 Task: Add 'Mobile' and 'Visa Required' custom fields to the Candidate object in Salesforce and update the page layout.
Action: Mouse moved to (58, 35)
Screenshot: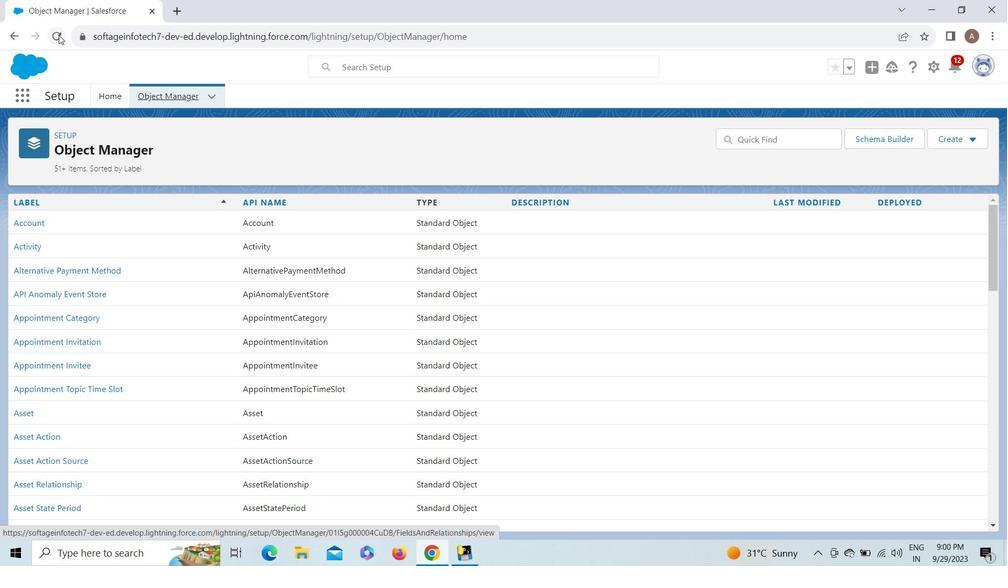 
Action: Mouse pressed left at (58, 35)
Screenshot: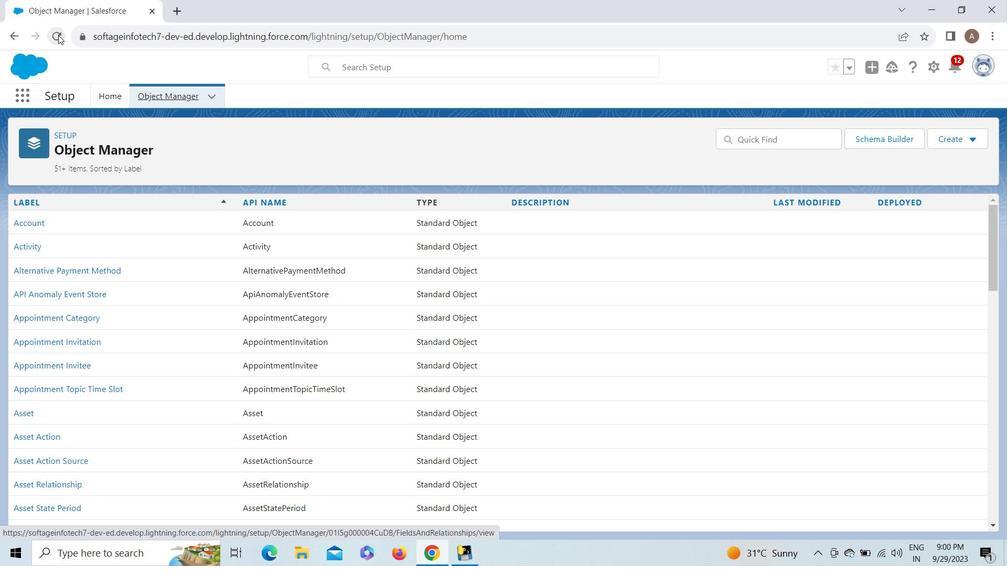 
Action: Mouse moved to (56, 40)
Screenshot: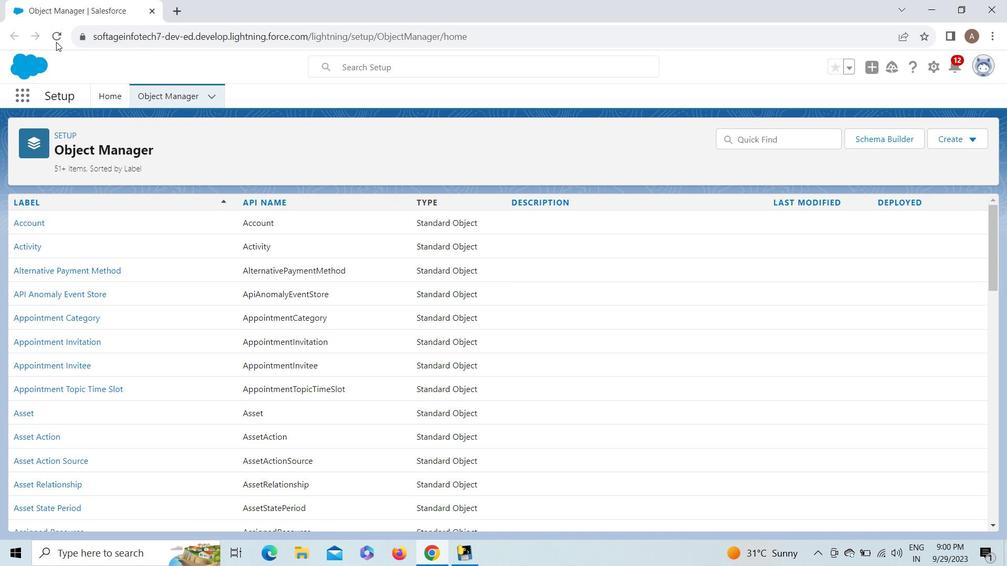 
Action: Mouse pressed left at (56, 40)
Screenshot: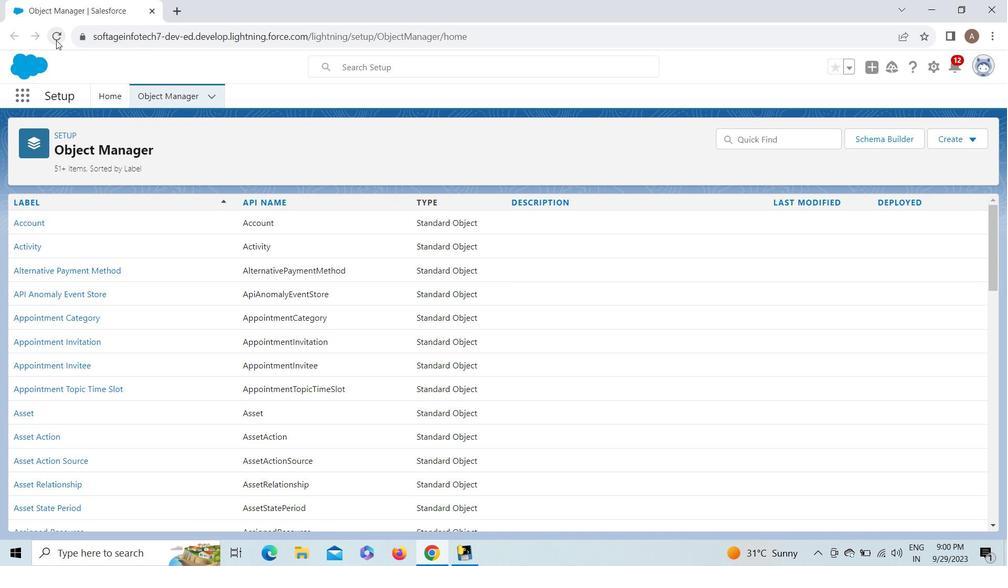 
Action: Mouse moved to (53, 28)
Screenshot: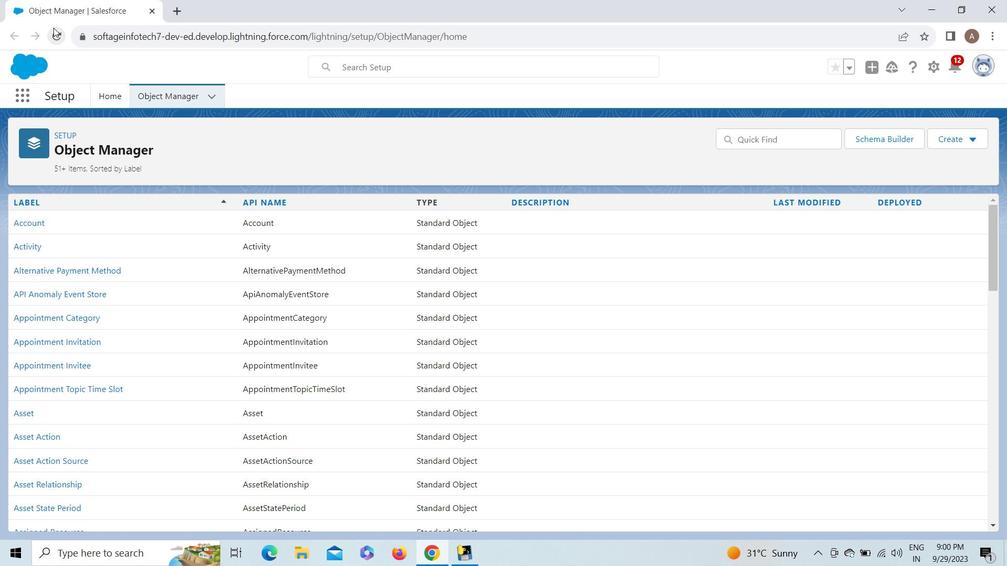 
Action: Mouse pressed left at (53, 28)
Screenshot: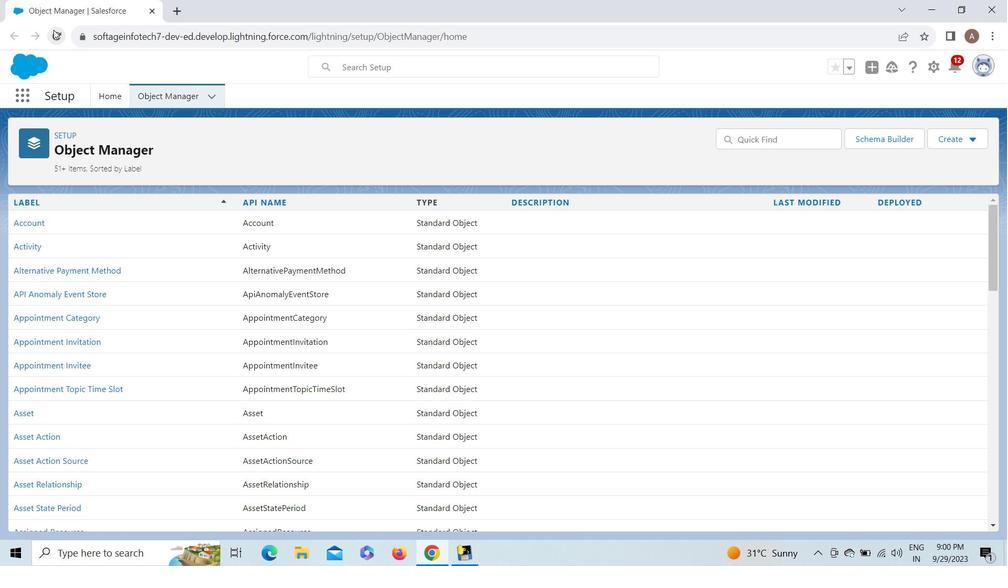 
Action: Mouse moved to (62, 38)
Screenshot: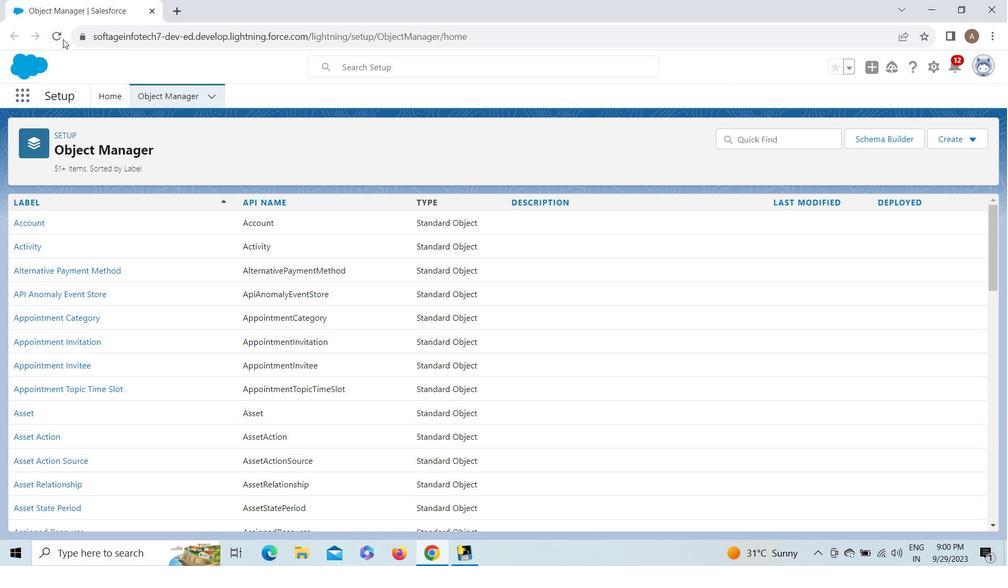 
Action: Mouse pressed left at (62, 38)
Screenshot: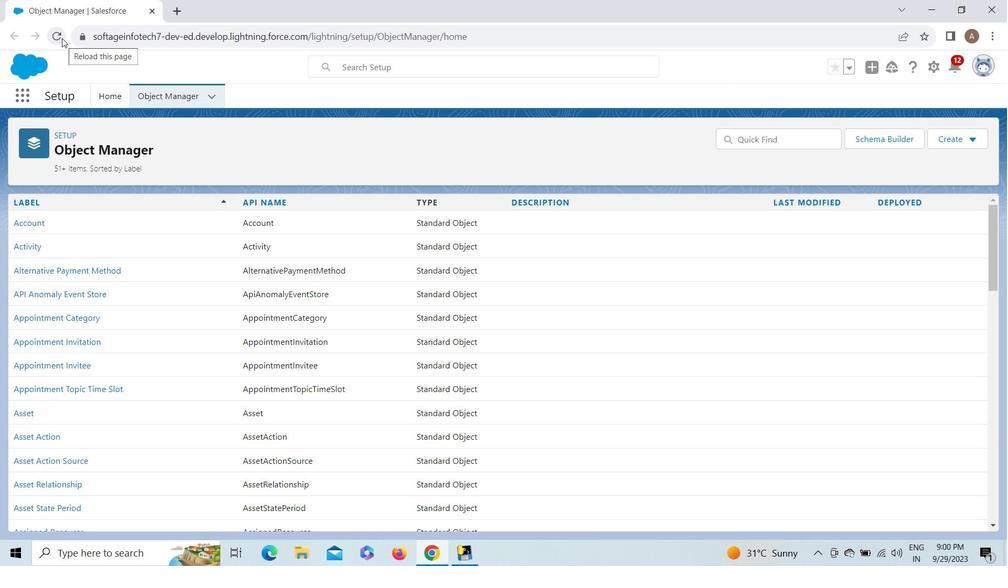 
Action: Mouse moved to (760, 146)
Screenshot: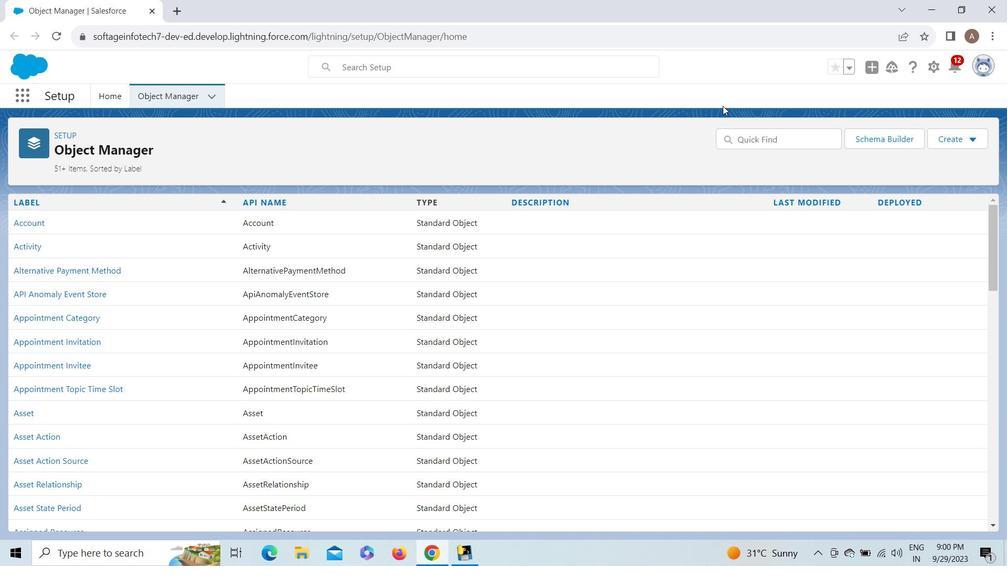 
Action: Mouse pressed left at (760, 146)
Screenshot: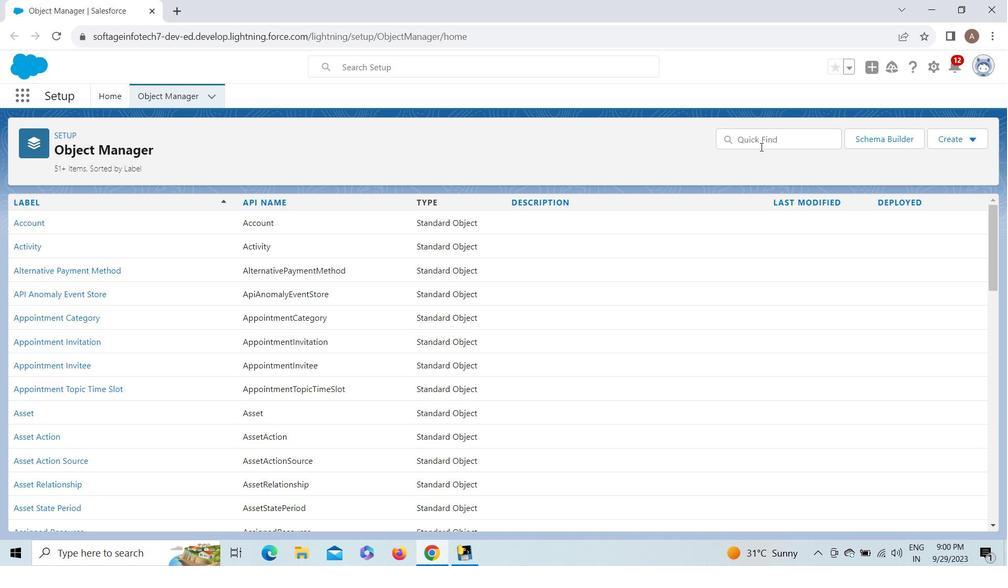
Action: Key pressed can
Screenshot: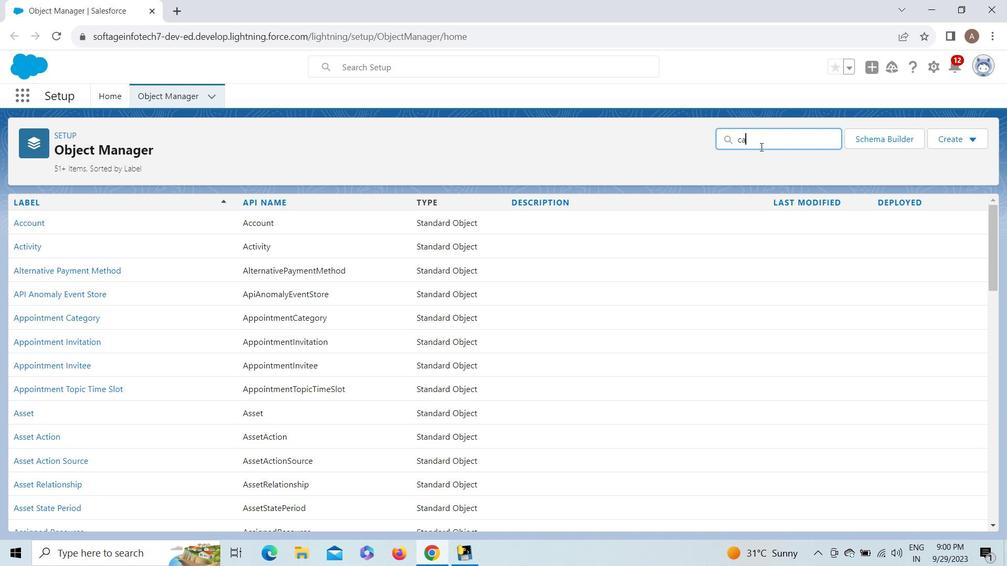 
Action: Mouse moved to (31, 231)
Screenshot: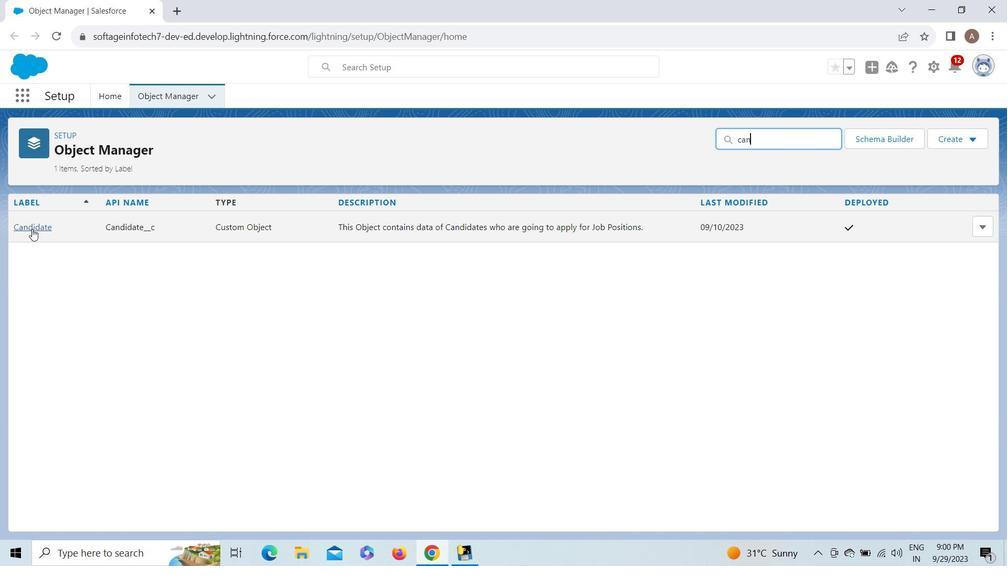 
Action: Mouse pressed left at (31, 231)
Screenshot: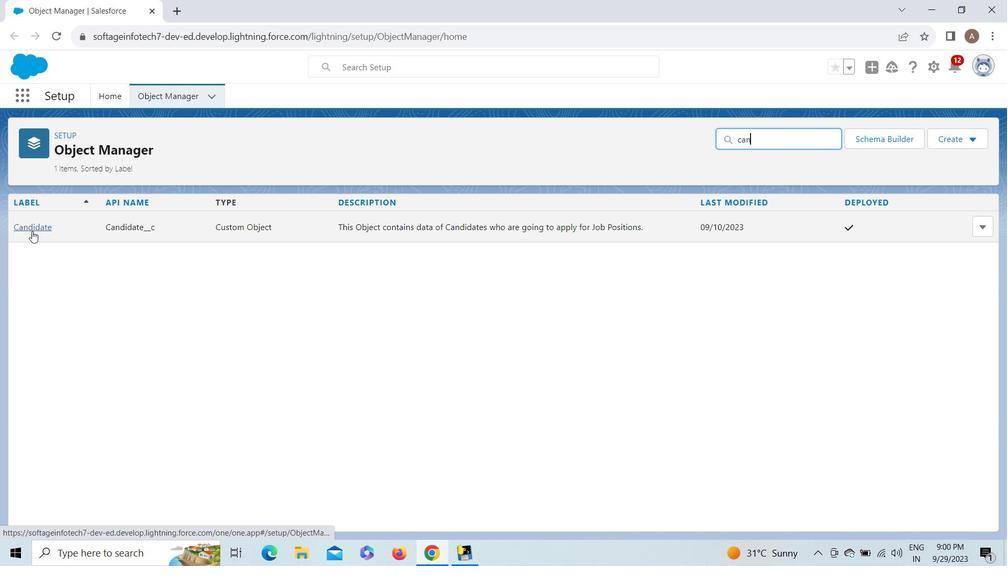 
Action: Mouse moved to (104, 230)
Screenshot: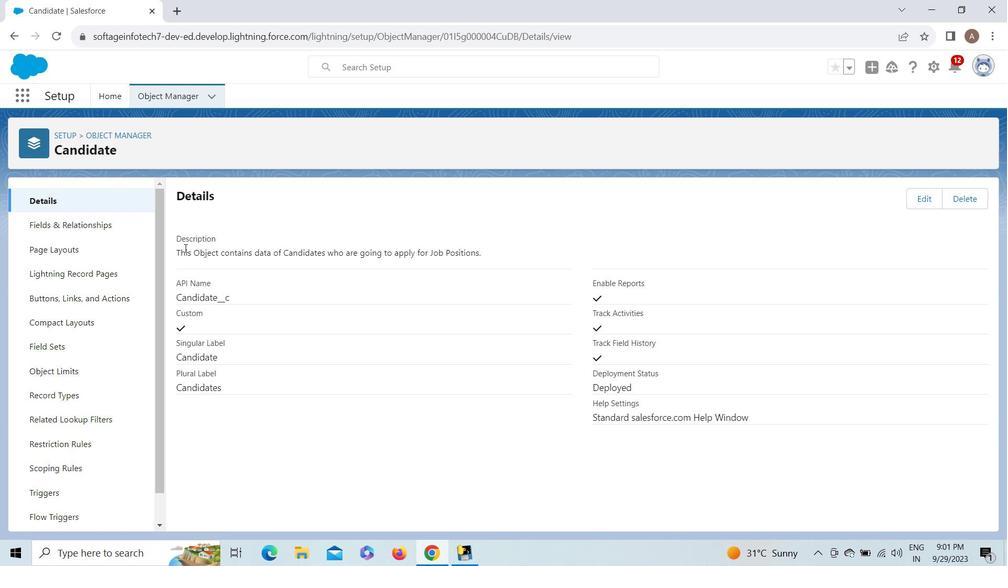 
Action: Mouse pressed left at (104, 230)
Screenshot: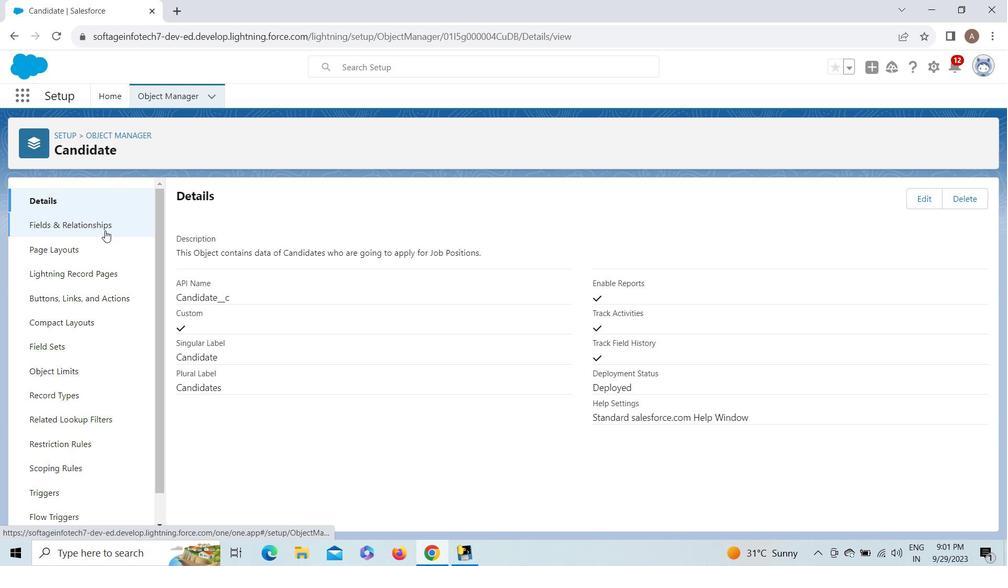 
Action: Mouse moved to (996, 262)
Screenshot: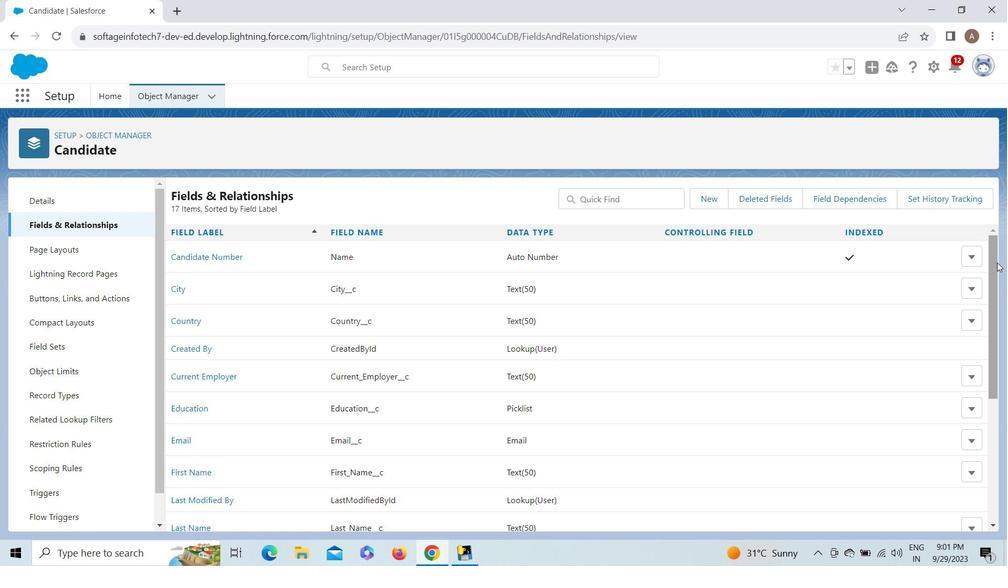 
Action: Mouse pressed left at (996, 262)
Screenshot: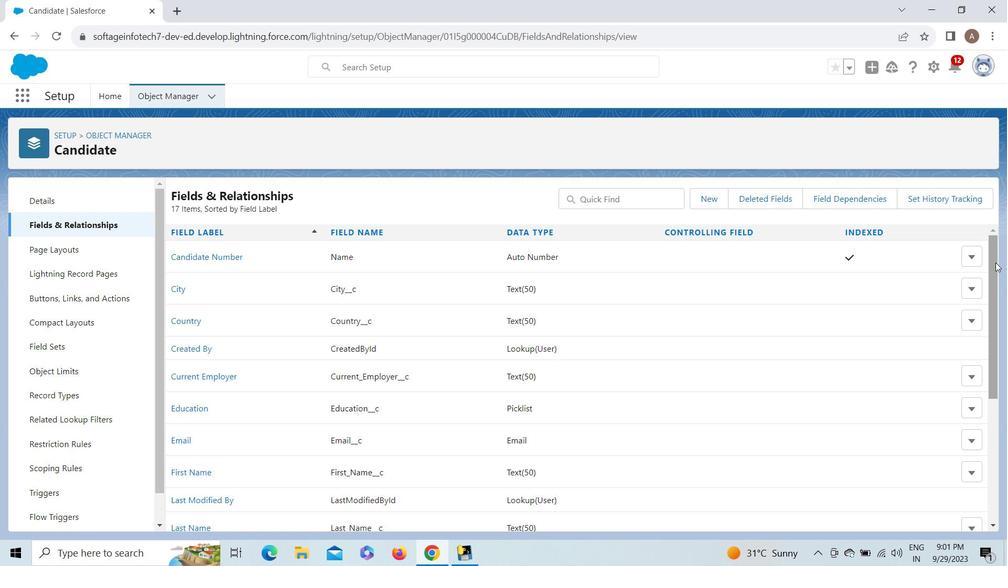 
Action: Mouse moved to (67, 253)
Screenshot: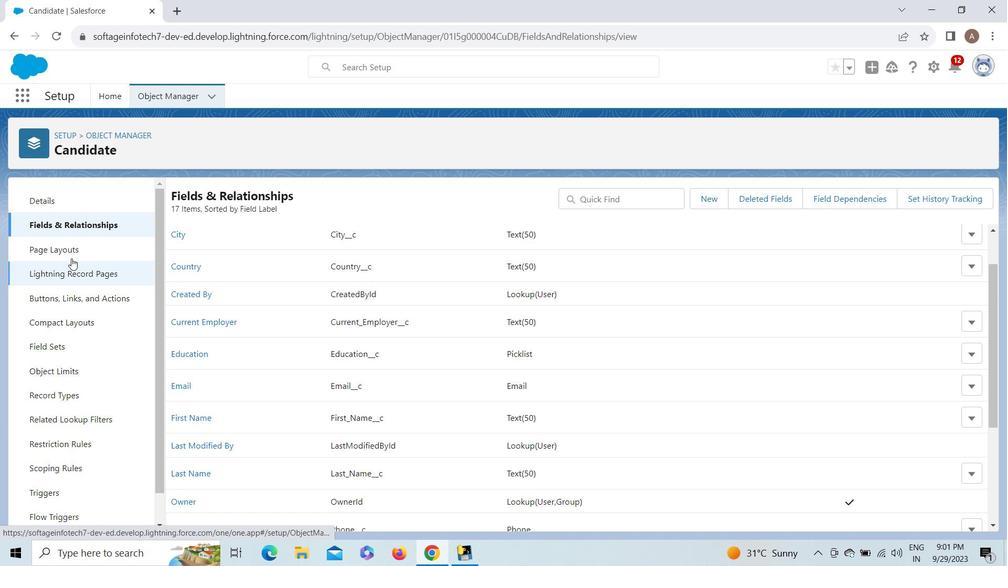 
Action: Mouse pressed left at (67, 253)
Screenshot: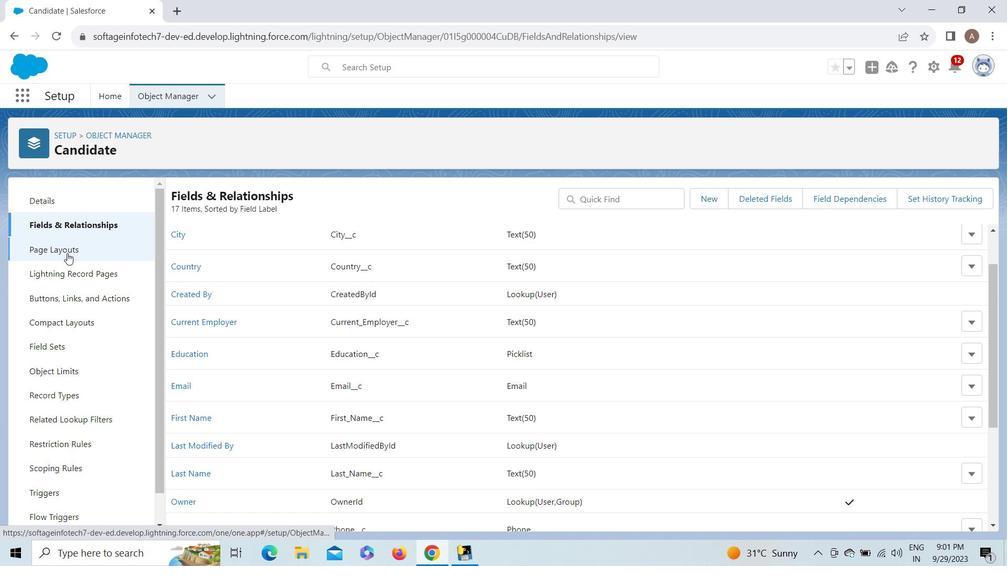 
Action: Mouse moved to (202, 257)
Screenshot: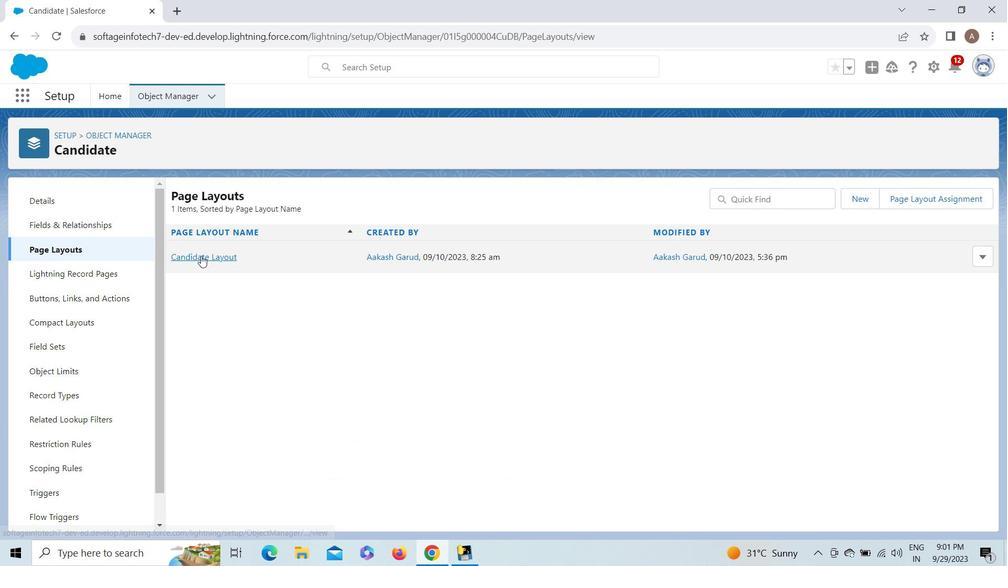 
Action: Mouse pressed left at (202, 257)
Screenshot: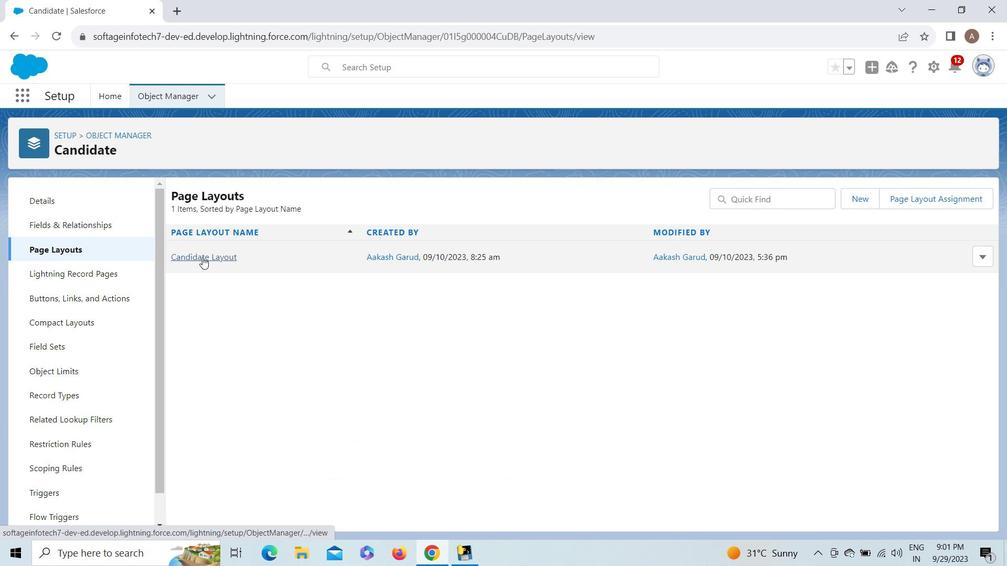 
Action: Mouse moved to (987, 313)
Screenshot: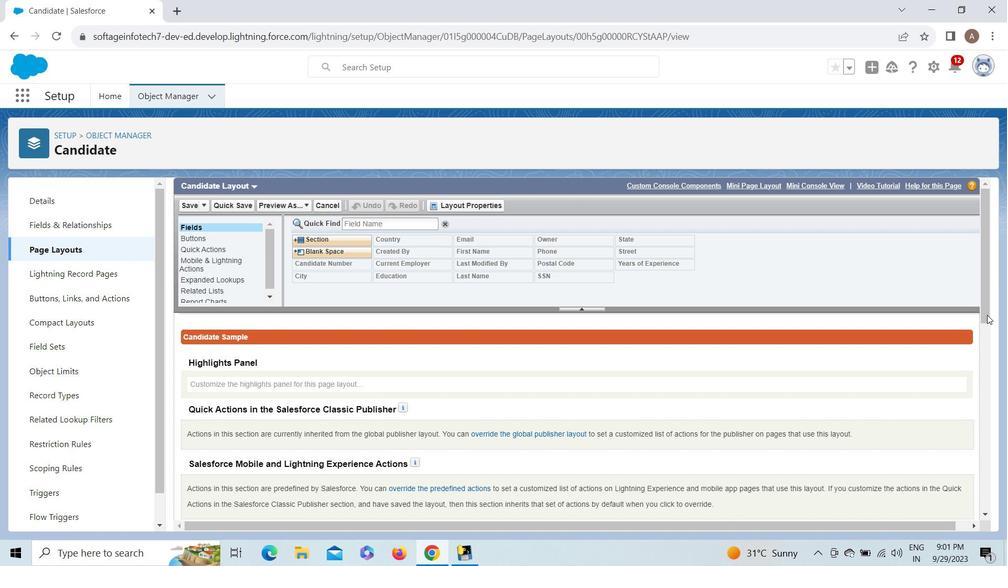 
Action: Mouse pressed left at (987, 313)
Screenshot: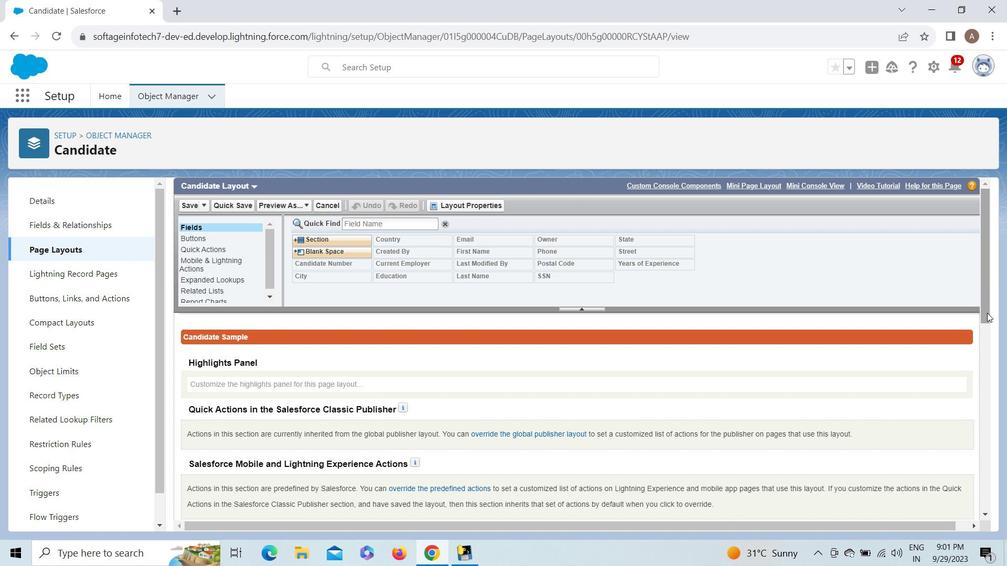 
Action: Mouse moved to (298, 458)
Screenshot: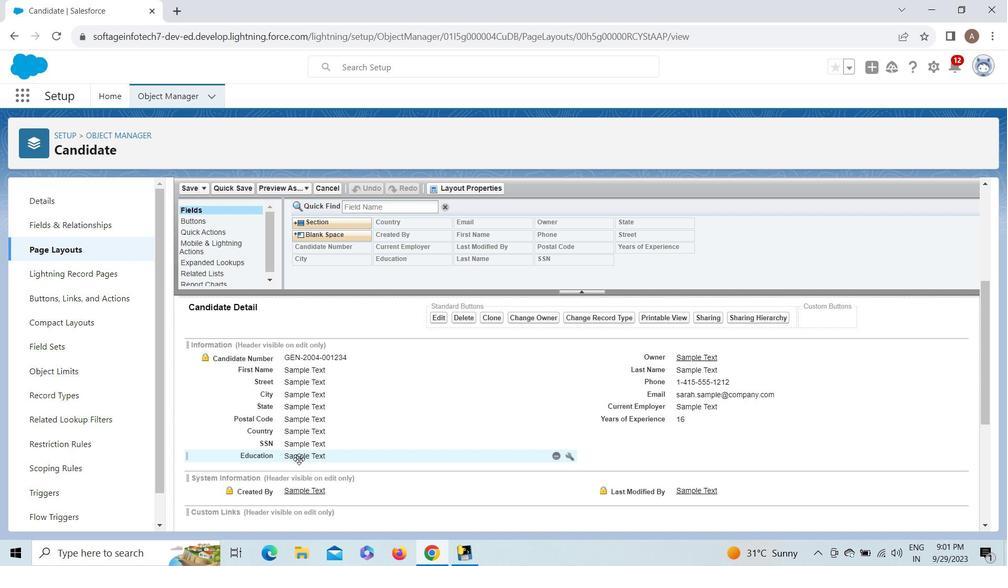 
Action: Mouse pressed left at (298, 458)
Screenshot: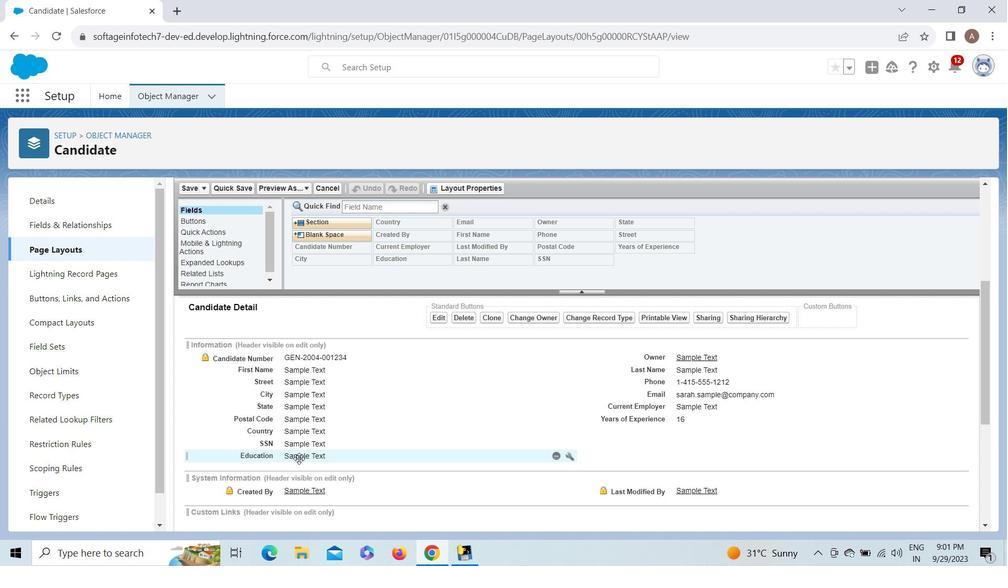 
Action: Mouse moved to (233, 185)
Screenshot: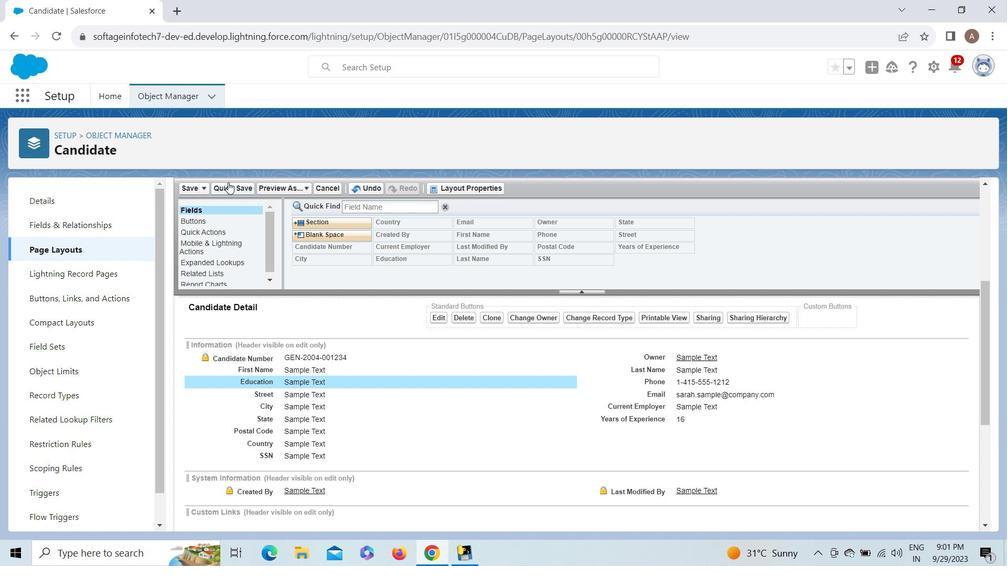 
Action: Mouse pressed left at (233, 185)
Screenshot: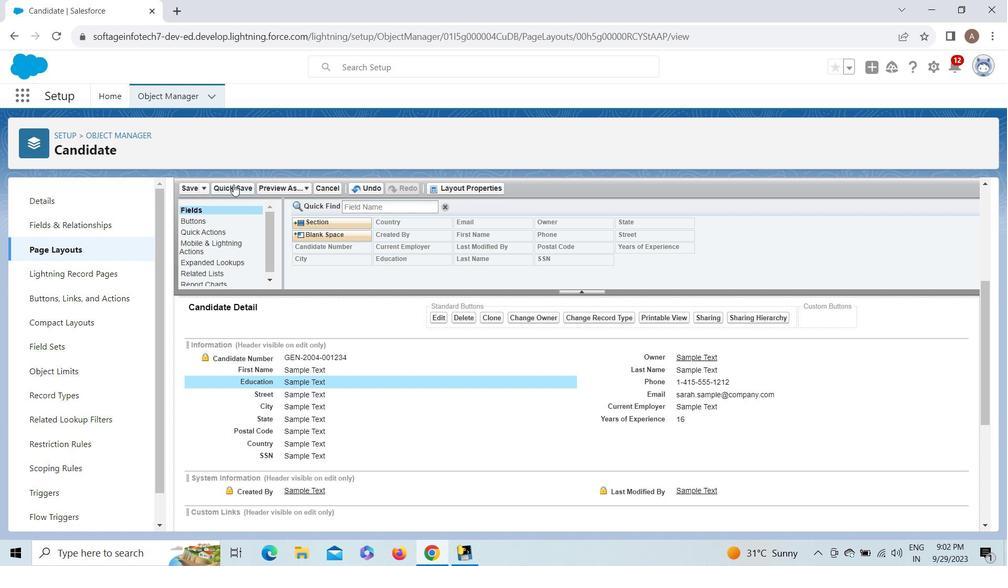 
Action: Mouse moved to (27, 93)
Screenshot: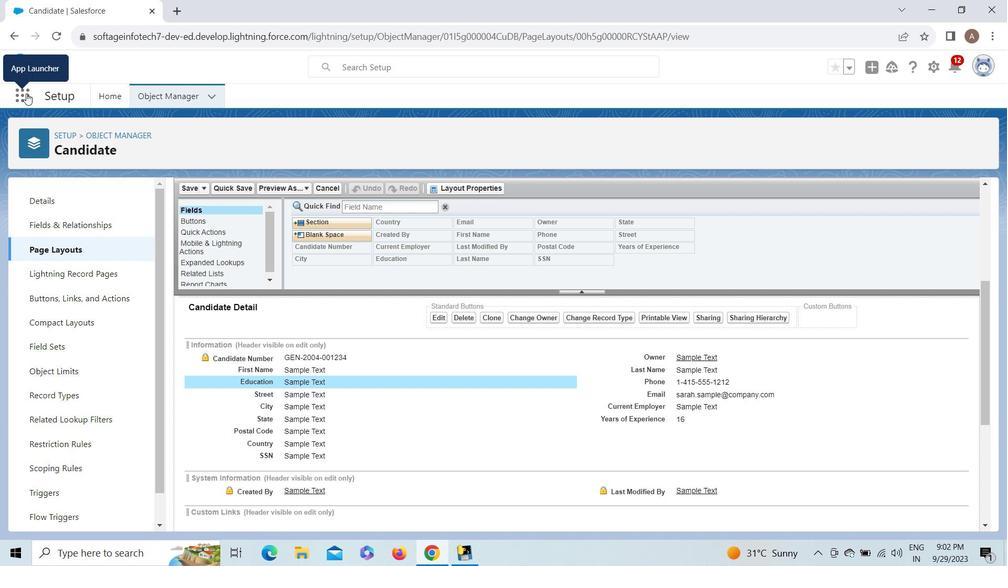 
Action: Mouse pressed left at (27, 93)
Screenshot: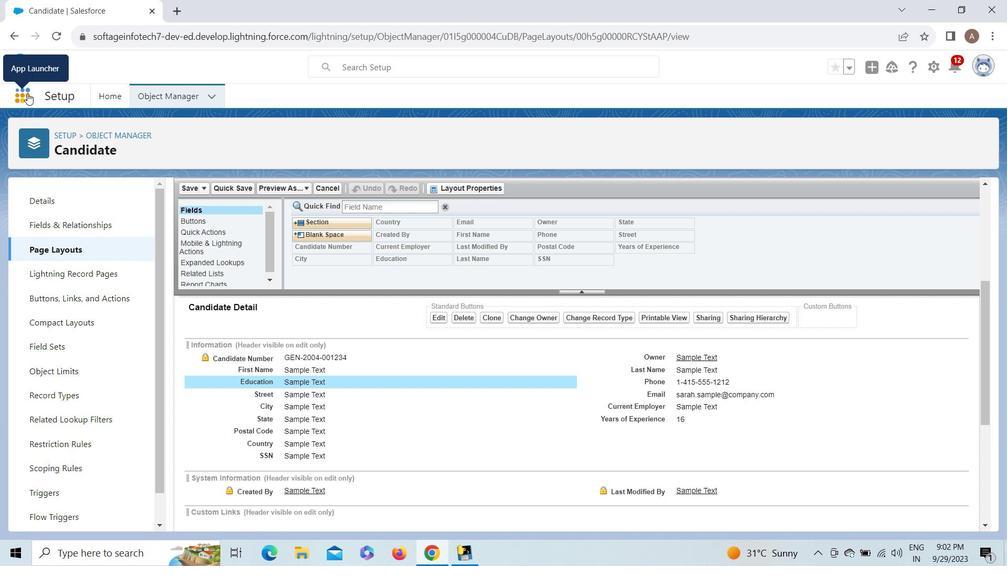 
Action: Mouse moved to (65, 173)
Screenshot: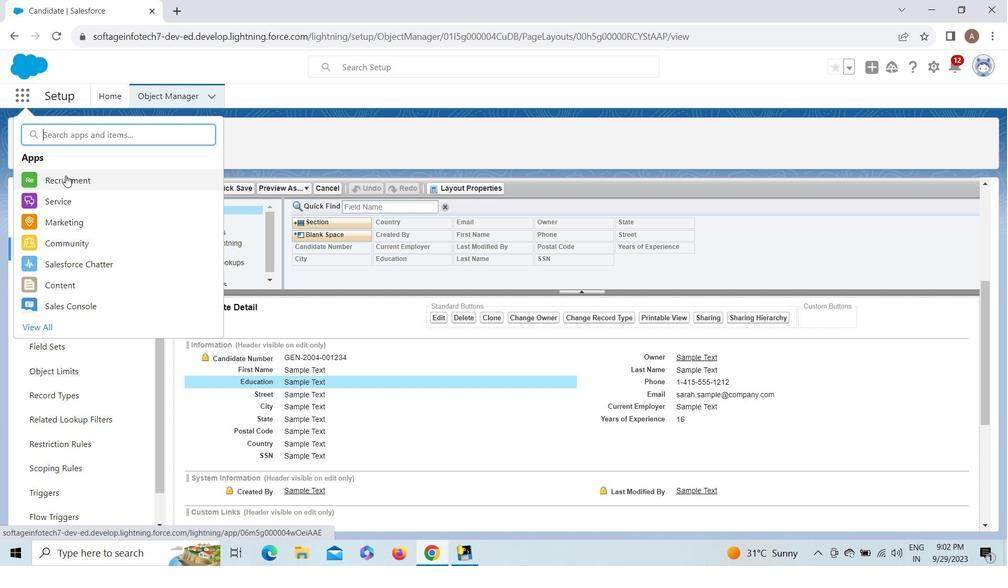 
Action: Mouse pressed left at (65, 173)
Screenshot: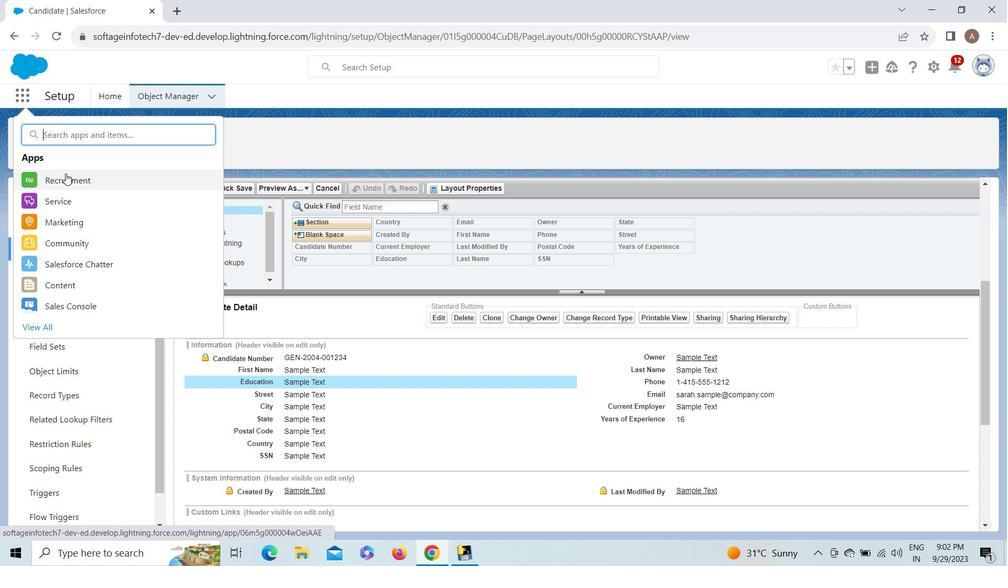 
Action: Mouse moved to (256, 100)
Screenshot: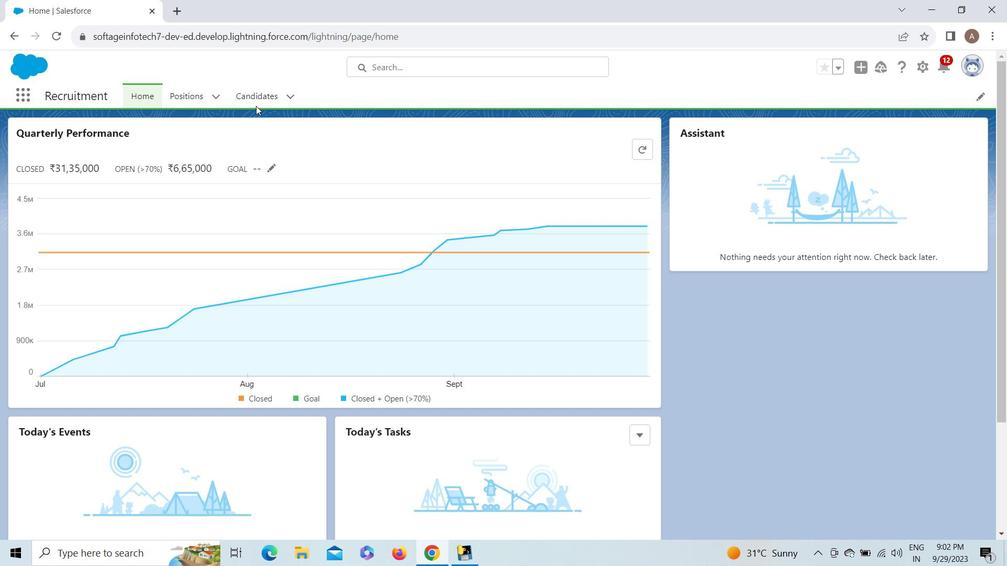 
Action: Mouse pressed left at (256, 100)
Screenshot: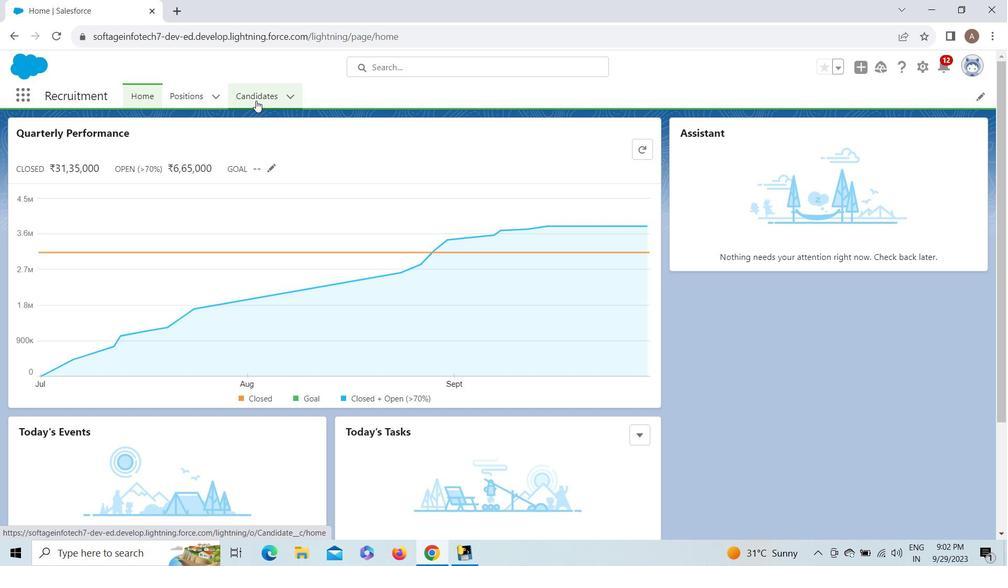 
Action: Mouse moved to (61, 40)
Screenshot: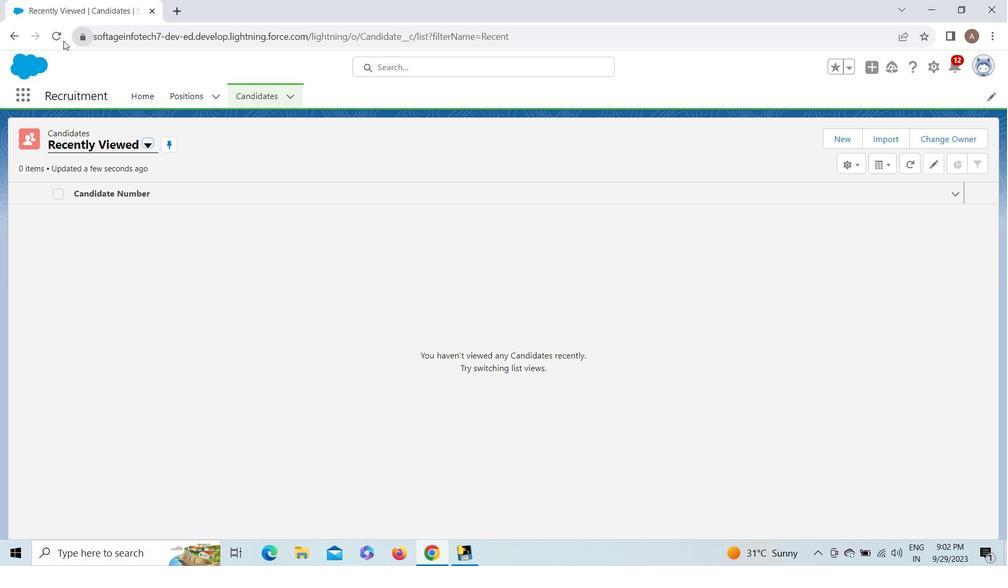 
Action: Mouse pressed left at (61, 40)
Screenshot: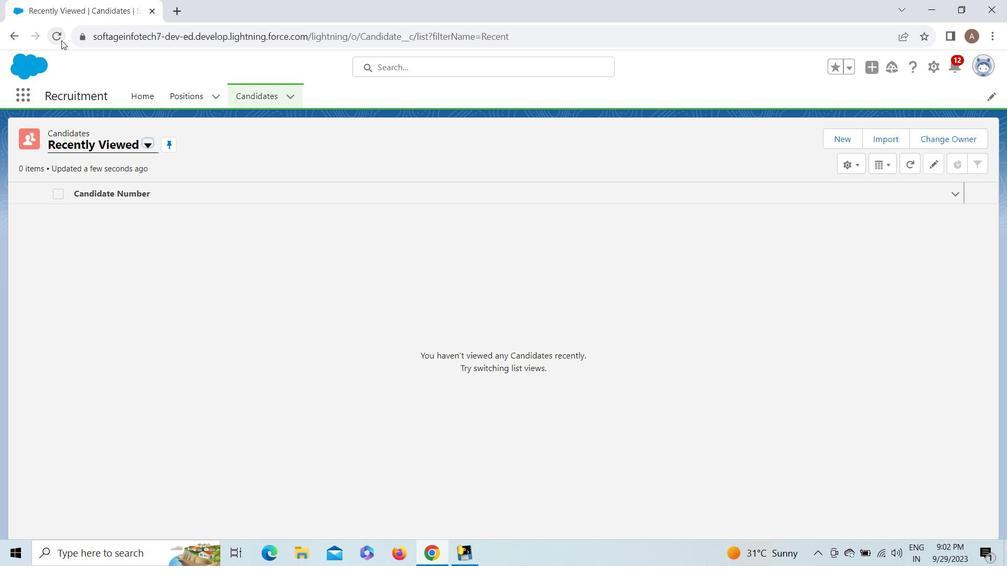 
Action: Mouse moved to (832, 140)
Screenshot: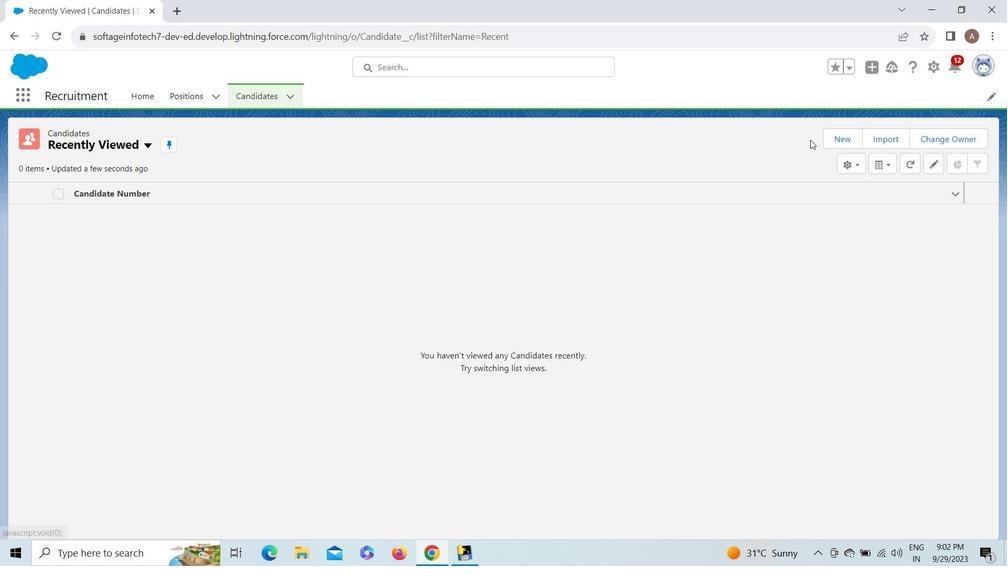 
Action: Mouse pressed left at (832, 140)
Screenshot: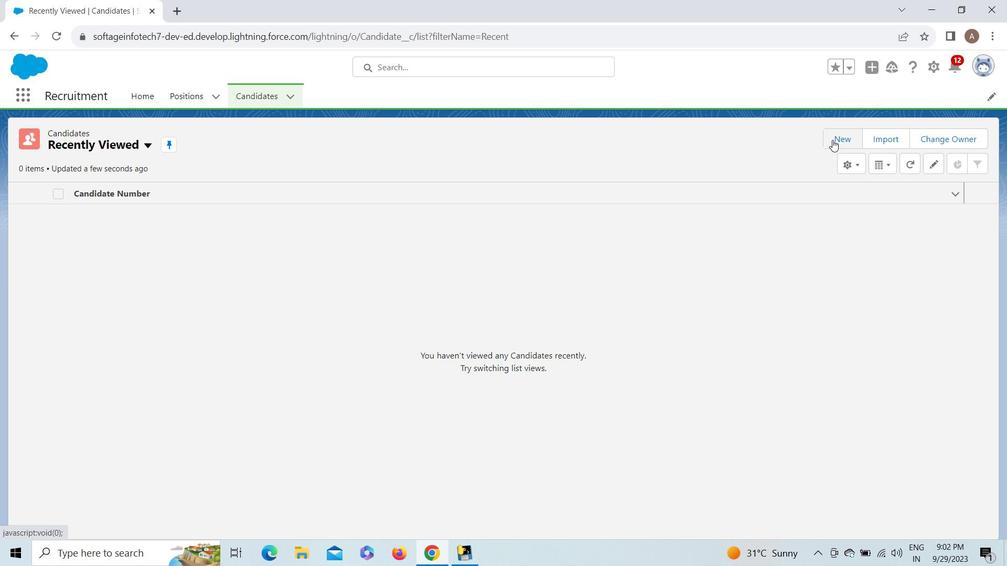 
Action: Mouse moved to (423, 249)
Screenshot: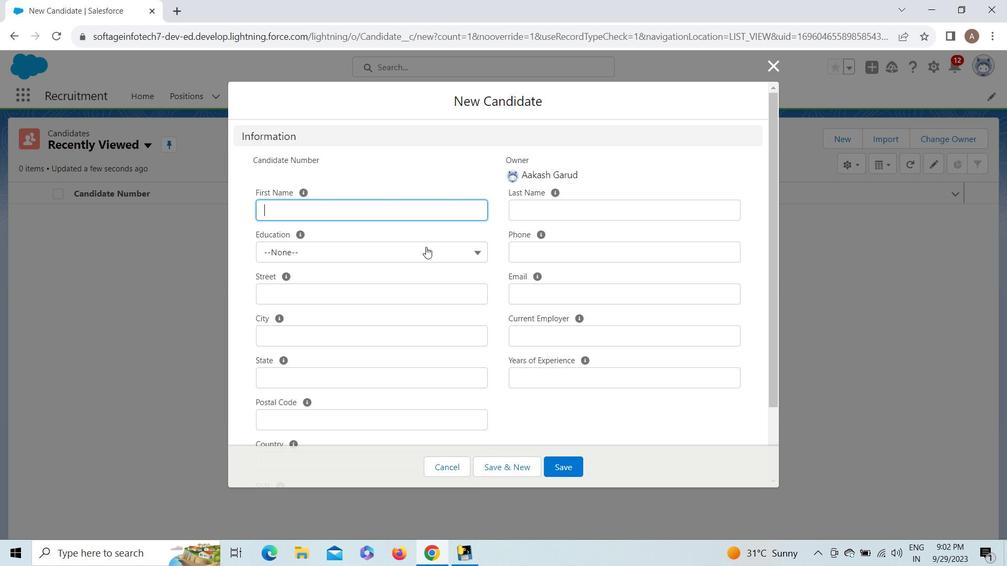 
Action: Mouse pressed left at (423, 249)
Screenshot: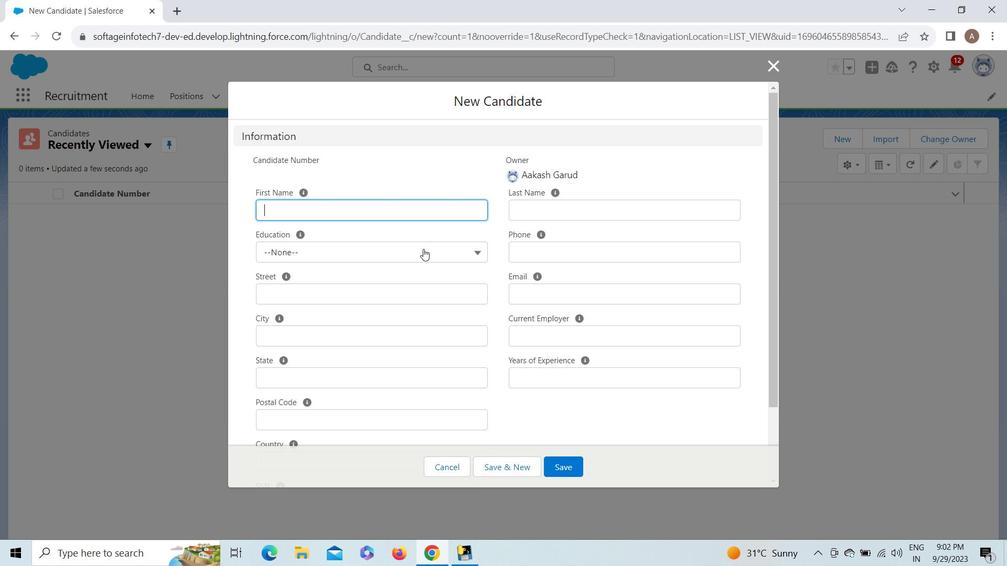 
Action: Mouse moved to (483, 283)
Screenshot: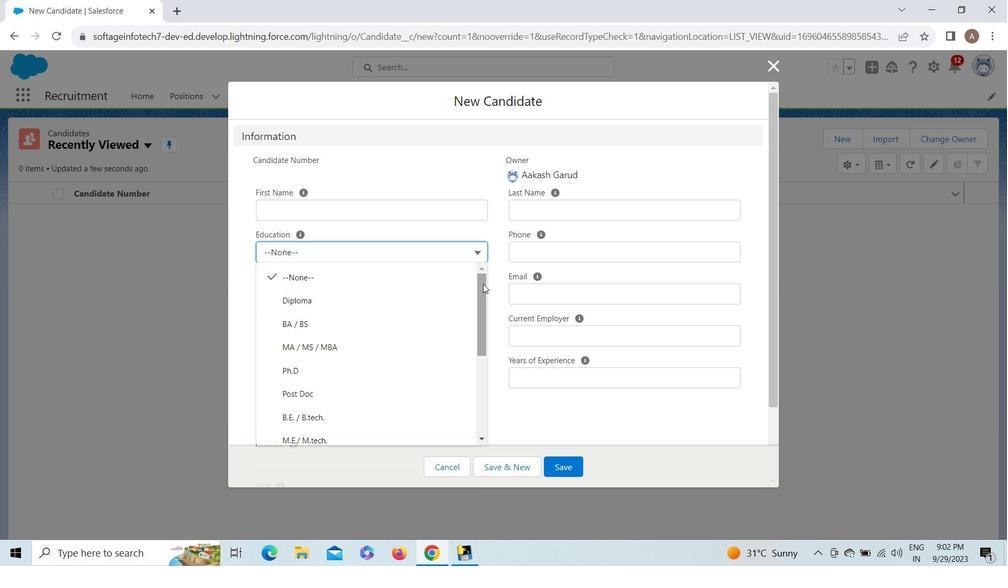 
Action: Mouse pressed left at (483, 283)
Screenshot: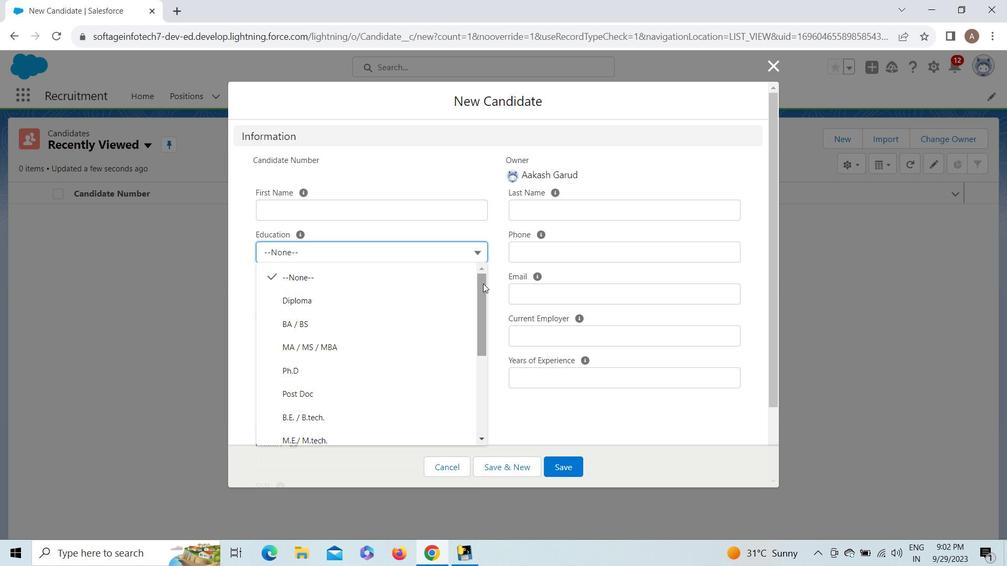 
Action: Mouse moved to (770, 63)
Screenshot: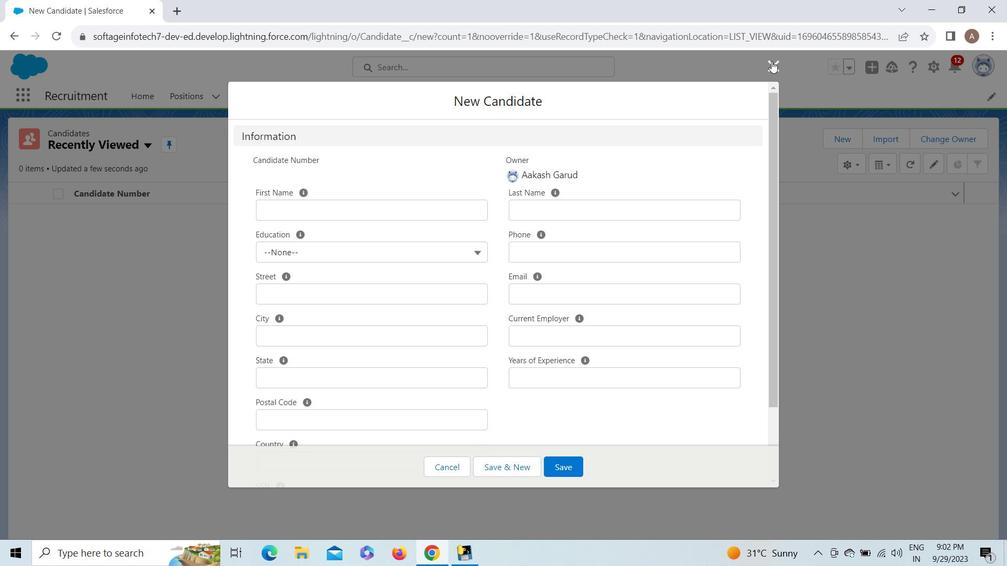 
Action: Mouse pressed left at (770, 63)
Screenshot: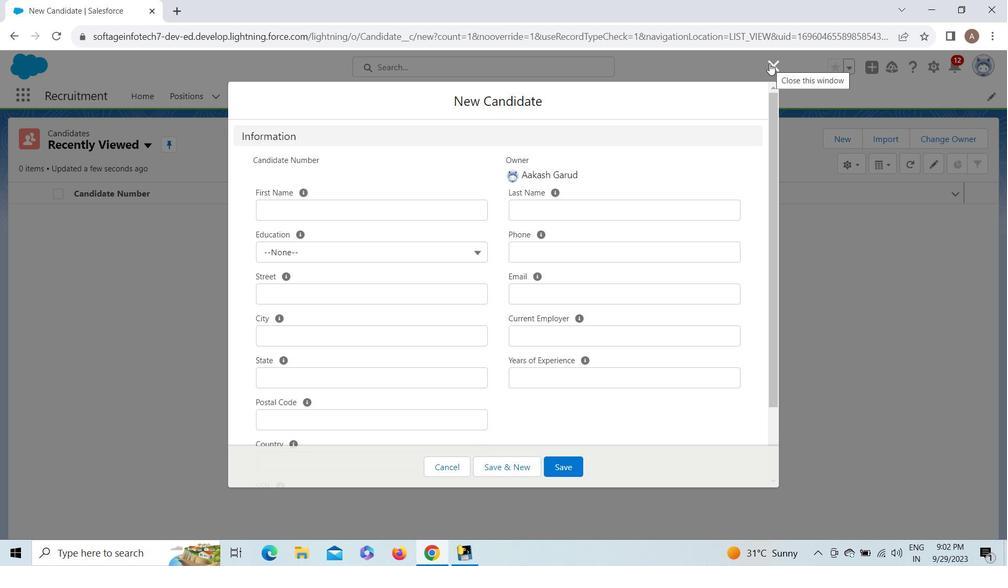 
Action: Mouse moved to (291, 97)
Screenshot: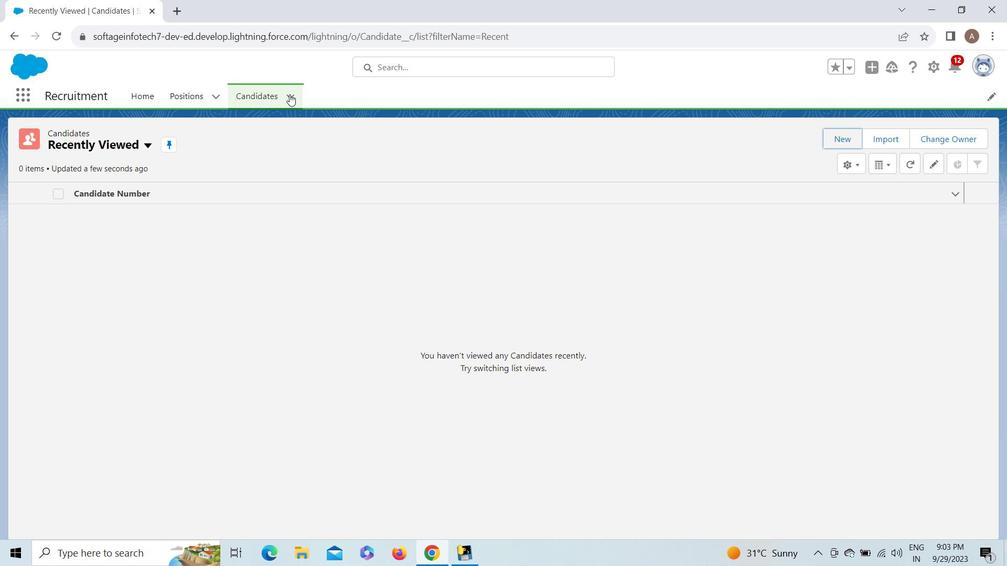 
Action: Mouse pressed left at (291, 97)
Screenshot: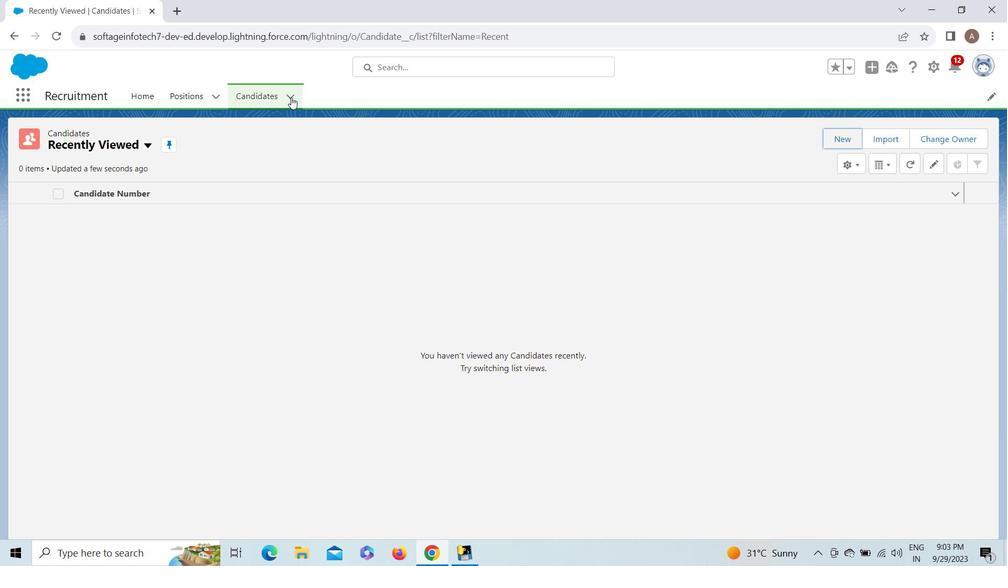 
Action: Mouse moved to (291, 120)
Screenshot: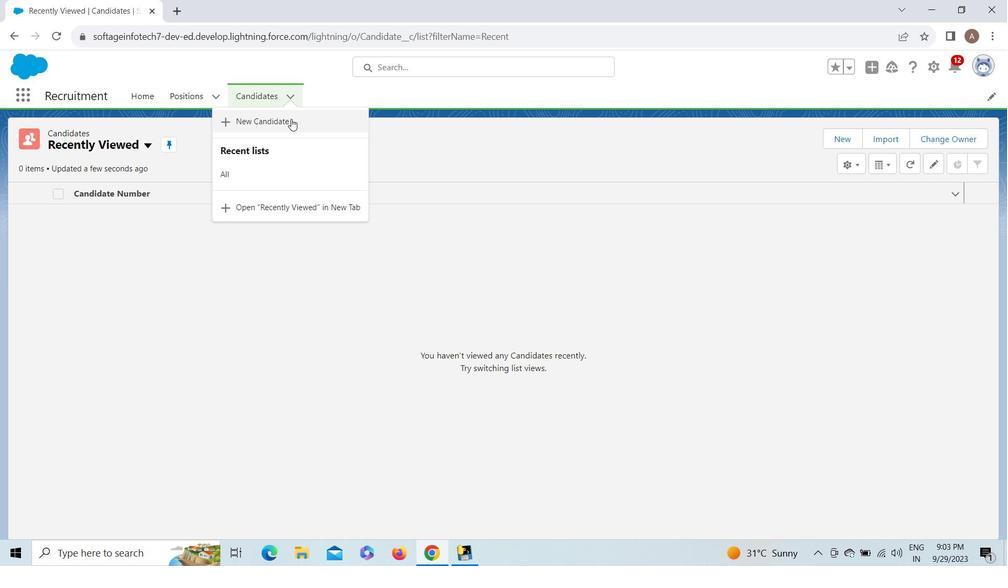 
Action: Mouse pressed left at (291, 120)
Screenshot: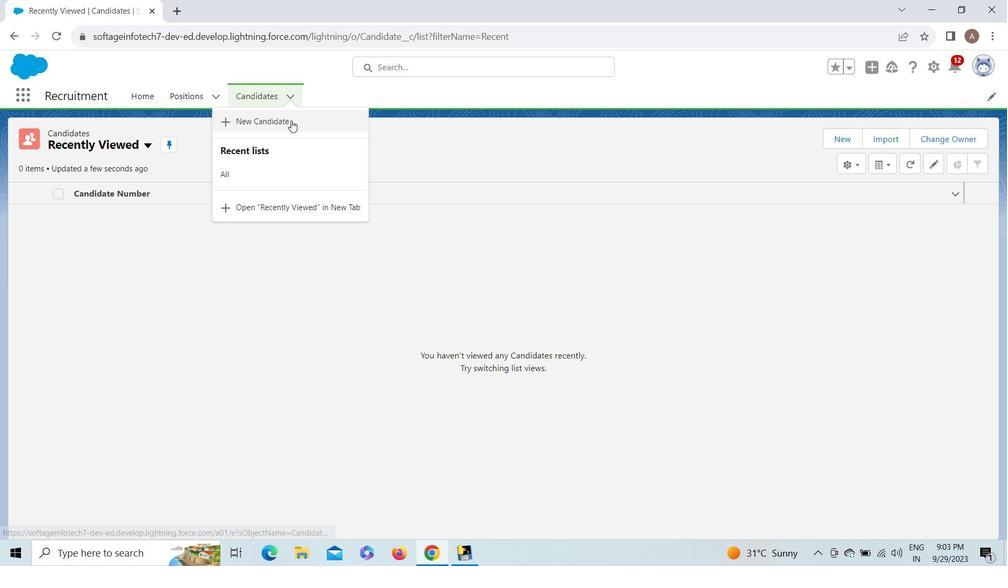 
Action: Mouse moved to (774, 190)
Screenshot: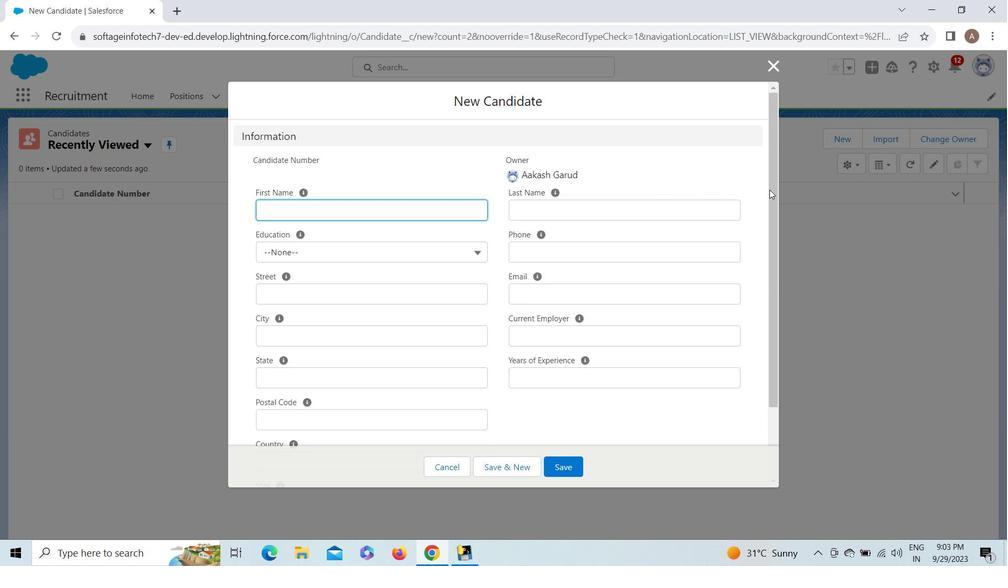 
Action: Mouse pressed left at (774, 190)
Screenshot: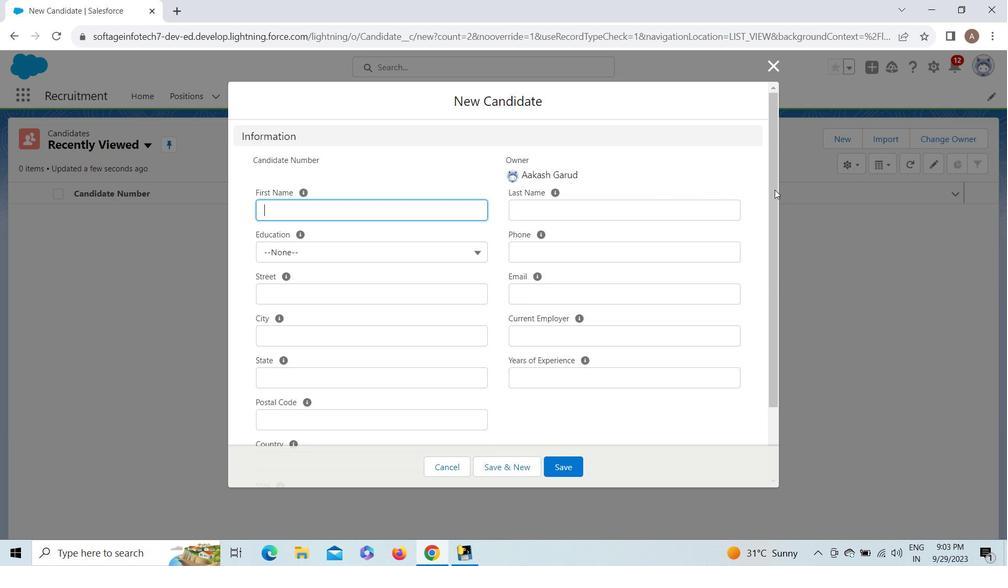 
Action: Mouse moved to (438, 474)
Screenshot: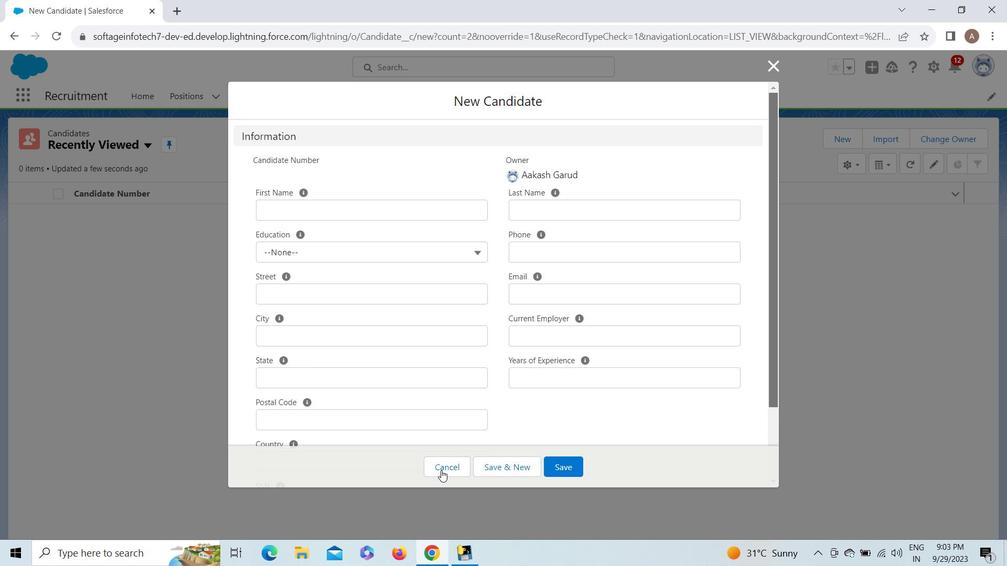 
Action: Mouse pressed left at (438, 474)
Screenshot: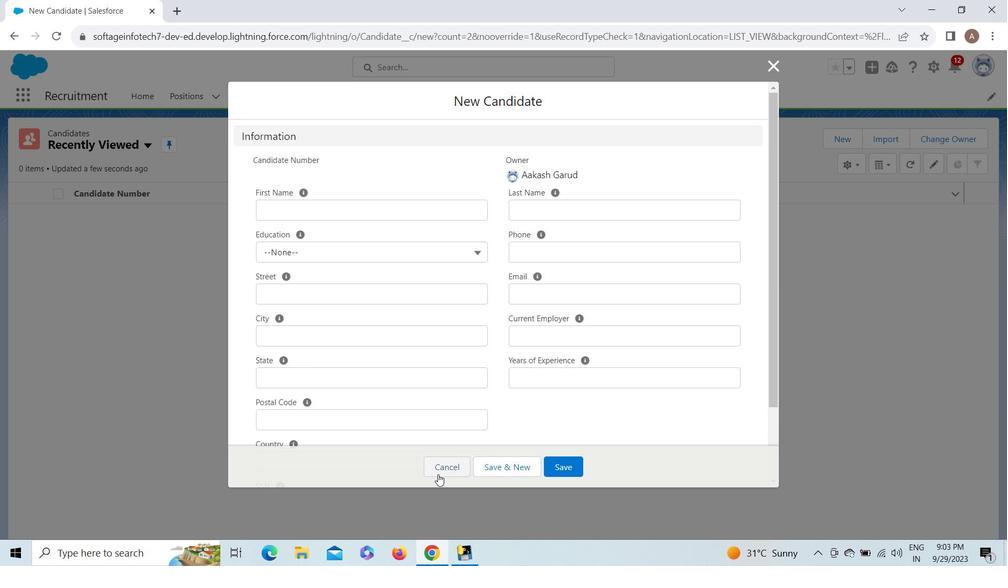 
Action: Mouse moved to (124, 95)
Screenshot: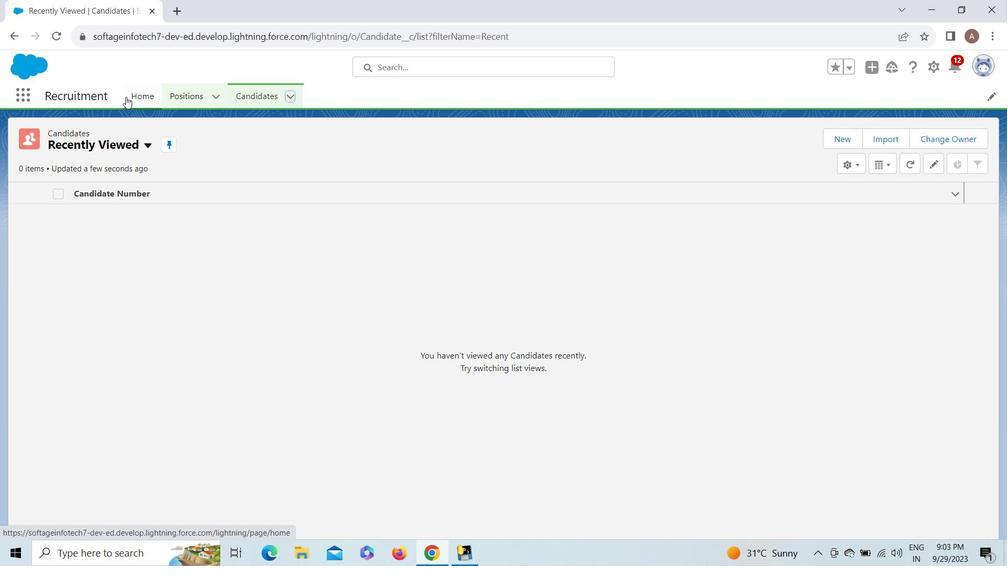 
Action: Mouse pressed left at (124, 95)
Screenshot: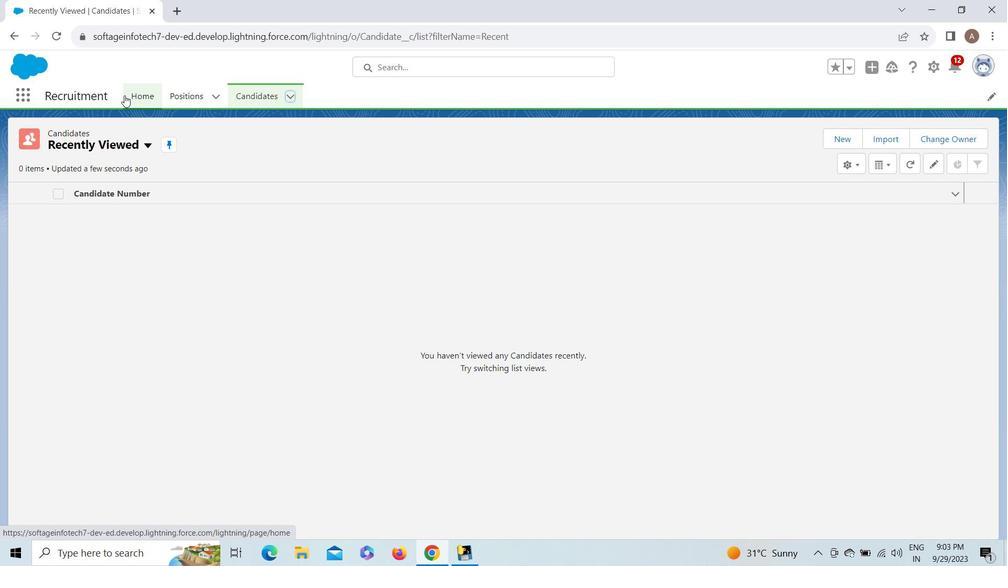 
Action: Mouse moved to (927, 63)
Screenshot: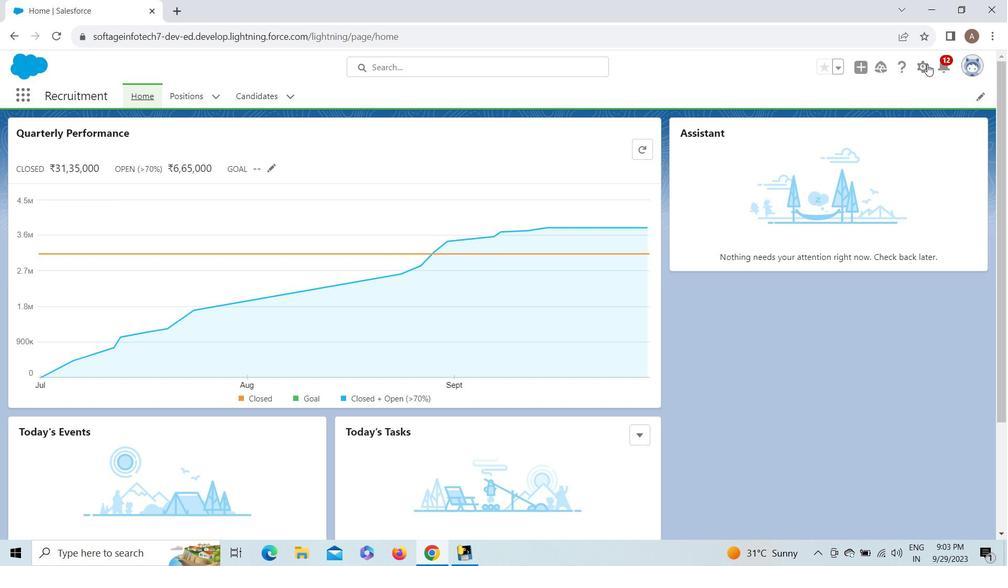 
Action: Mouse pressed left at (927, 63)
Screenshot: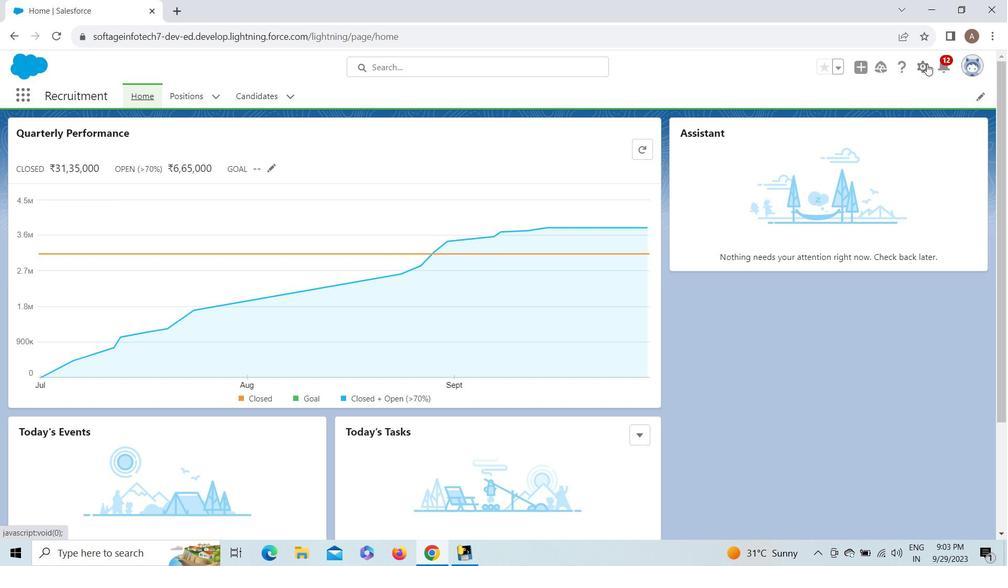 
Action: Mouse moved to (891, 105)
Screenshot: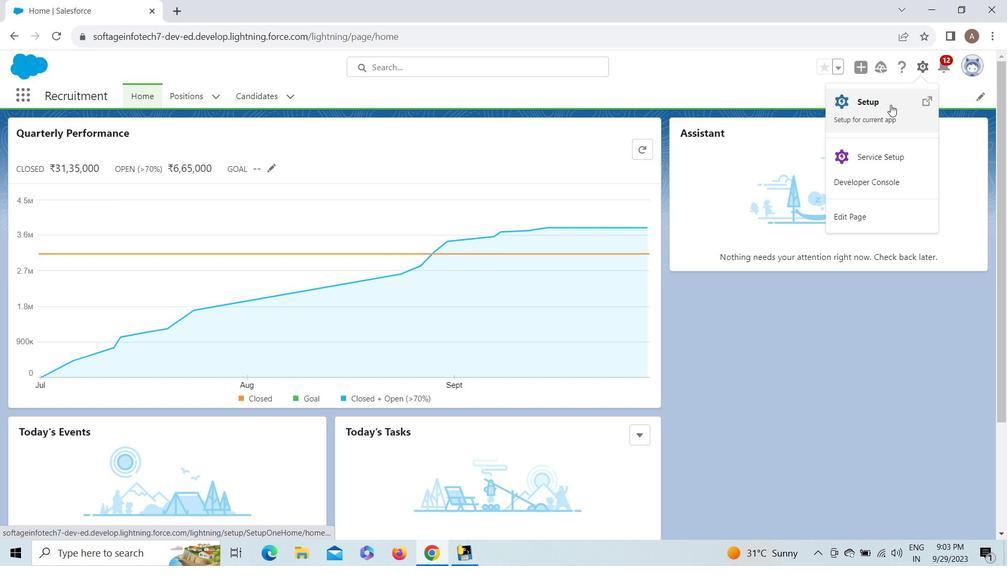 
Action: Mouse pressed left at (891, 105)
Screenshot: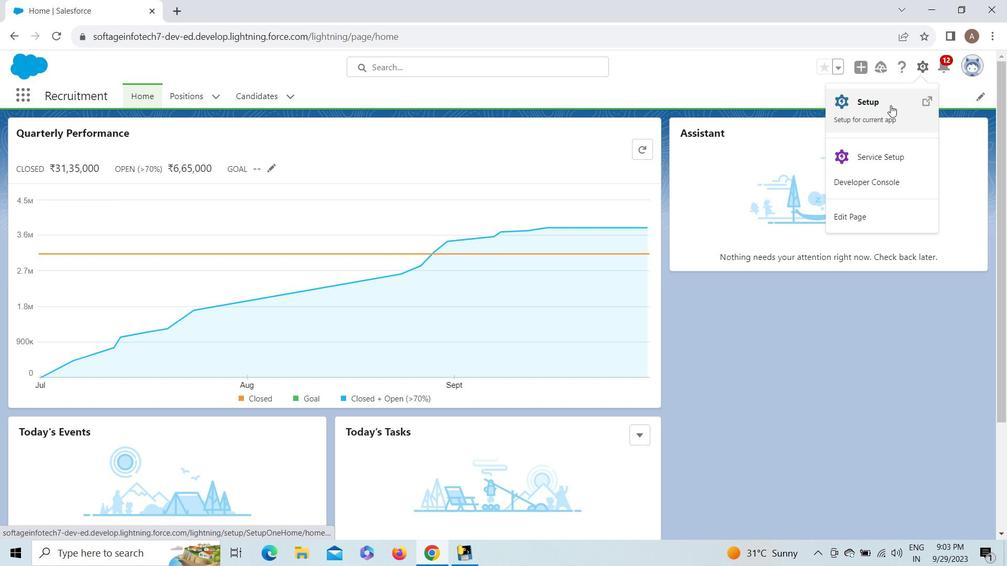 
Action: Mouse moved to (164, 99)
Screenshot: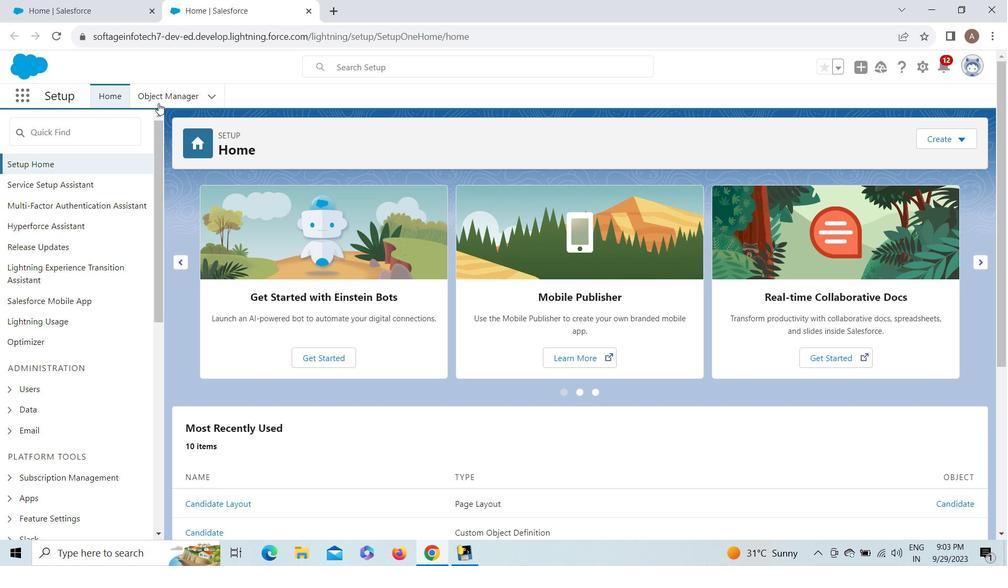 
Action: Mouse pressed left at (164, 99)
Screenshot: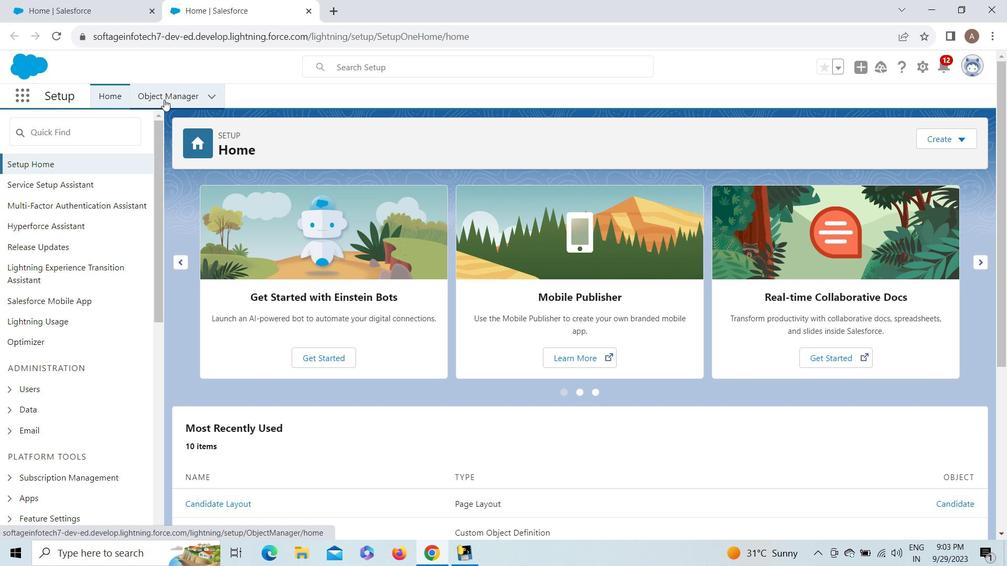 
Action: Mouse moved to (766, 139)
Screenshot: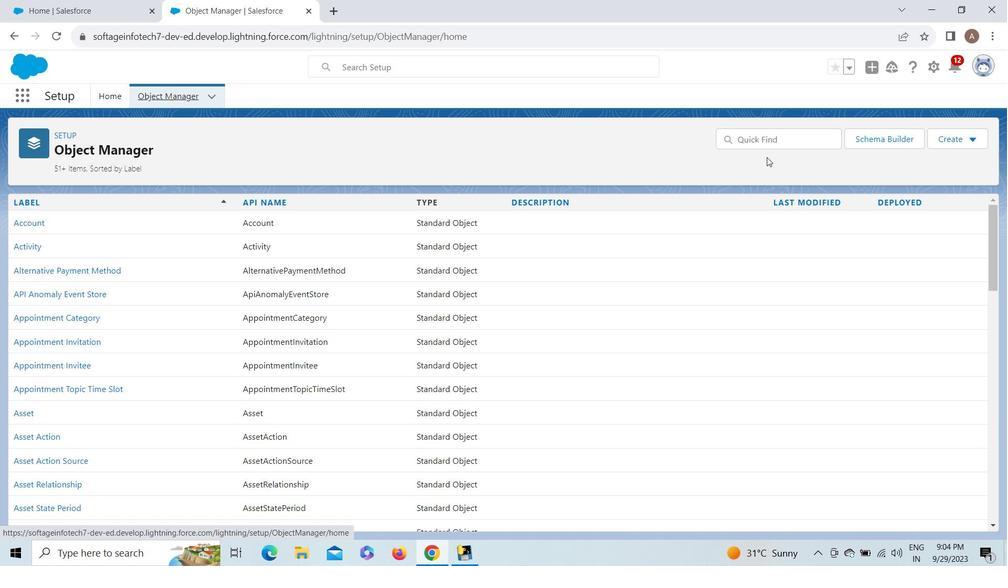 
Action: Mouse pressed left at (766, 139)
Screenshot: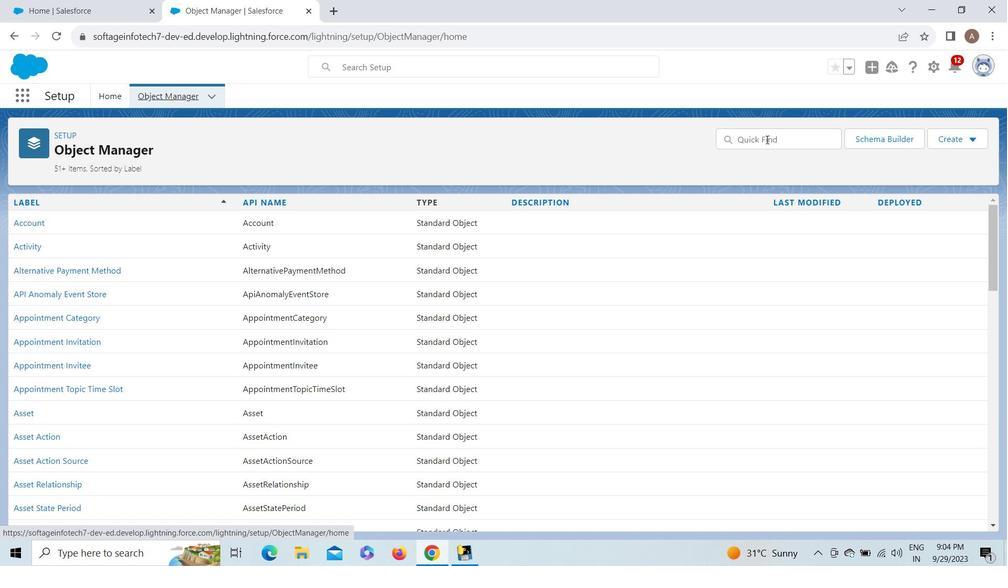
Action: Key pressed can
Screenshot: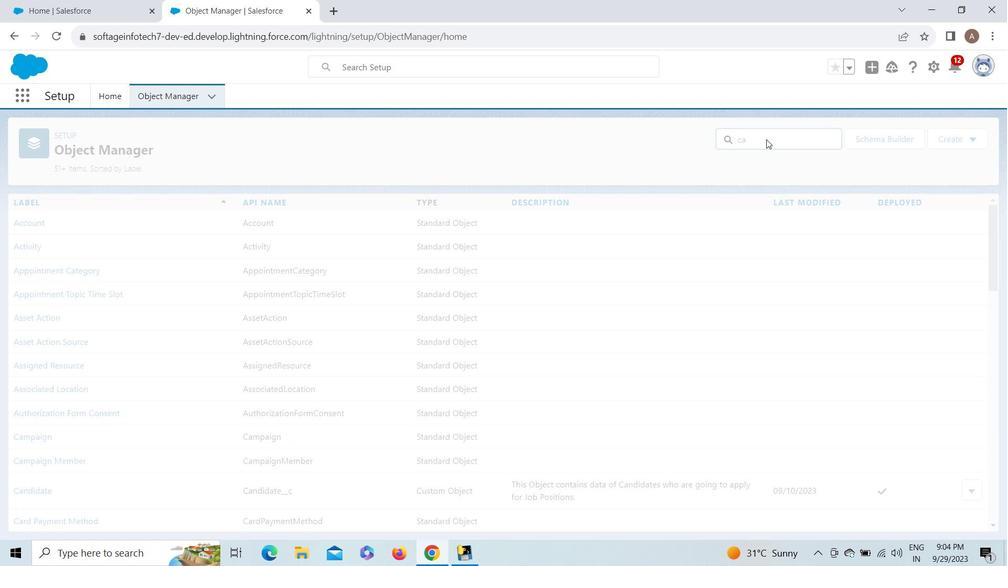 
Action: Mouse moved to (35, 220)
Screenshot: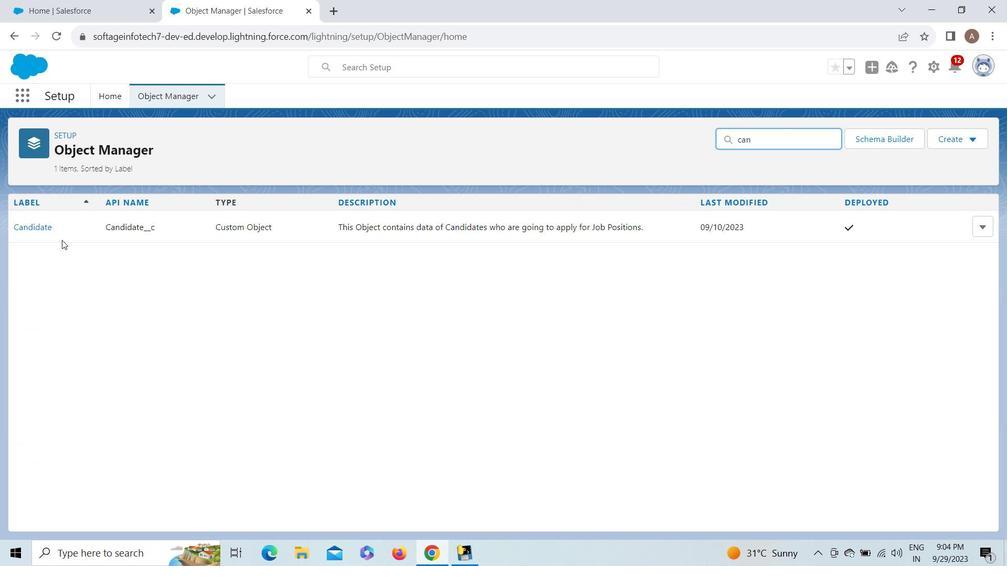 
Action: Mouse pressed left at (35, 220)
Screenshot: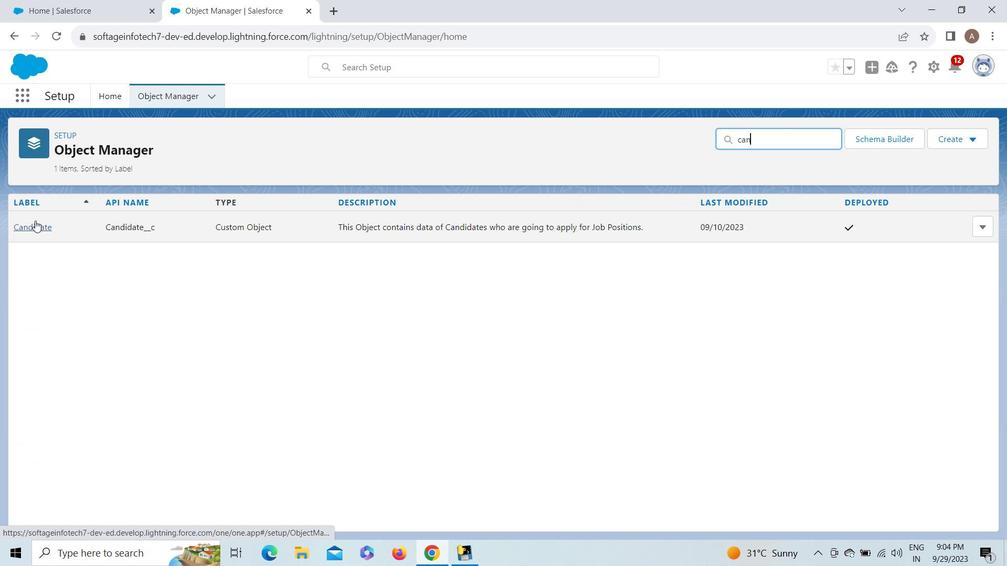 
Action: Mouse pressed left at (35, 220)
Screenshot: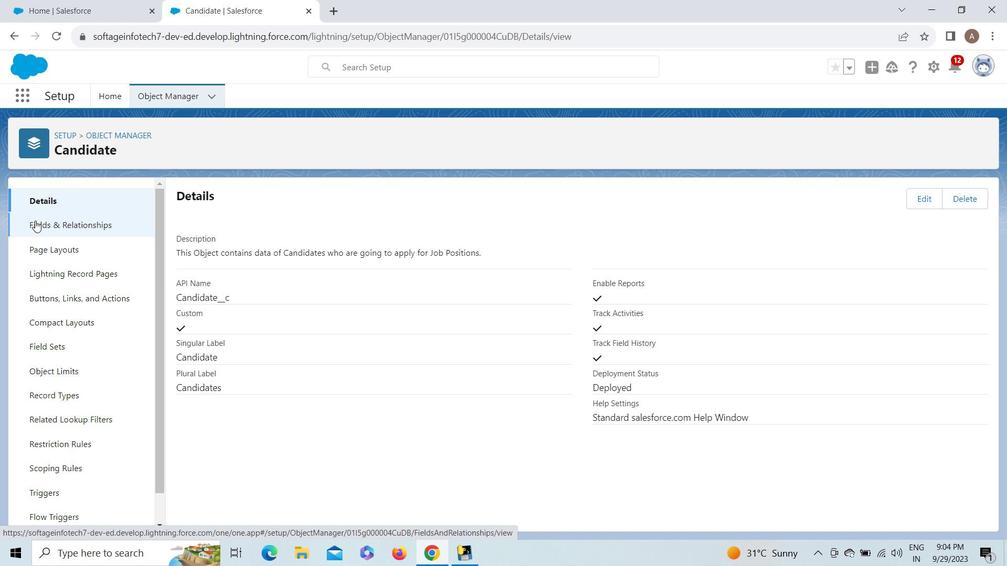 
Action: Mouse moved to (700, 194)
Screenshot: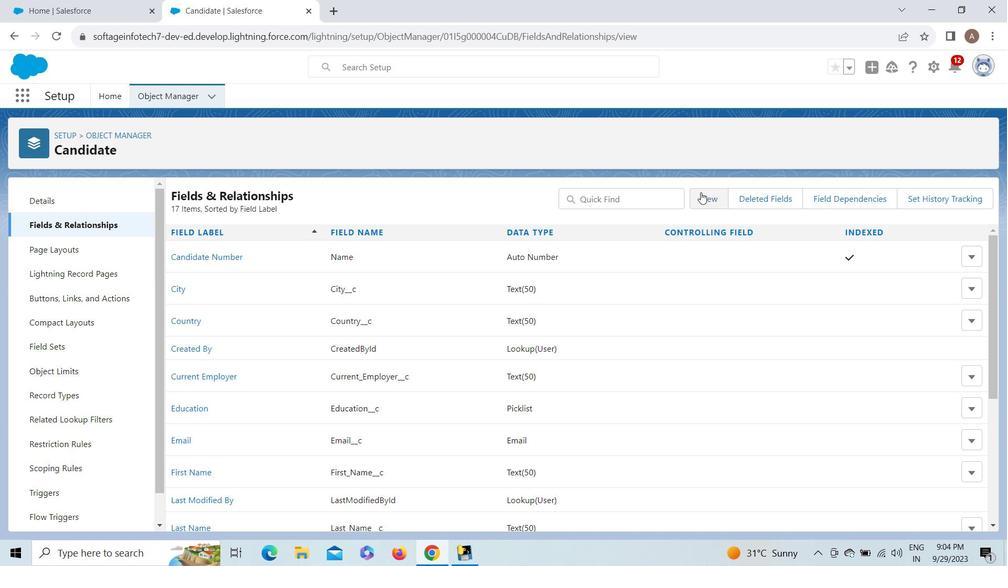 
Action: Mouse pressed left at (700, 194)
Screenshot: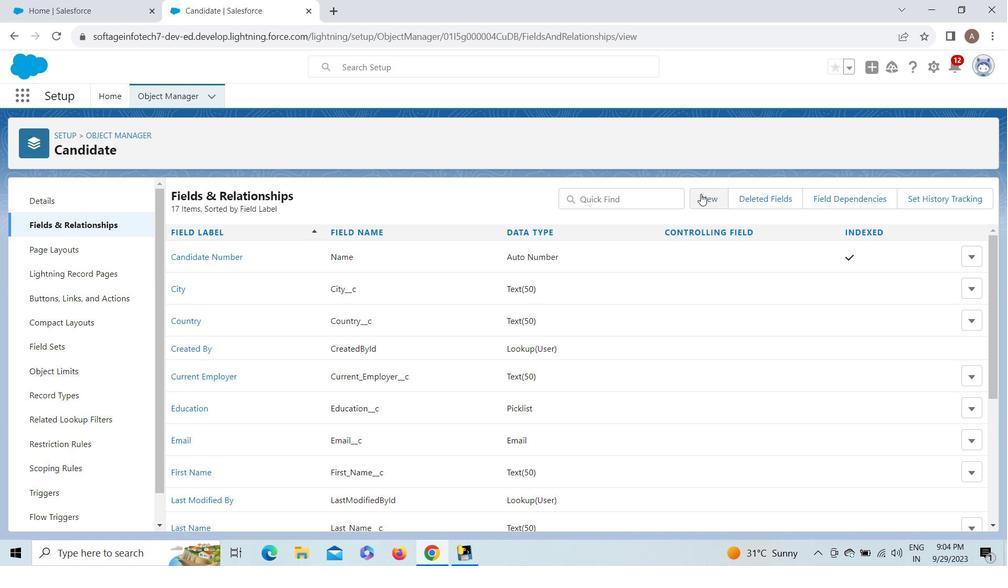 
Action: Mouse moved to (982, 216)
Screenshot: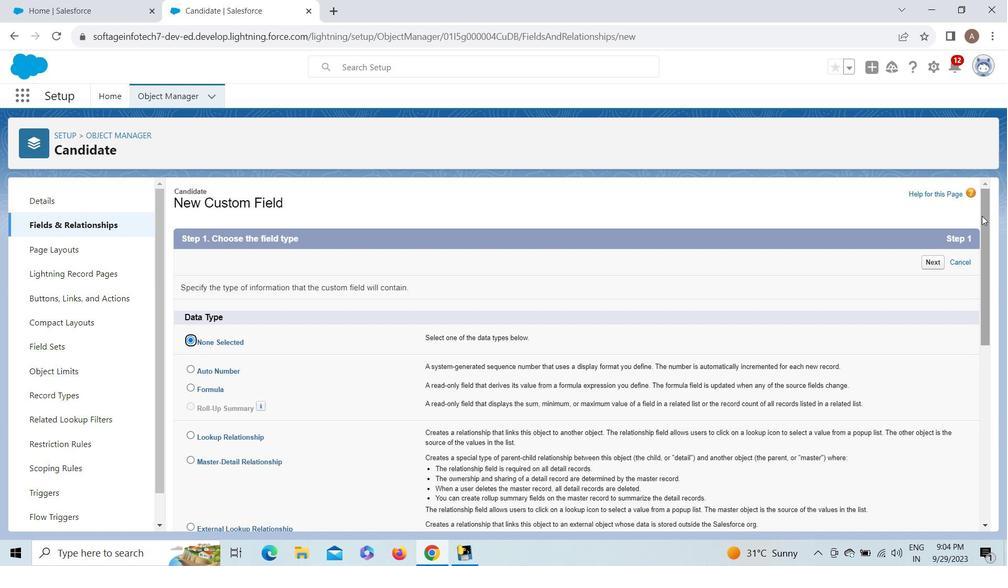 
Action: Mouse pressed left at (982, 216)
Screenshot: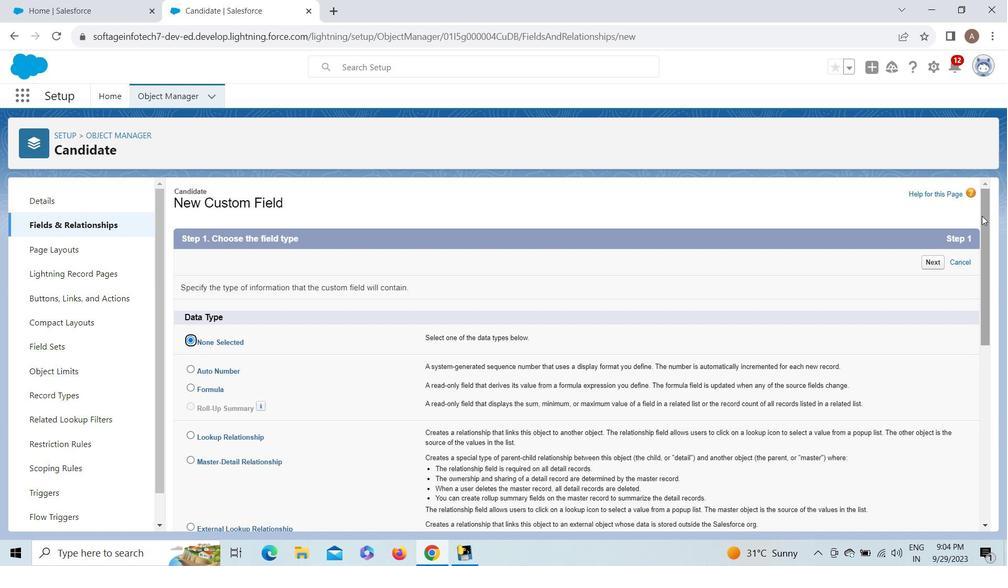 
Action: Mouse moved to (190, 447)
Screenshot: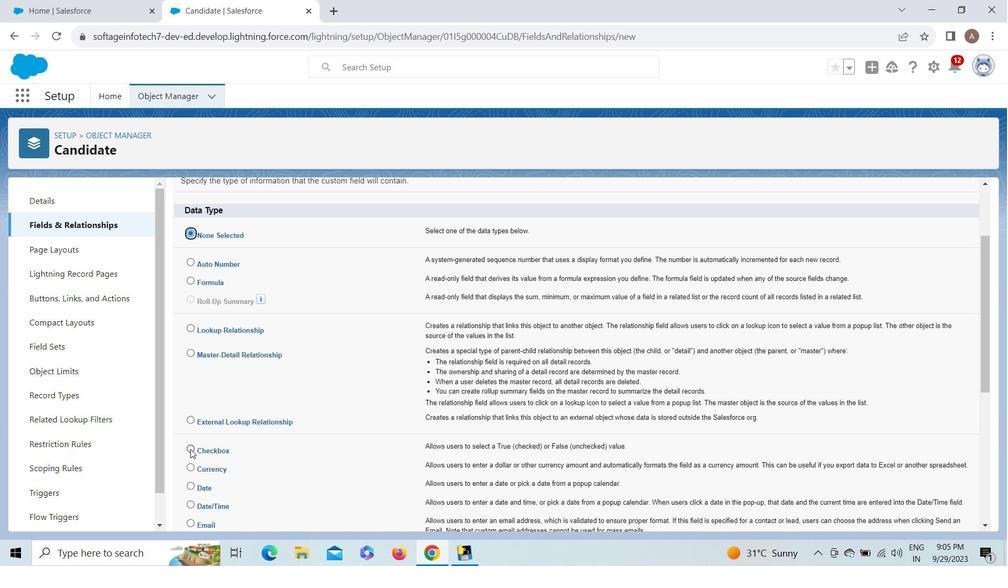 
Action: Mouse pressed left at (190, 447)
Screenshot: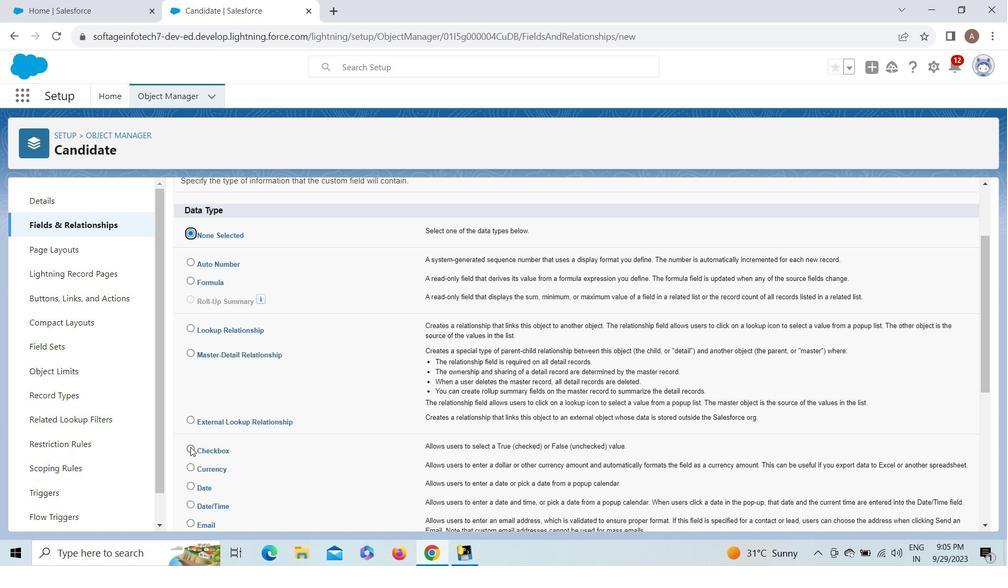 
Action: Mouse moved to (980, 461)
Screenshot: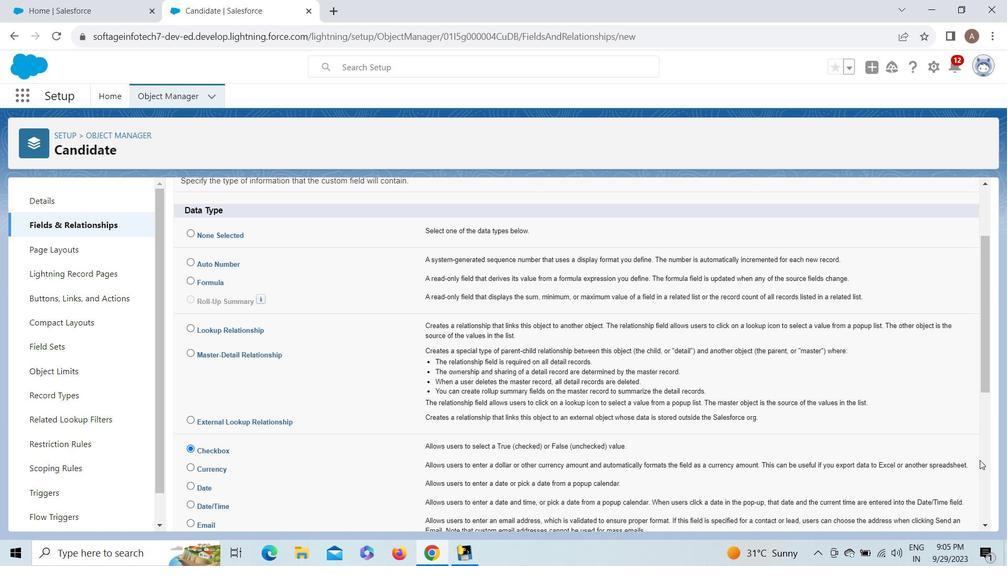 
Action: Mouse pressed left at (980, 461)
Screenshot: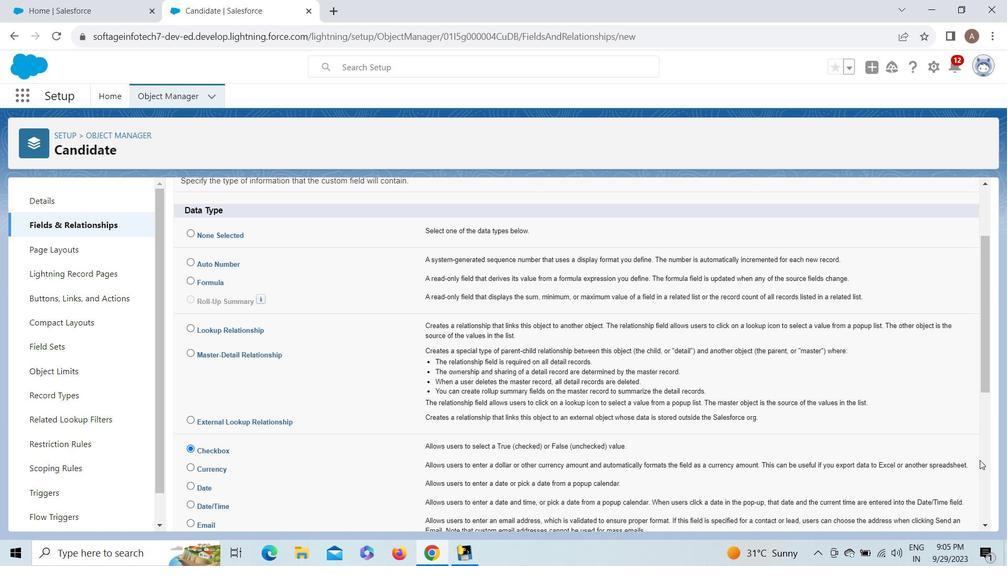 
Action: Mouse moved to (926, 515)
Screenshot: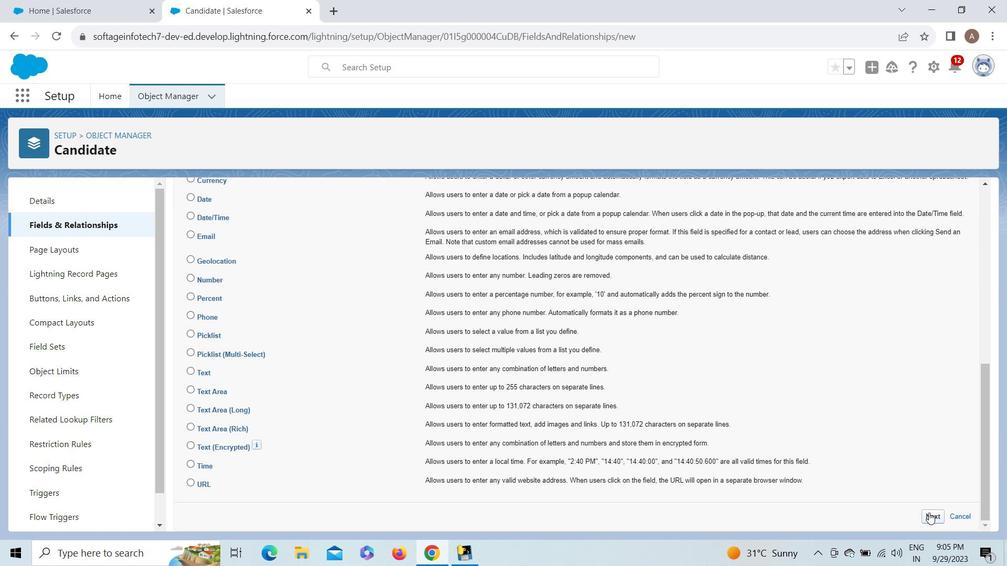 
Action: Mouse pressed left at (926, 515)
Screenshot: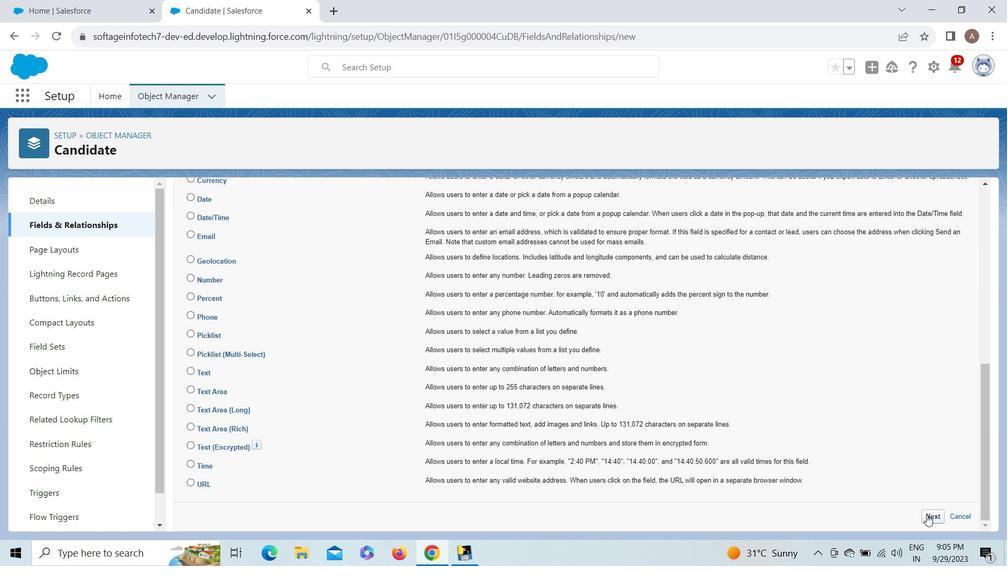 
Action: Mouse moved to (344, 289)
Screenshot: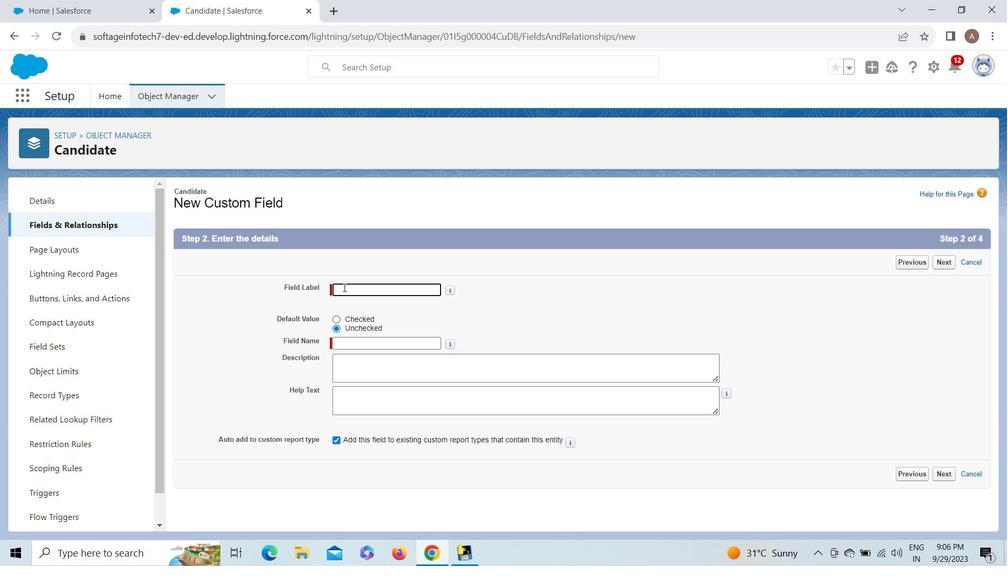 
Action: Key pressed <Key.shift>Currently<Key.space><Key.shift>Employed
Screenshot: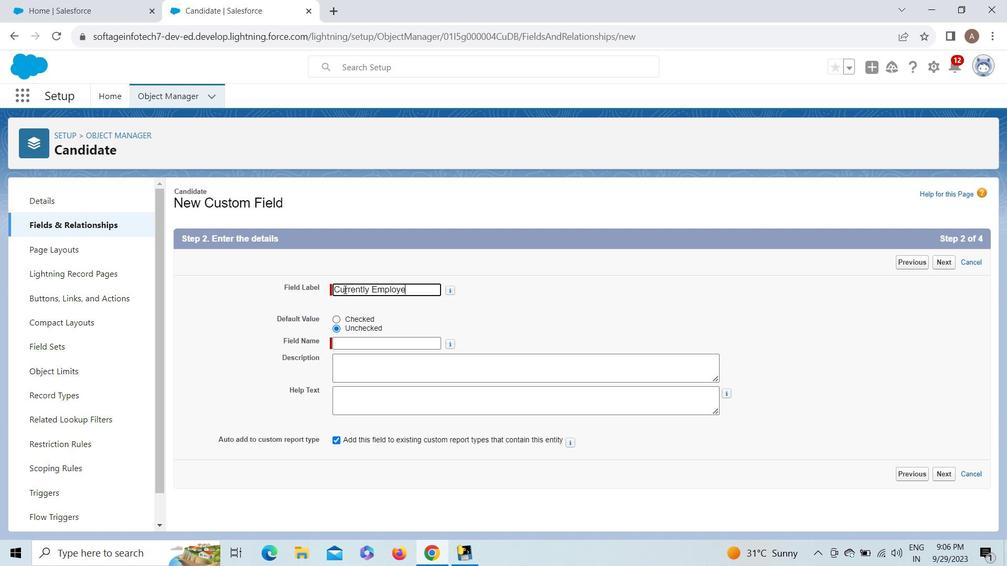 
Action: Mouse moved to (399, 344)
Screenshot: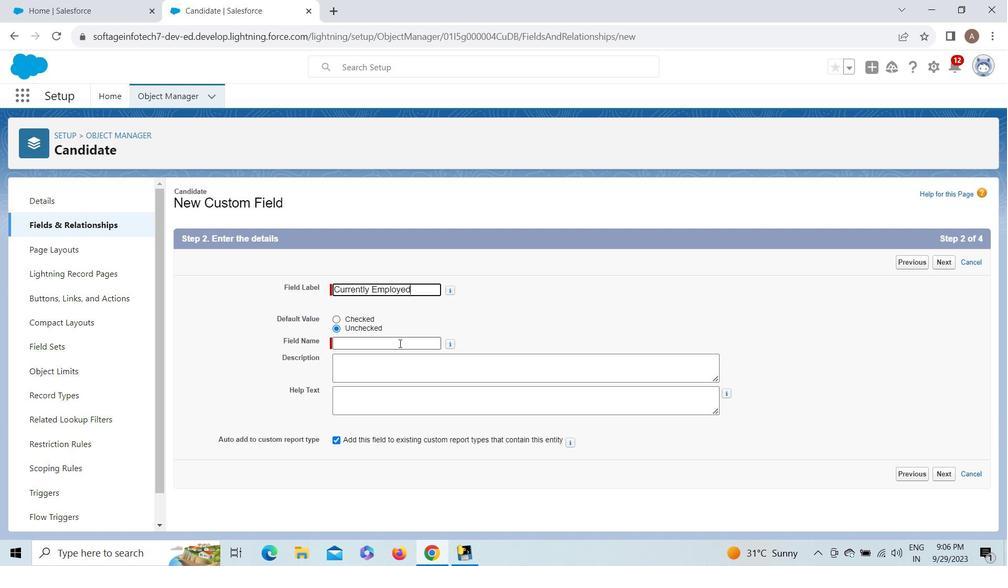 
Action: Mouse pressed left at (399, 344)
Screenshot: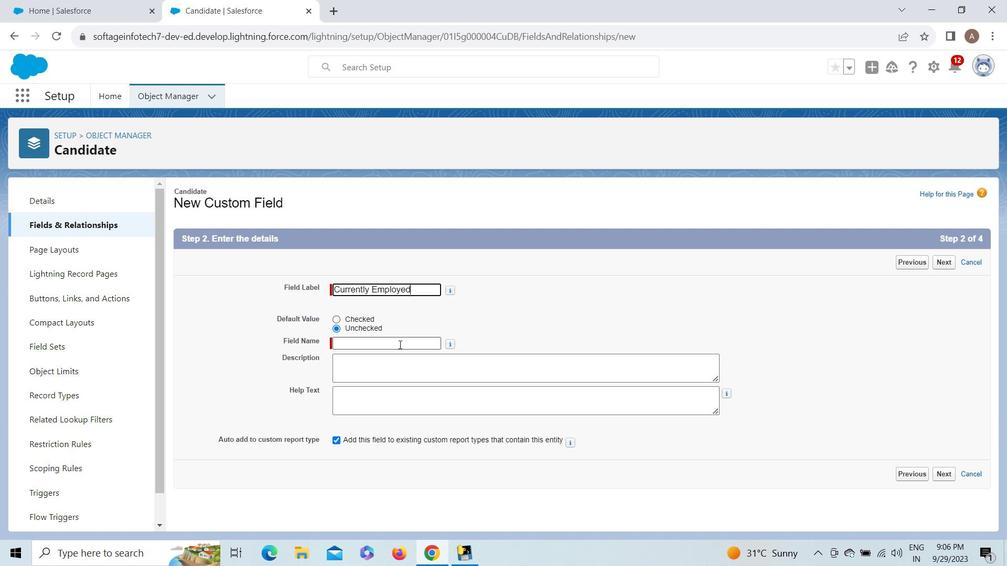 
Action: Mouse moved to (394, 363)
Screenshot: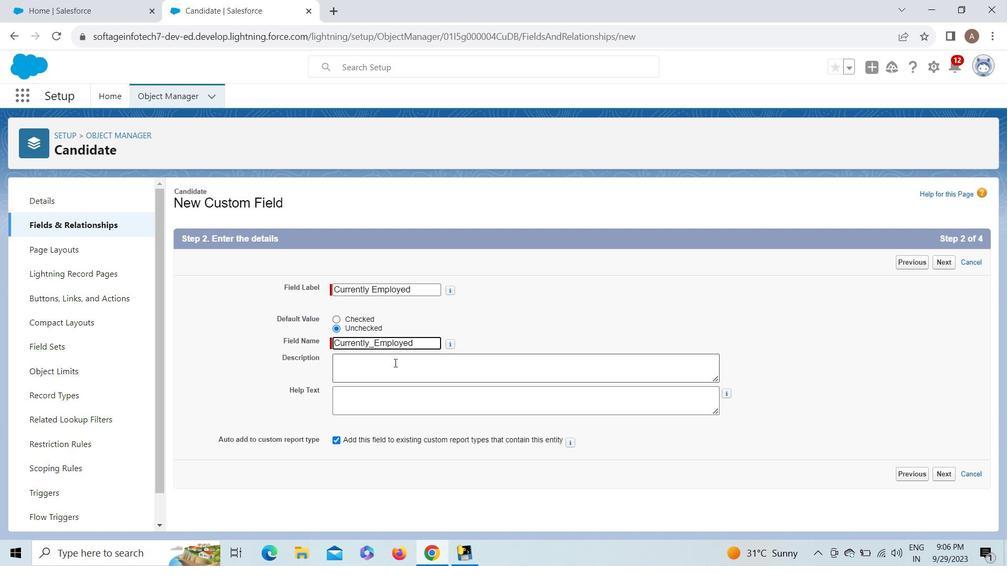 
Action: Mouse pressed left at (394, 363)
Screenshot: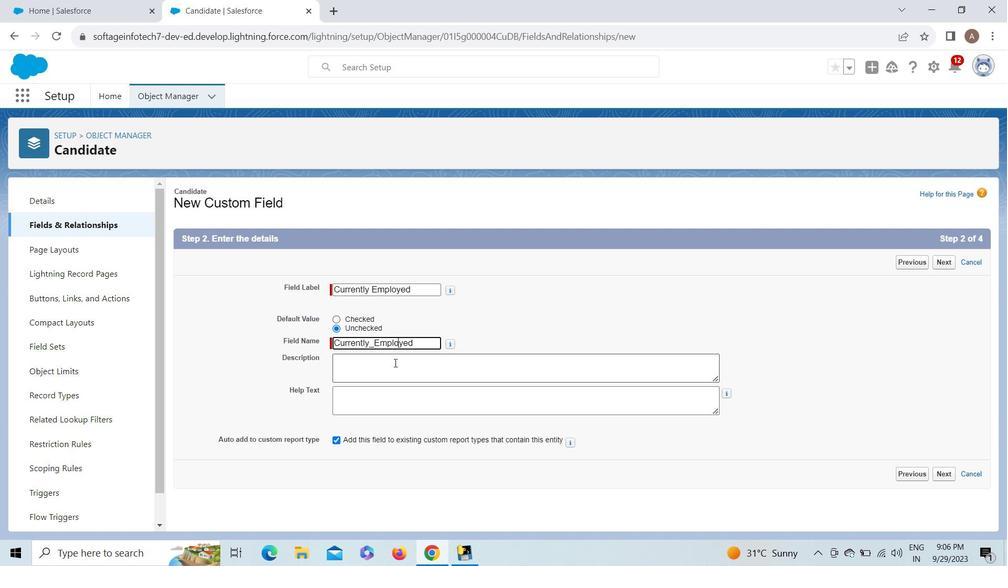 
Action: Key pressed <Key.shift>This<Key.space>field<Key.space>q<Key.backspace>will<Key.space><Key.shift>Inform<Key.space>whether<Key.space>the<Key.space>candidate<Key.space>is<Key.space>currently<Key.space>employed<Key.space>or<Key.space>not
Screenshot: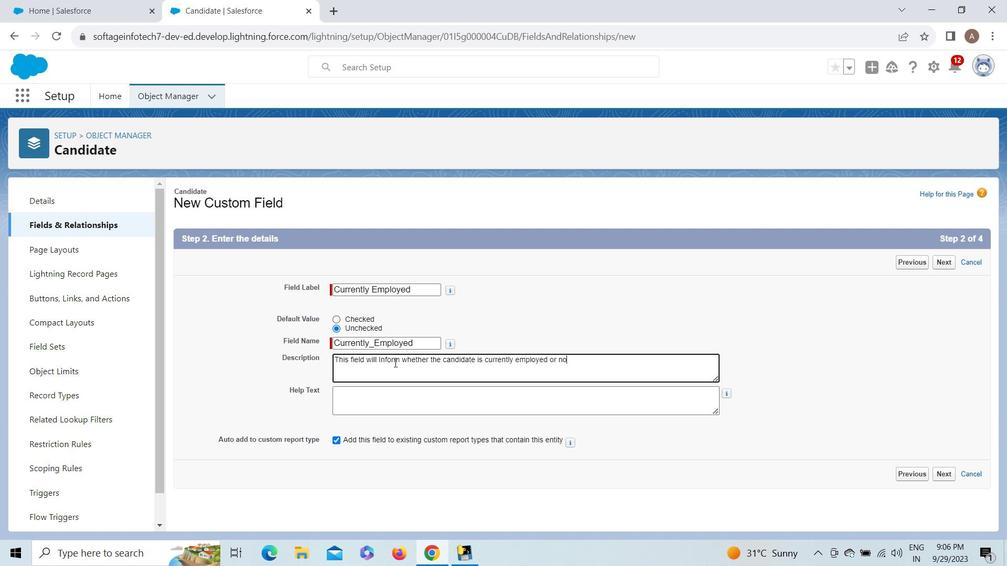 
Action: Mouse moved to (529, 313)
Screenshot: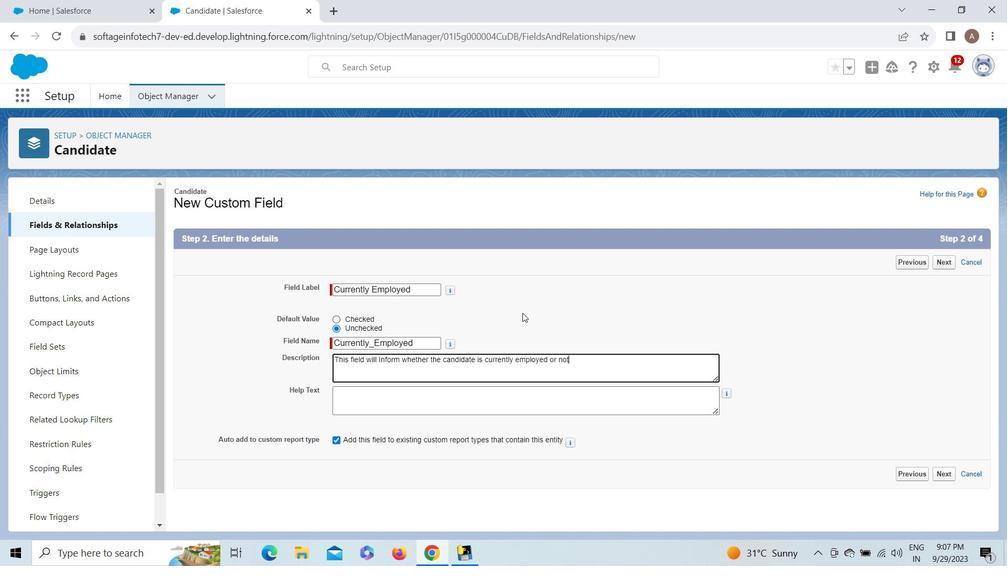 
Action: Key pressed .
Screenshot: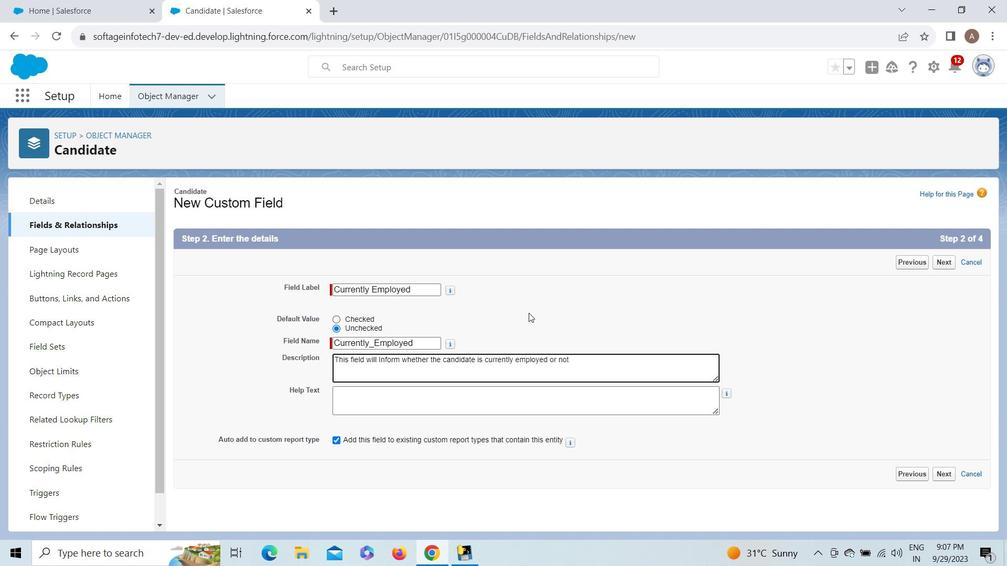 
Action: Mouse moved to (405, 398)
Screenshot: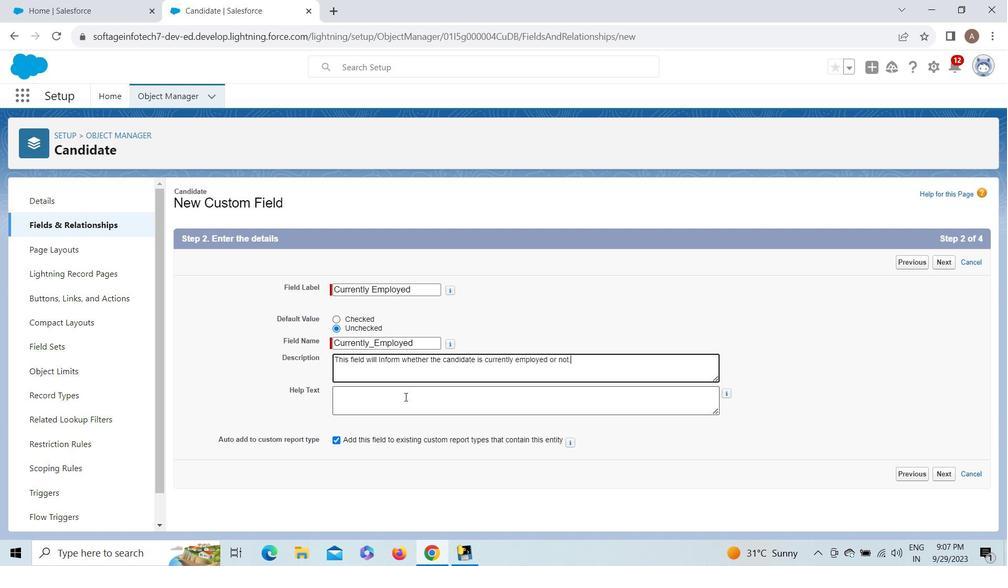 
Action: Mouse pressed left at (405, 398)
Screenshot: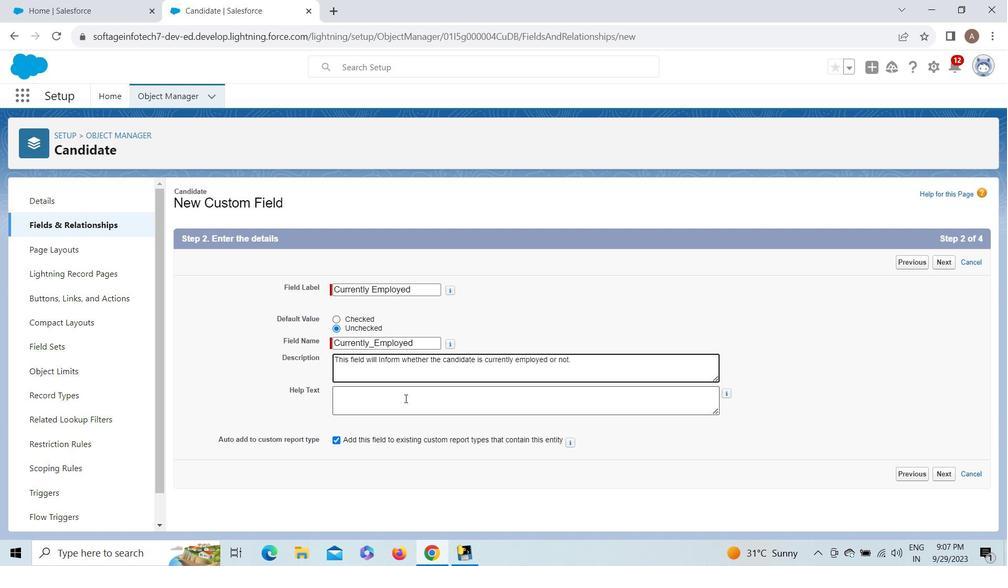 
Action: Key pressed <Key.shift>Is<Key.space><Key.shift>Candidate<Key.space><Key.shift>Currently<Key.space><Key.shift><Key.shift><Key.shift><Key.shift><Key.shift>Imployed<Key.space><Key.shift_r>?<Key.space><Key.shift><Key.shift><Key.shift><Key.shift><Key.shift><Key.shift><Key.shift><Key.shift><Key.shift><Key.shift><Key.shift><Key.shift><Key.shift><Key.shift>Chaeck<Key.right><Key.left><Key.left><Key.left><Key.backspace><Key.right><Key.right><Key.right><Key.space>if<Key.space><Key.shift>Yes.
Screenshot: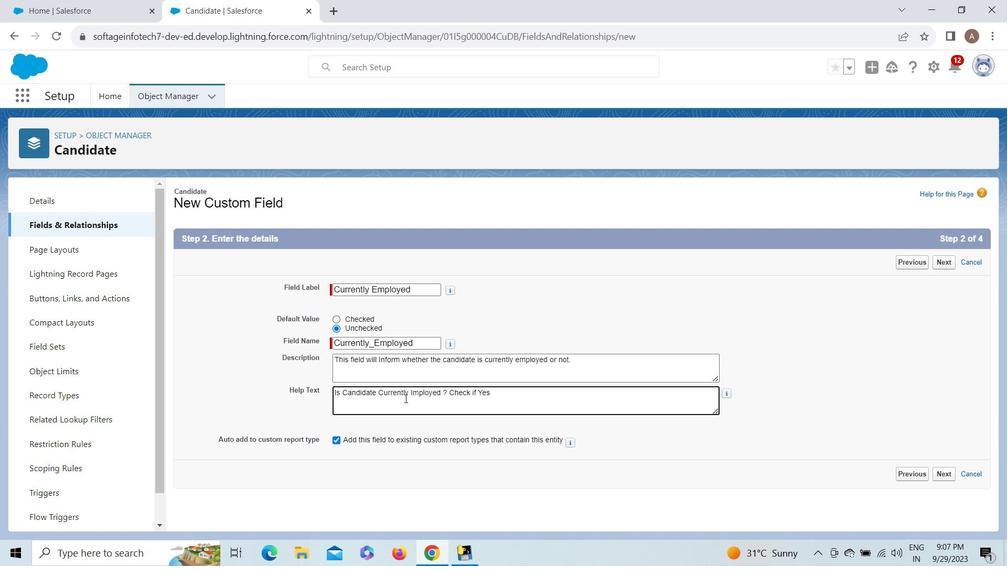 
Action: Mouse moved to (949, 476)
Screenshot: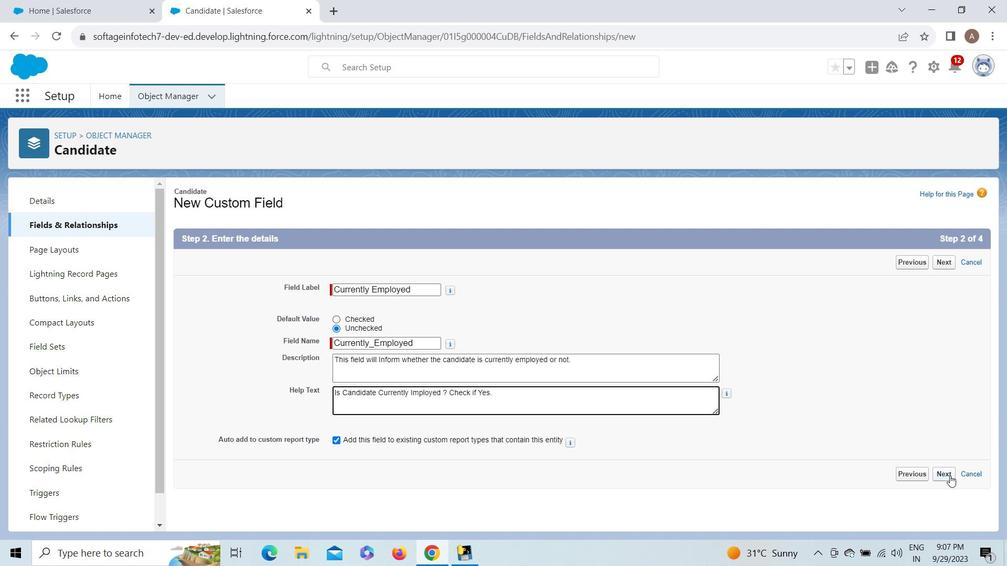 
Action: Mouse pressed left at (949, 476)
Screenshot: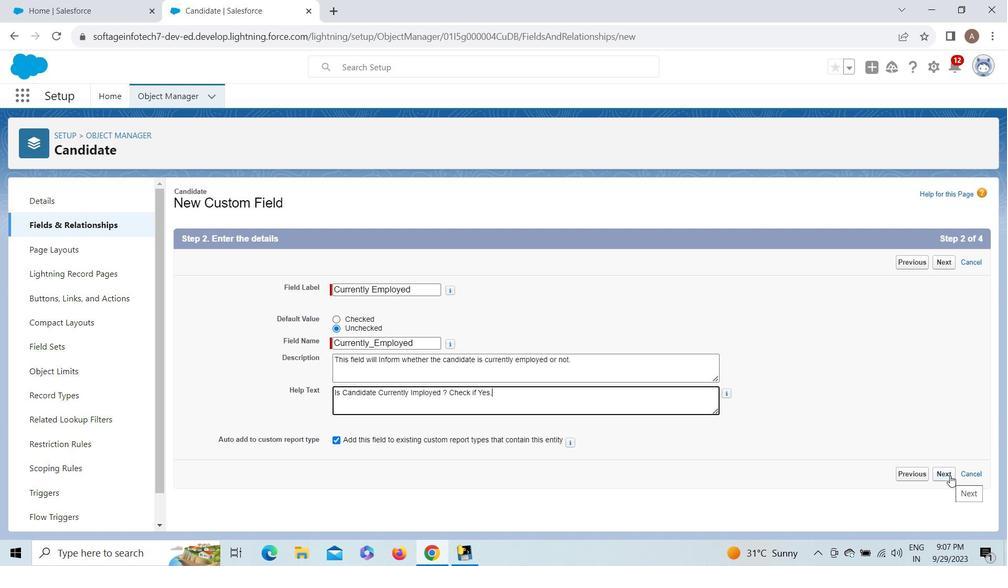 
Action: Mouse moved to (718, 372)
Screenshot: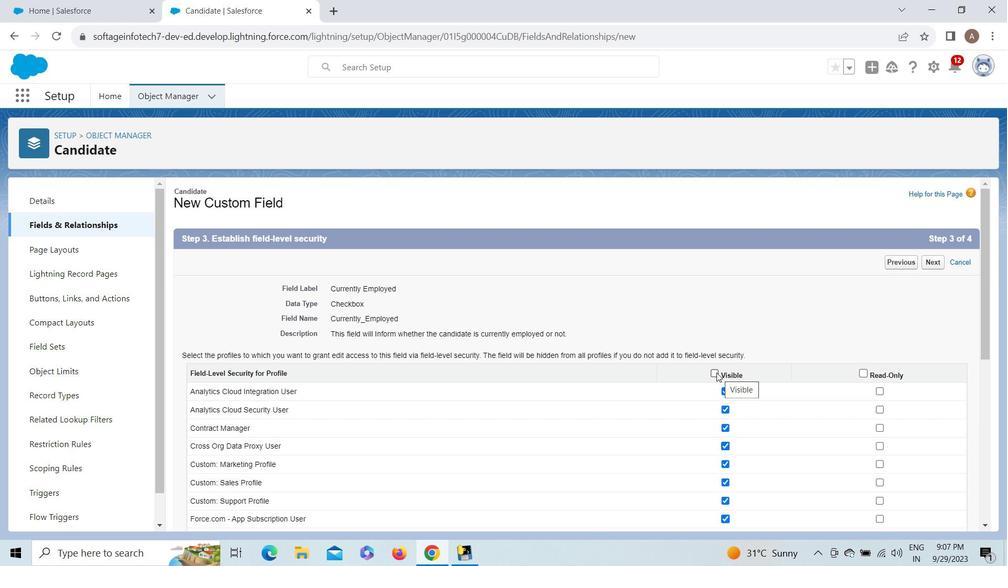 
Action: Mouse pressed left at (718, 372)
Screenshot: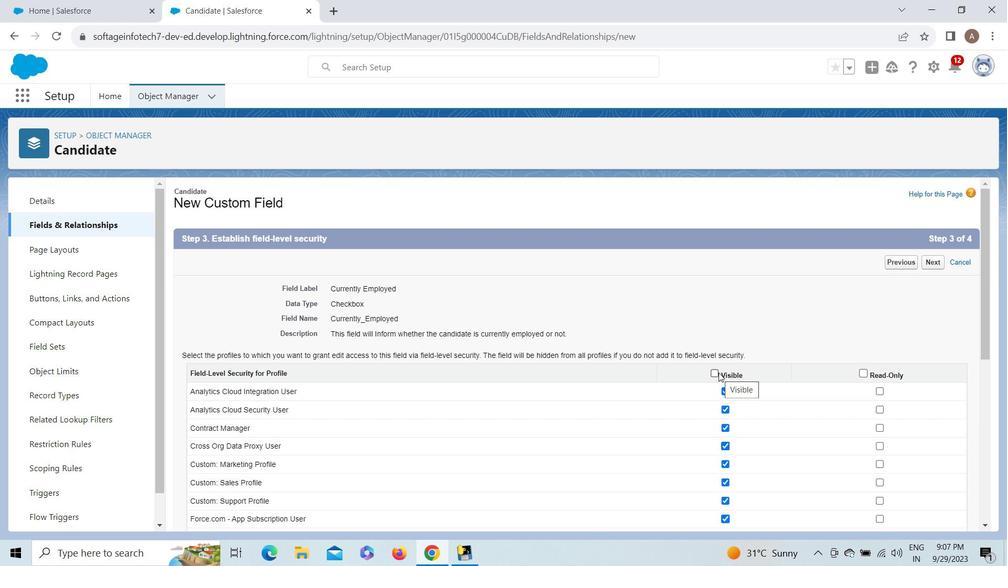 
Action: Mouse pressed left at (718, 372)
Screenshot: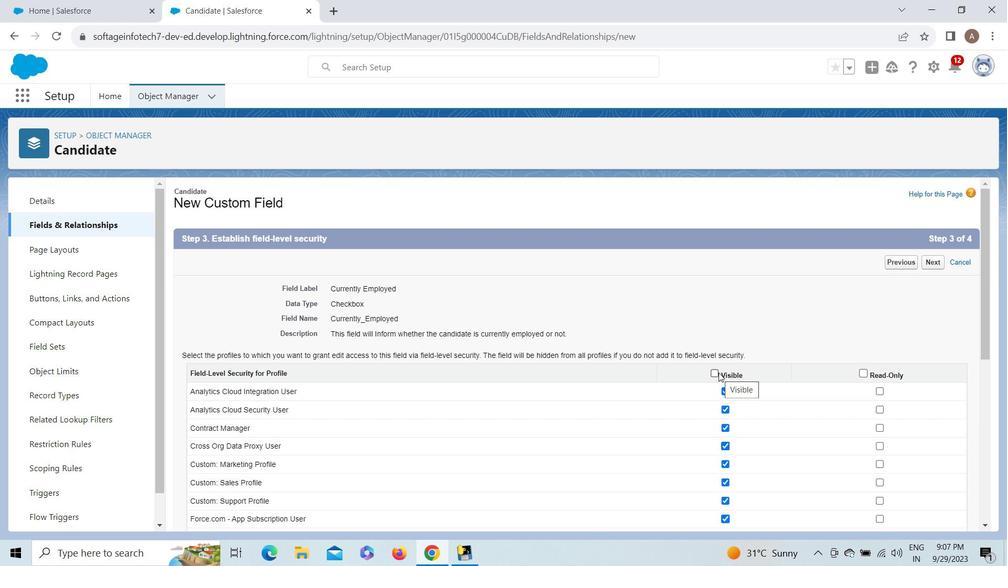 
Action: Mouse moved to (985, 337)
Screenshot: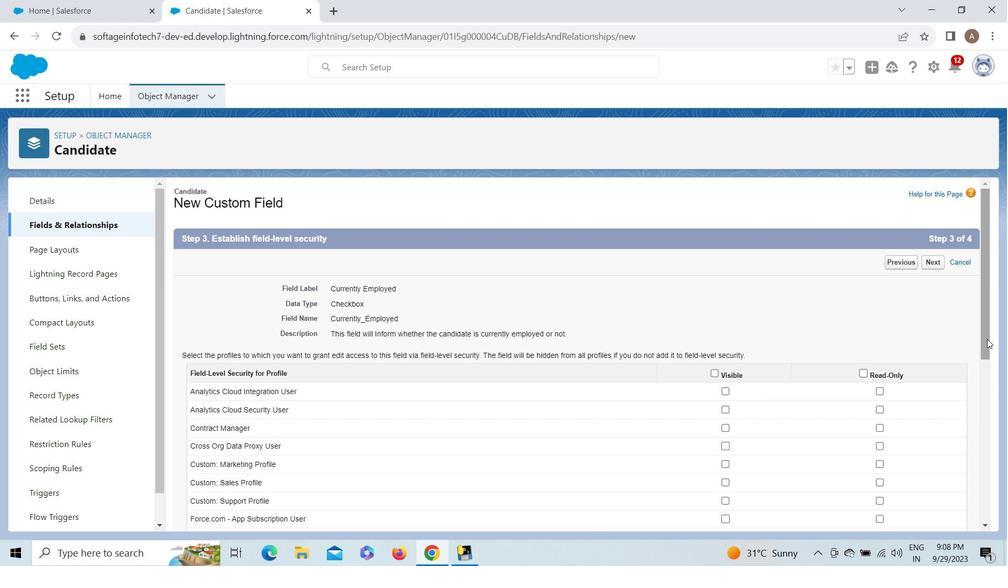 
Action: Mouse pressed left at (985, 337)
Screenshot: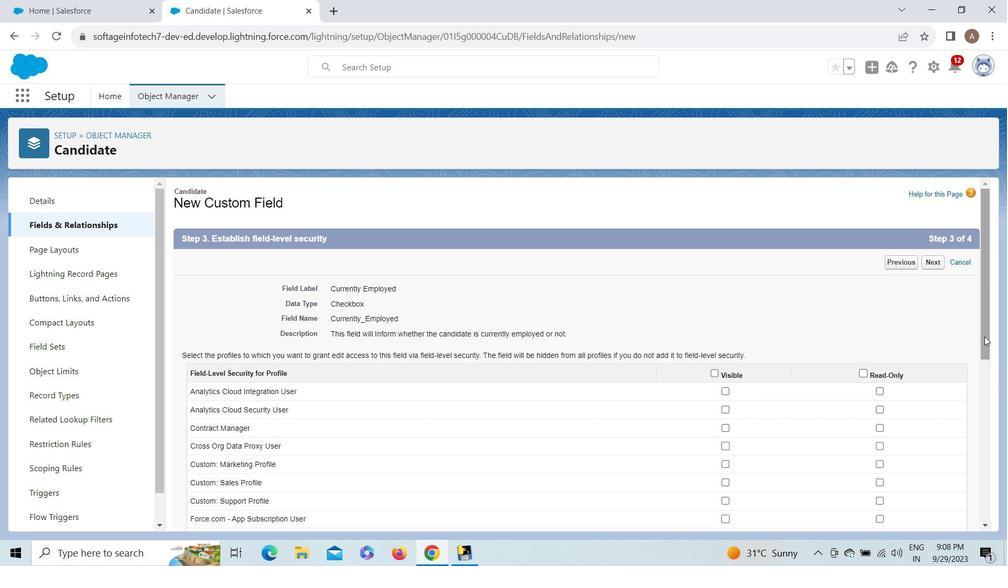 
Action: Mouse moved to (724, 272)
Screenshot: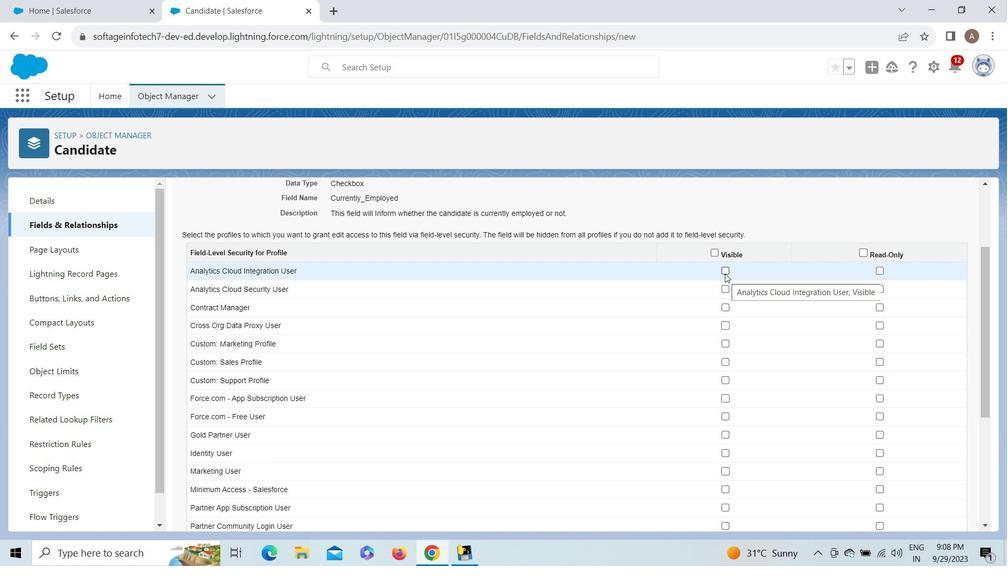 
Action: Mouse pressed left at (724, 272)
Screenshot: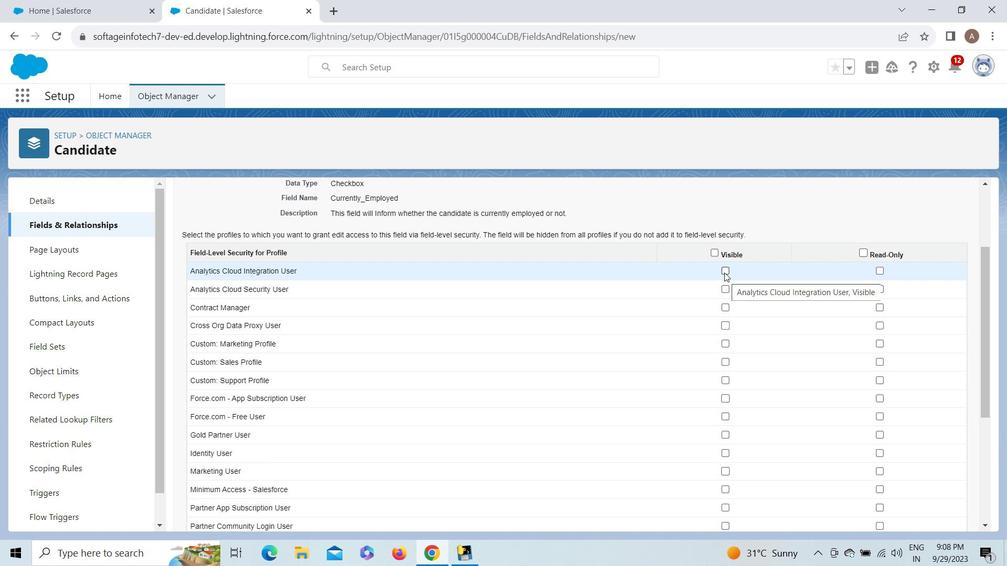 
Action: Mouse moved to (724, 288)
Screenshot: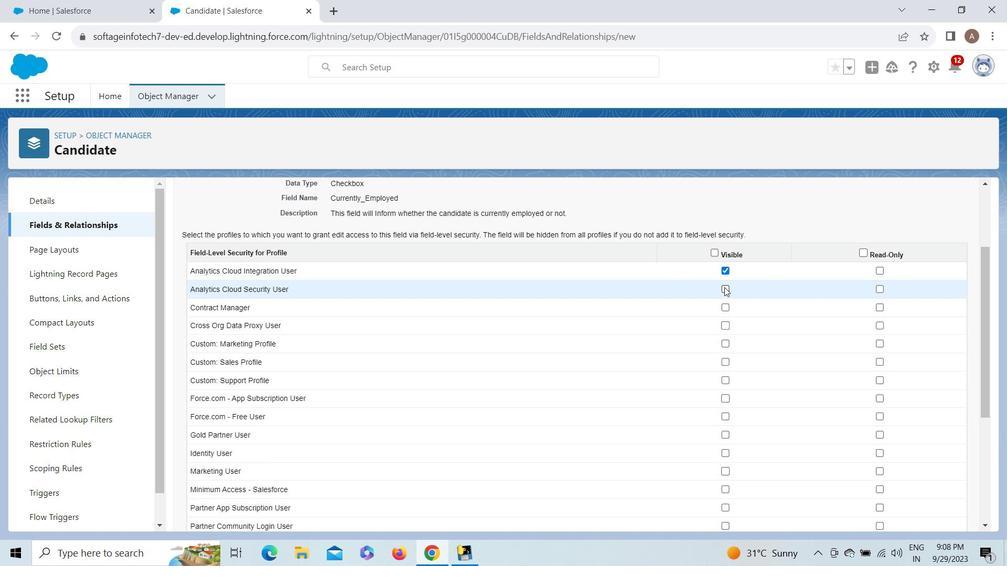 
Action: Mouse pressed left at (724, 288)
Screenshot: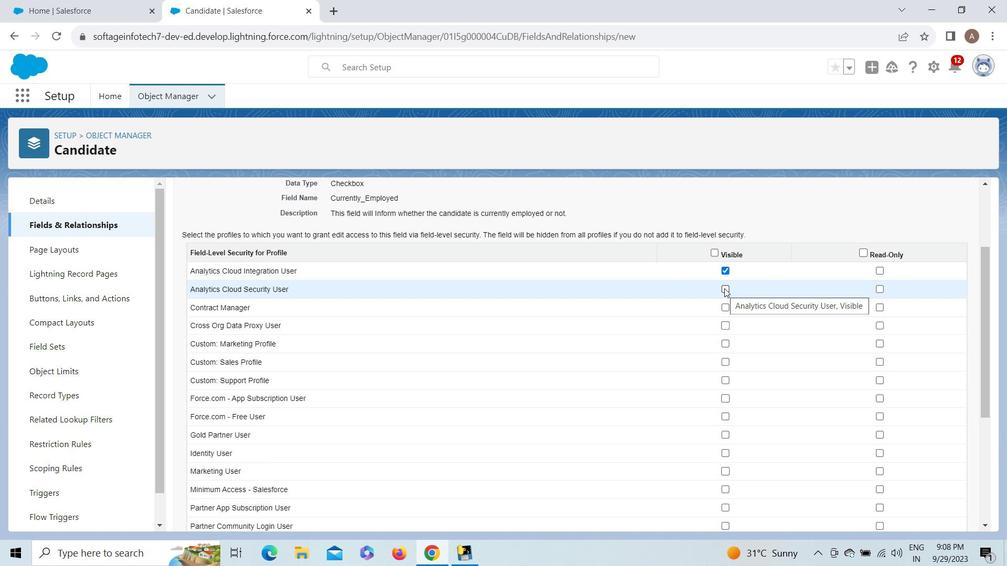
Action: Mouse moved to (725, 307)
Screenshot: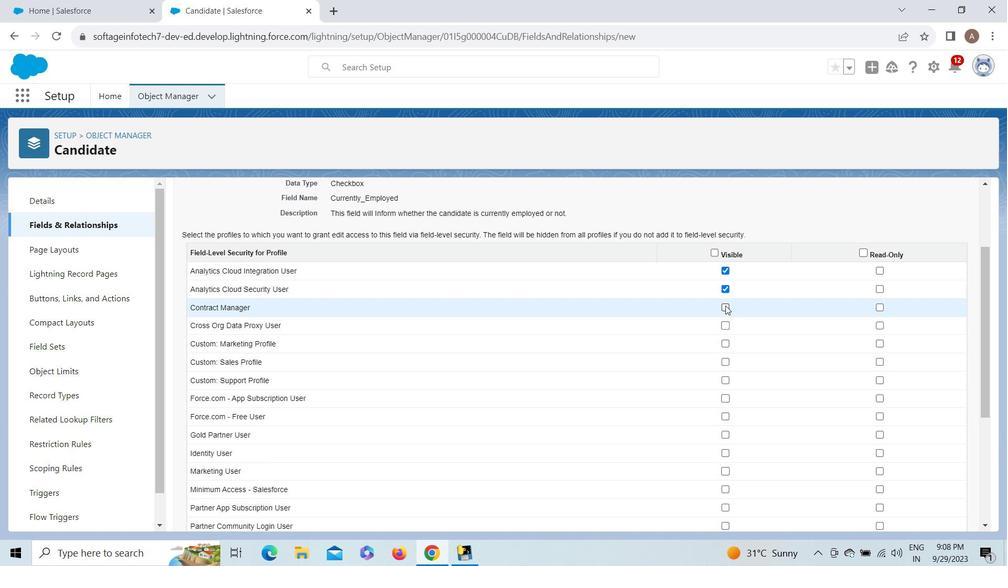
Action: Mouse pressed left at (725, 307)
Screenshot: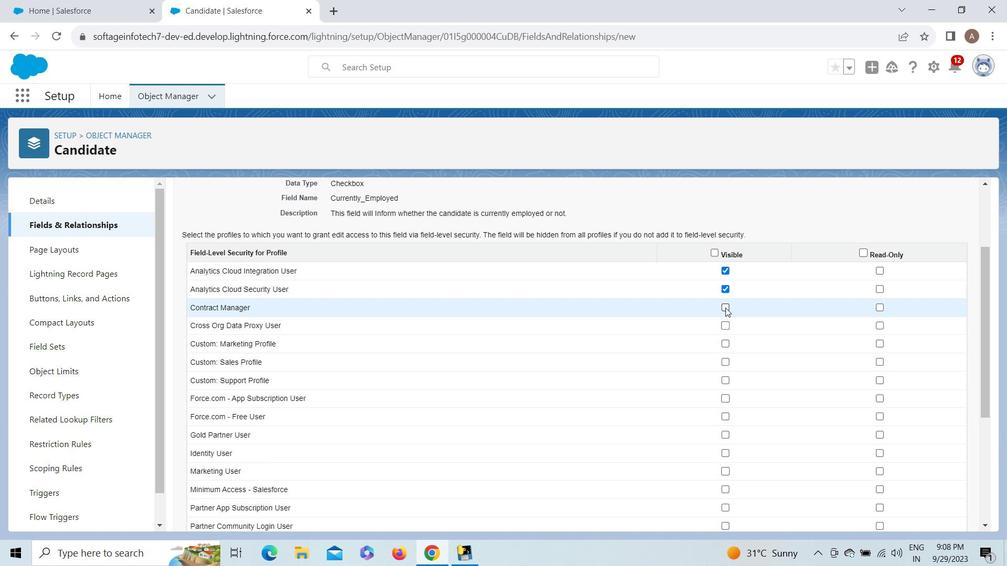 
Action: Mouse moved to (727, 324)
Screenshot: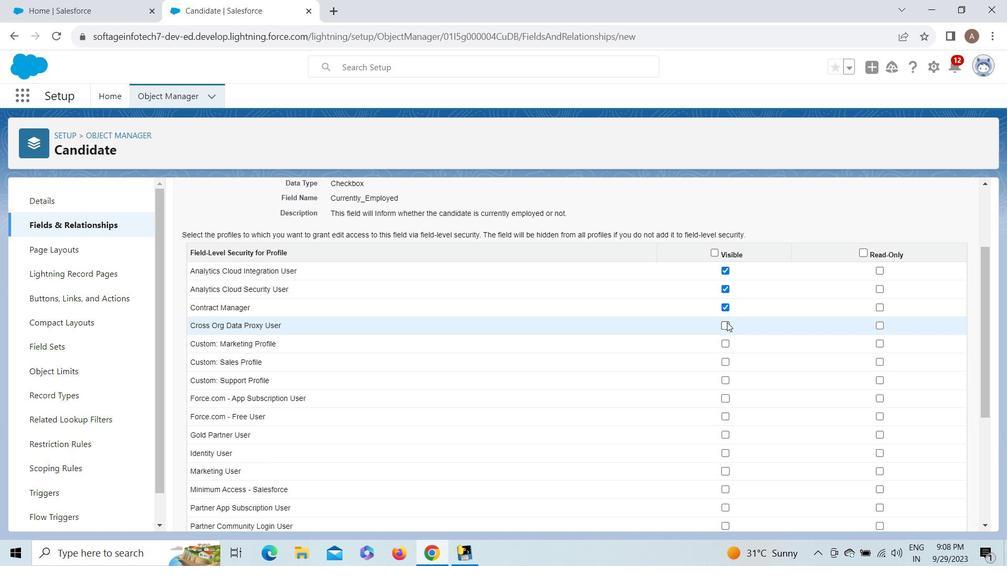 
Action: Mouse pressed left at (727, 324)
Screenshot: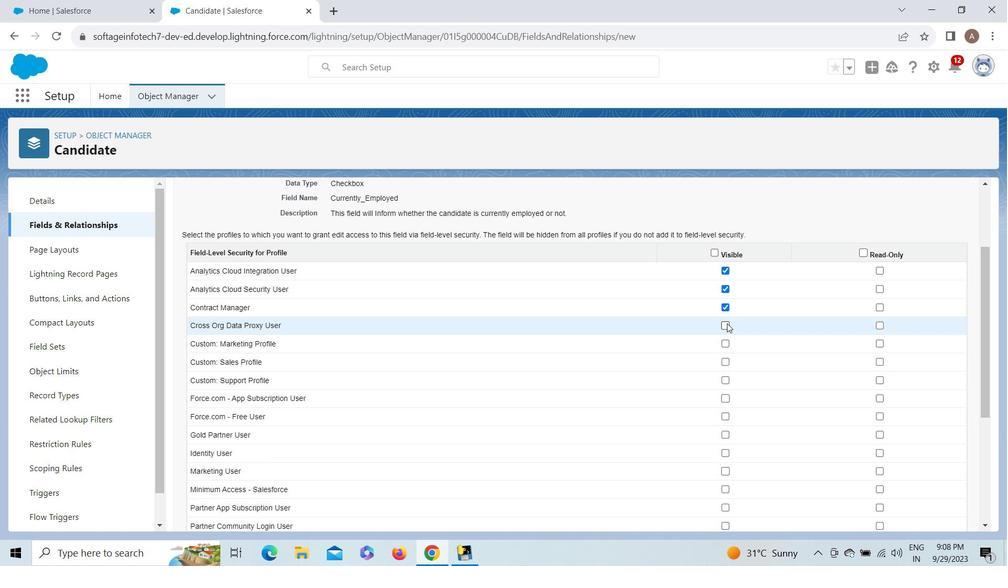 
Action: Mouse moved to (728, 342)
Screenshot: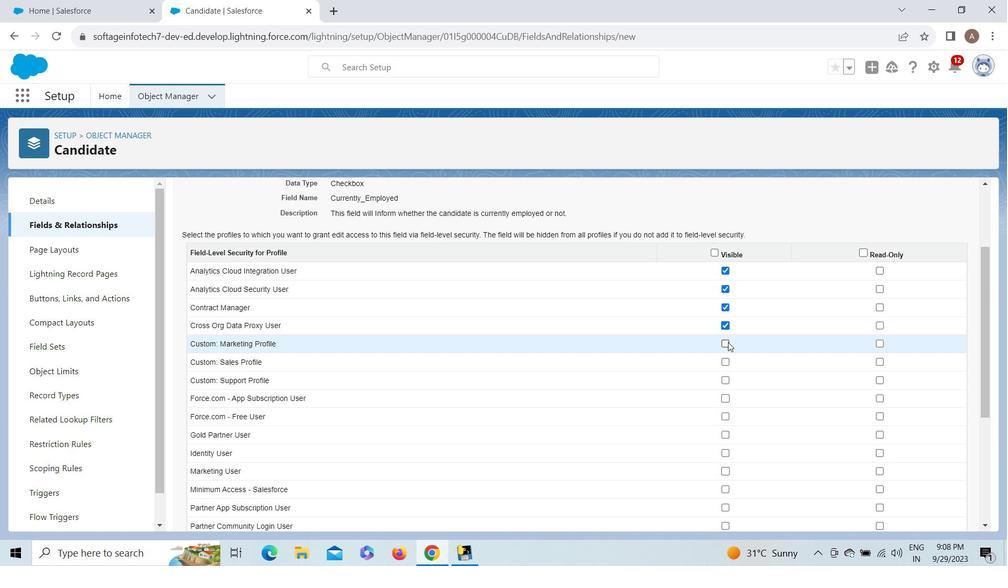 
Action: Mouse pressed left at (728, 342)
Screenshot: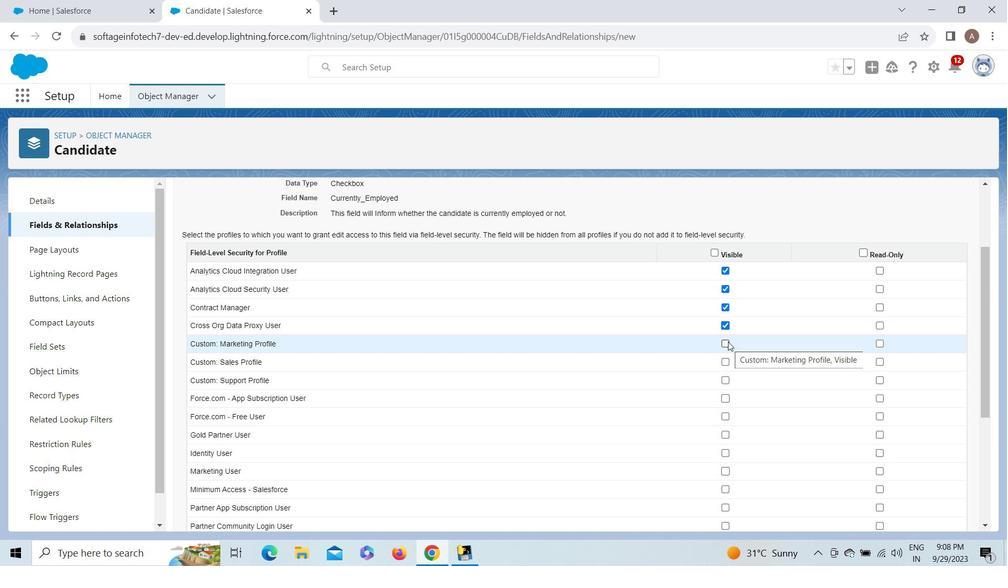 
Action: Mouse moved to (881, 345)
Screenshot: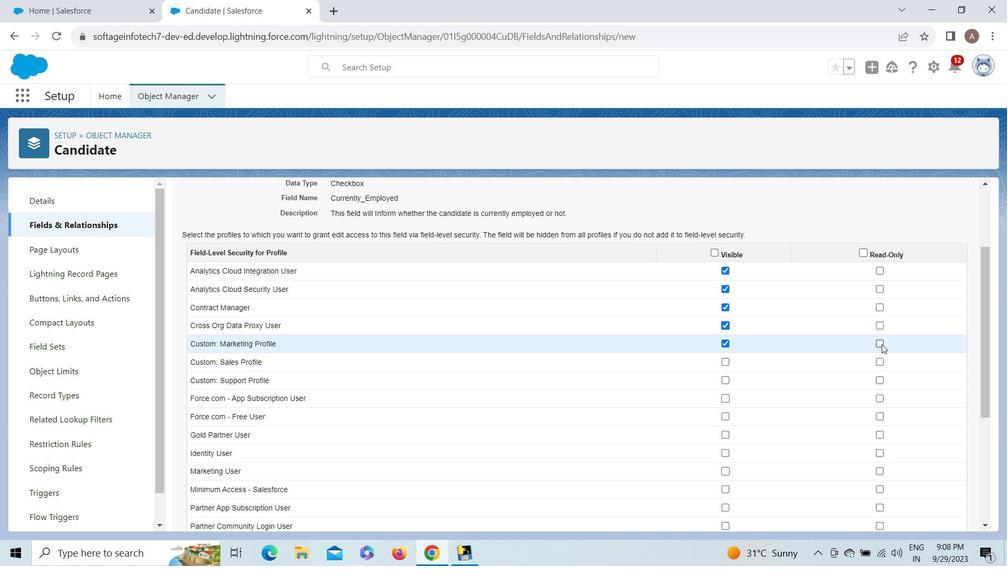 
Action: Mouse pressed left at (881, 345)
Screenshot: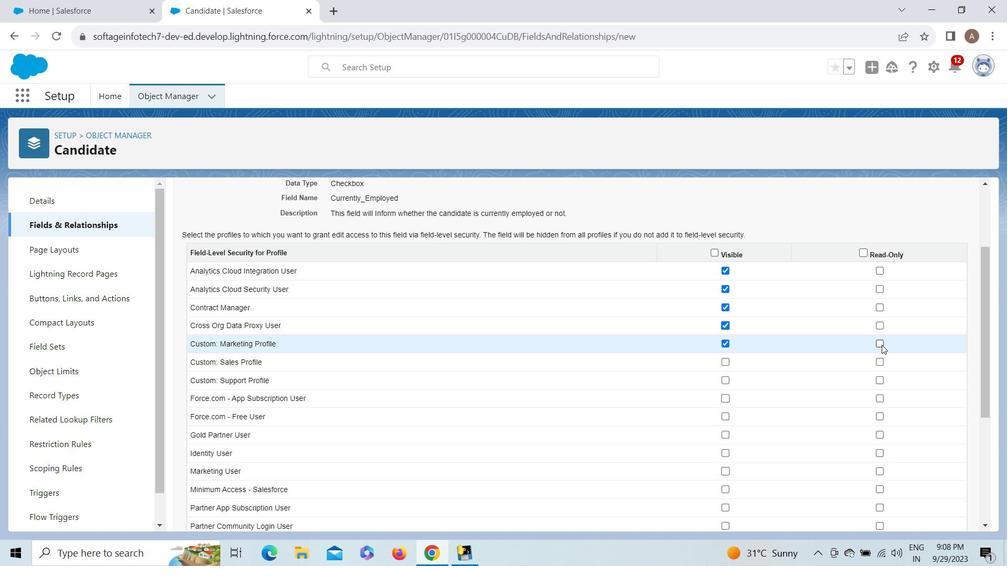 
Action: Mouse moved to (880, 362)
Screenshot: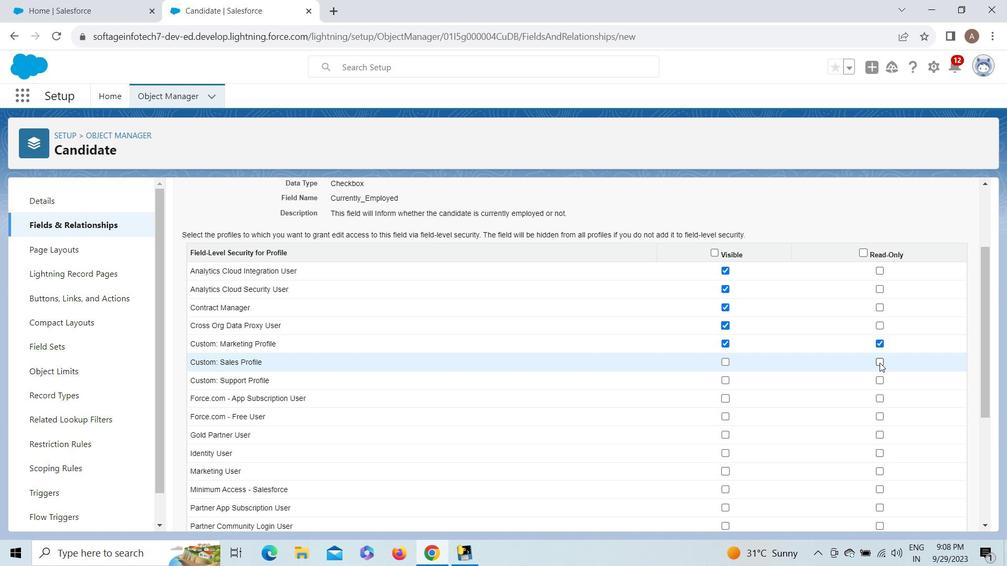 
Action: Mouse pressed left at (880, 362)
Screenshot: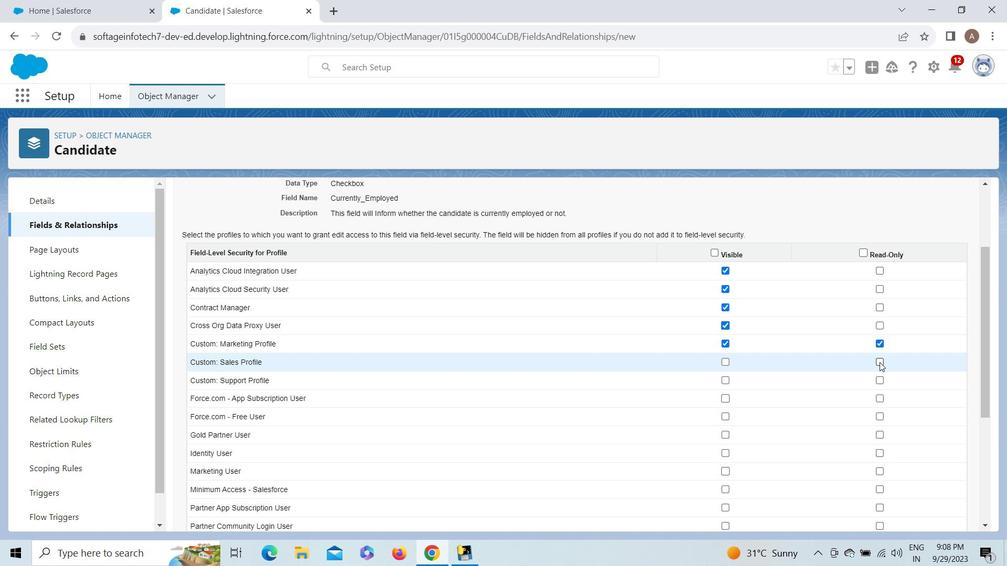 
Action: Mouse moved to (881, 379)
Screenshot: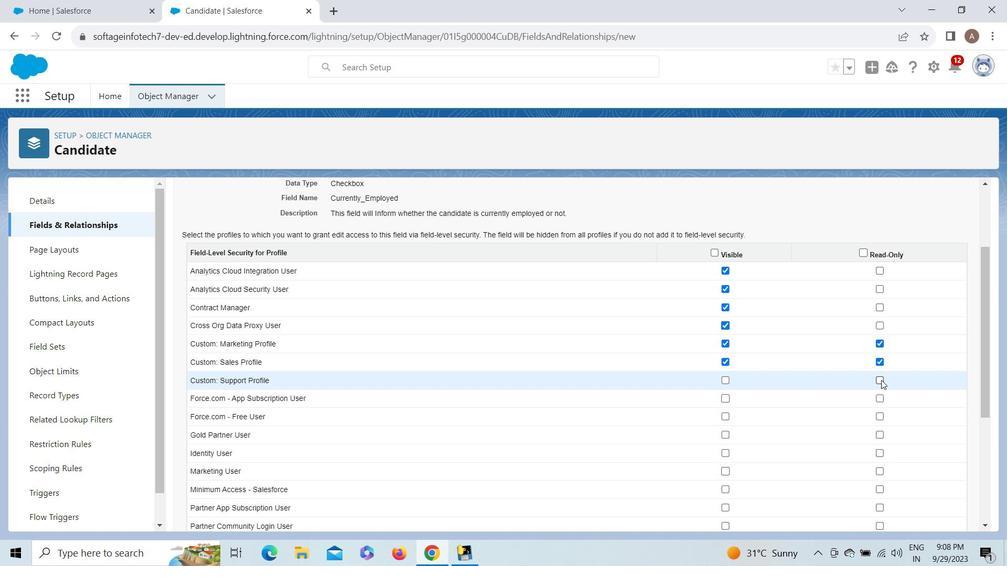 
Action: Mouse pressed left at (881, 379)
Screenshot: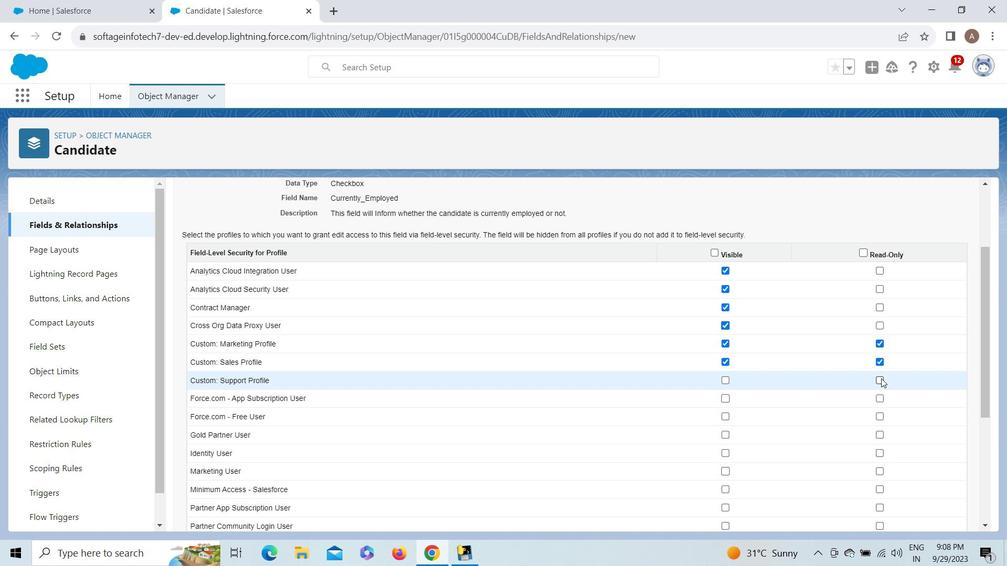 
Action: Mouse moved to (723, 394)
Screenshot: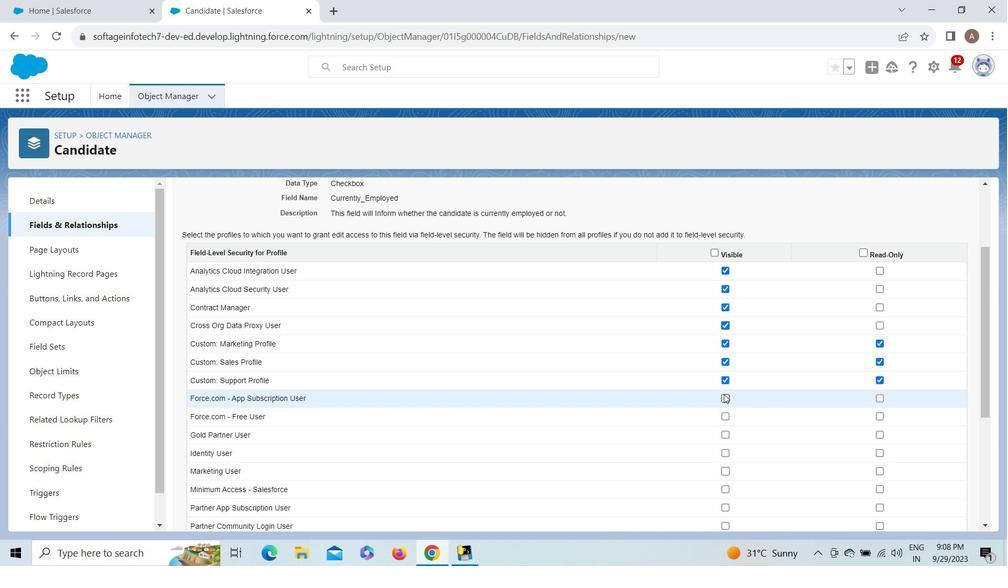 
Action: Mouse pressed left at (723, 394)
Screenshot: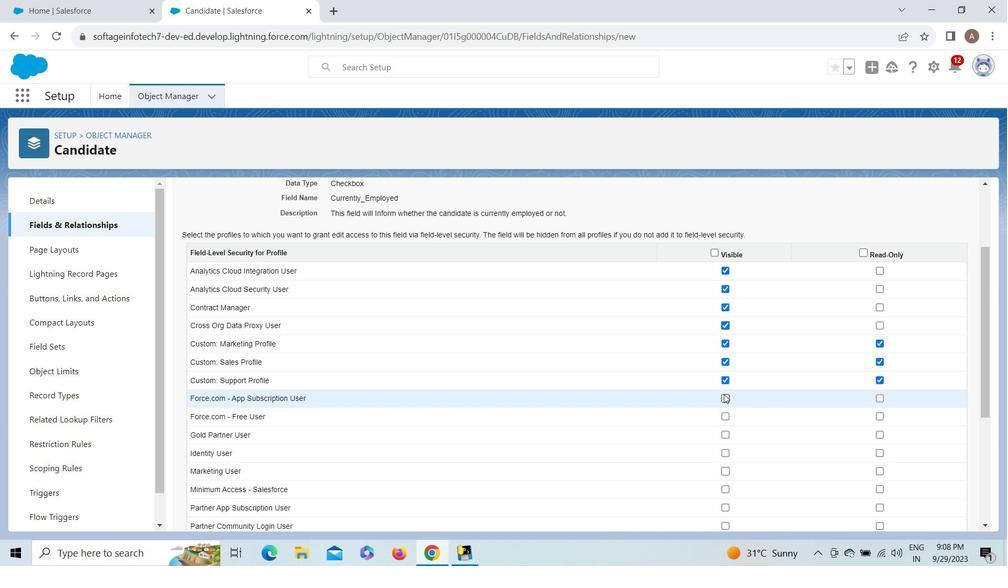 
Action: Mouse moved to (725, 417)
Screenshot: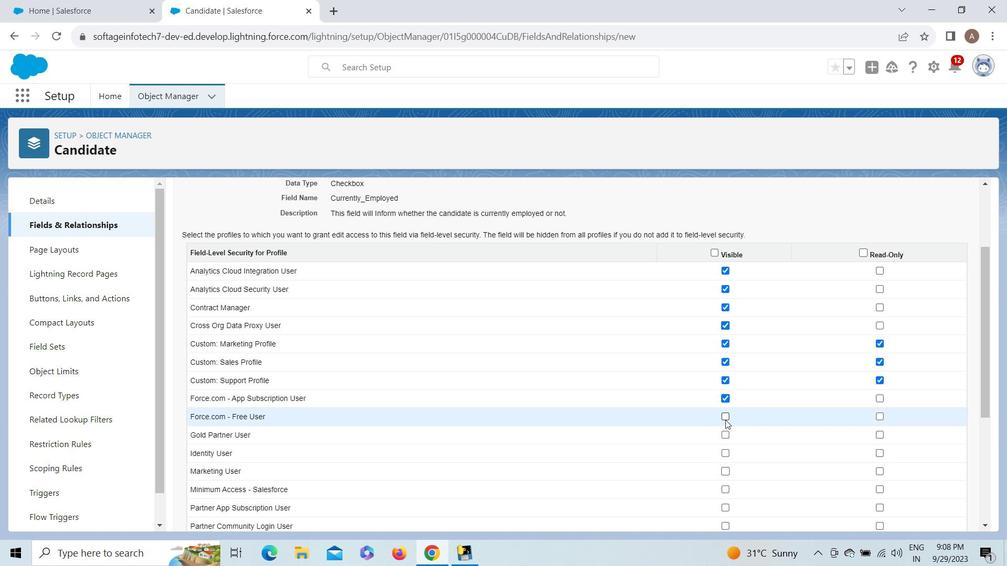 
Action: Mouse pressed left at (725, 417)
Screenshot: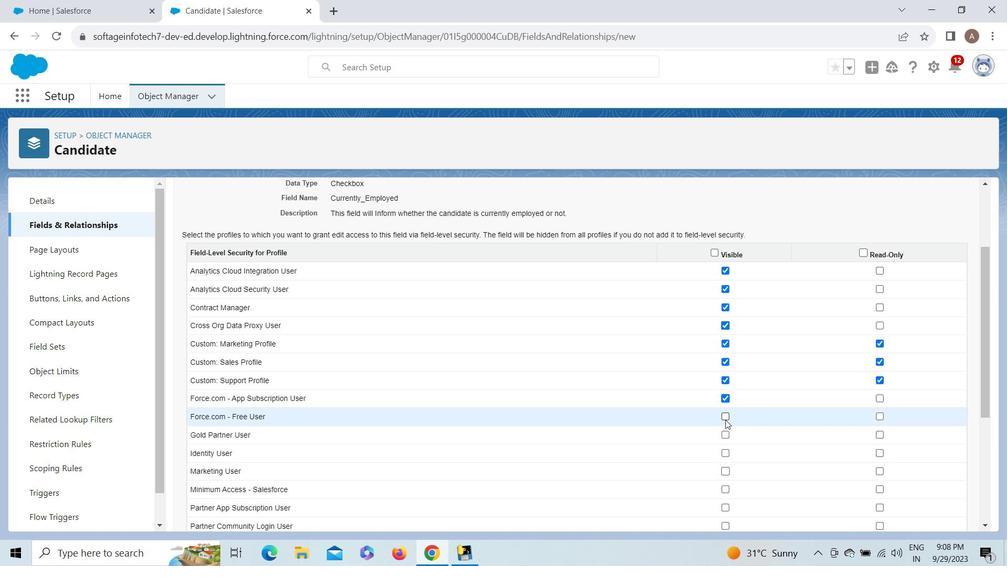 
Action: Mouse moved to (723, 456)
Screenshot: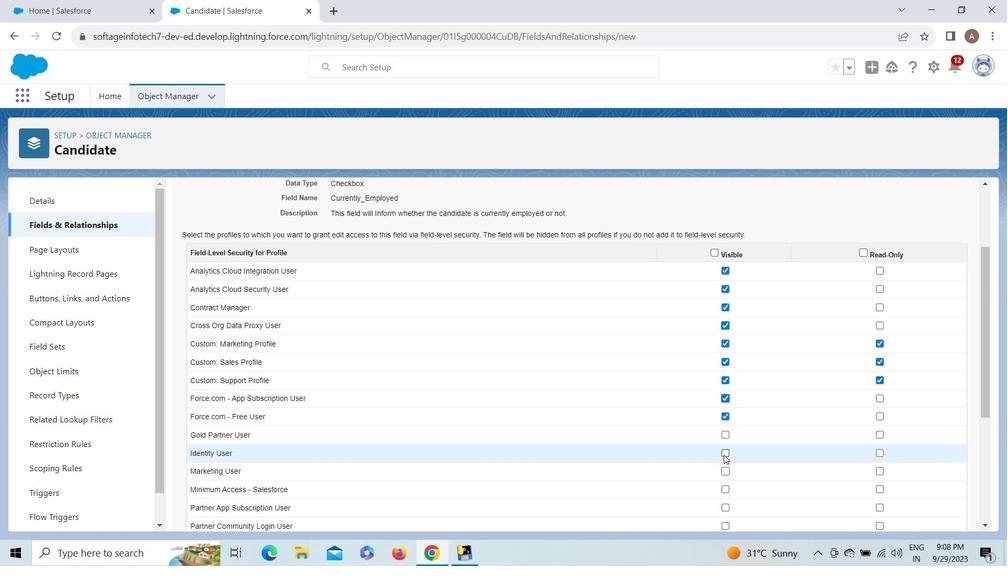 
Action: Mouse pressed left at (723, 456)
Screenshot: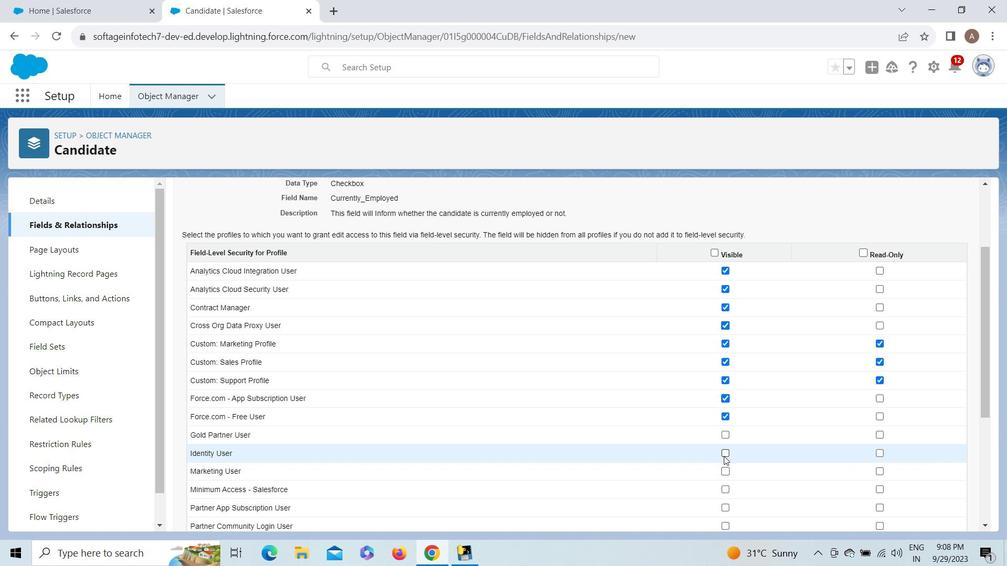 
Action: Mouse moved to (723, 471)
Screenshot: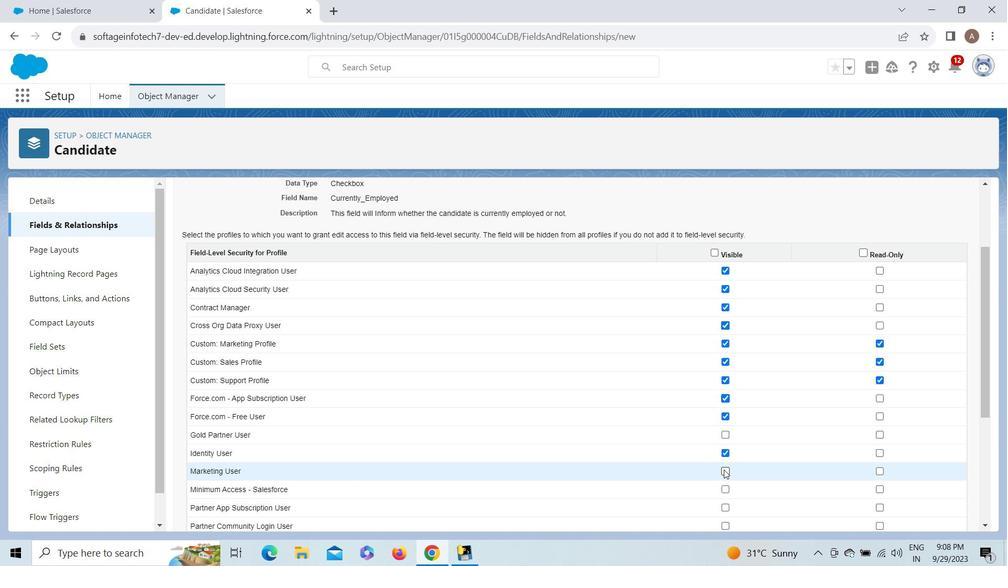 
Action: Mouse pressed left at (723, 471)
Screenshot: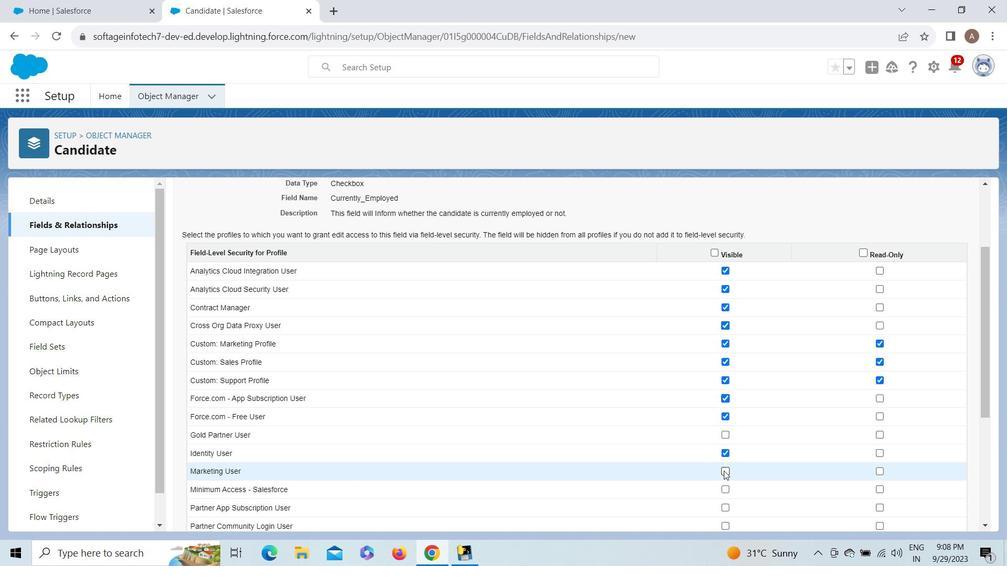 
Action: Mouse moved to (725, 485)
Screenshot: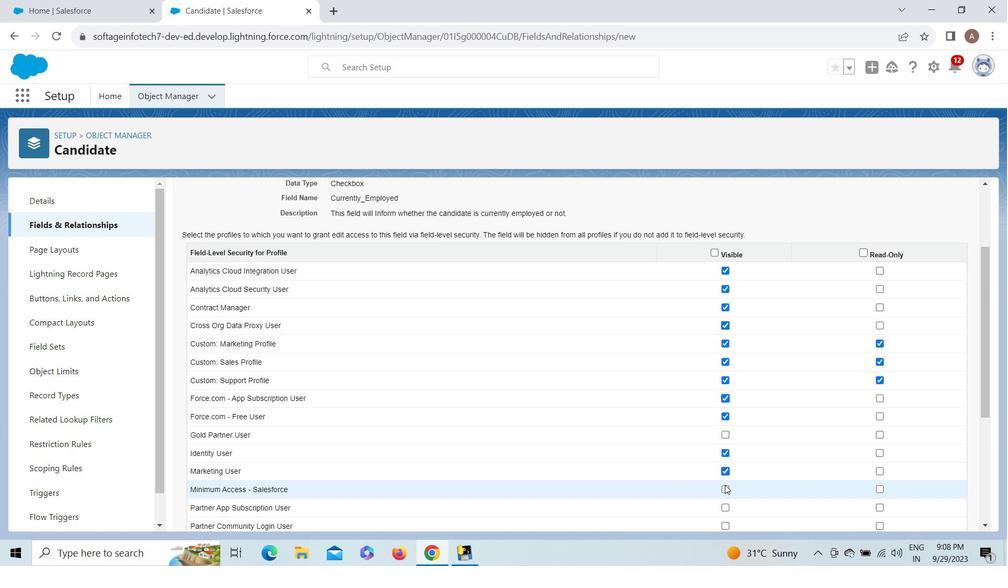 
Action: Mouse pressed left at (725, 485)
Screenshot: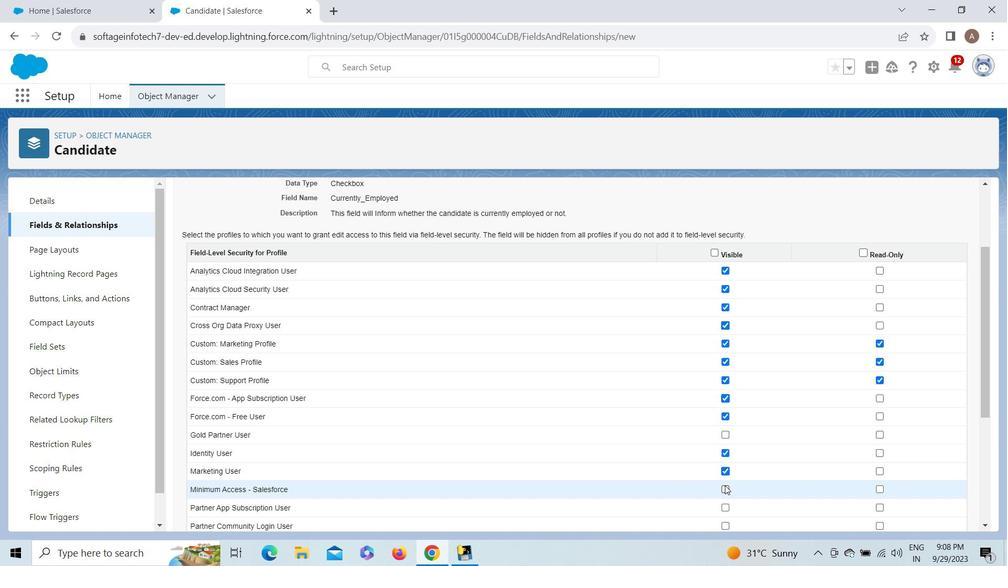 
Action: Mouse moved to (983, 376)
Screenshot: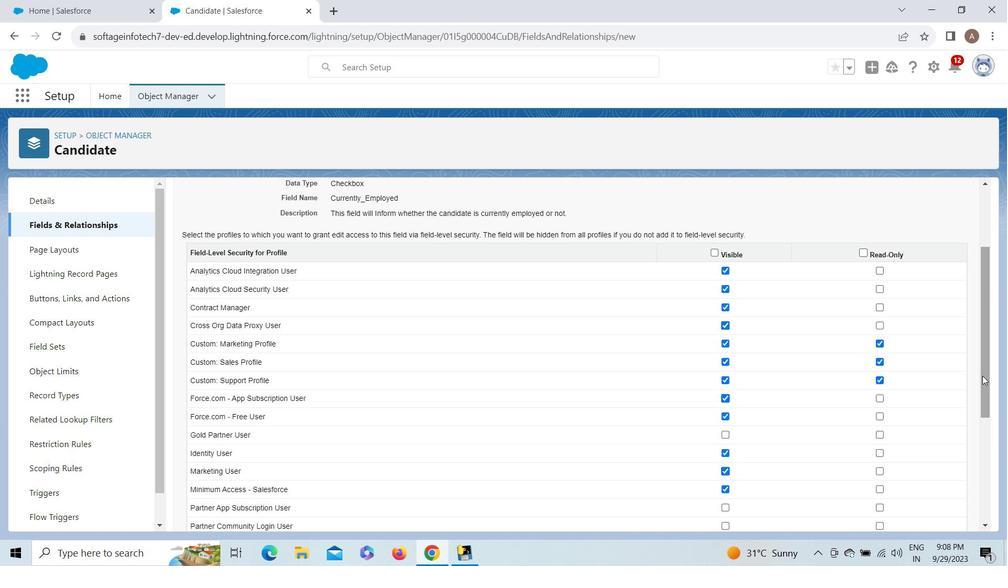 
Action: Mouse pressed left at (983, 376)
Screenshot: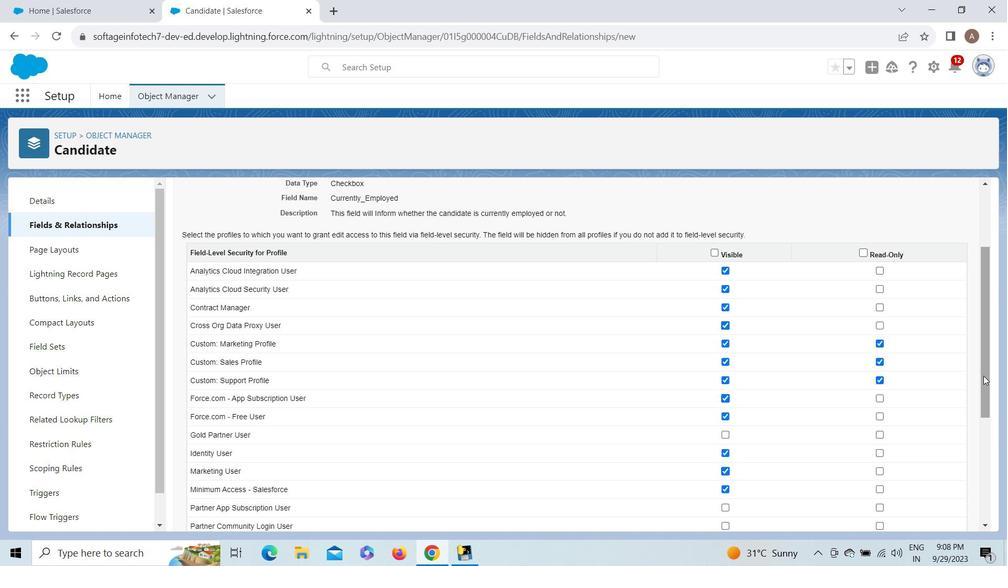 
Action: Mouse moved to (878, 326)
Screenshot: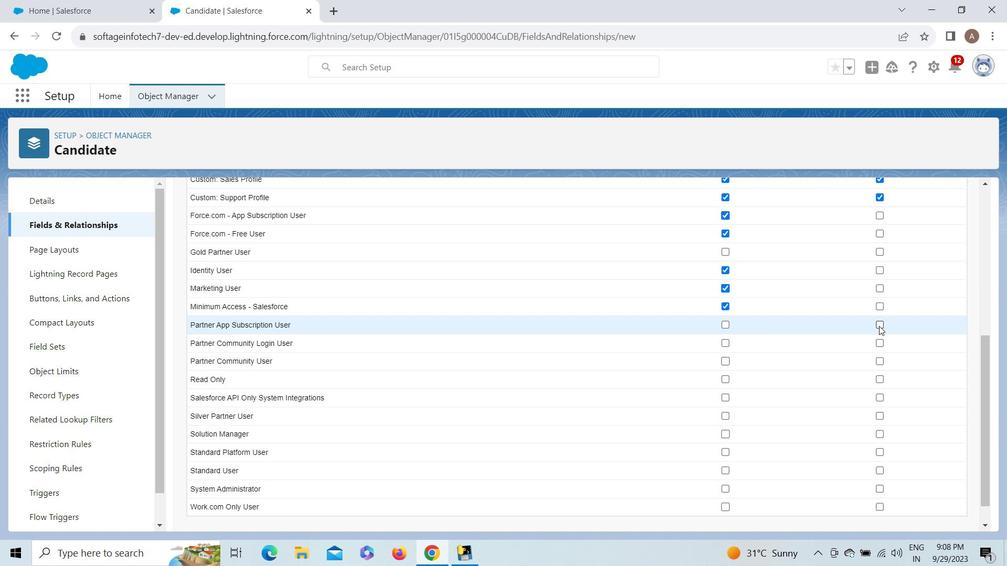 
Action: Mouse pressed left at (878, 326)
Screenshot: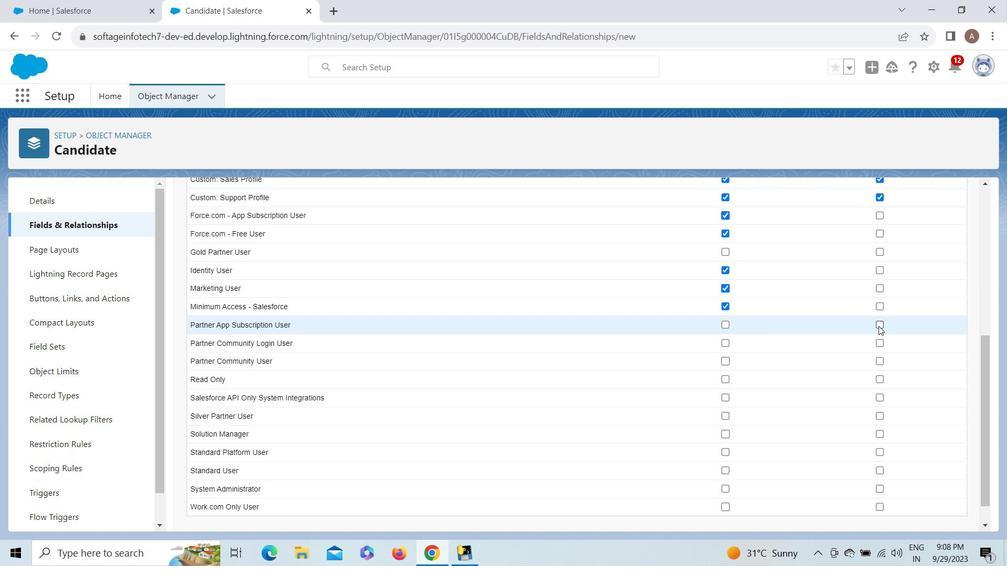 
Action: Mouse moved to (879, 339)
Screenshot: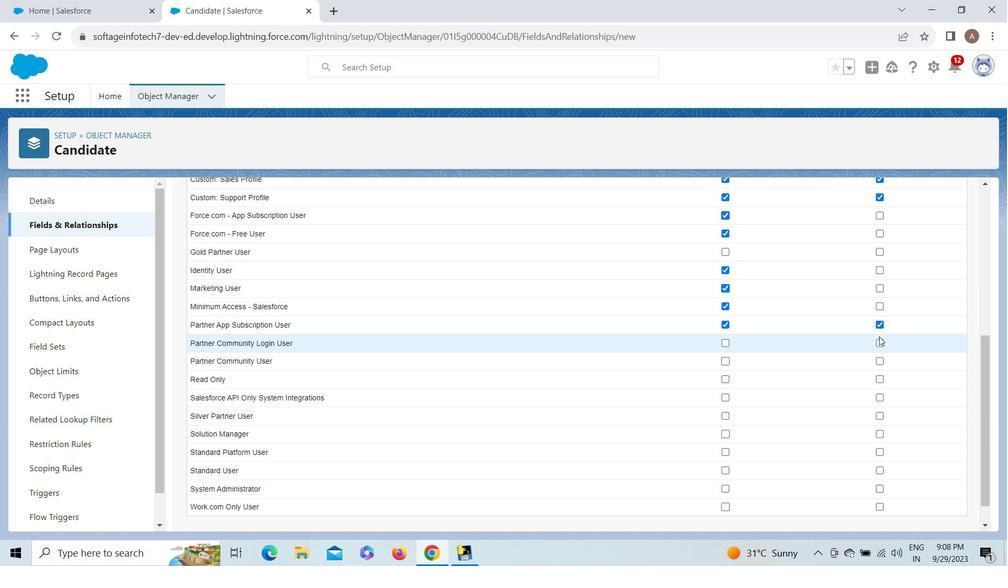 
Action: Mouse pressed left at (879, 339)
Screenshot: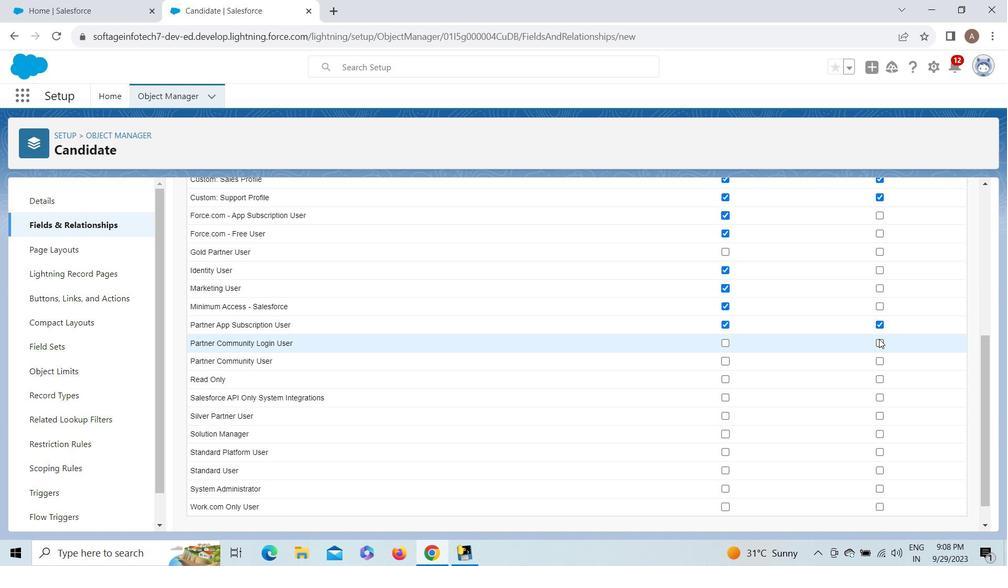 
Action: Mouse moved to (879, 357)
Screenshot: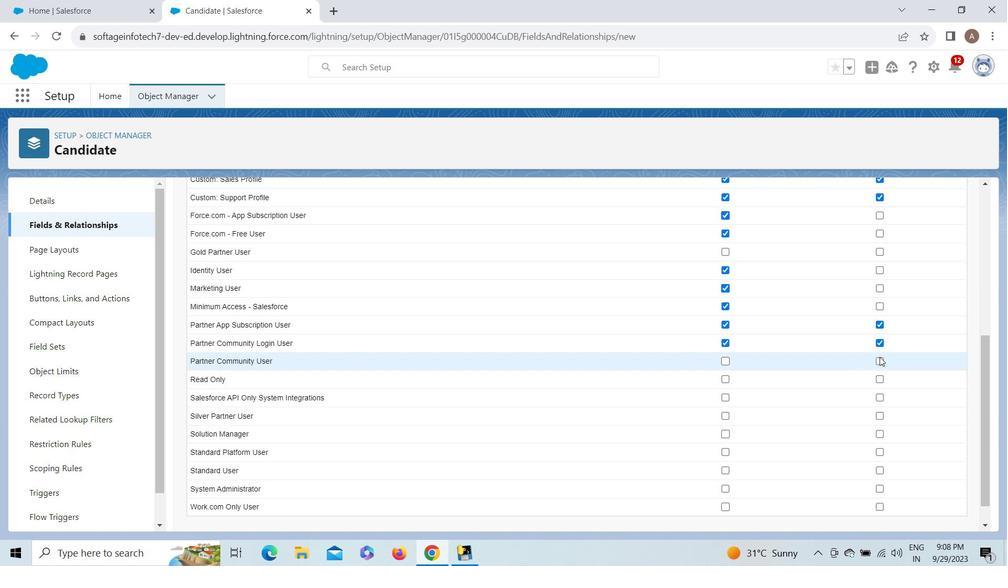 
Action: Mouse pressed left at (879, 357)
Screenshot: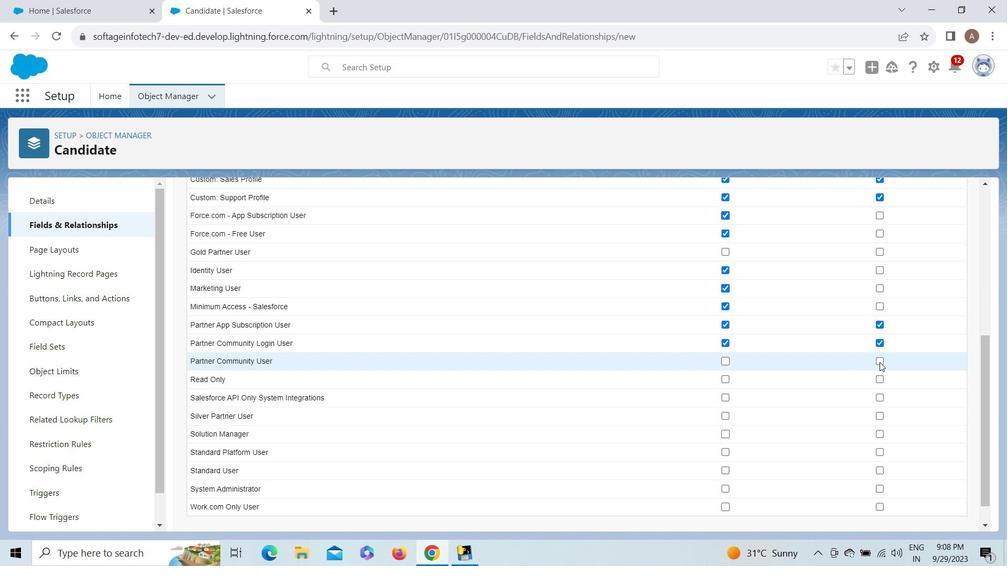 
Action: Mouse moved to (881, 378)
Screenshot: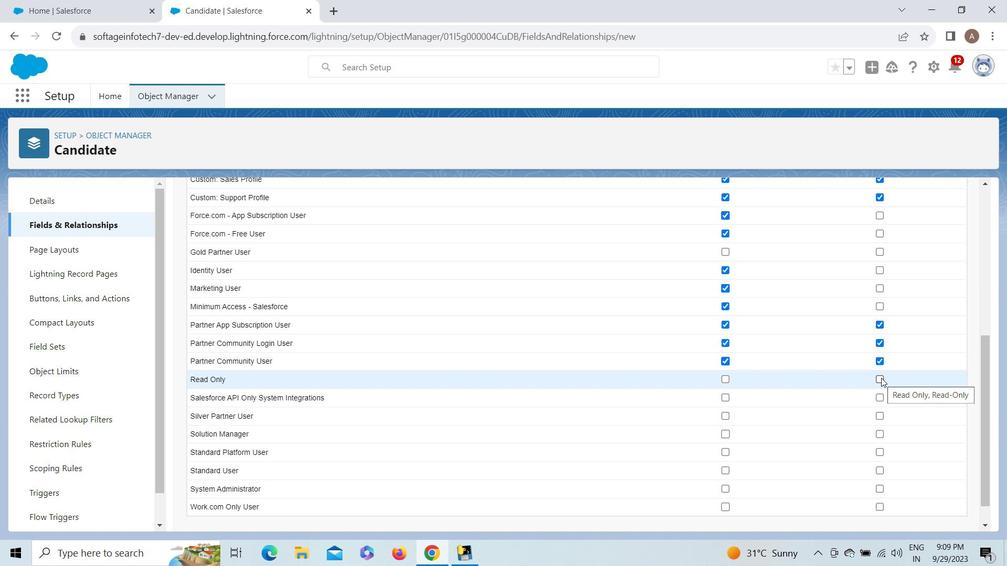 
Action: Mouse pressed left at (881, 378)
Screenshot: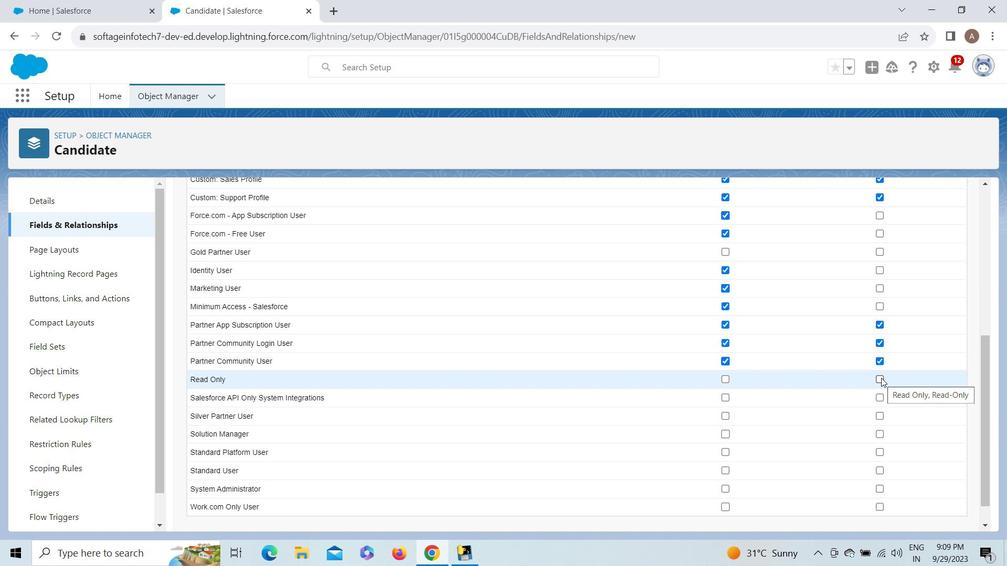 
Action: Mouse moved to (725, 401)
Screenshot: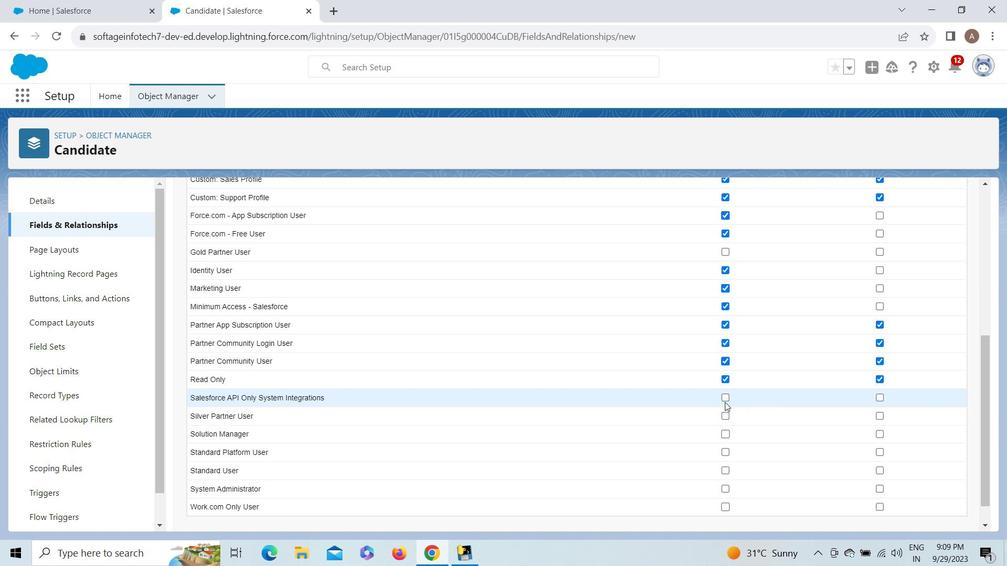 
Action: Mouse pressed left at (725, 401)
Screenshot: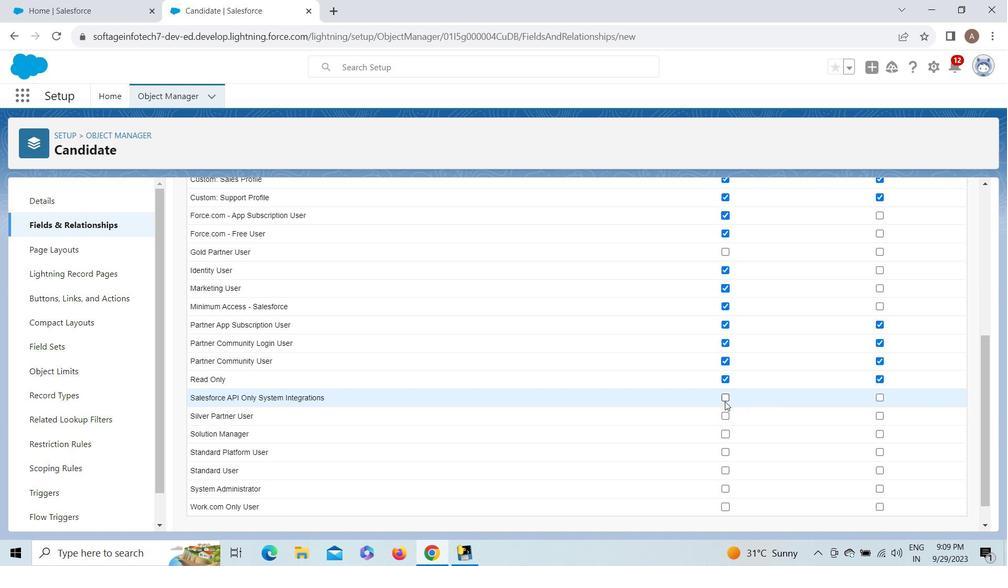 
Action: Mouse moved to (727, 435)
Screenshot: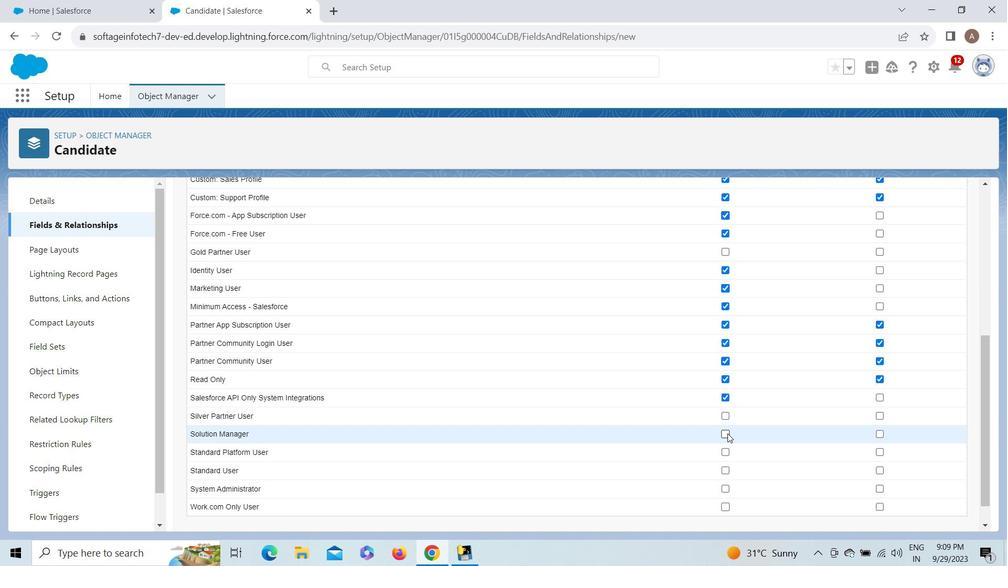 
Action: Mouse pressed left at (727, 435)
Screenshot: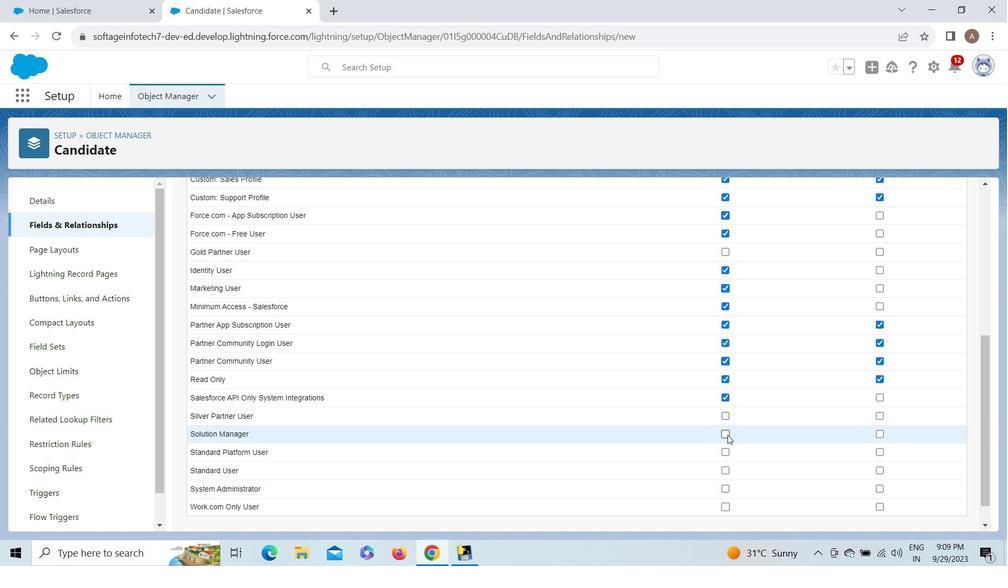 
Action: Mouse moved to (727, 454)
Screenshot: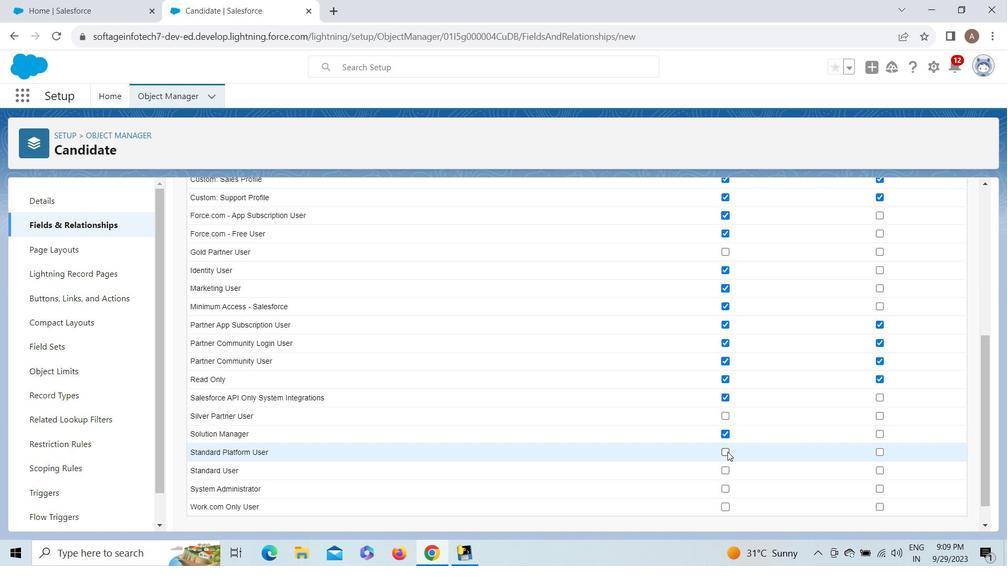 
Action: Mouse pressed left at (727, 454)
Screenshot: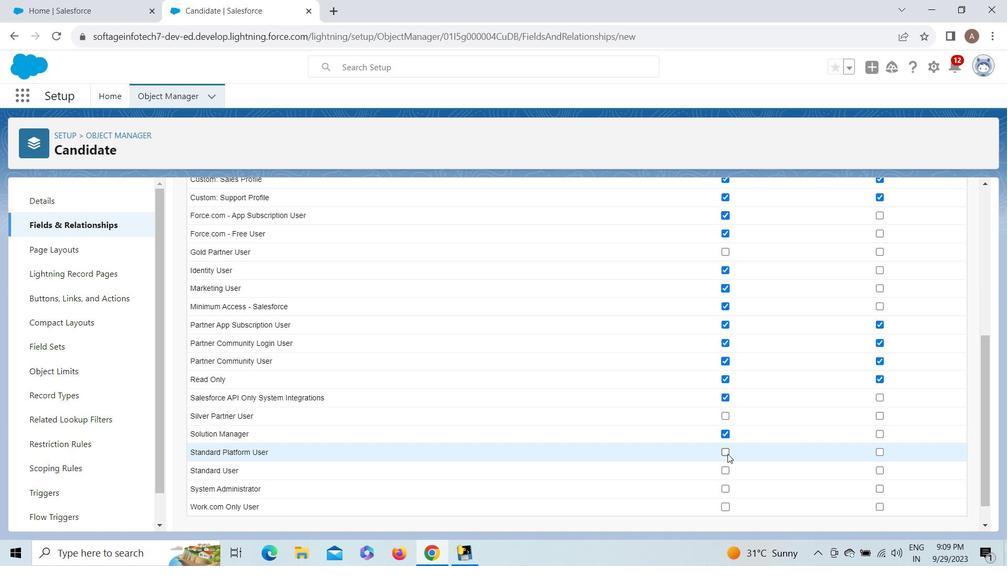
Action: Mouse moved to (729, 471)
Screenshot: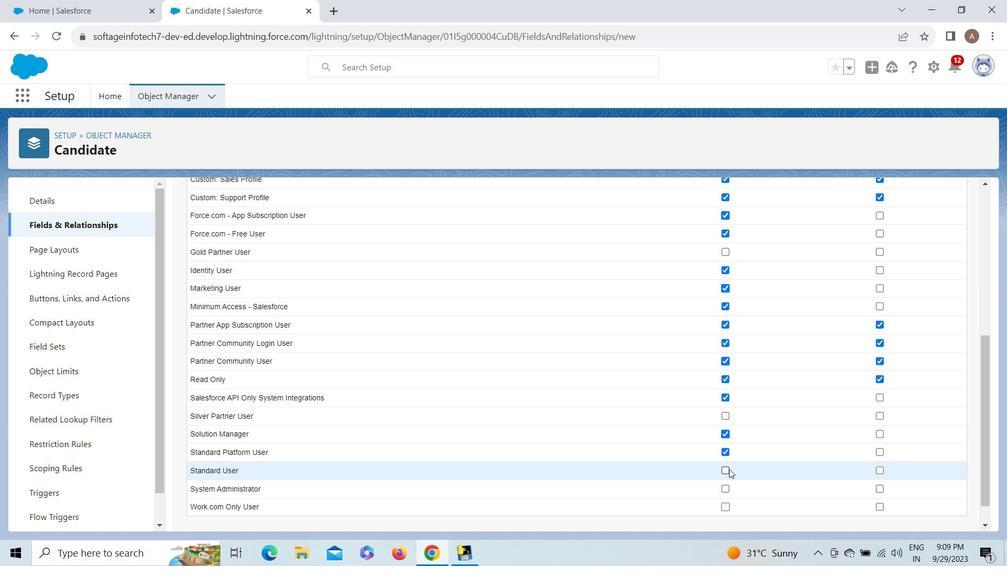 
Action: Mouse pressed left at (729, 471)
Screenshot: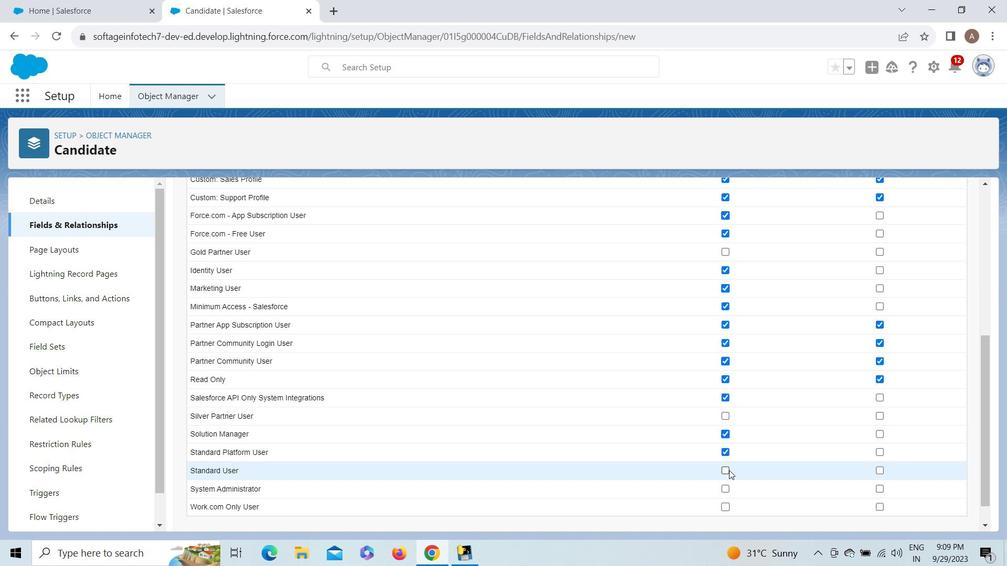 
Action: Mouse moved to (729, 482)
Screenshot: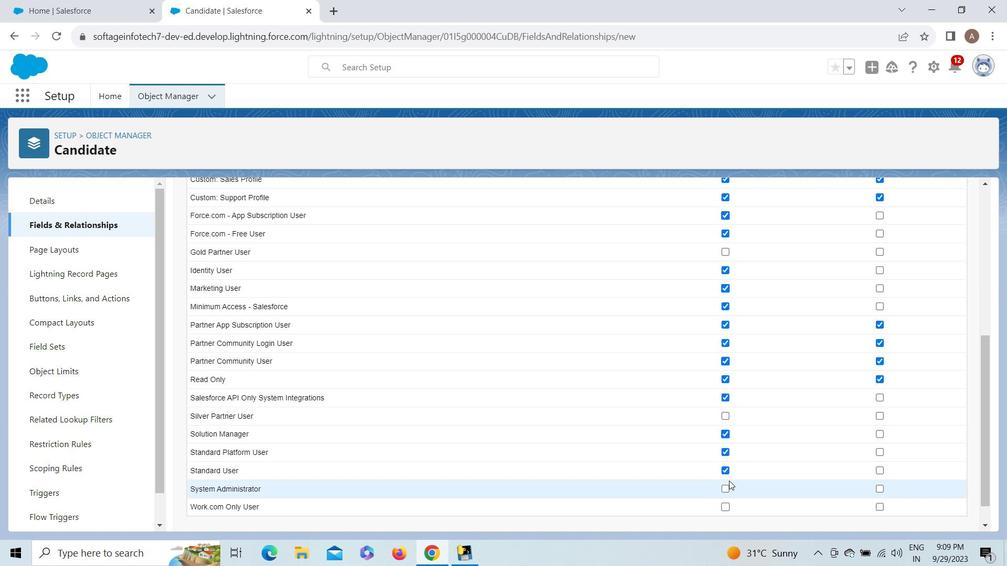 
Action: Mouse pressed left at (729, 482)
Screenshot: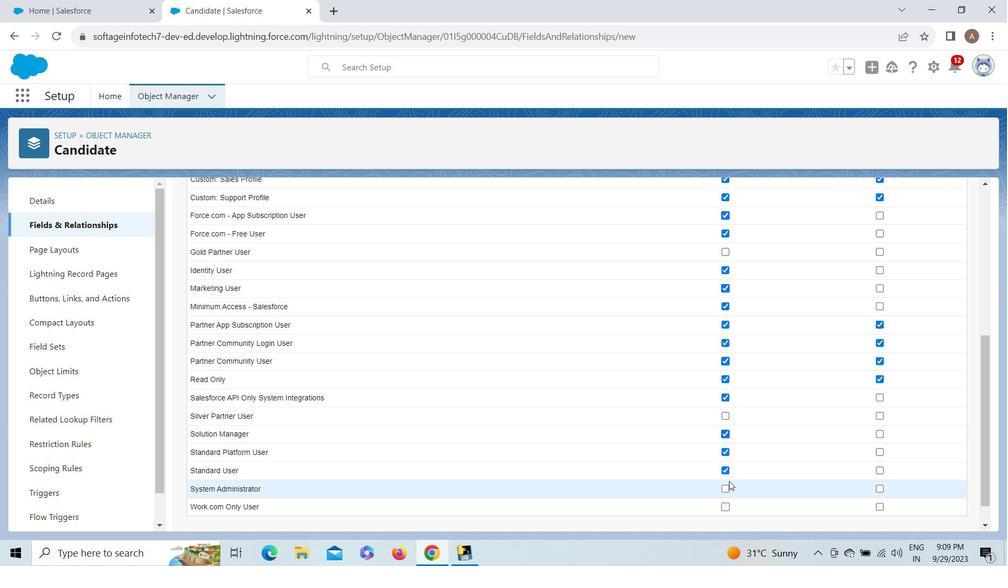 
Action: Mouse moved to (725, 506)
Screenshot: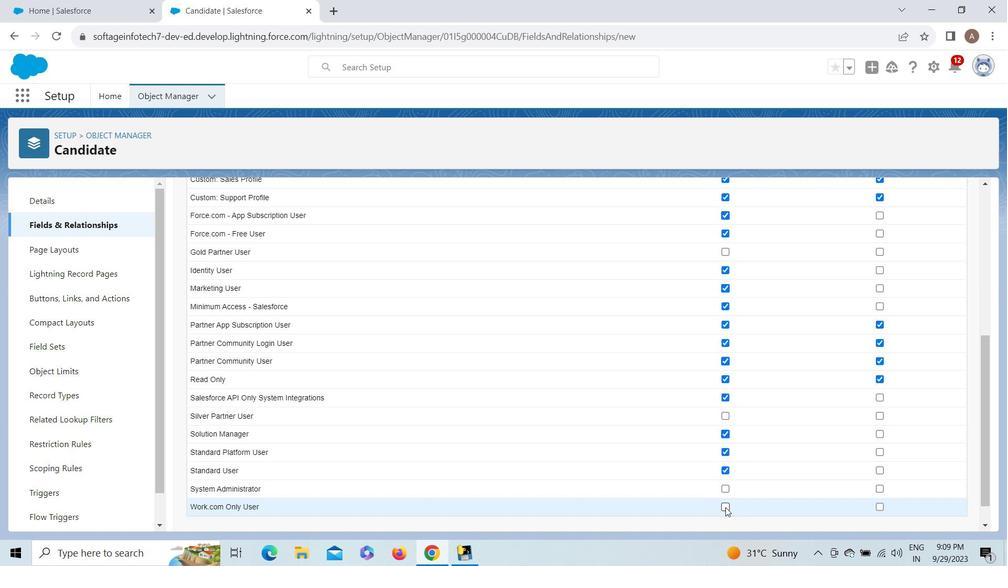 
Action: Mouse pressed left at (725, 506)
Screenshot: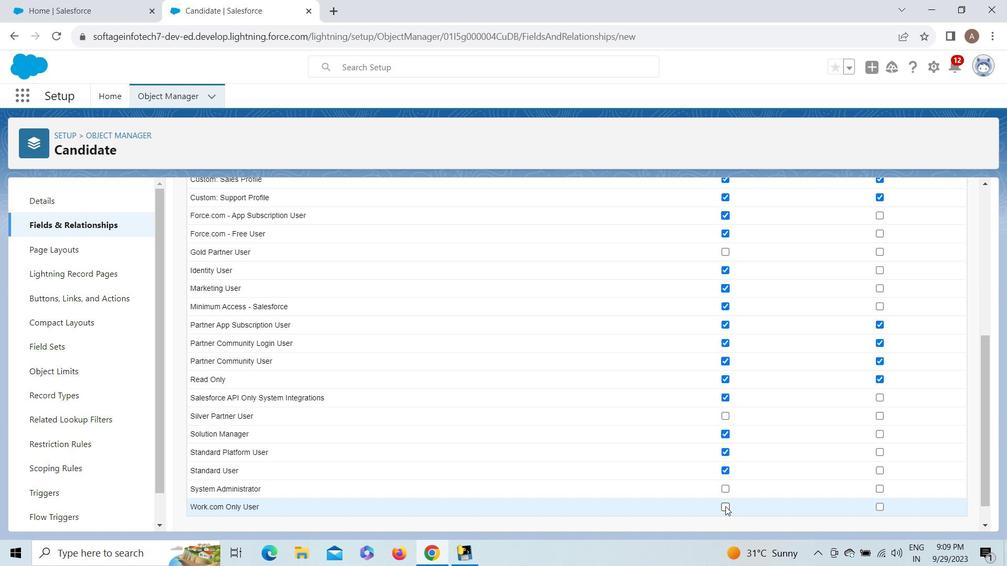 
Action: Mouse moved to (725, 493)
Screenshot: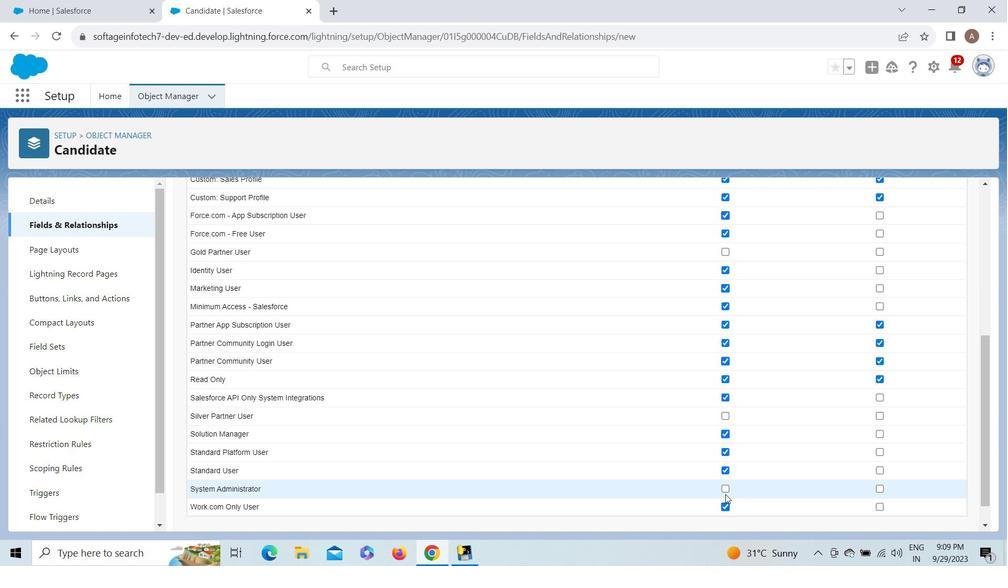 
Action: Mouse pressed left at (725, 493)
Screenshot: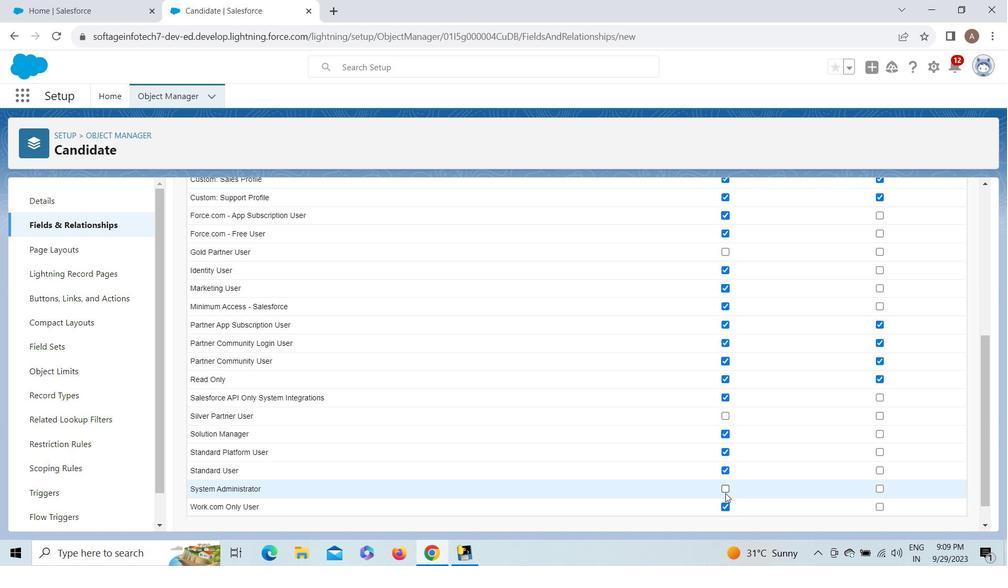 
Action: Mouse moved to (985, 518)
Screenshot: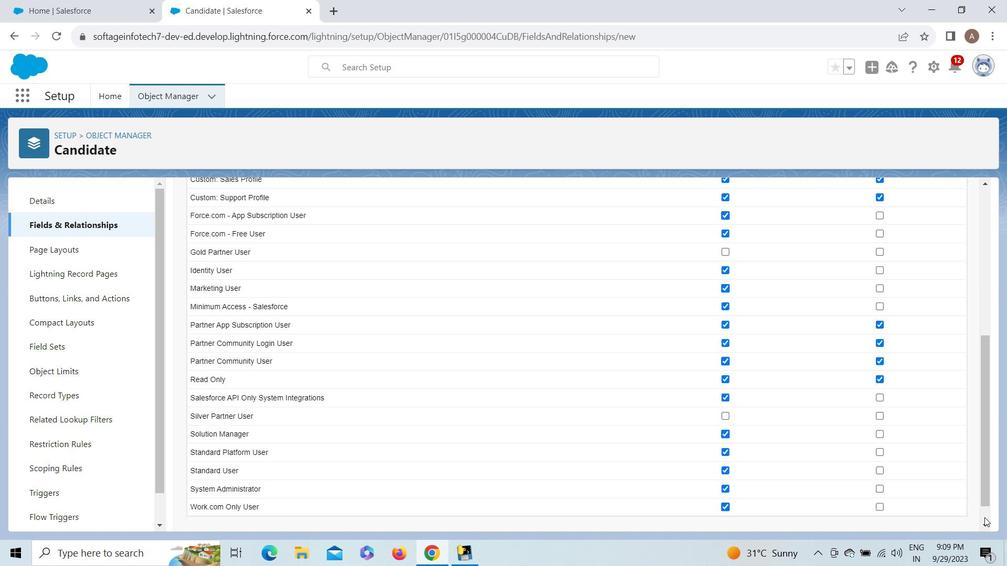 
Action: Mouse pressed left at (985, 518)
Screenshot: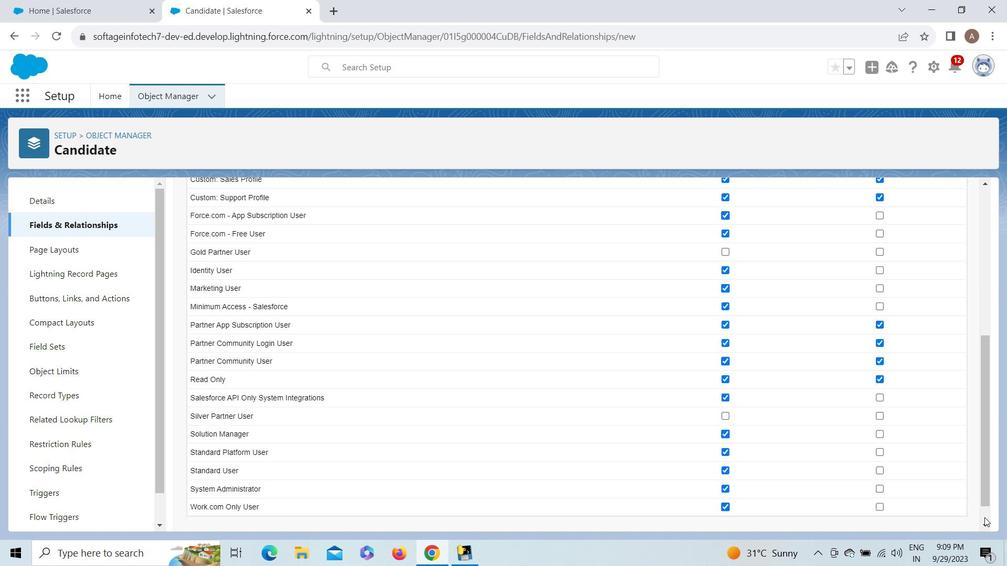 
Action: Mouse moved to (933, 519)
Screenshot: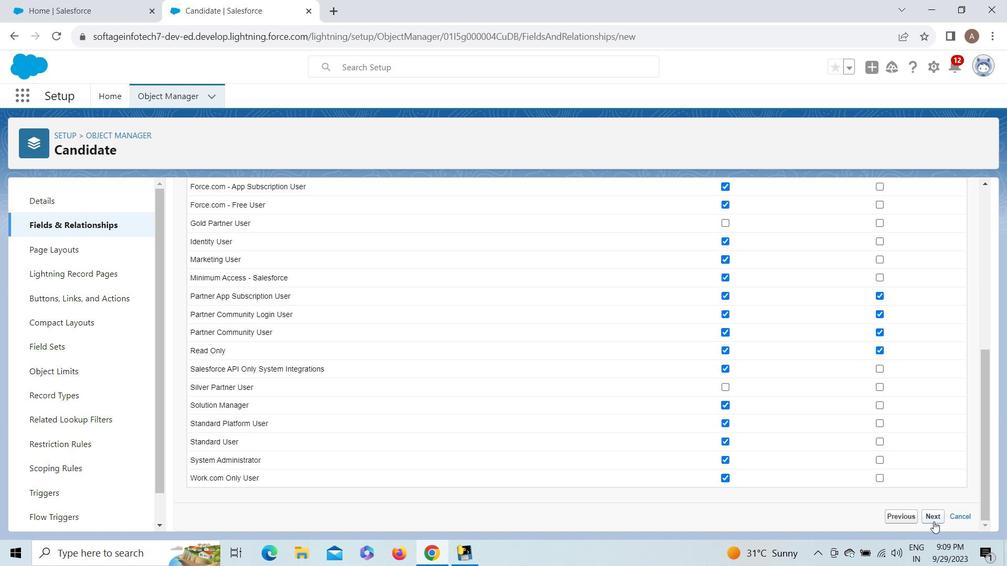 
Action: Mouse pressed left at (933, 519)
Screenshot: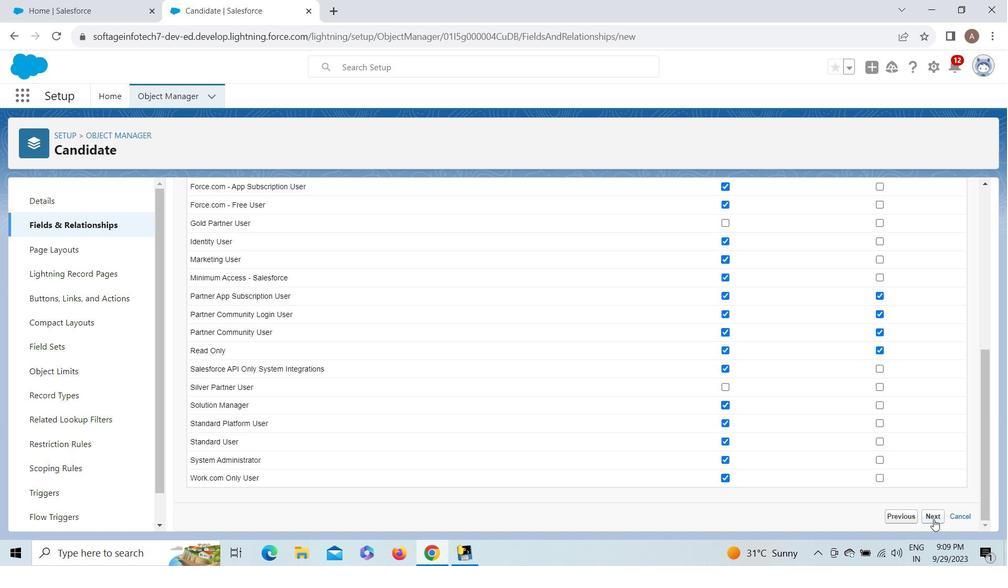 
Action: Mouse moved to (935, 455)
Screenshot: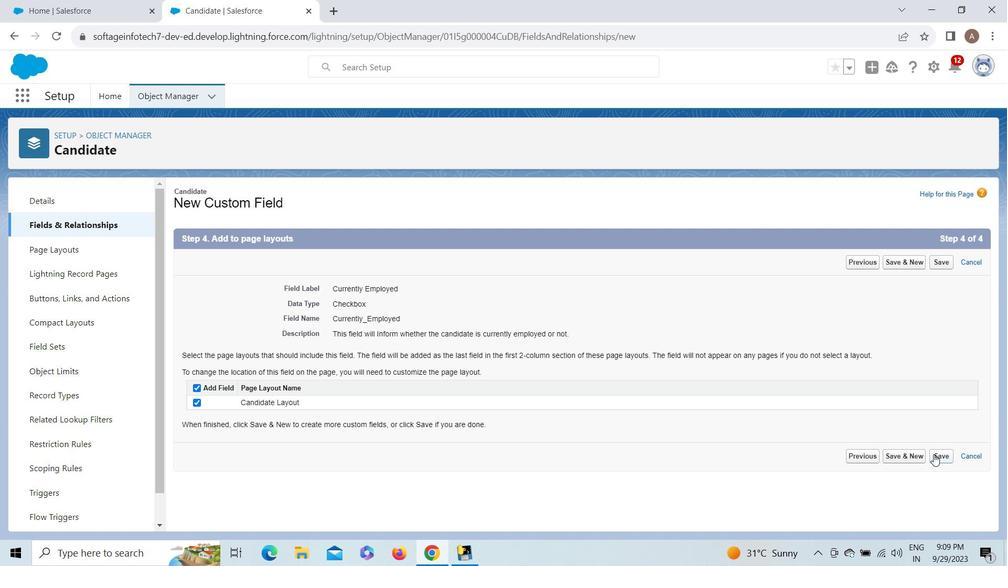 
Action: Mouse pressed left at (935, 455)
Screenshot: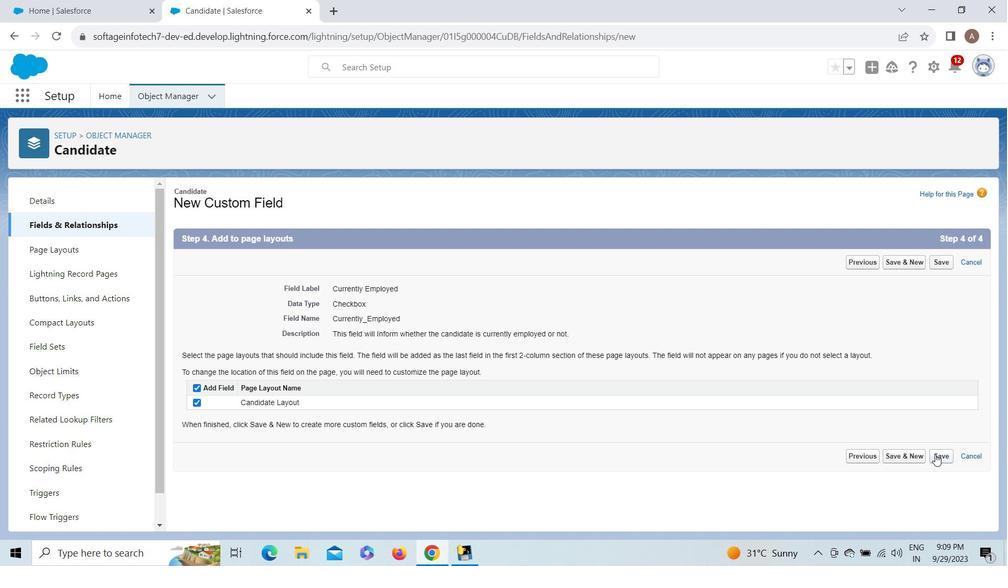 
Action: Mouse moved to (70, 248)
Screenshot: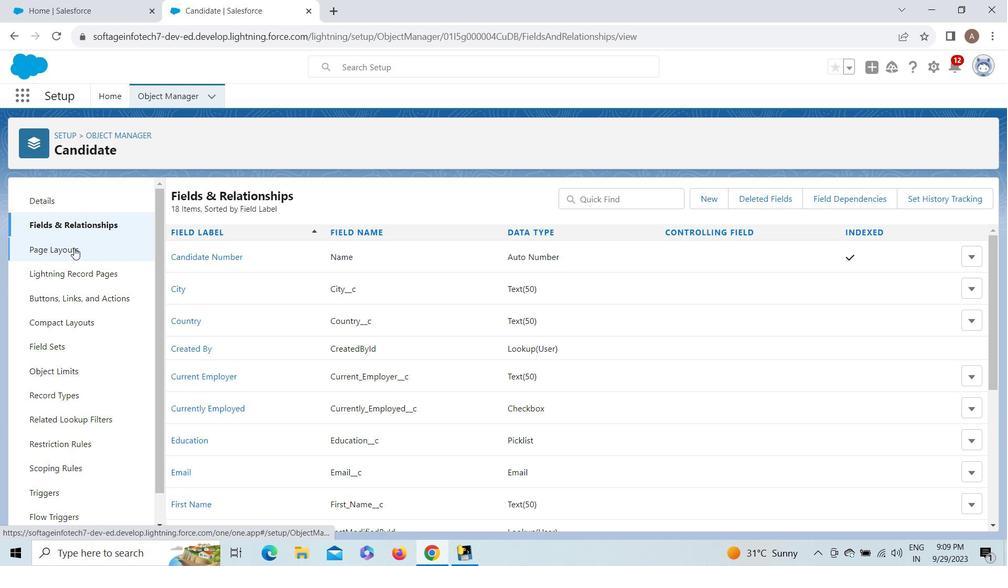 
Action: Mouse pressed left at (70, 248)
Screenshot: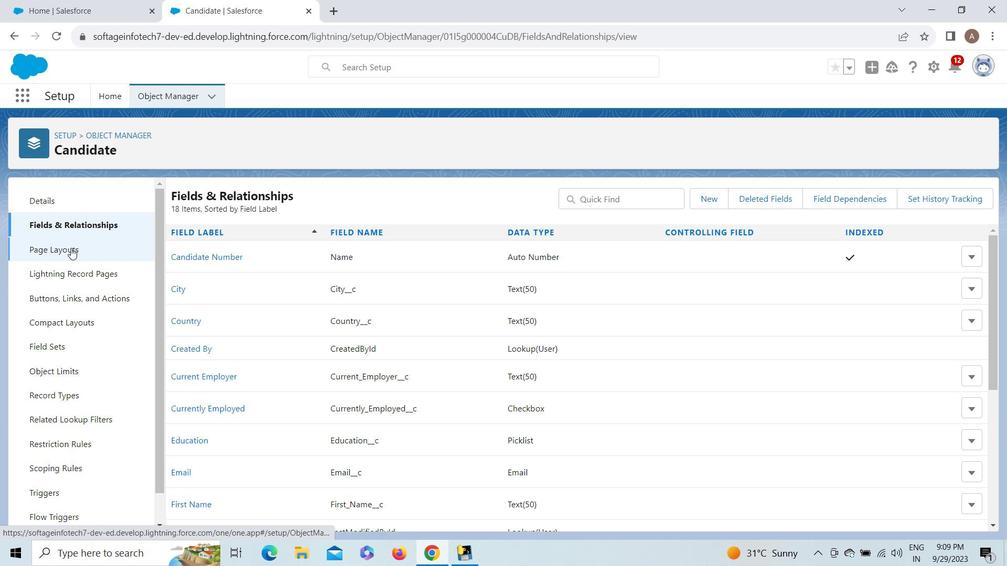 
Action: Mouse moved to (203, 250)
Screenshot: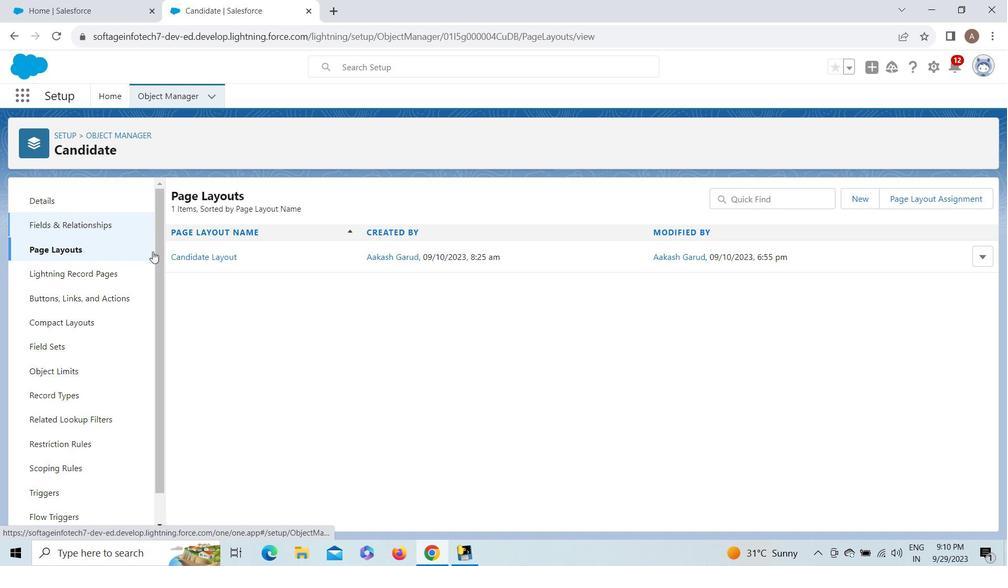 
Action: Mouse pressed left at (203, 250)
Screenshot: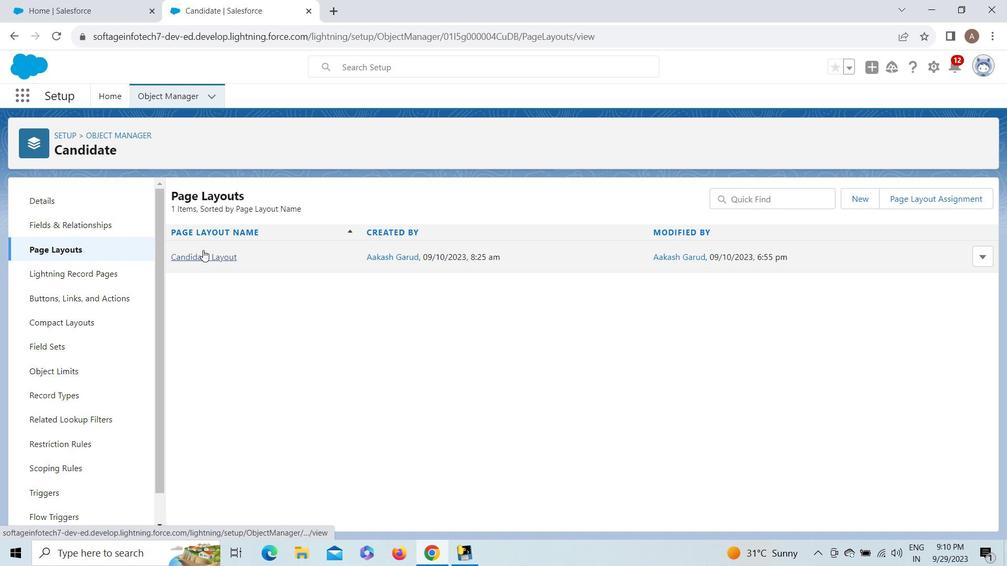 
Action: Mouse moved to (984, 269)
Screenshot: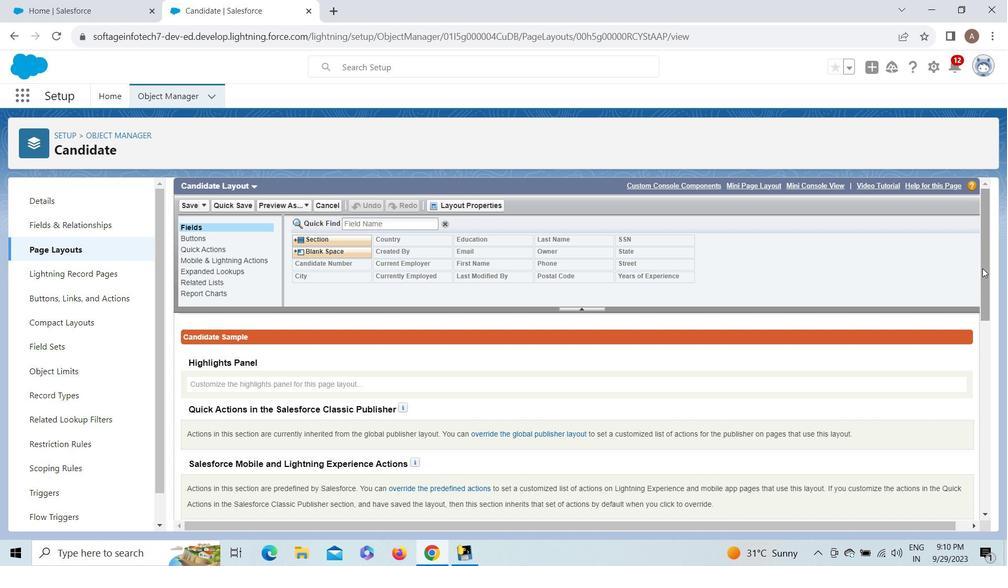 
Action: Mouse pressed left at (984, 269)
Screenshot: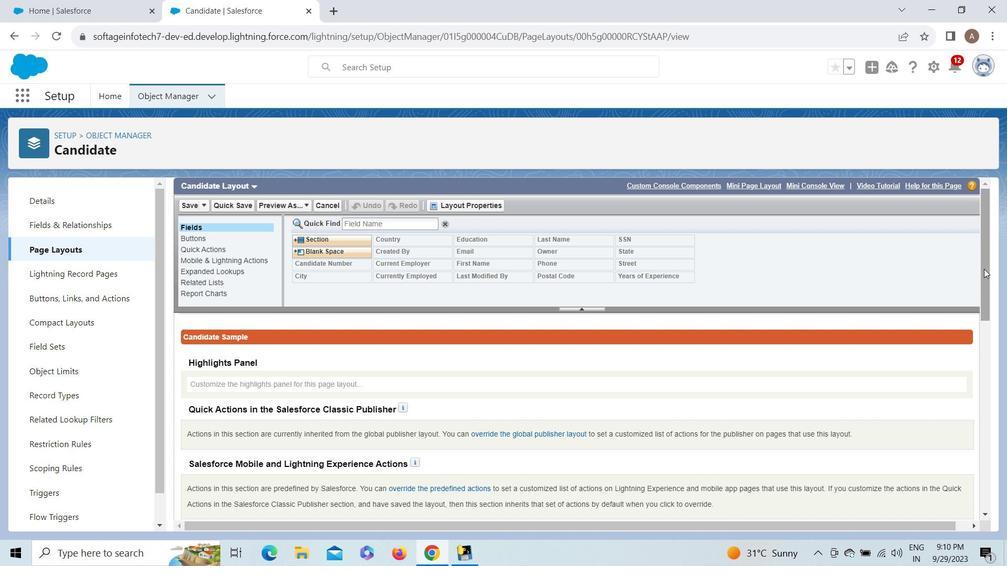 
Action: Mouse moved to (311, 455)
Screenshot: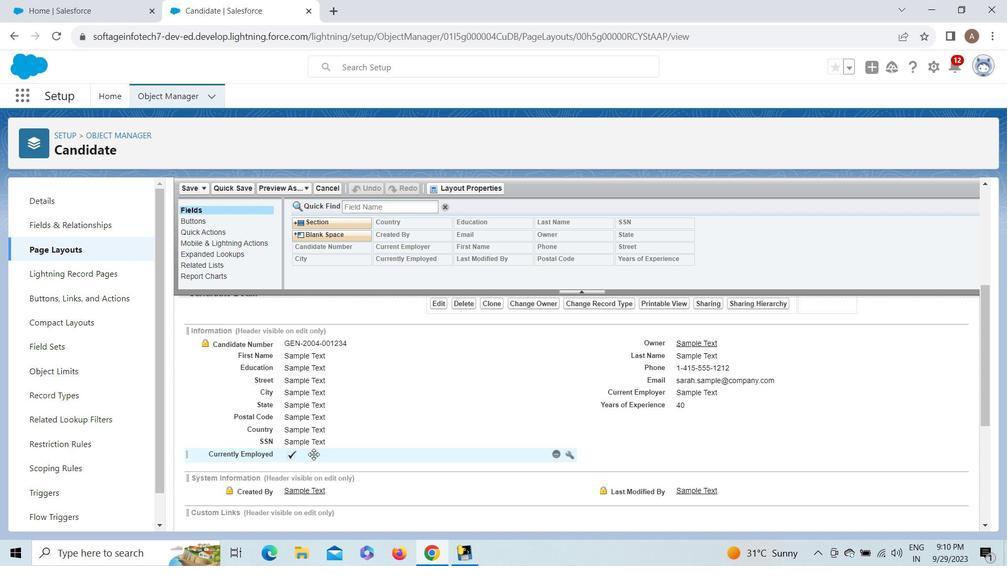 
Action: Mouse pressed left at (311, 455)
Screenshot: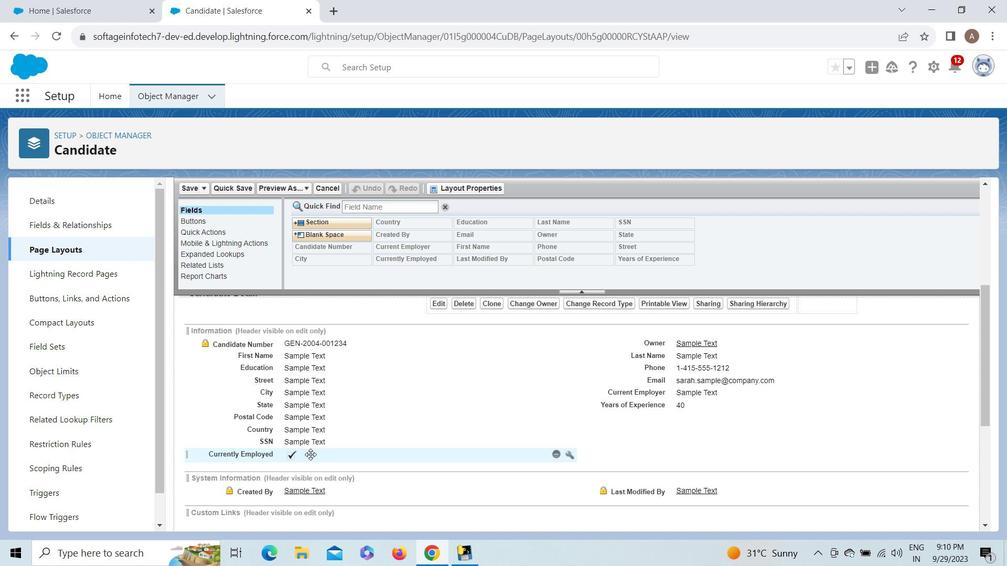 
Action: Mouse moved to (230, 188)
Screenshot: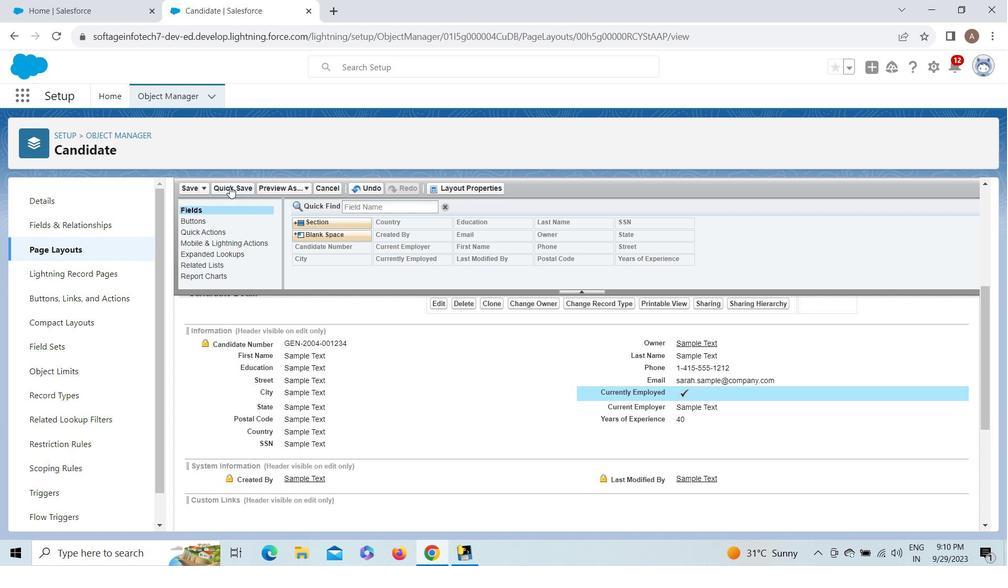 
Action: Mouse pressed left at (230, 188)
Screenshot: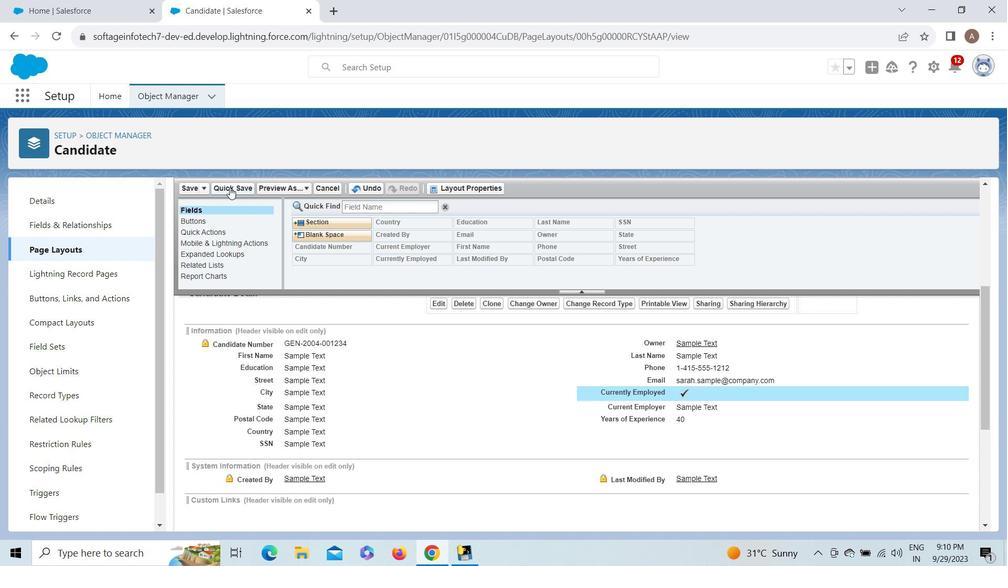 
Action: Mouse moved to (55, 199)
Screenshot: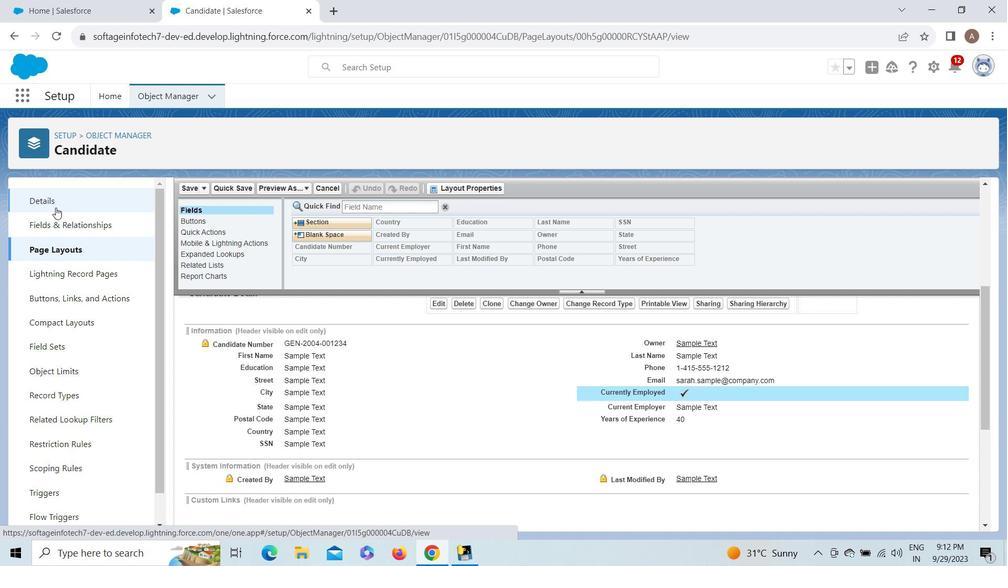 
Action: Mouse pressed left at (55, 199)
Screenshot: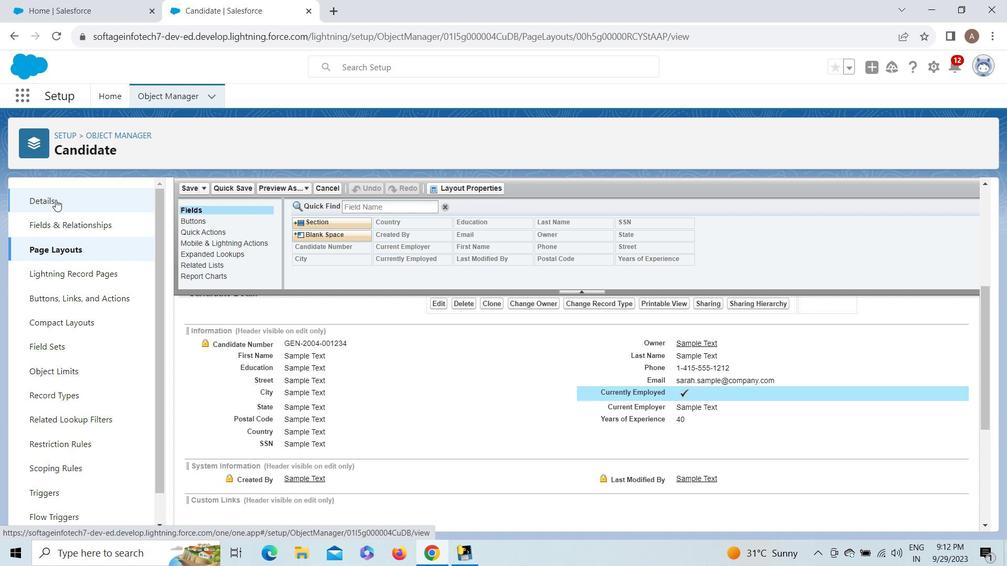 
Action: Mouse moved to (54, 230)
Screenshot: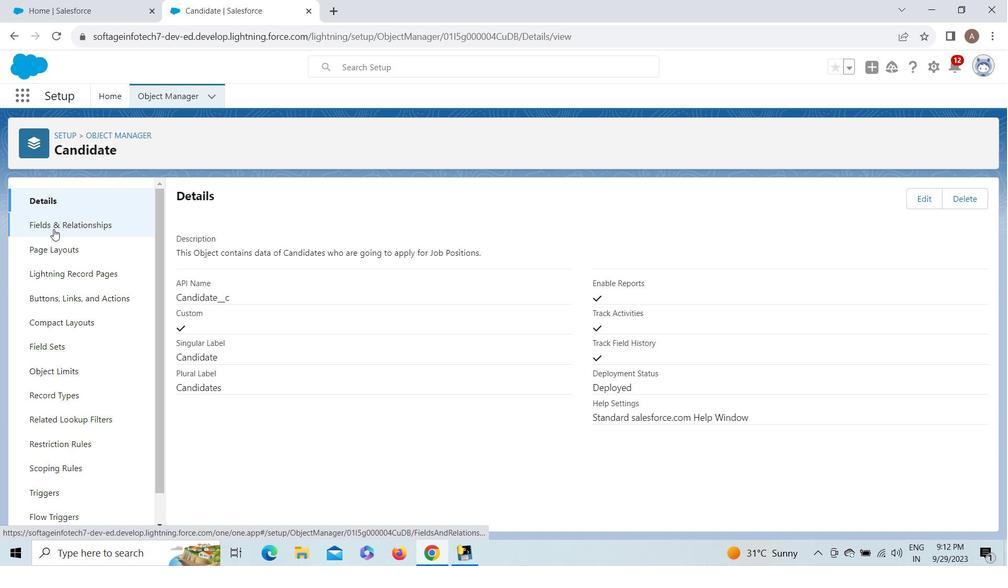 
Action: Mouse pressed left at (54, 230)
Screenshot: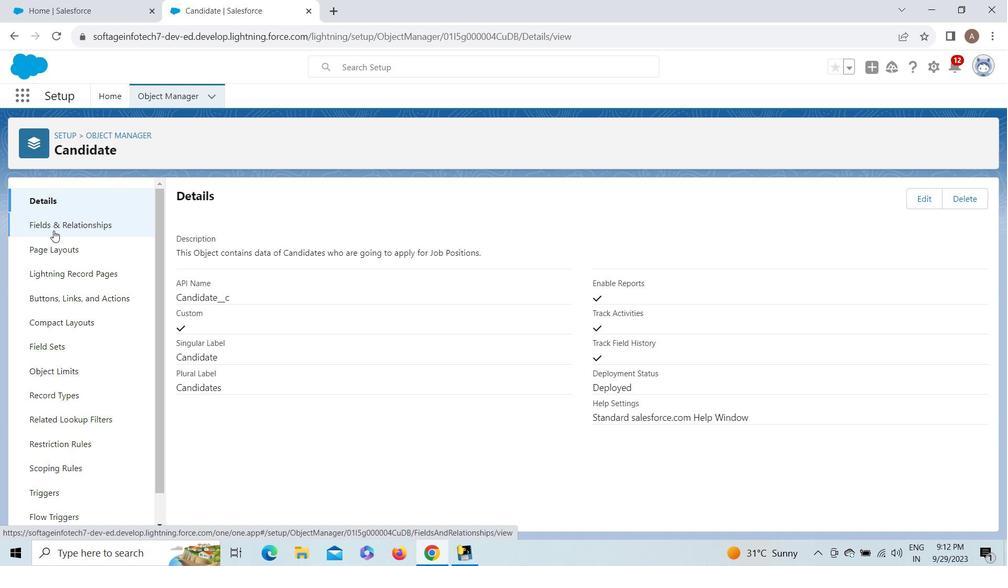 
Action: Mouse moved to (90, 3)
Screenshot: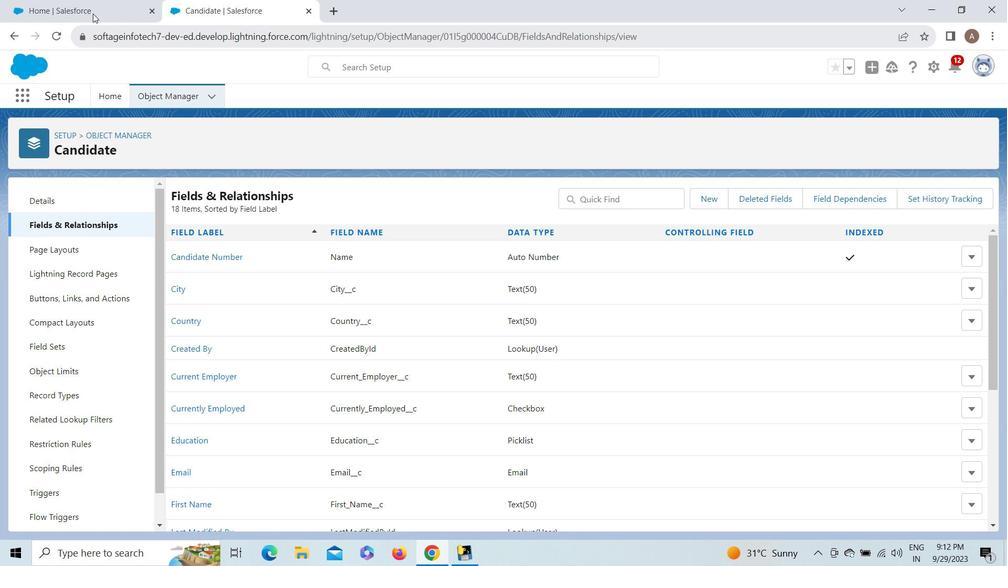 
Action: Mouse pressed left at (90, 3)
Screenshot: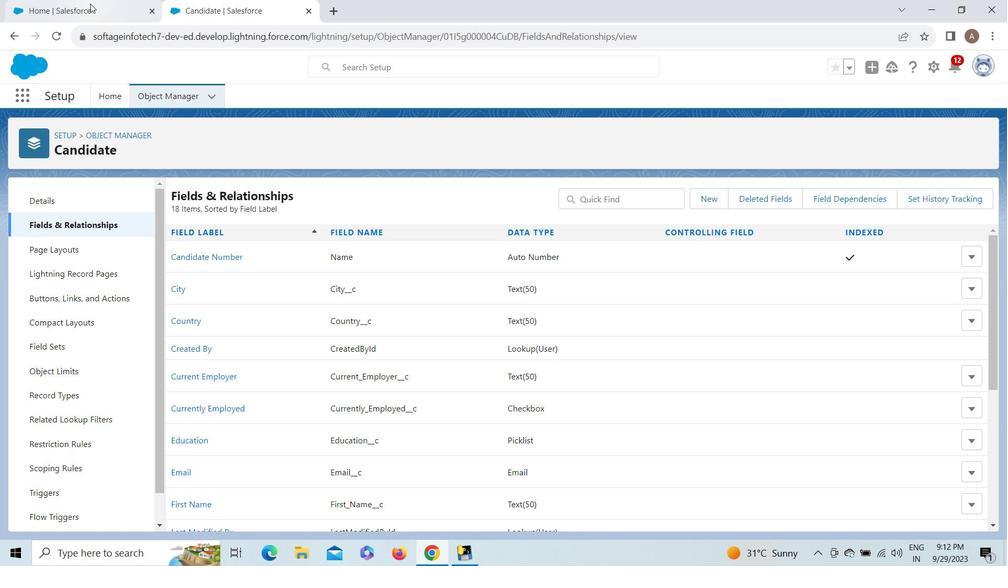 
Action: Mouse moved to (60, 36)
Screenshot: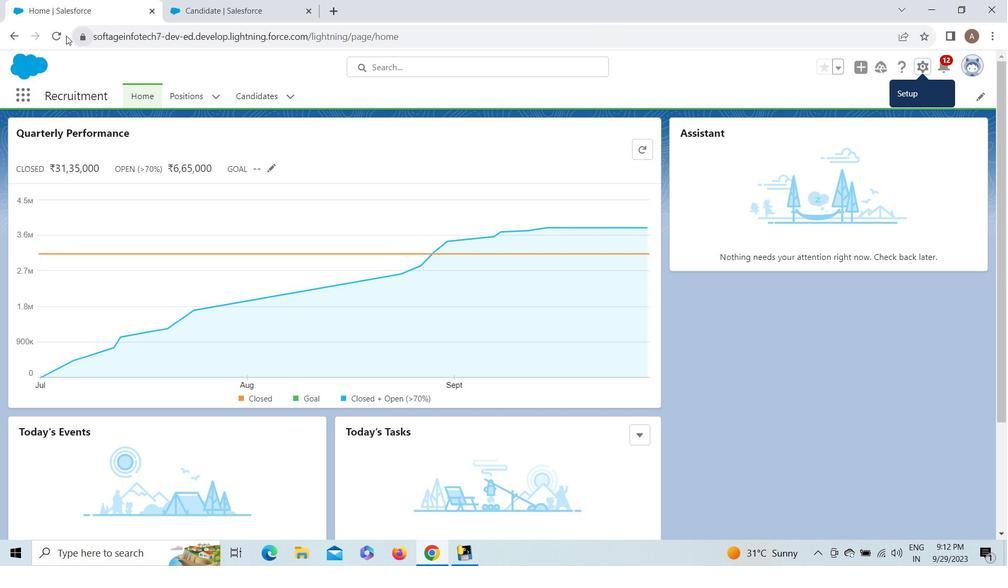 
Action: Mouse pressed left at (60, 36)
Screenshot: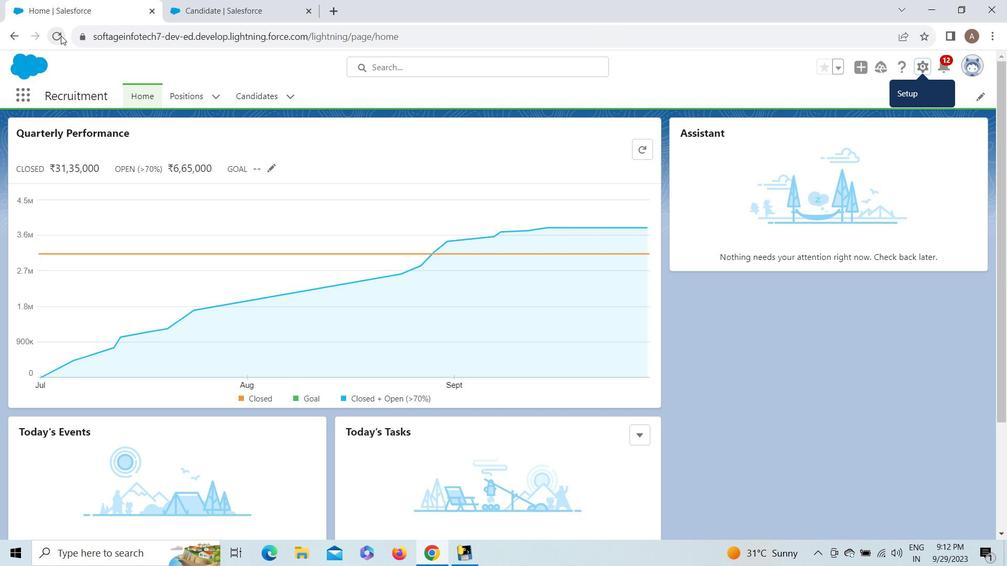 
Action: Mouse moved to (249, 93)
Screenshot: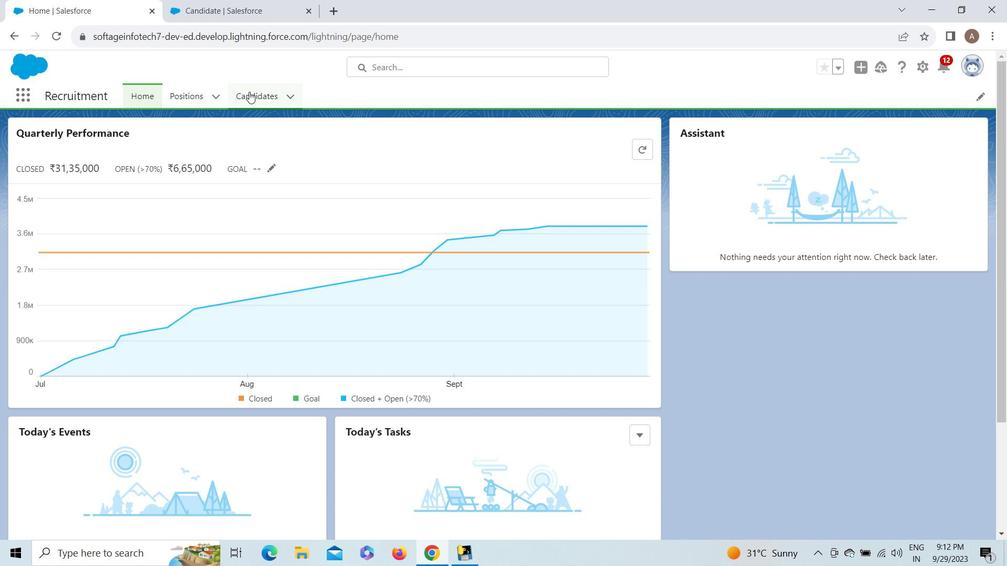 
Action: Mouse pressed left at (249, 93)
Screenshot: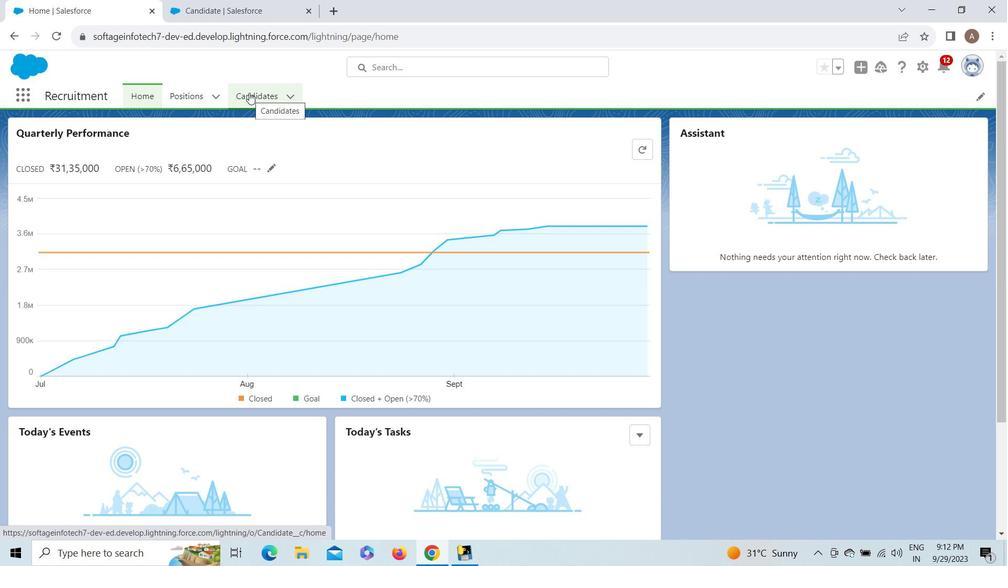 
Action: Mouse moved to (823, 135)
Screenshot: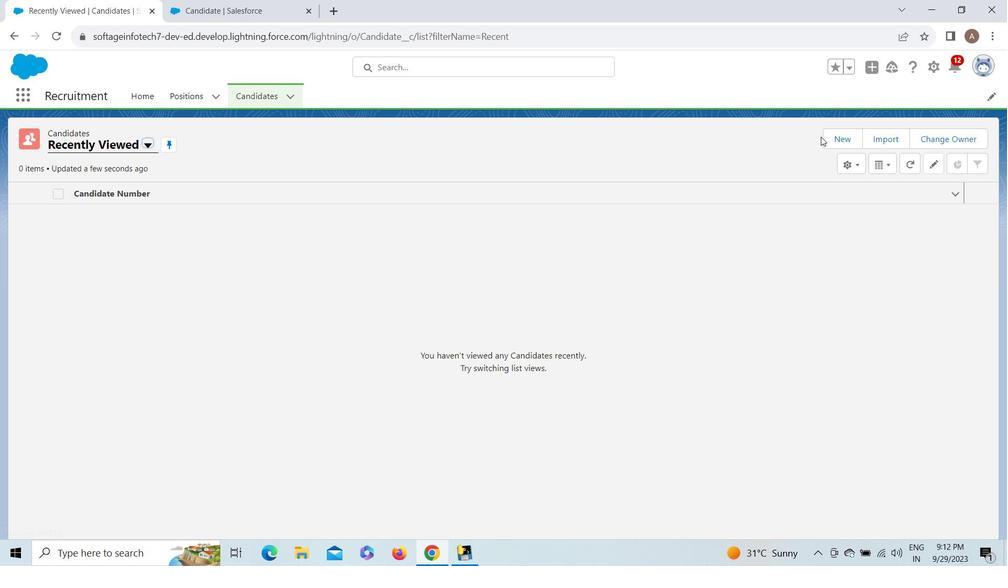 
Action: Mouse pressed left at (823, 135)
Screenshot: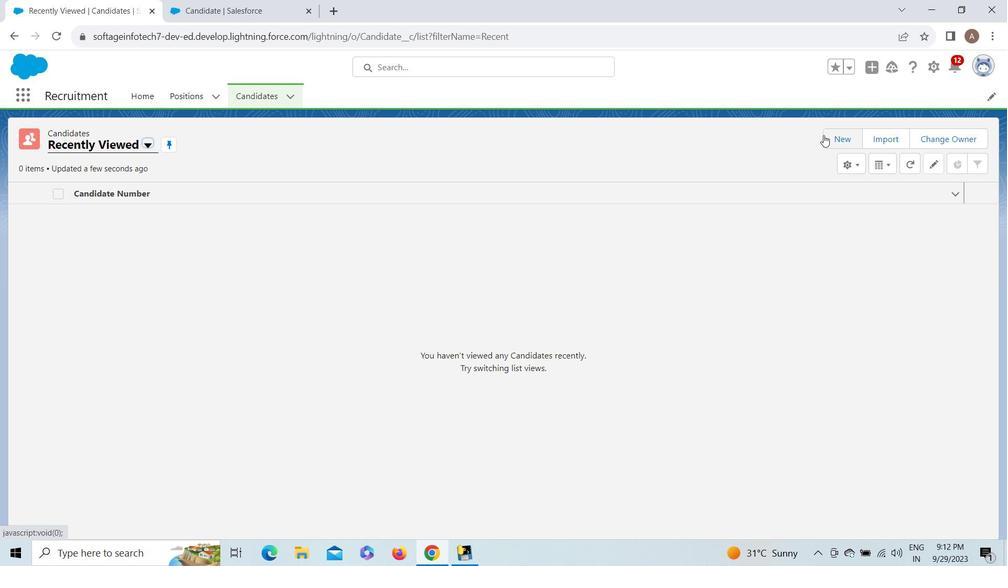 
Action: Mouse moved to (772, 304)
Screenshot: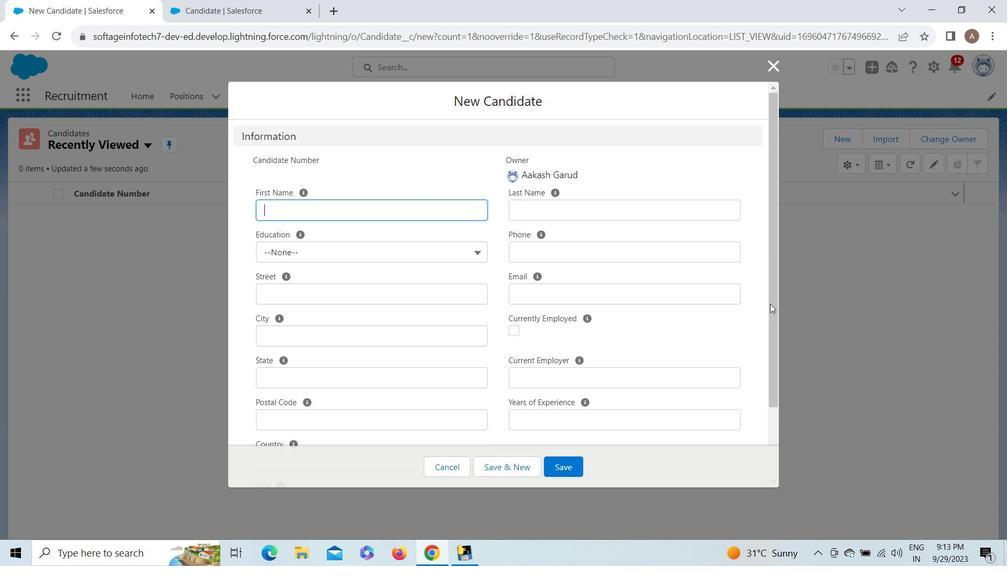 
Action: Mouse pressed left at (772, 304)
Screenshot: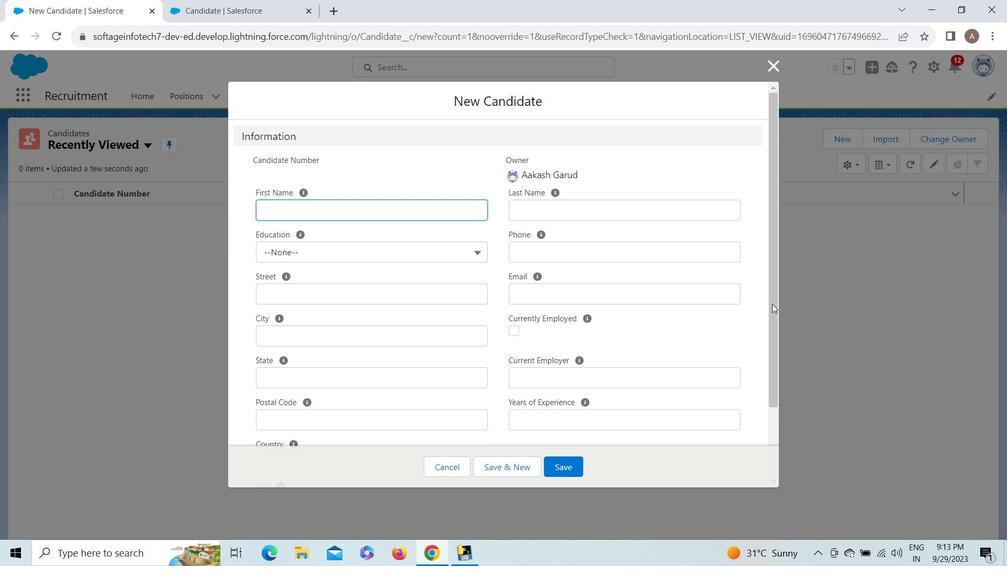 
Action: Mouse moved to (778, 63)
Screenshot: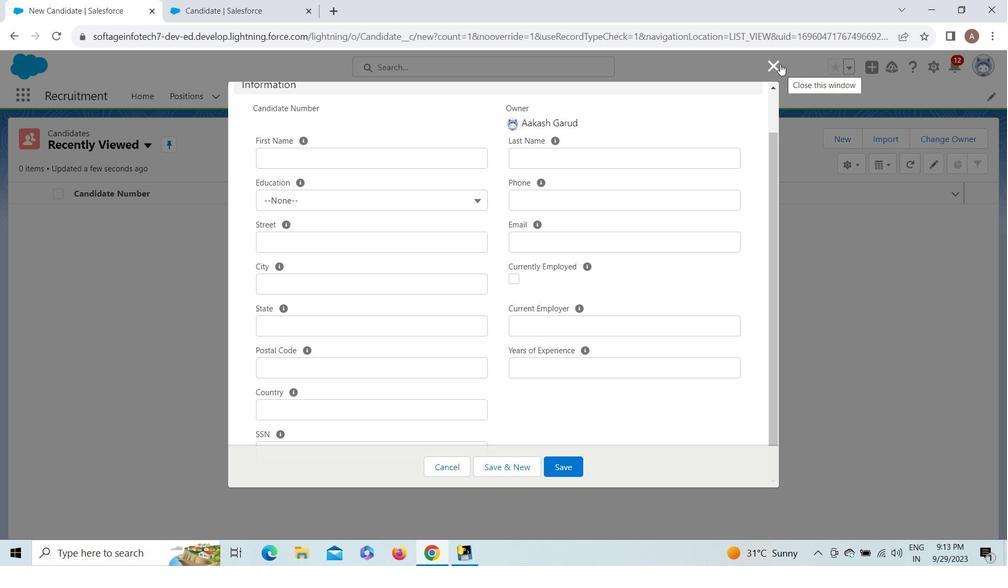 
Action: Mouse pressed left at (778, 63)
Screenshot: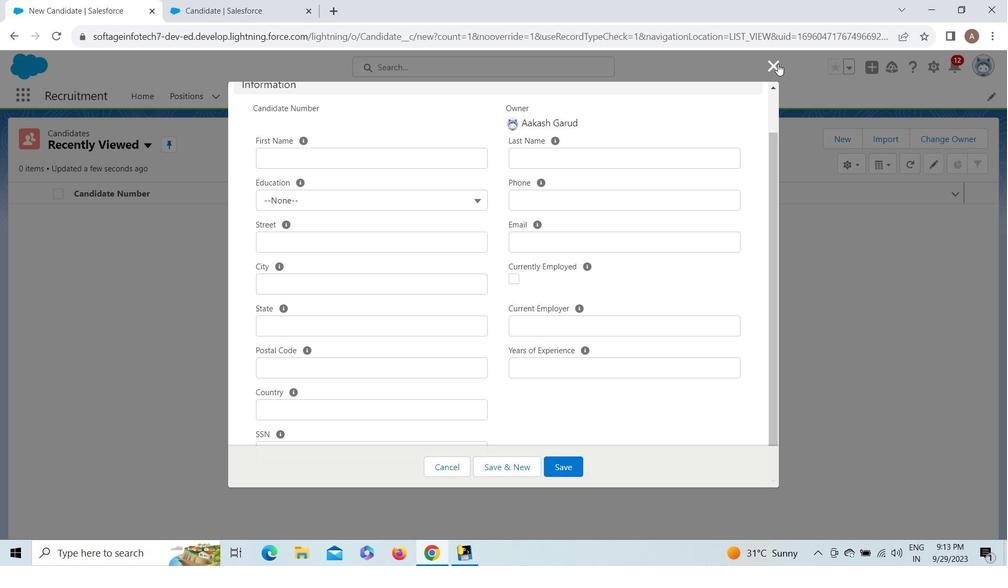
Action: Mouse moved to (247, 0)
Screenshot: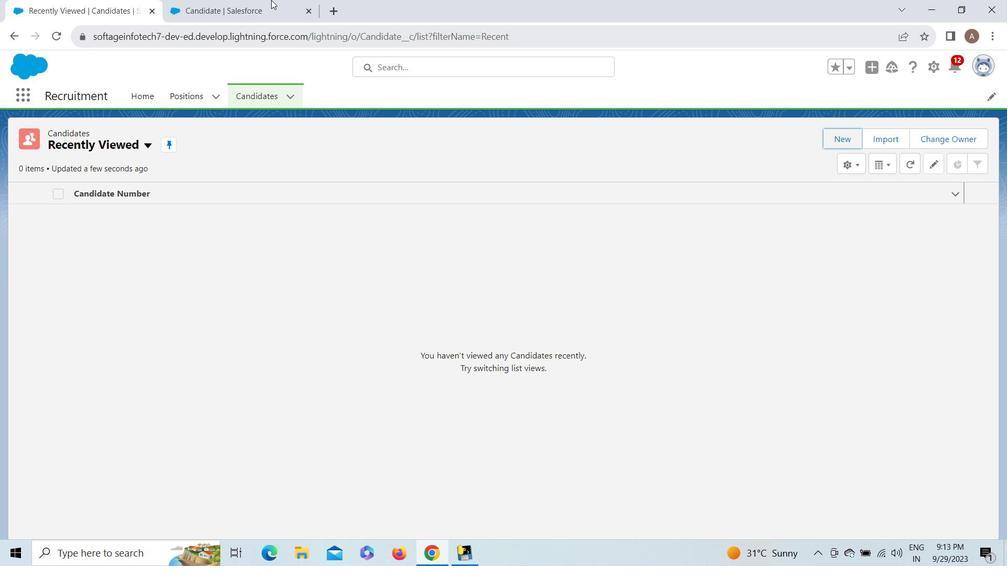 
Action: Mouse pressed left at (247, 0)
Screenshot: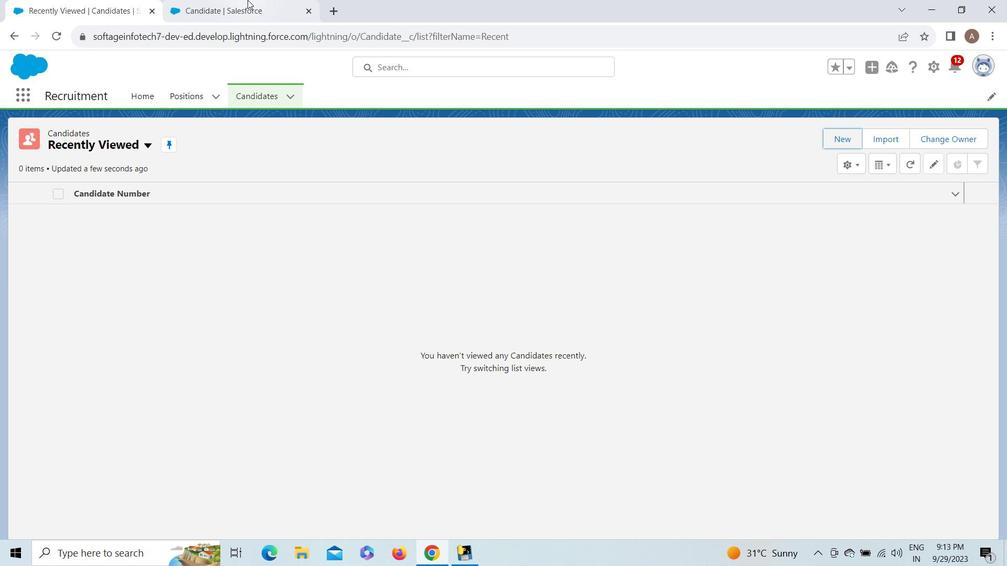 
Action: Mouse moved to (60, 35)
Screenshot: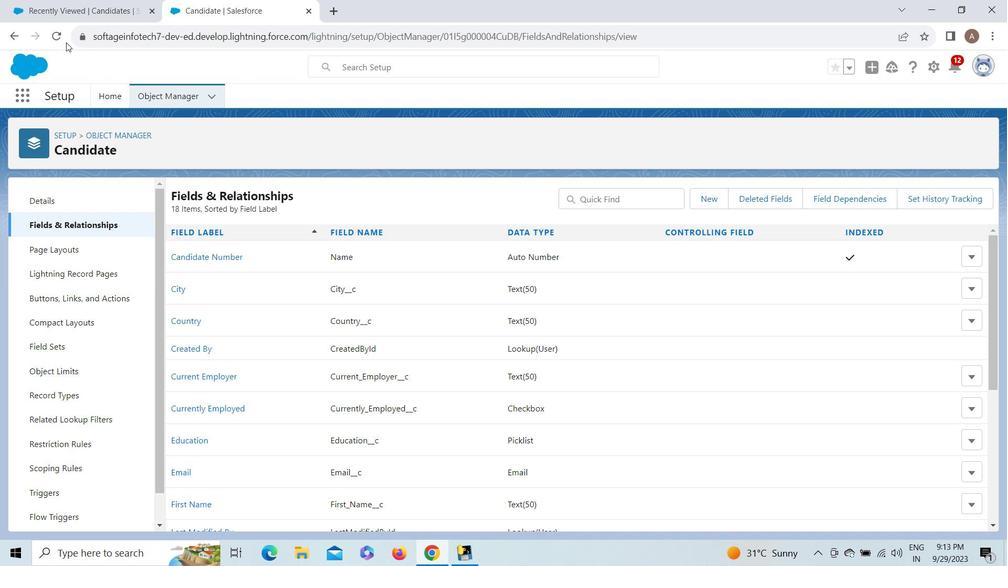 
Action: Mouse pressed left at (60, 35)
Screenshot: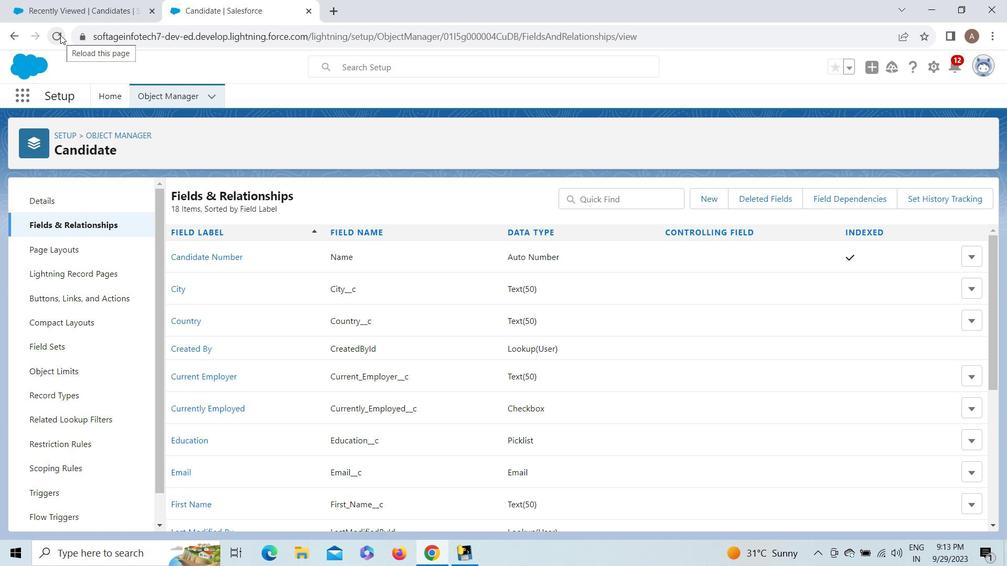 
Action: Mouse moved to (993, 248)
Screenshot: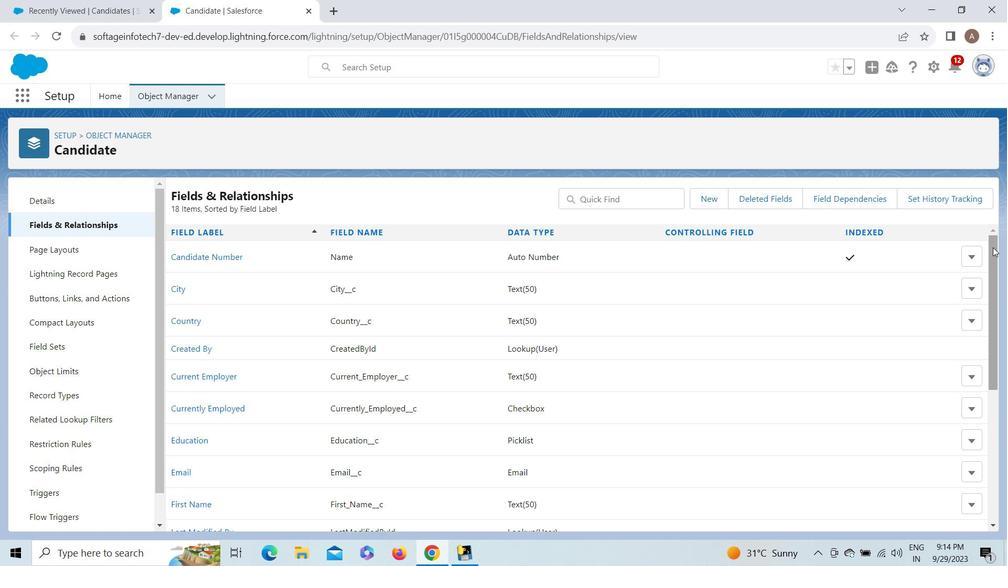 
Action: Mouse pressed left at (993, 248)
Screenshot: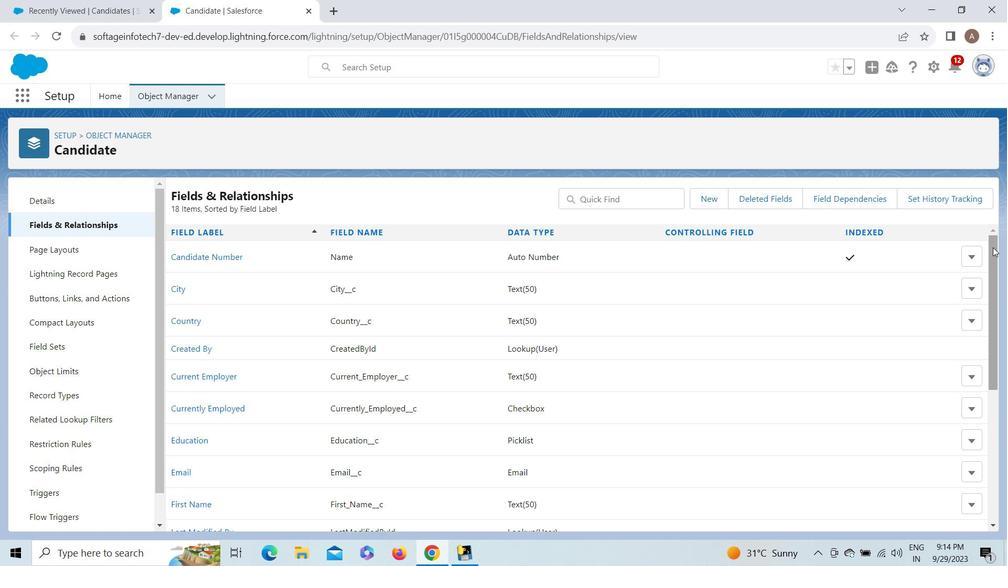 
Action: Mouse moved to (58, 222)
Screenshot: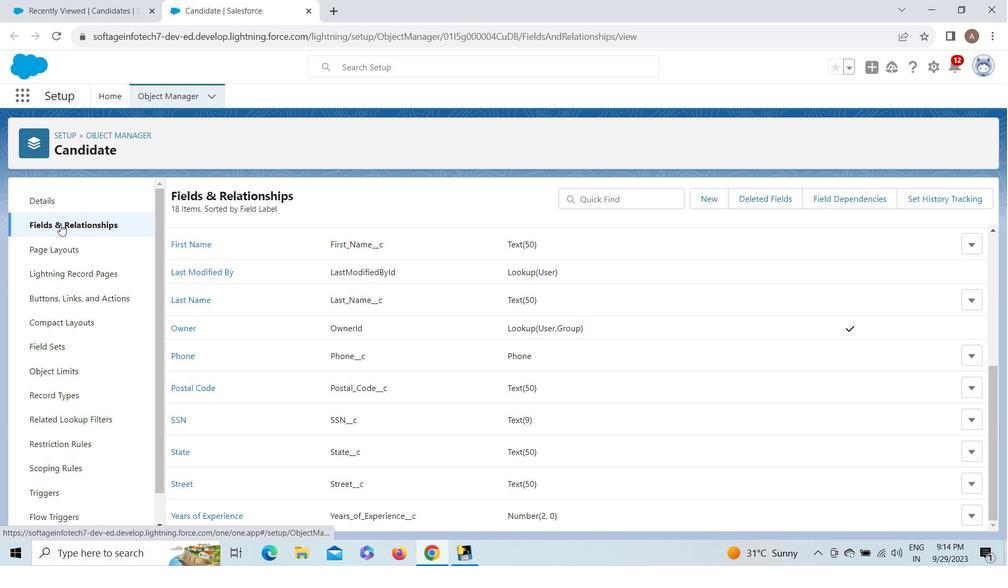 
Action: Mouse pressed left at (58, 222)
Screenshot: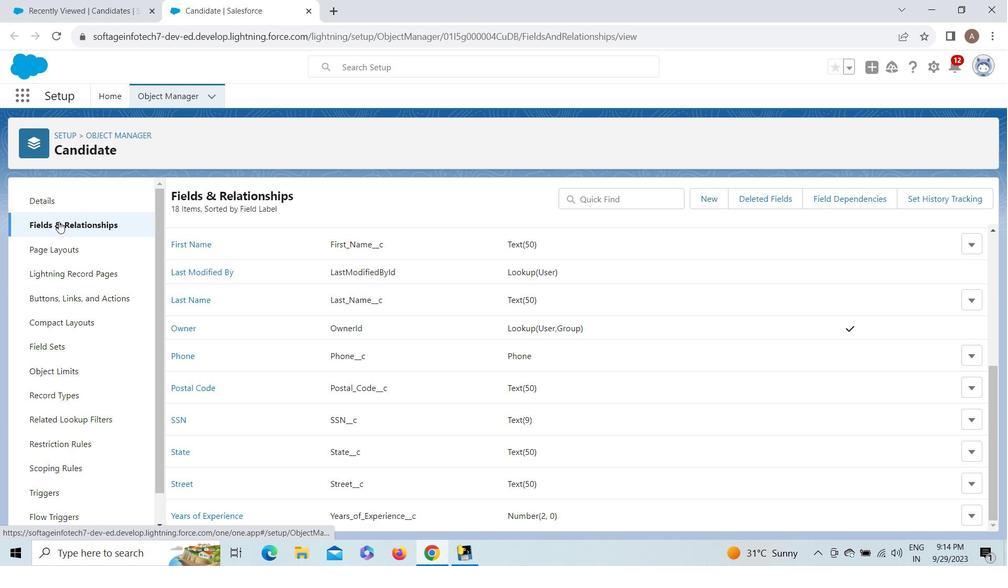 
Action: Mouse moved to (704, 195)
Screenshot: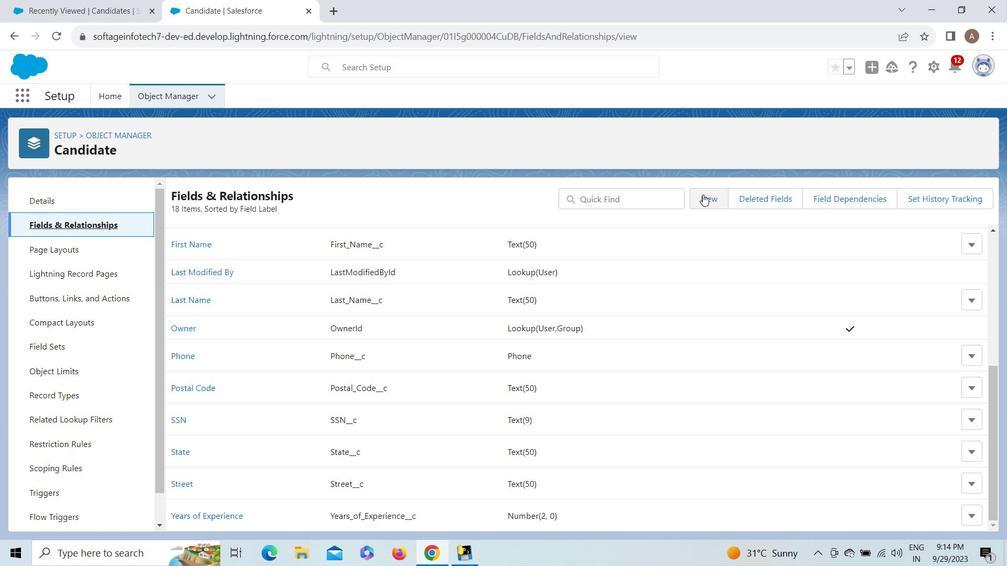 
Action: Mouse pressed left at (704, 195)
Screenshot: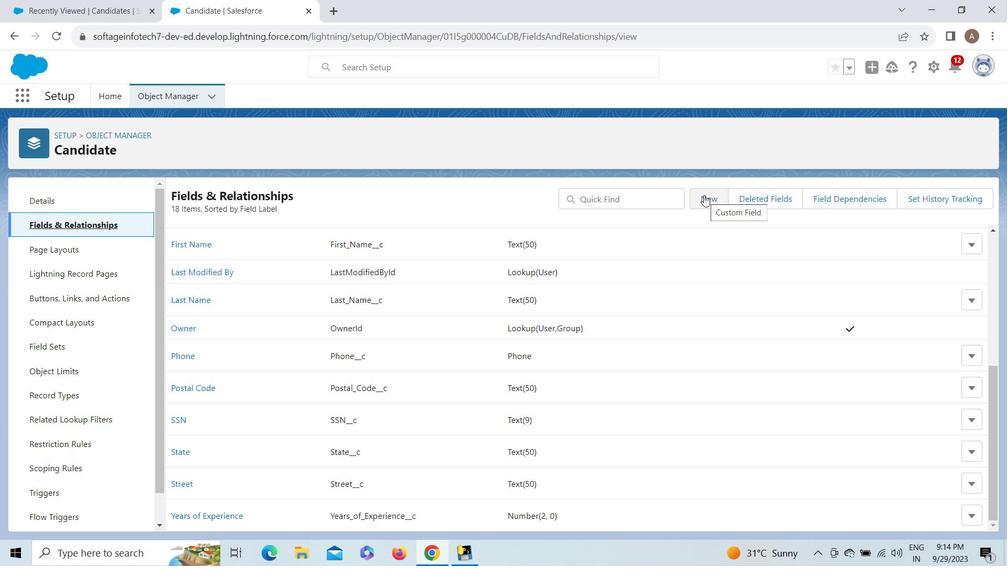 
Action: Mouse moved to (980, 322)
Screenshot: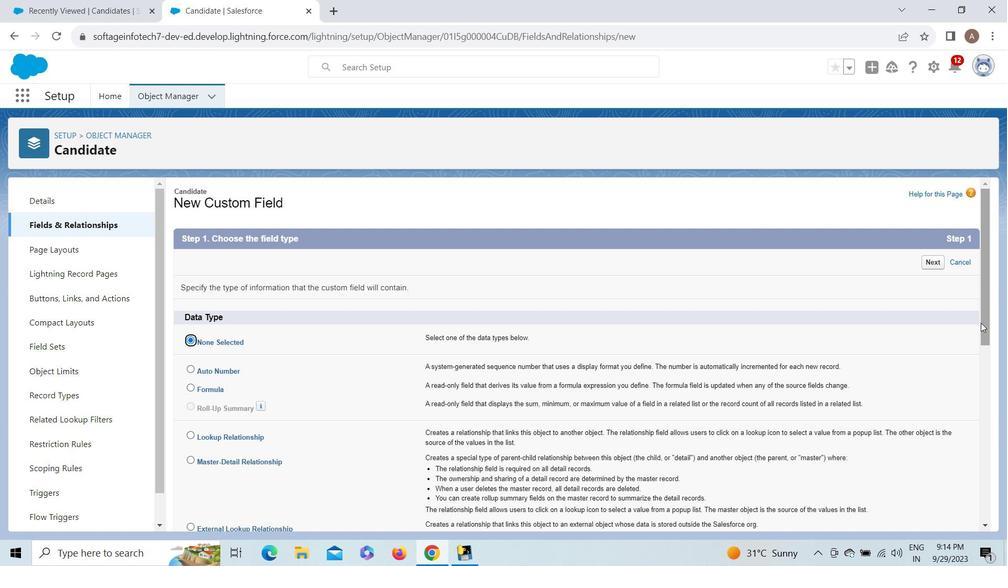 
Action: Mouse pressed left at (980, 322)
Screenshot: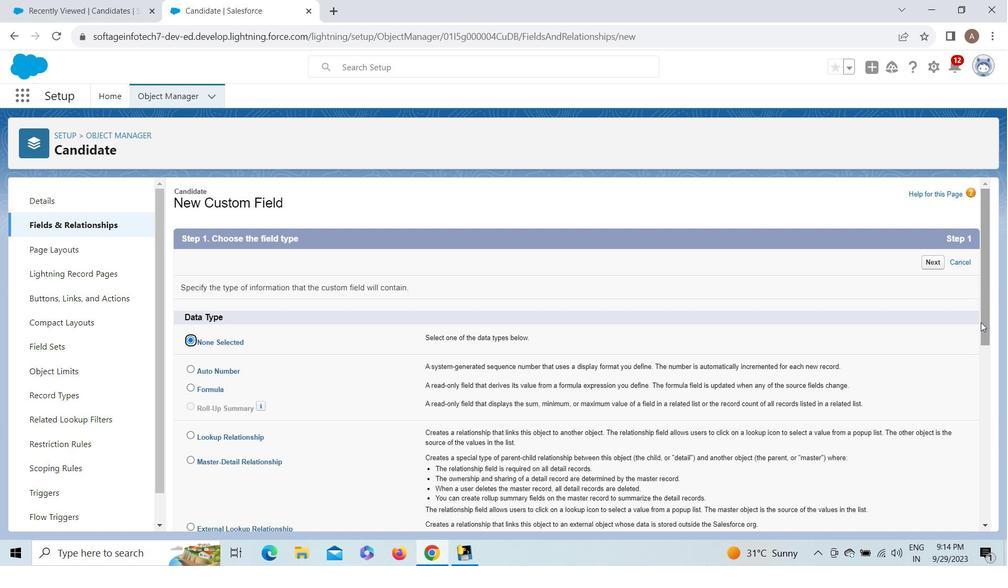 
Action: Mouse moved to (189, 318)
Screenshot: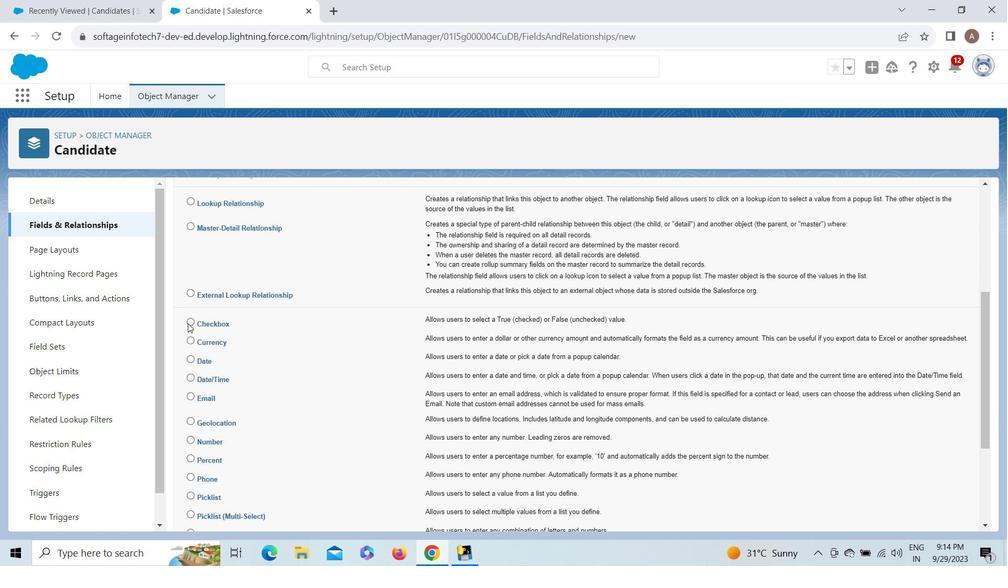 
Action: Mouse pressed left at (189, 318)
Screenshot: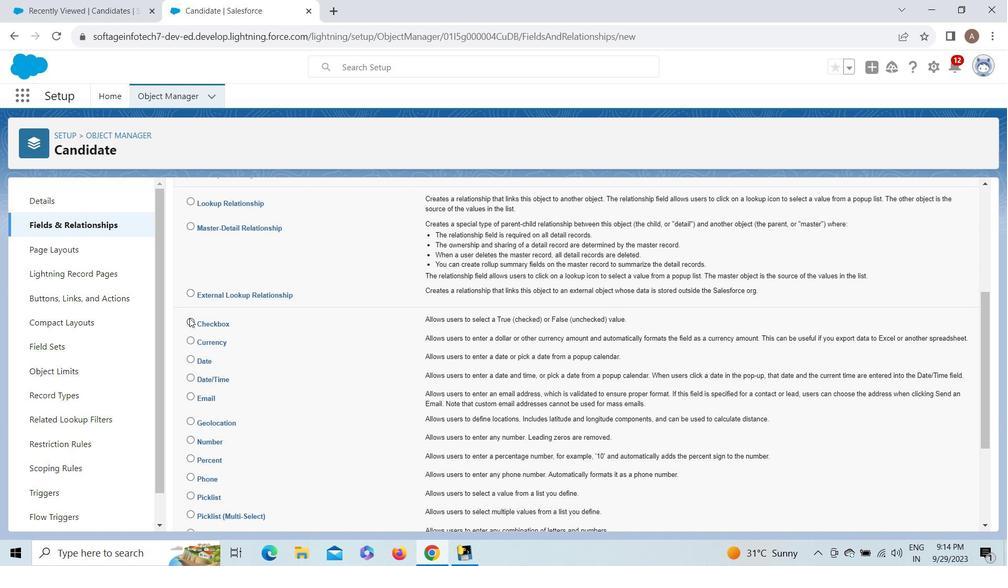 
Action: Mouse moved to (985, 395)
Screenshot: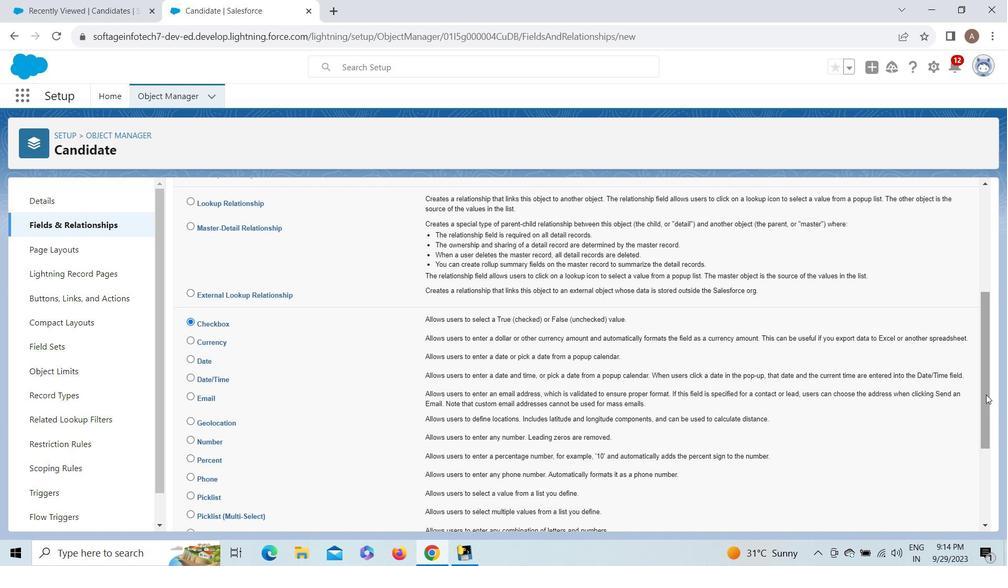 
Action: Mouse pressed left at (985, 395)
Screenshot: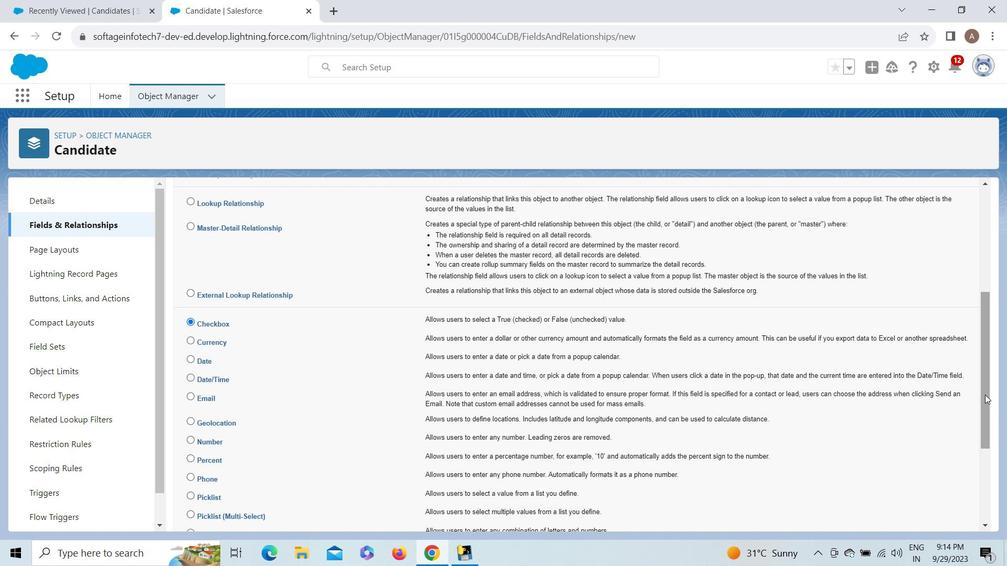 
Action: Mouse moved to (932, 514)
Screenshot: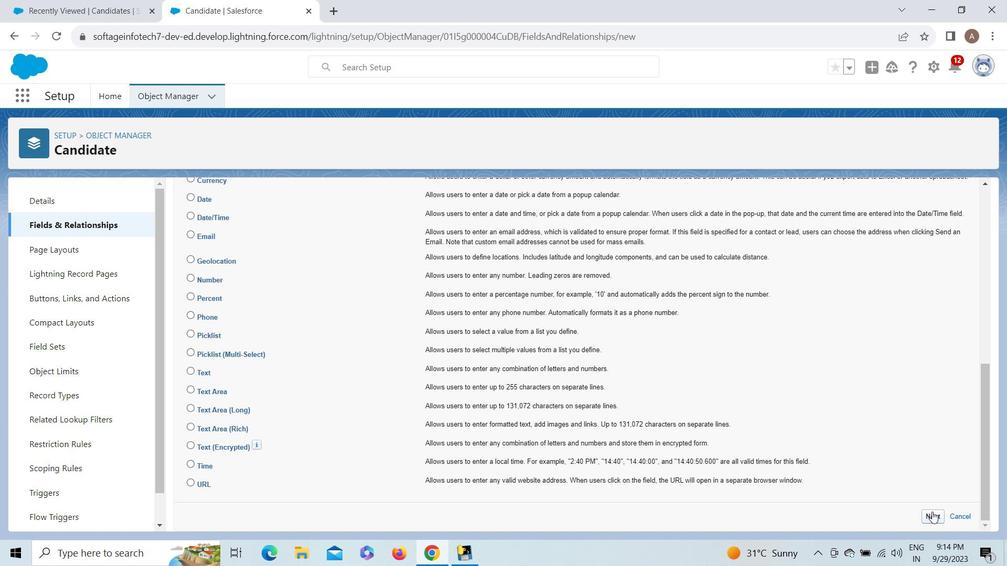 
Action: Mouse pressed left at (932, 514)
Screenshot: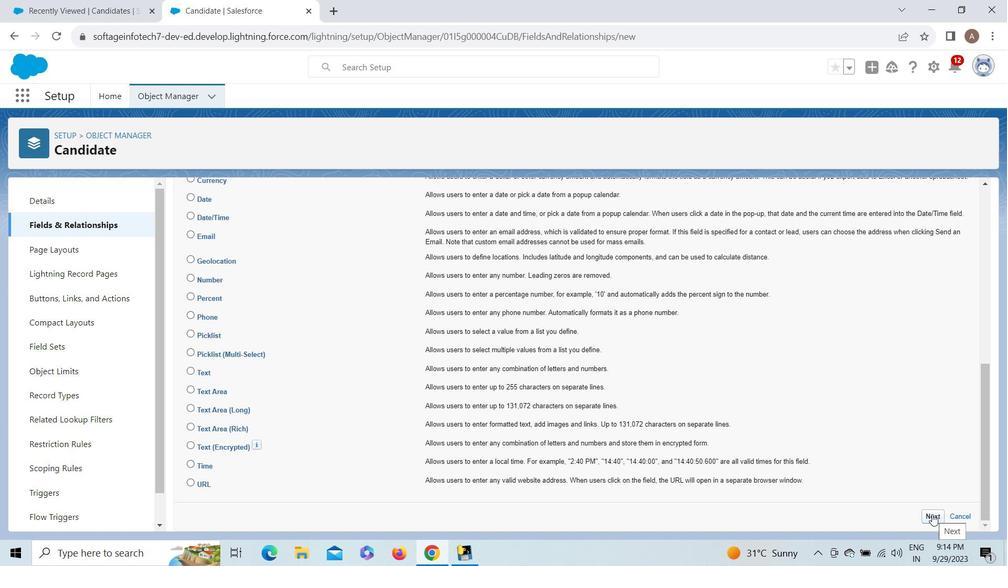 
Action: Mouse pressed left at (932, 514)
Screenshot: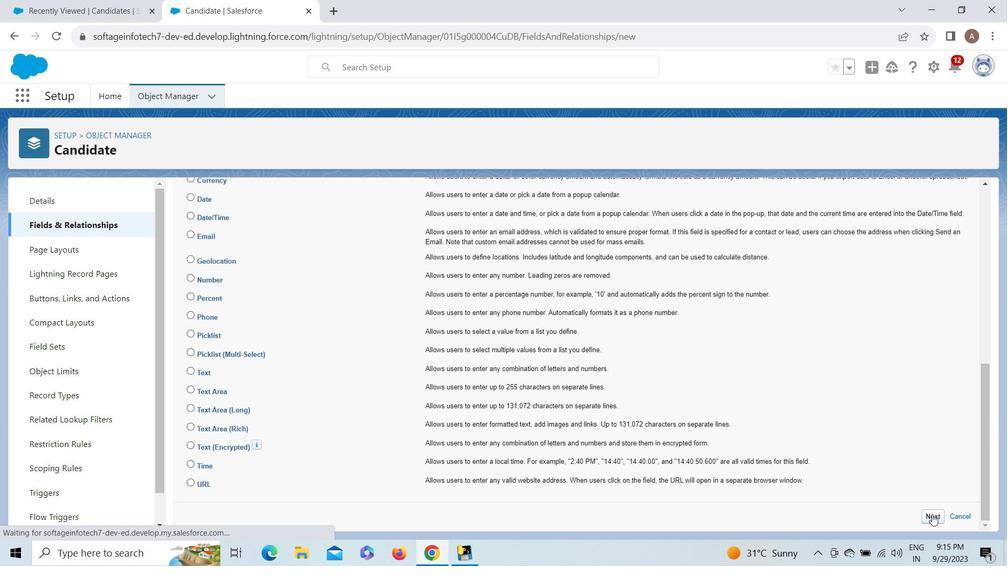 
Action: Mouse moved to (349, 287)
Screenshot: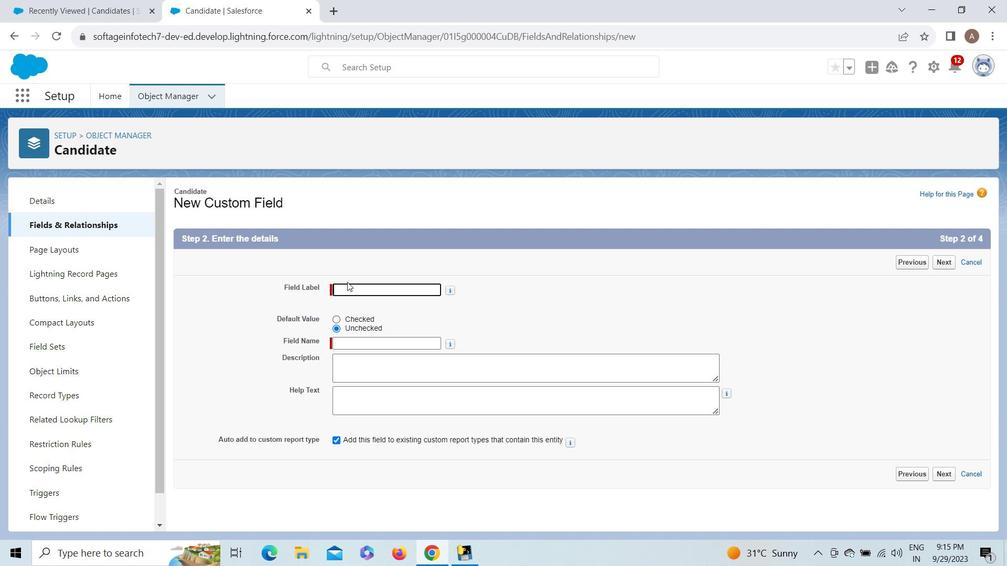 
Action: Mouse pressed left at (349, 287)
Screenshot: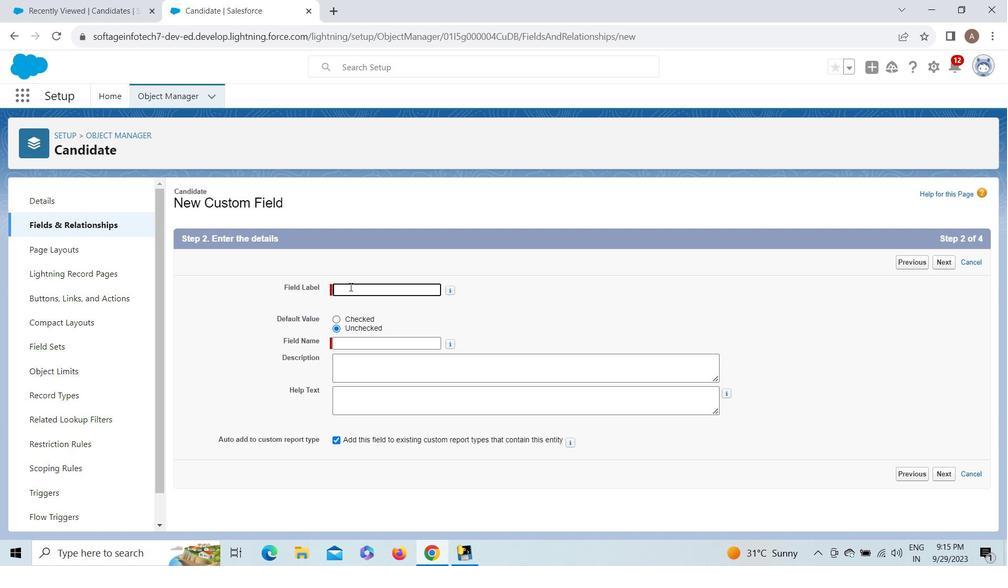 
Action: Key pressed <Key.shift><Key.shift><Key.shift><Key.shift>US<Key.space><Key.shift><Key.shift><Key.shift><Key.shift><Key.shift><Key.shift><Key.shift><Key.shift><Key.shift>Citix<Key.backspace>zen
Screenshot: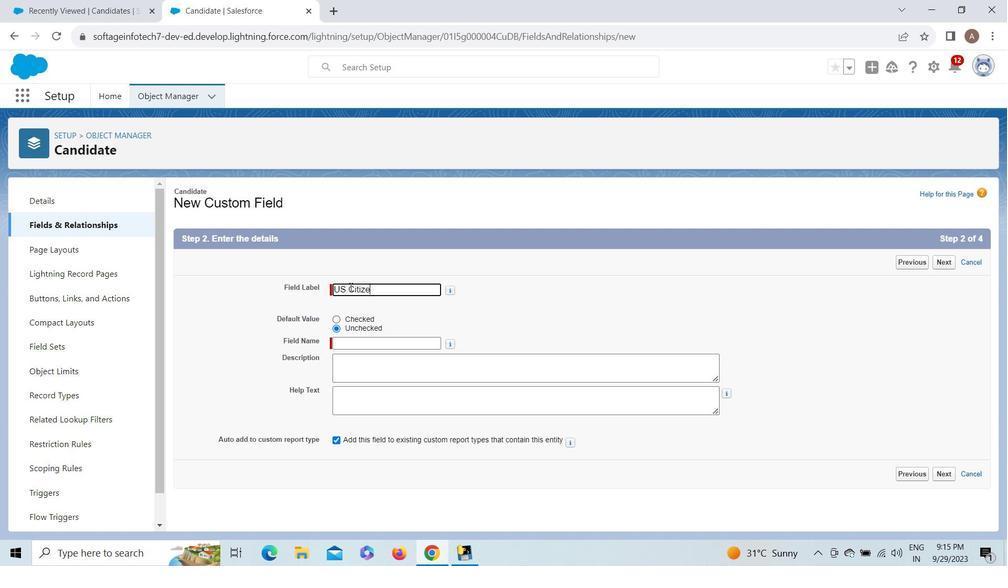 
Action: Mouse moved to (477, 303)
Screenshot: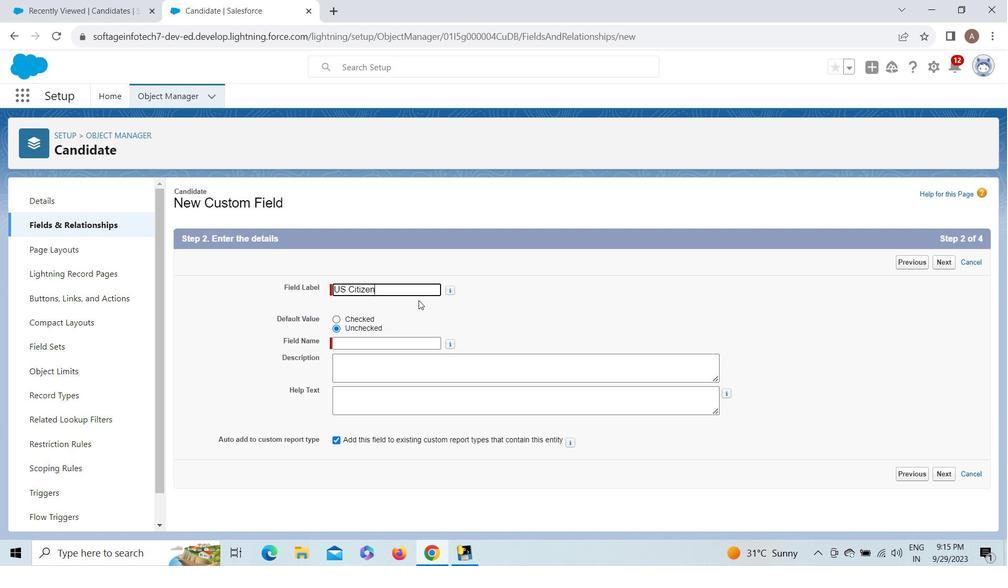 
Action: Mouse pressed left at (477, 303)
Screenshot: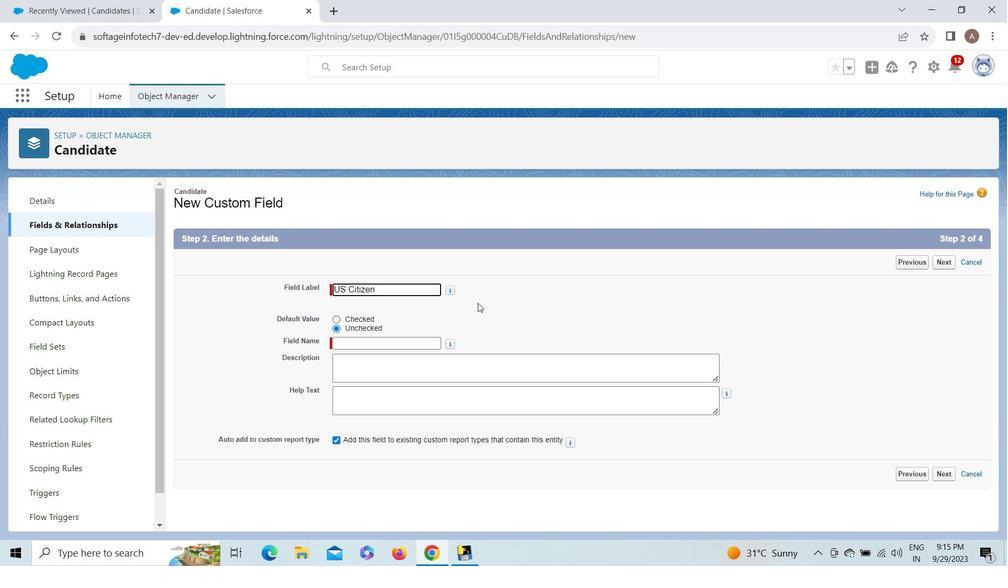 
Action: Mouse moved to (410, 357)
Screenshot: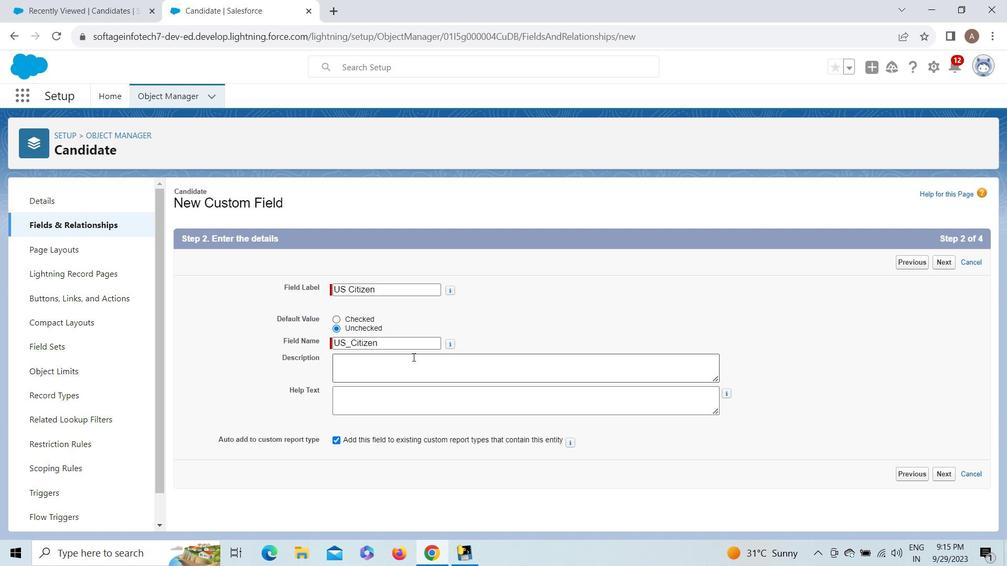 
Action: Mouse pressed left at (410, 357)
Screenshot: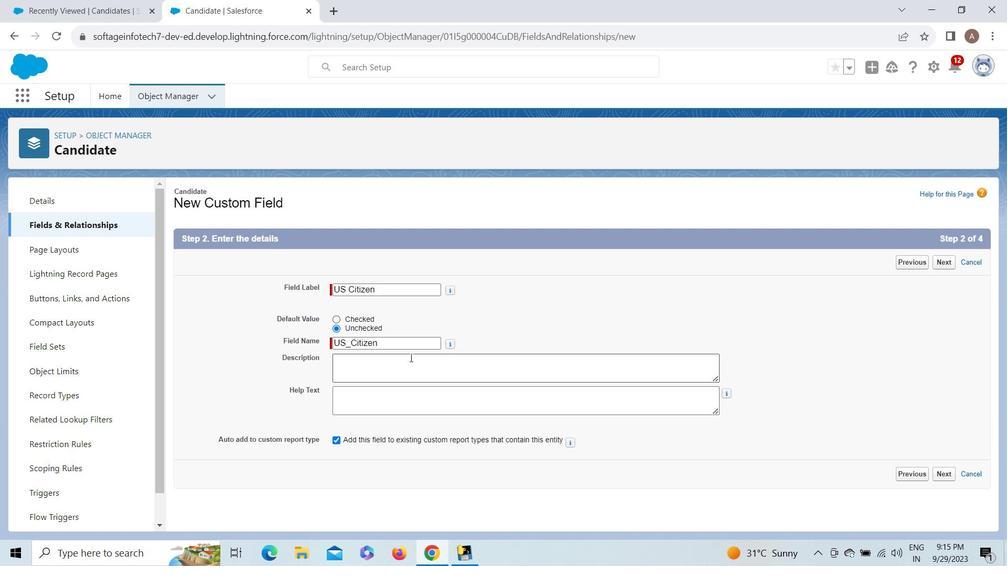 
Action: Key pressed <Key.shift>This<Key.space>field<Key.space>will<Key.space>inform<Key.space>about<Key.space>whether<Key.space>the<Key.space><Key.shift>Candidate<Key.space>is<Key.space><Key.shift>Citizen<Key.space>of<Key.space><Key.shift>US<Key.space>or<Key.space><Key.shift>Not.
Screenshot: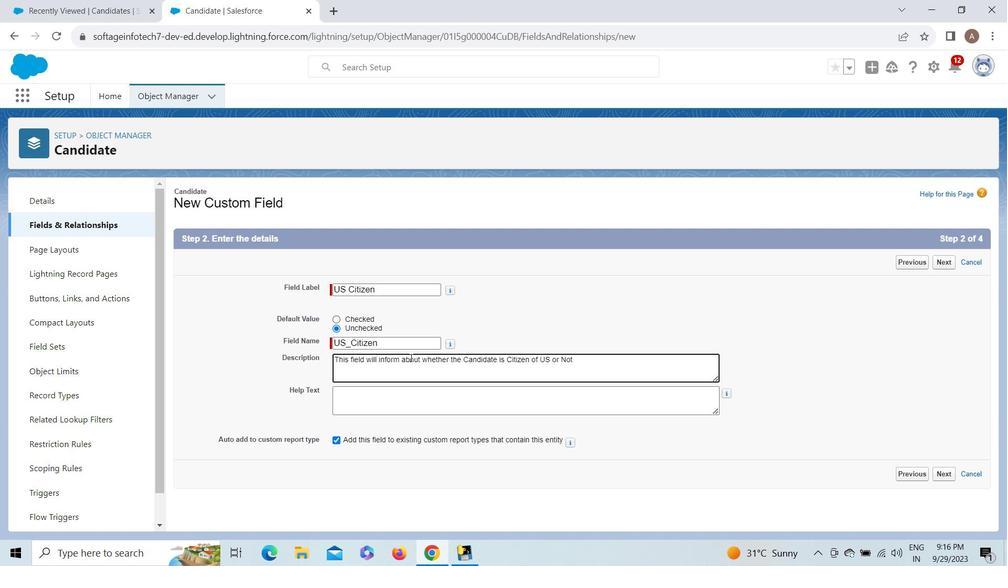 
Action: Mouse moved to (458, 405)
Screenshot: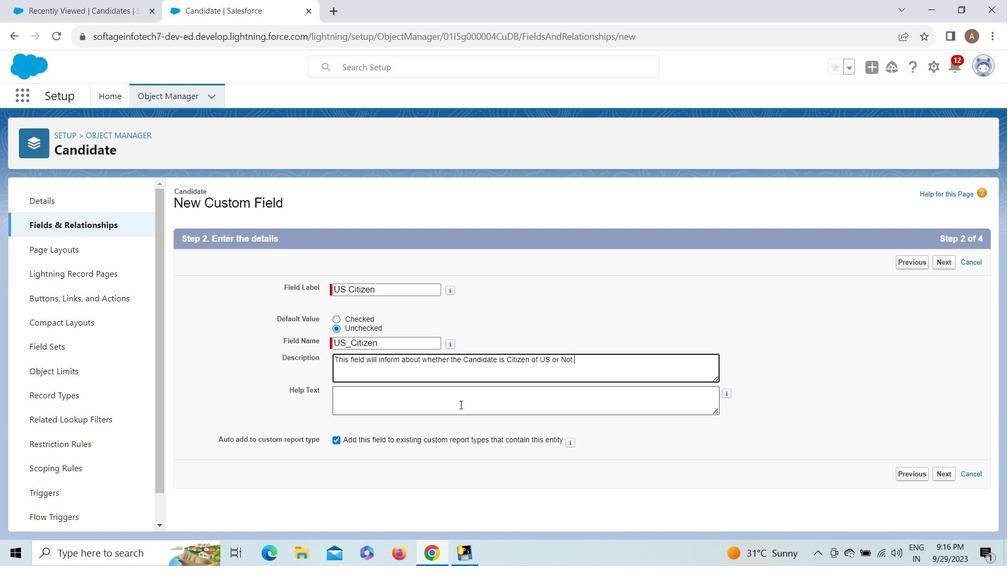 
Action: Mouse pressed left at (458, 405)
Screenshot: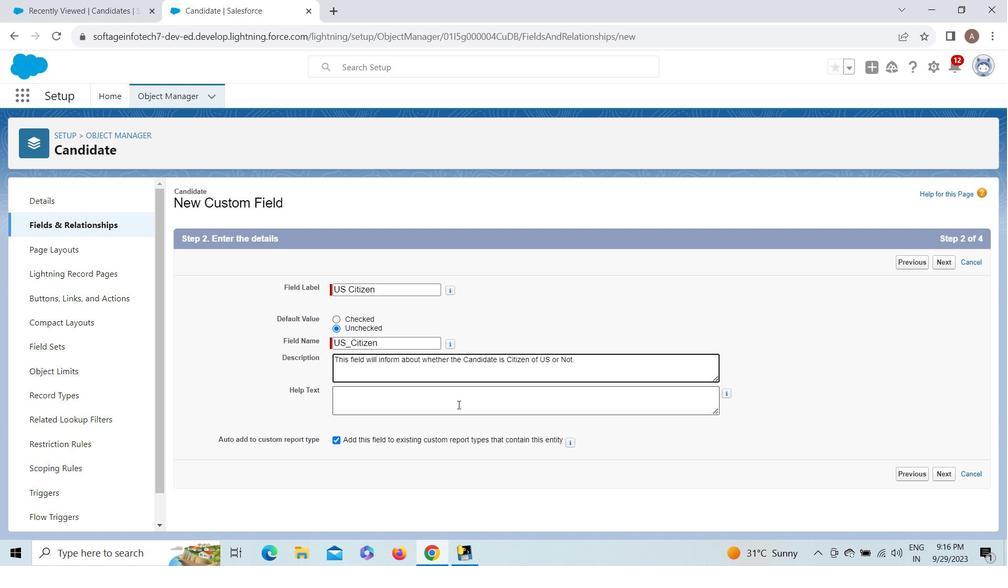 
Action: Key pressed <Key.shift><Key.shift><Key.shift><Key.shift><Key.shift><Key.shift><Key.shift><Key.shift><Key.shift><Key.shift><Key.shift><Key.shift><Key.shift><Key.shift><Key.shift><Key.shift><Key.shift><Key.shift><Key.shift><Key.shift><Key.shift><Key.shift><Key.shift><Key.shift><Key.shift><Key.shift><Key.shift><Key.shift><Key.shift><Key.shift><Key.shift><Key.shift><Key.shift><Key.shift><Key.shift><Key.shift><Key.shift><Key.shift><Key.shift><Key.shift><Key.shift><Key.shift><Key.shift><Key.shift><Key.shift><Key.shift><Key.shift><Key.shift><Key.shift><Key.shift><Key.shift><Key.shift><Key.shift><Key.shift><Key.shift><Key.shift><Key.shift><Key.shift><Key.shift><Key.shift><Key.shift><Key.shift><Key.shift><Key.shift><Key.shift><Key.shift><Key.shift><Key.shift><Key.shift><Key.shift><Key.shift><Key.shift><Key.shift><Key.shift>Check<Key.space>the<Key.space>bx<Key.space><Key.left><Key.left>o<Key.right><Key.right><Key.right>if<Key.space>the<Key.space><Key.shift>Candidate<Key.space>is<Key.space>
Screenshot: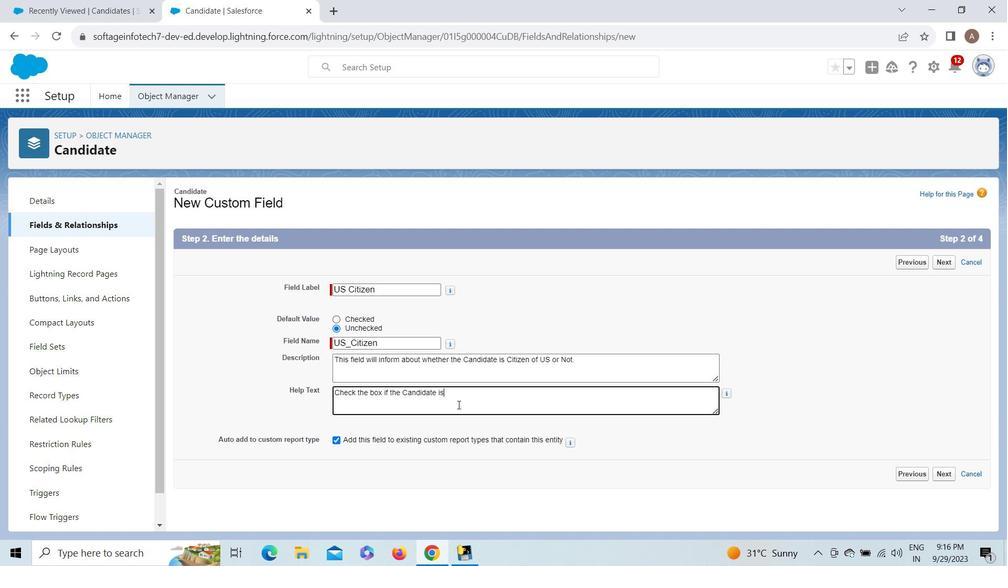 
Action: Mouse moved to (547, 402)
Screenshot: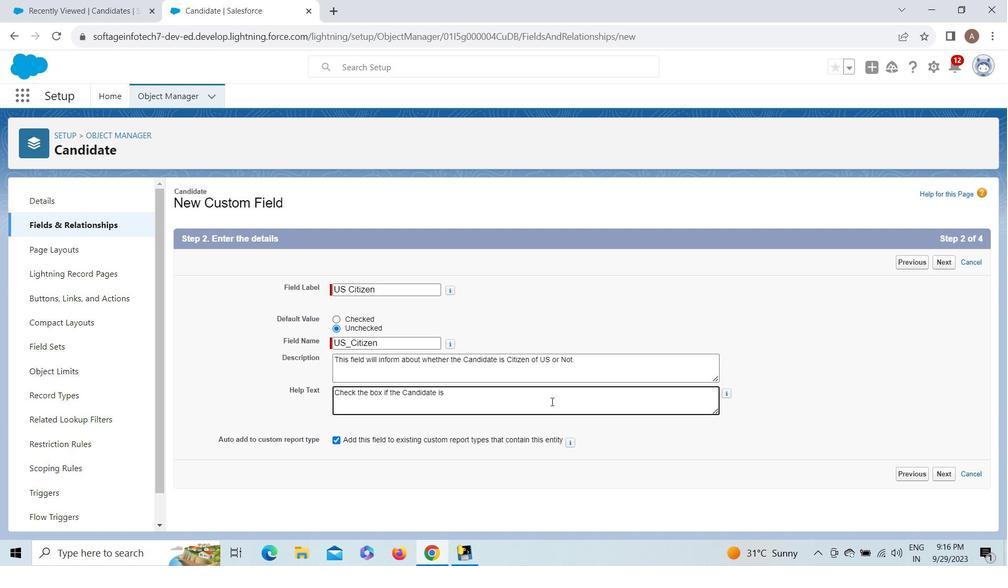 
Action: Key pressed <Key.shift>Us<Key.backspace><Key.shift>S<Key.space><Key.shift>Citizen<Key.space>
Screenshot: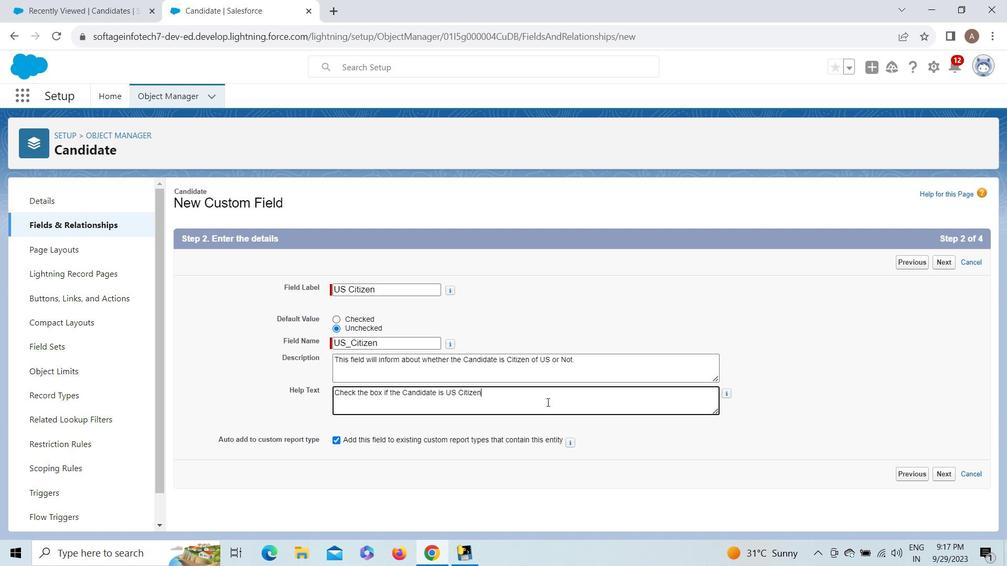
Action: Mouse moved to (522, 392)
Screenshot: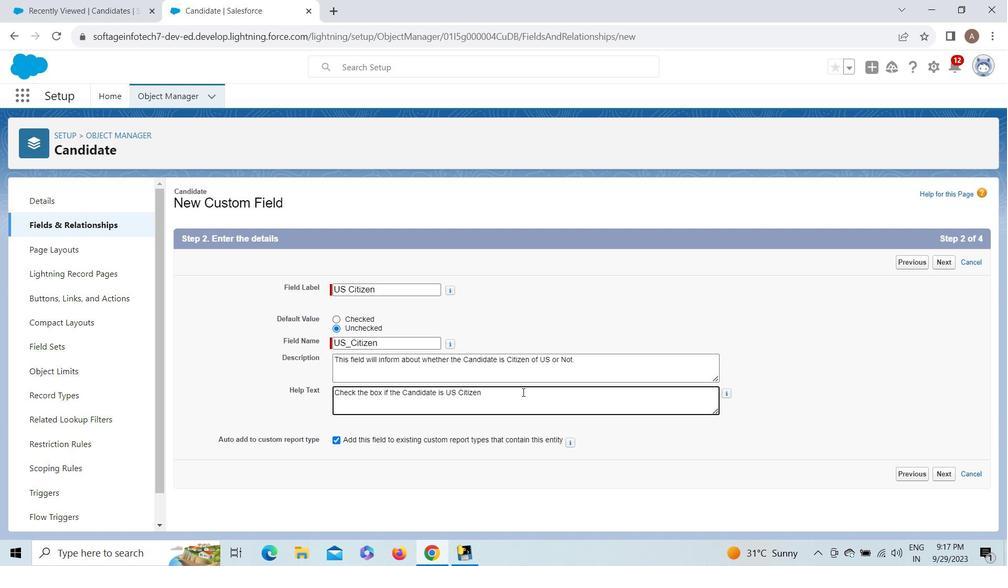 
Action: Key pressed <Key.backspace>.
Screenshot: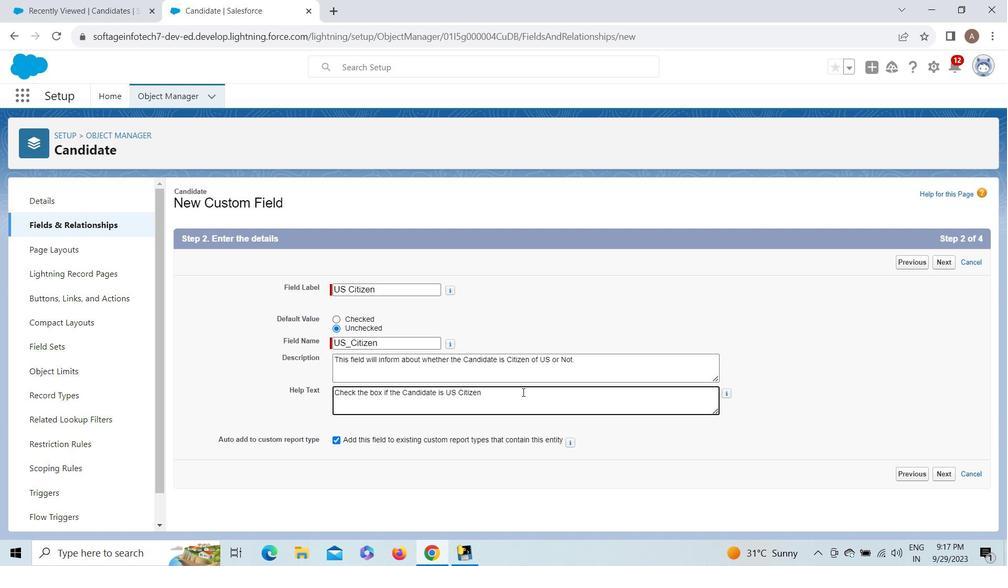
Action: Mouse moved to (948, 481)
Screenshot: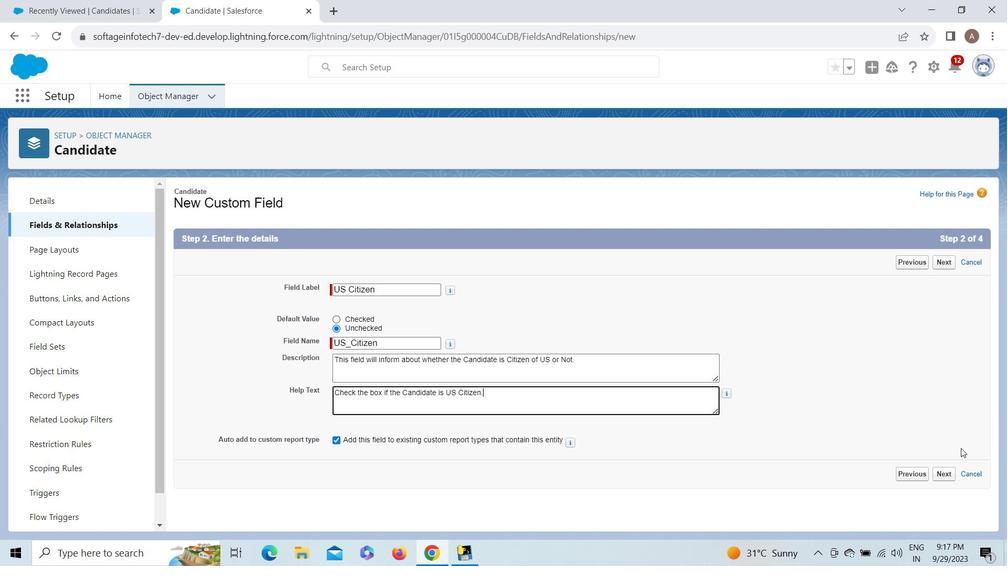 
Action: Mouse pressed left at (948, 481)
Screenshot: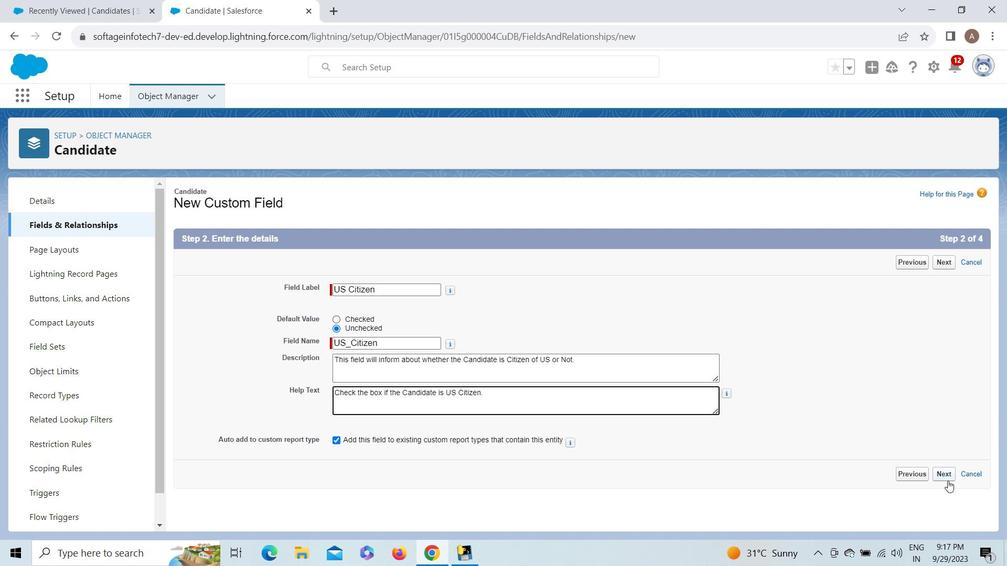 
Action: Mouse moved to (714, 368)
Screenshot: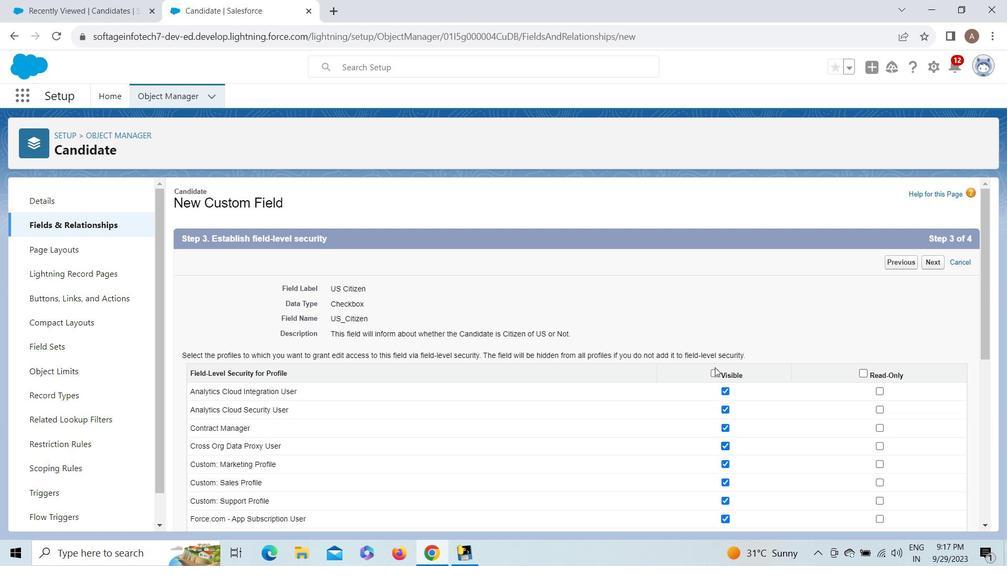 
Action: Mouse pressed left at (714, 368)
Screenshot: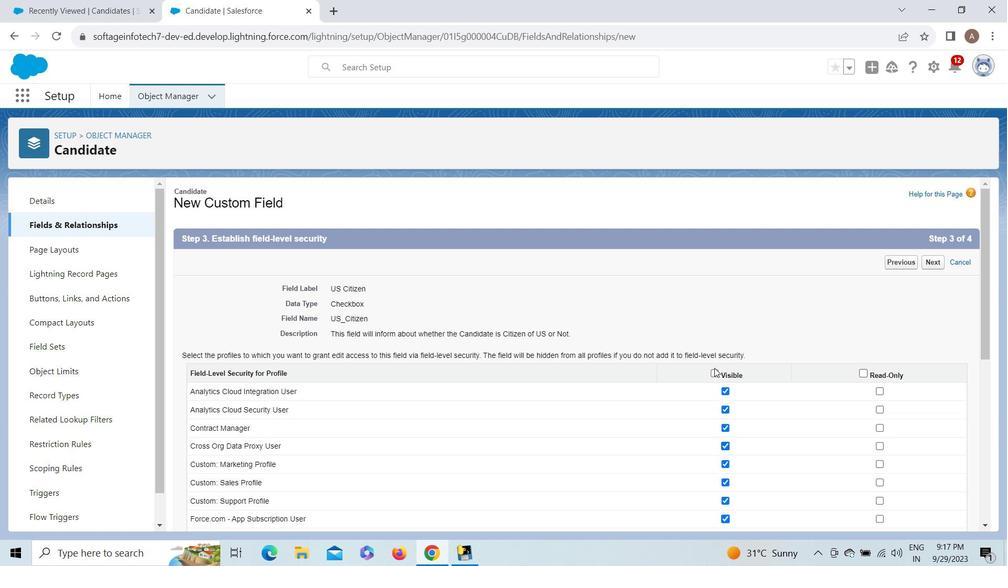 
Action: Mouse pressed left at (714, 368)
Screenshot: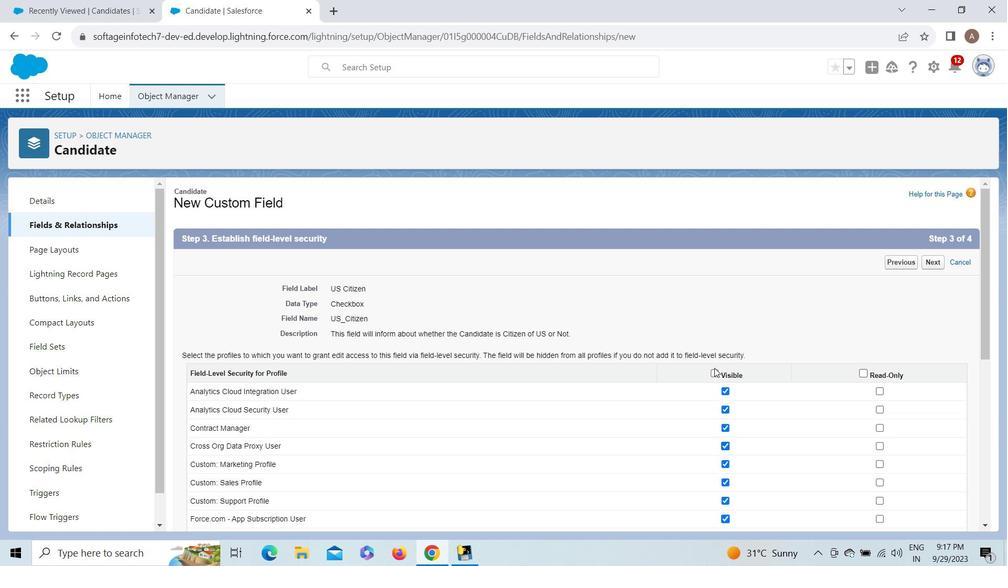 
Action: Mouse moved to (714, 372)
Screenshot: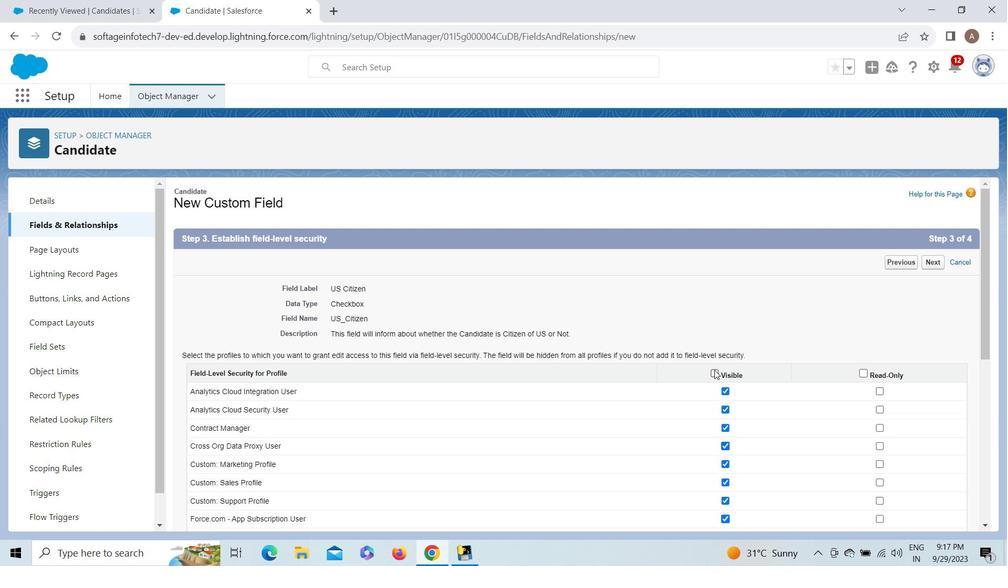 
Action: Mouse pressed left at (714, 372)
Screenshot: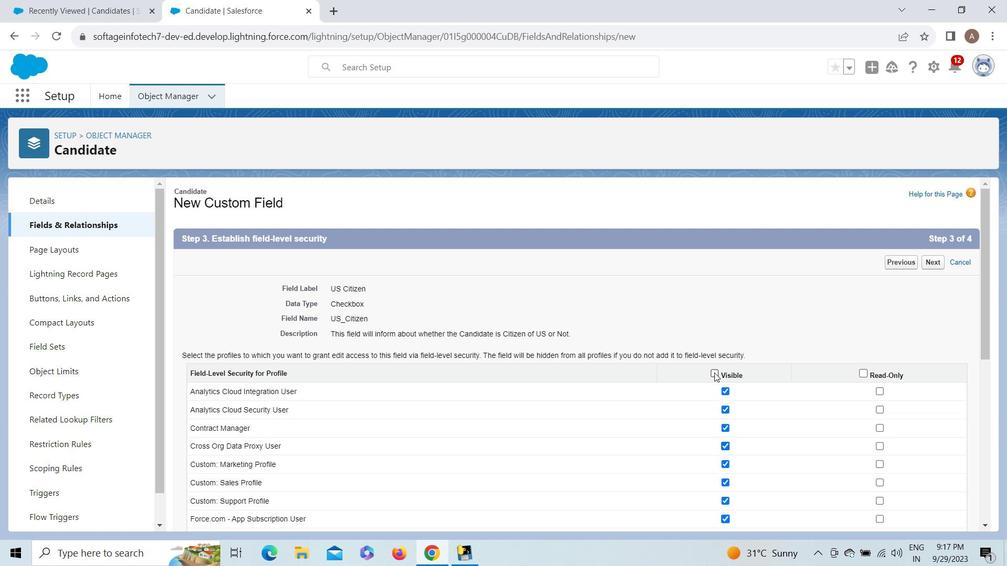 
Action: Mouse pressed left at (714, 372)
Screenshot: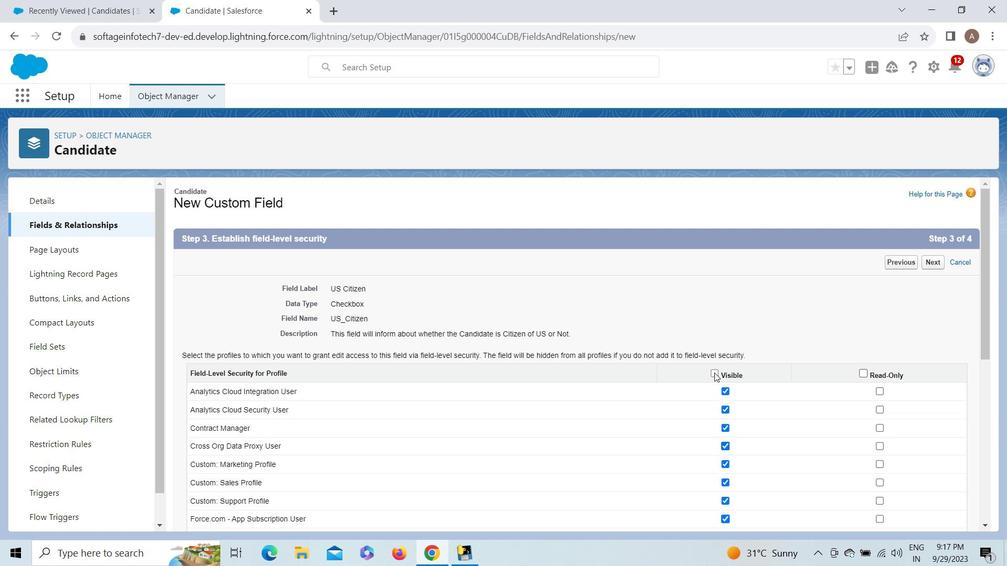 
Action: Mouse moved to (722, 393)
Screenshot: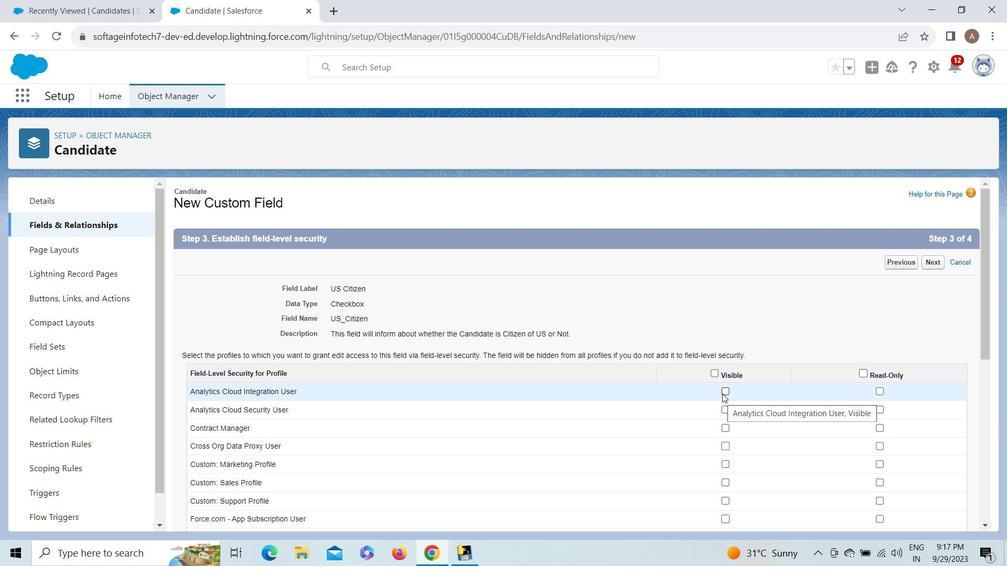 
Action: Mouse pressed left at (722, 393)
Screenshot: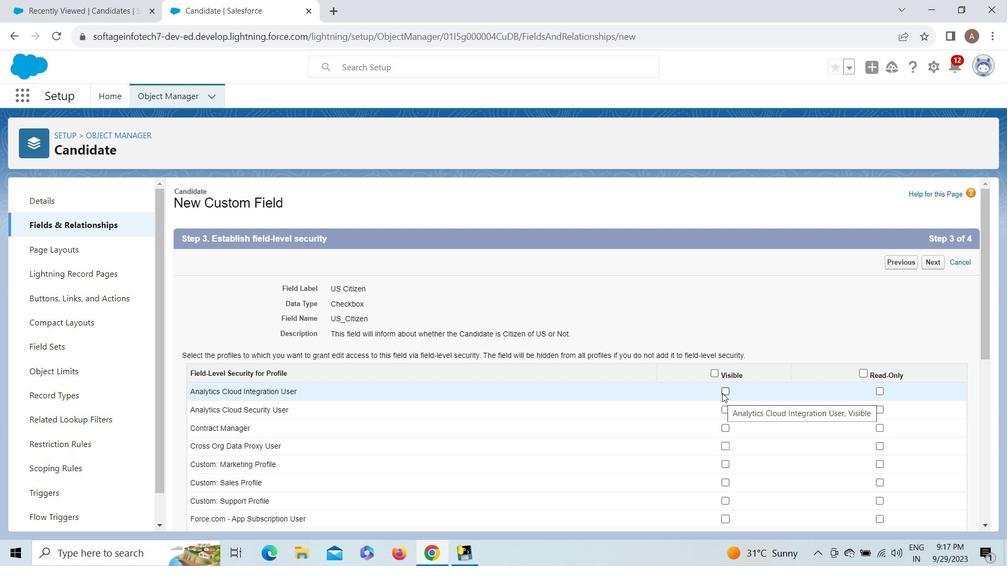 
Action: Mouse moved to (722, 403)
Screenshot: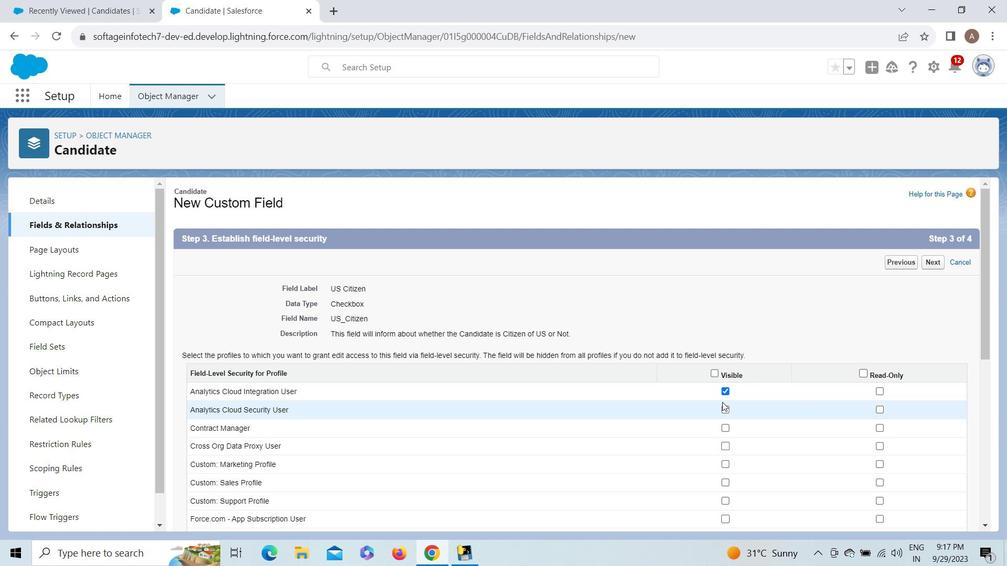
Action: Mouse pressed left at (722, 403)
Screenshot: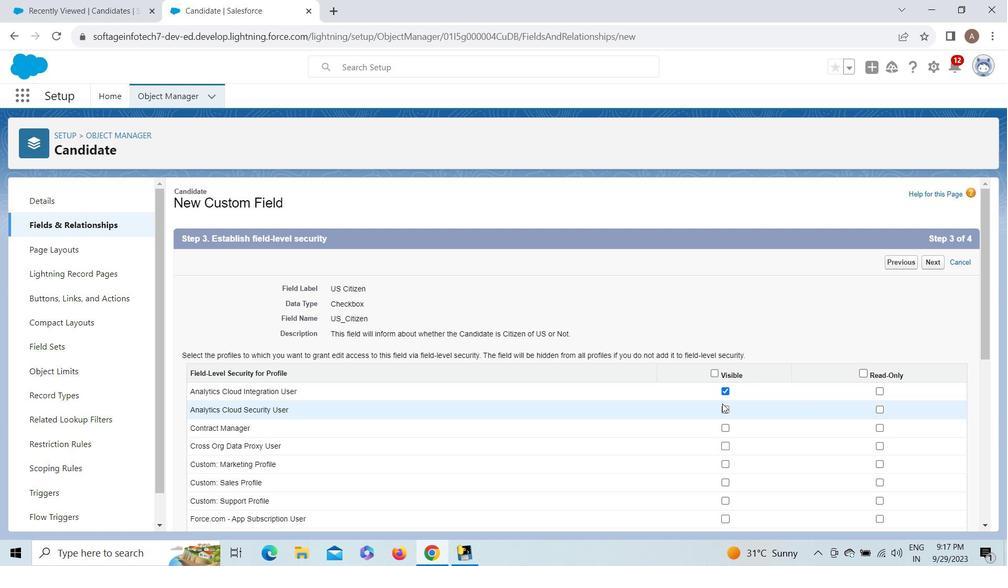 
Action: Mouse moved to (722, 411)
Screenshot: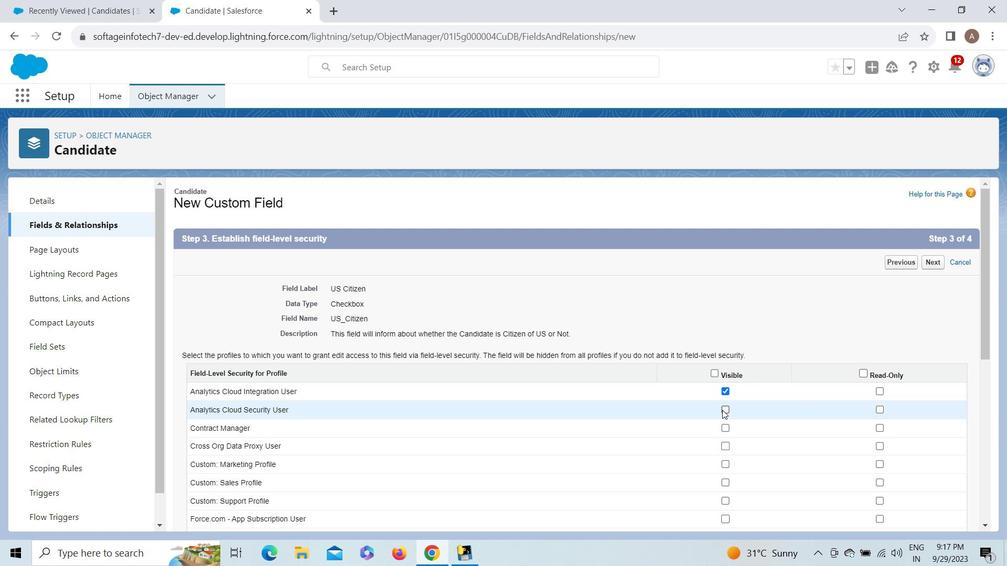 
Action: Mouse pressed left at (722, 411)
Screenshot: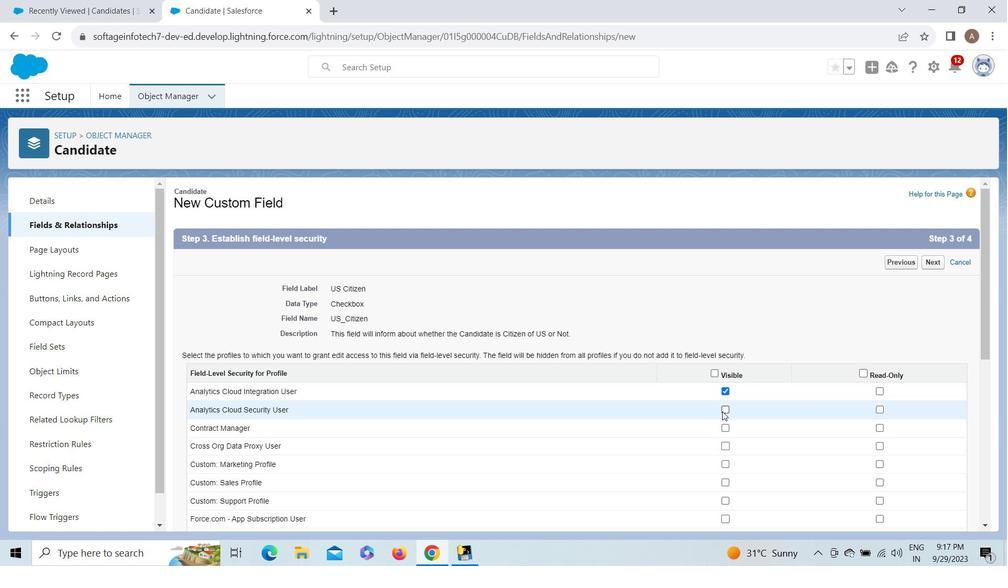 
Action: Mouse moved to (984, 267)
Screenshot: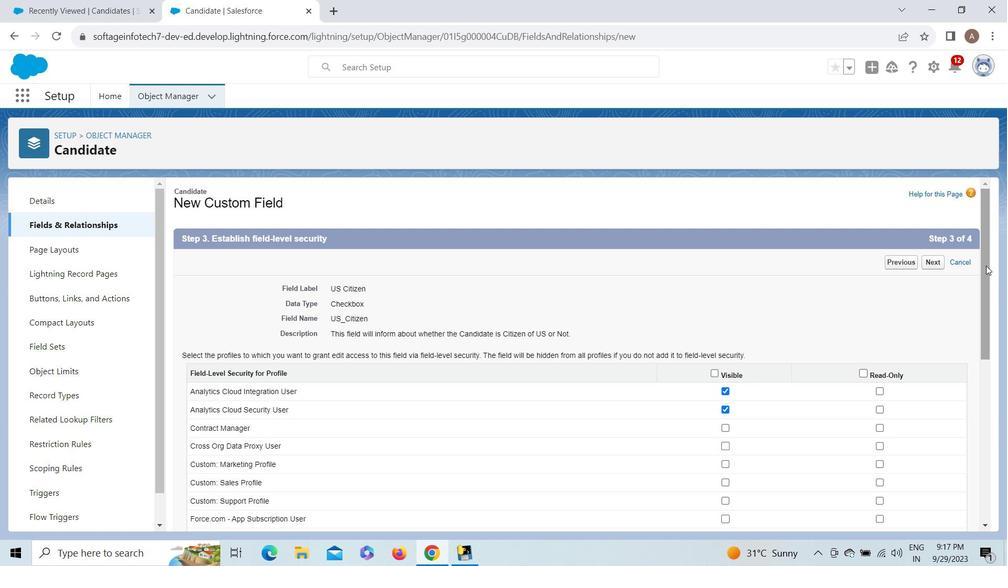 
Action: Mouse pressed left at (984, 267)
Screenshot: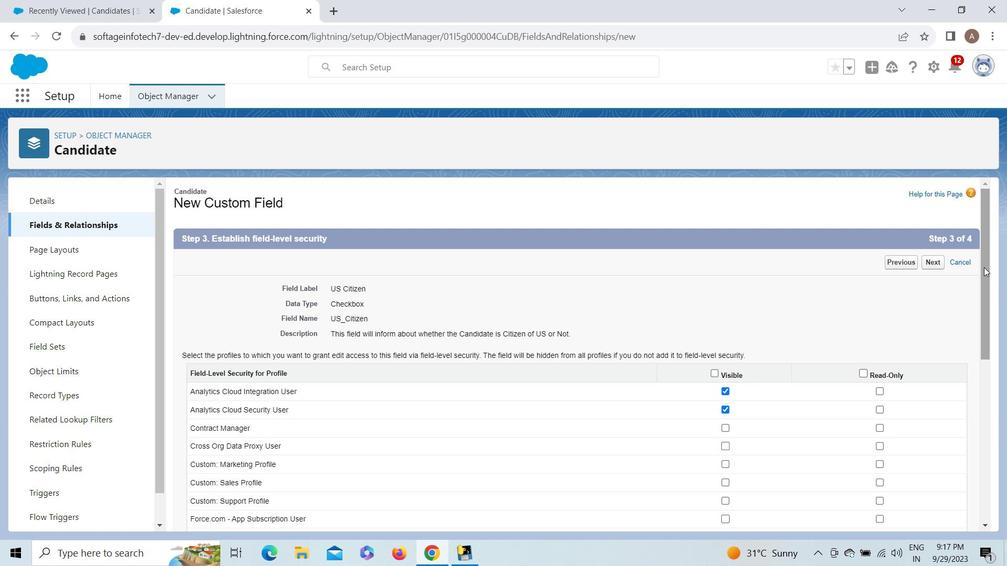 
Action: Mouse moved to (723, 363)
Screenshot: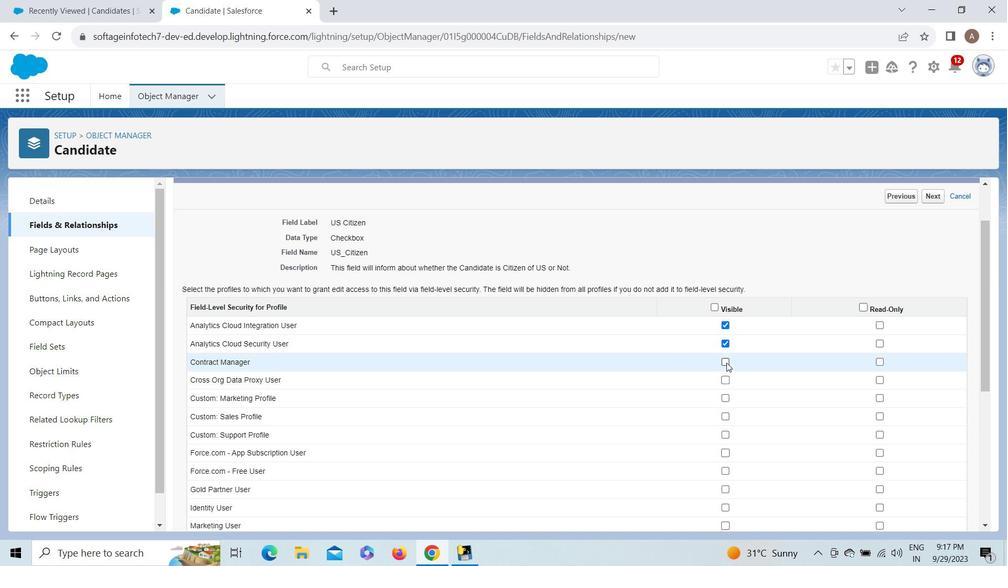 
Action: Mouse pressed left at (723, 363)
Screenshot: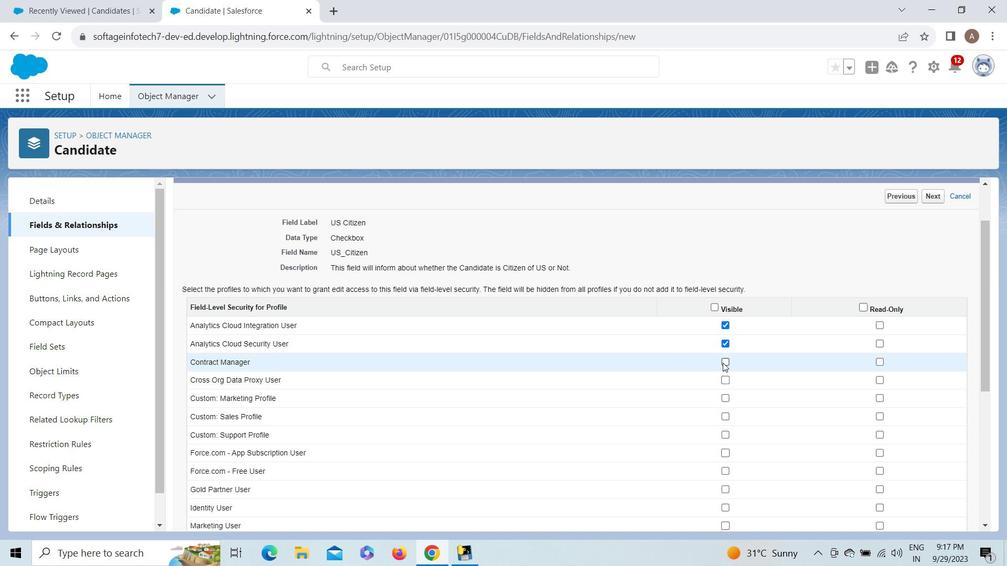 
Action: Mouse moved to (723, 378)
Screenshot: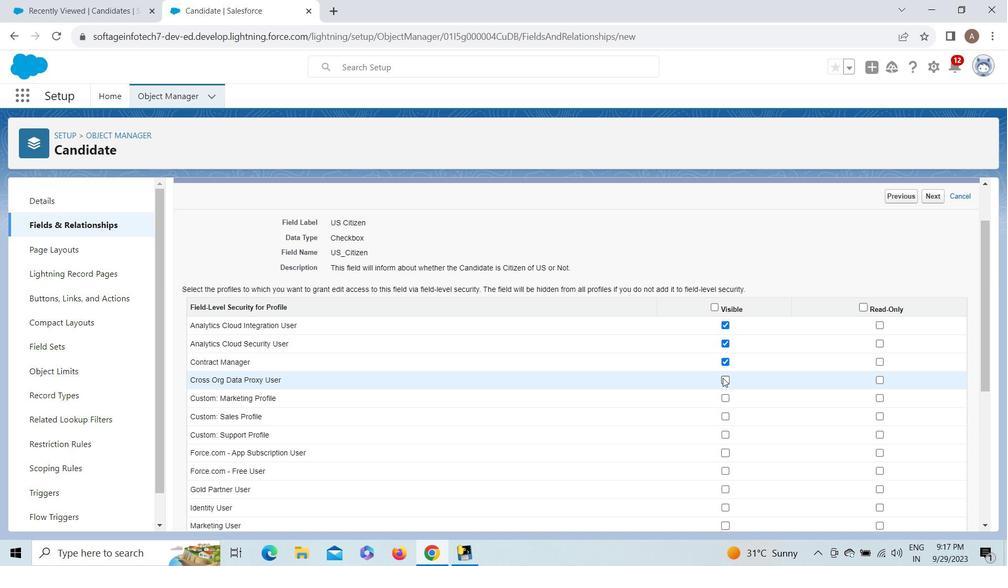 
Action: Mouse pressed left at (723, 378)
Screenshot: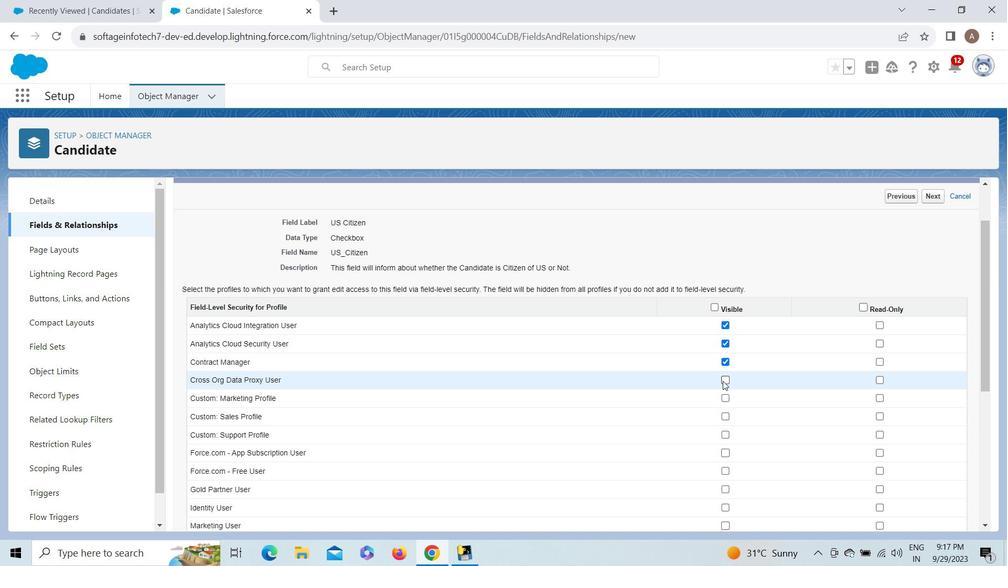
Action: Mouse moved to (878, 396)
Screenshot: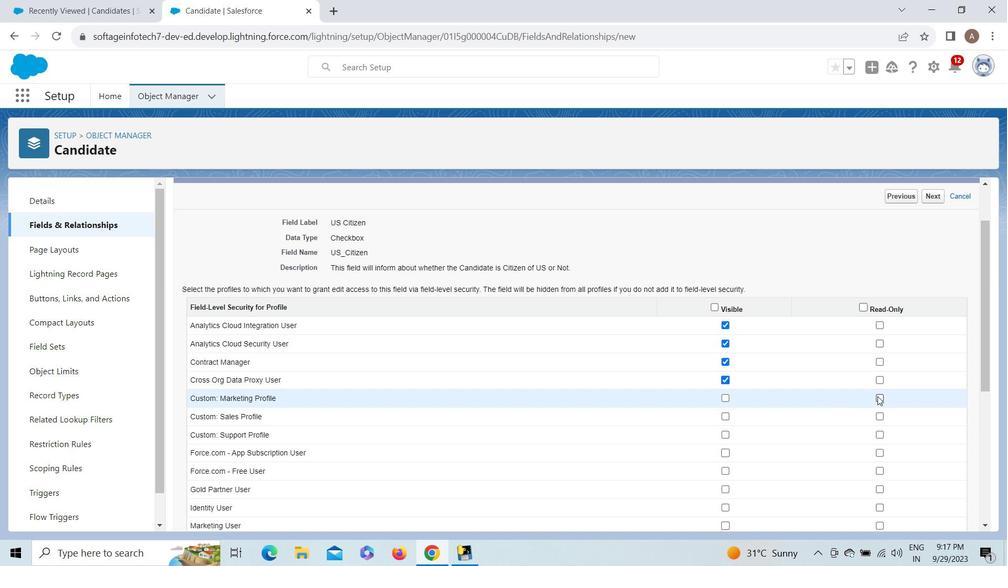 
Action: Mouse pressed left at (878, 396)
Screenshot: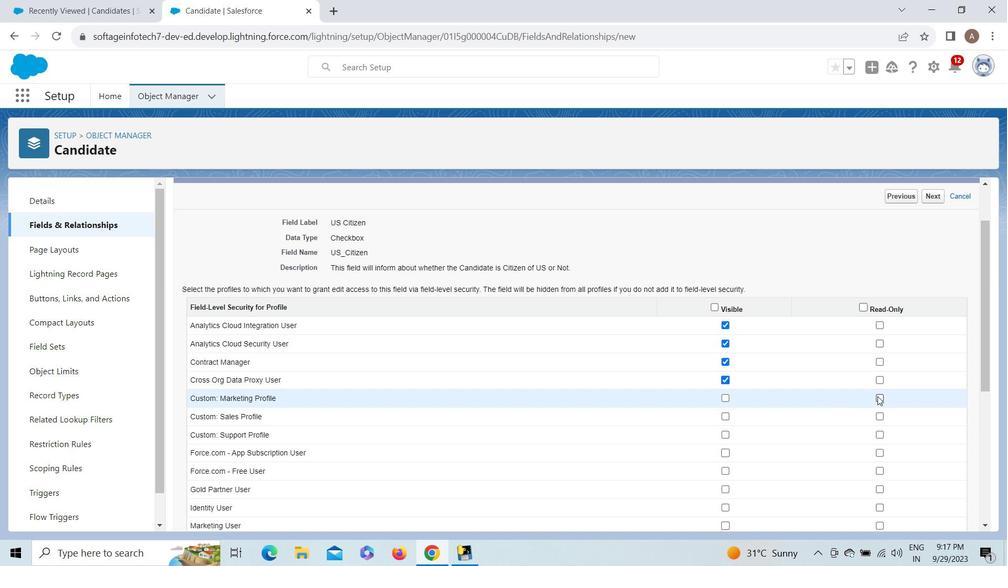 
Action: Mouse moved to (880, 415)
Screenshot: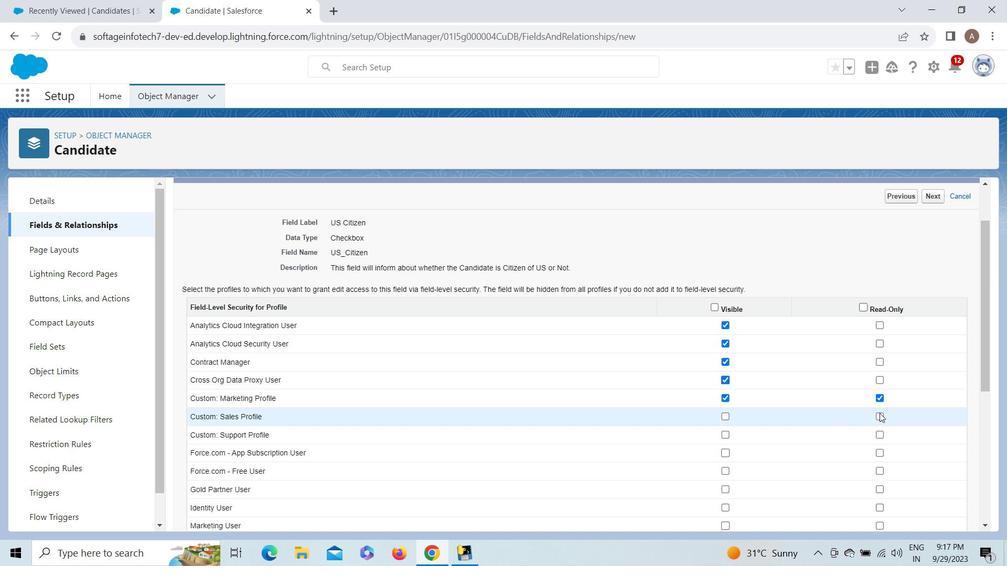 
Action: Mouse pressed left at (880, 415)
Screenshot: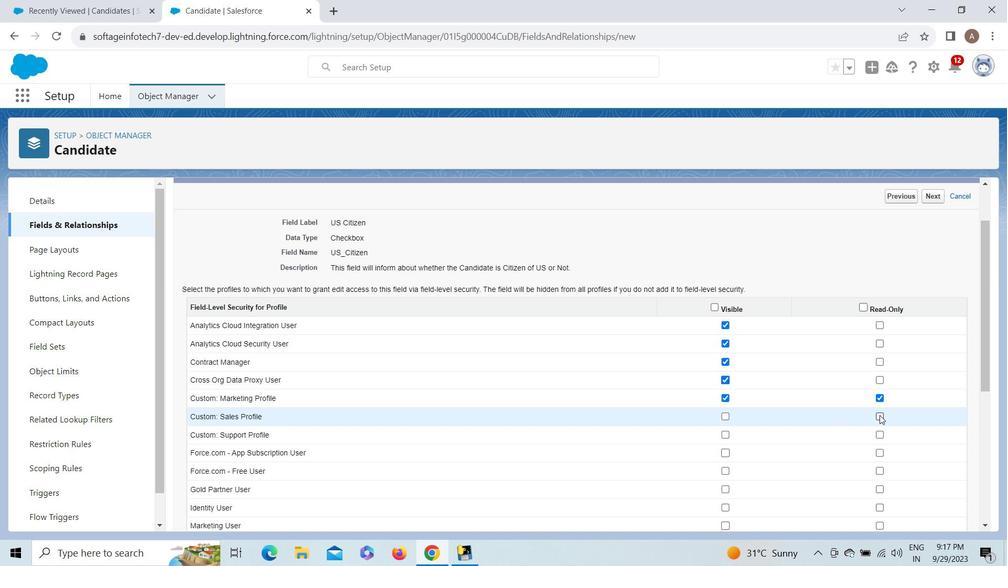 
Action: Mouse moved to (880, 431)
Screenshot: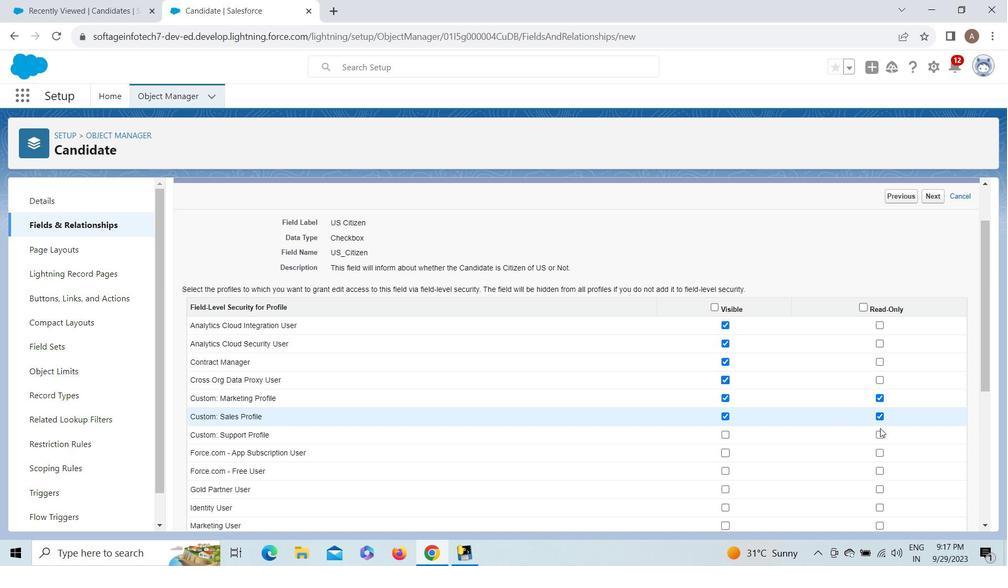 
Action: Mouse pressed left at (880, 431)
Screenshot: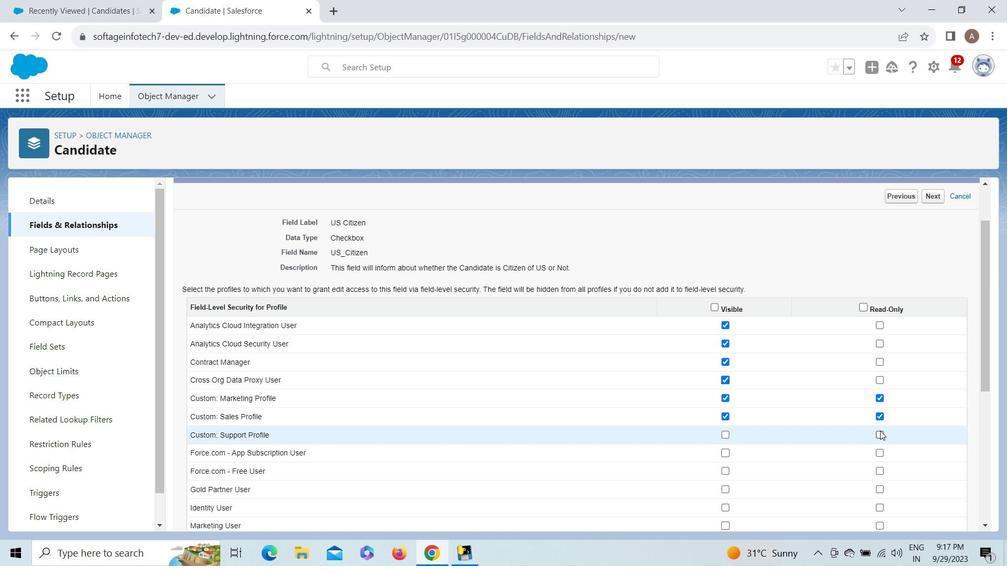 
Action: Mouse moved to (989, 320)
Screenshot: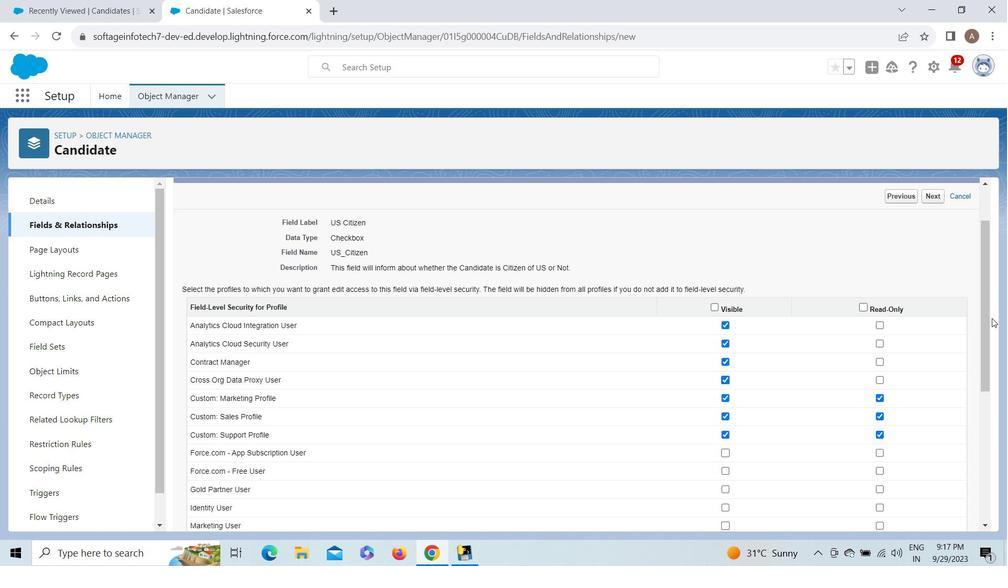 
Action: Mouse pressed left at (989, 320)
Screenshot: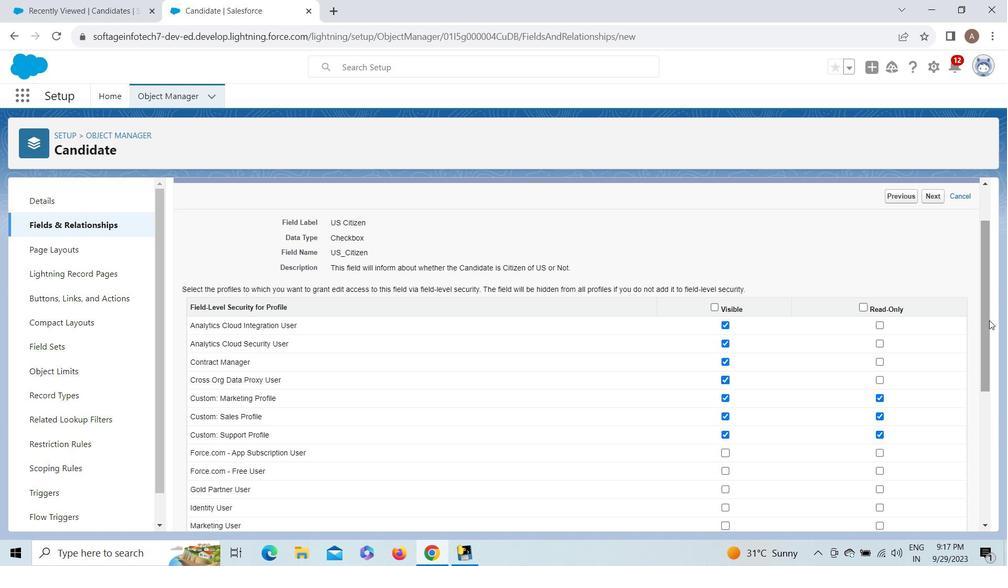 
Action: Mouse moved to (728, 334)
Screenshot: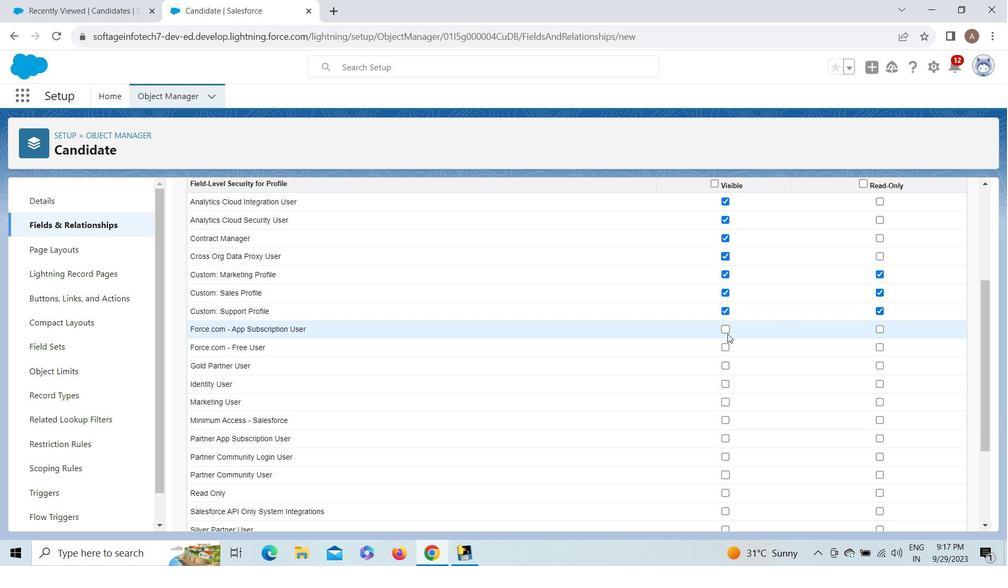 
Action: Mouse pressed left at (728, 334)
Screenshot: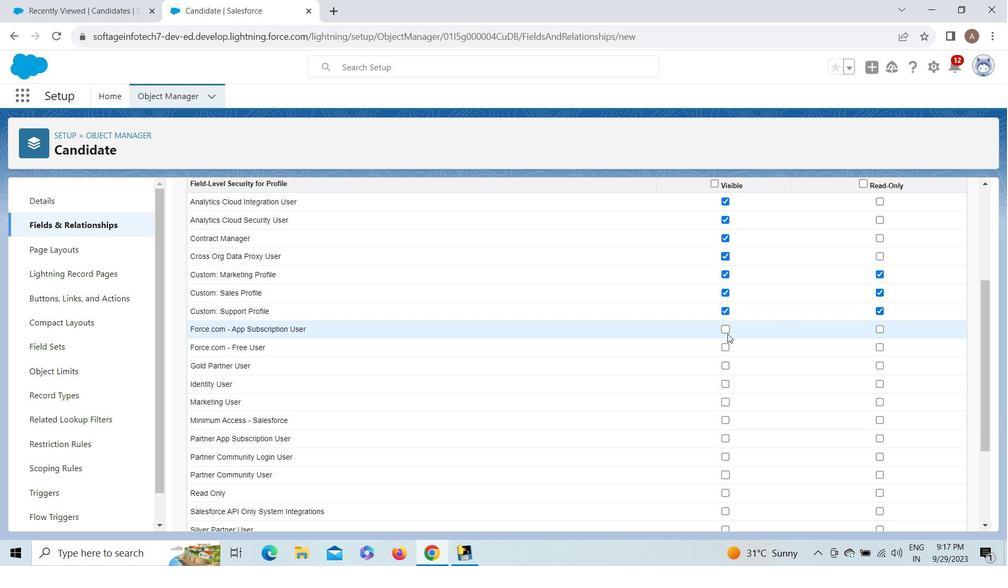 
Action: Mouse moved to (723, 330)
Screenshot: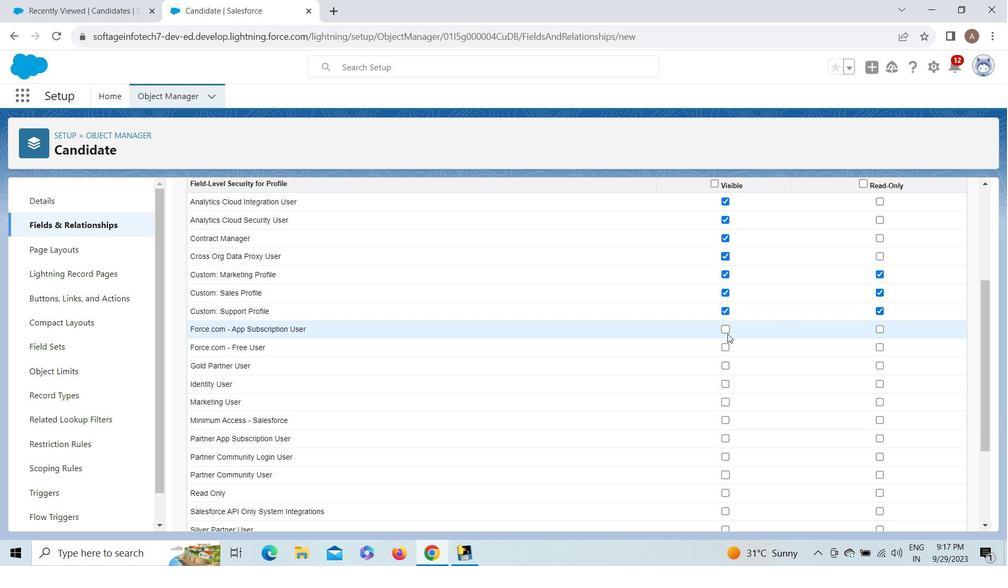 
Action: Mouse pressed left at (723, 330)
Screenshot: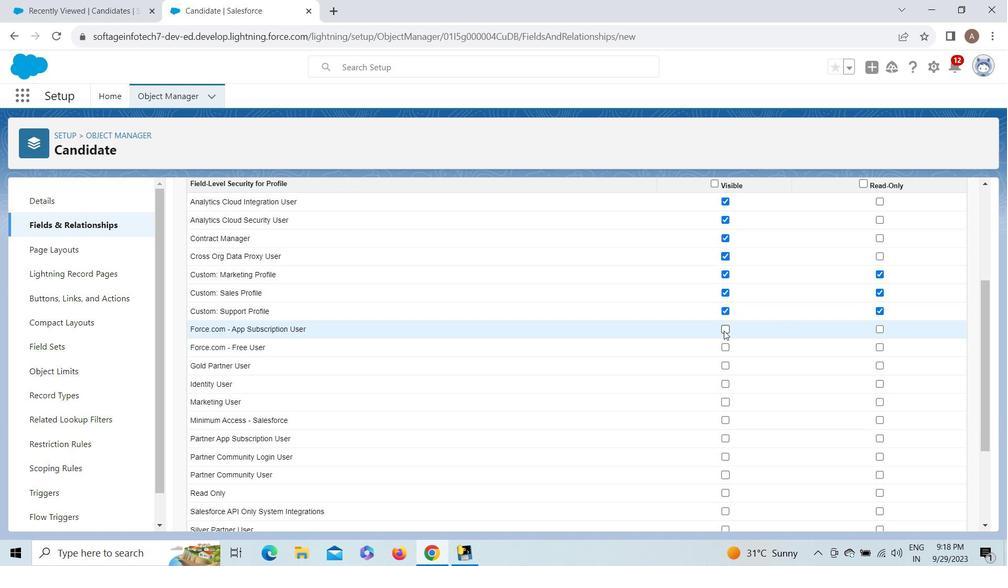 
Action: Mouse moved to (723, 345)
Screenshot: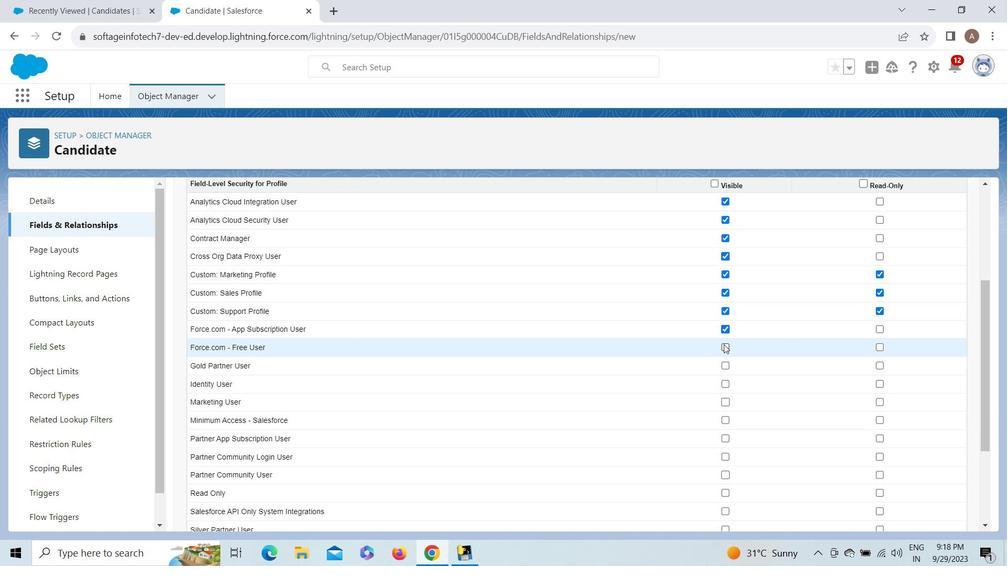 
Action: Mouse pressed left at (723, 345)
Screenshot: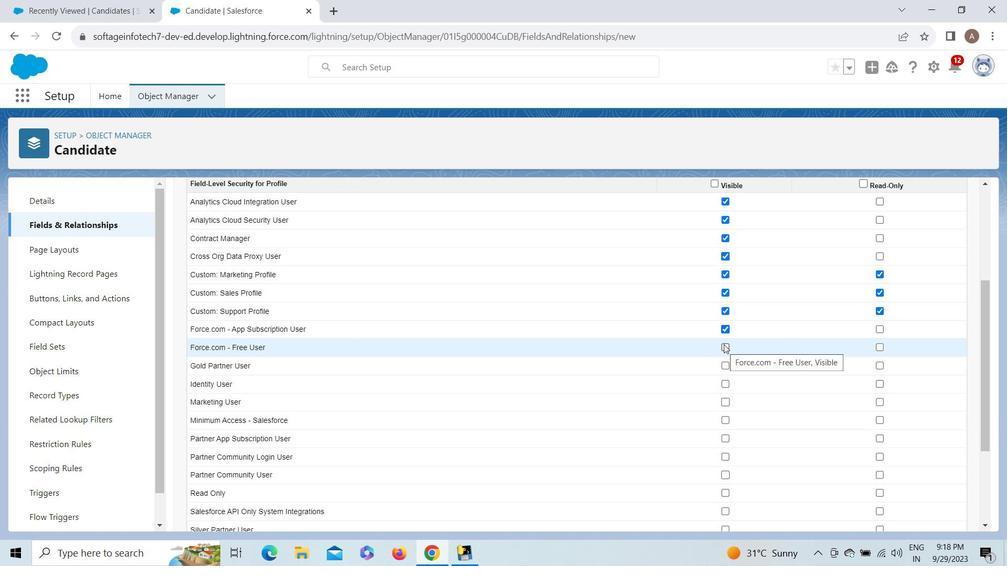 
Action: Mouse moved to (728, 388)
Screenshot: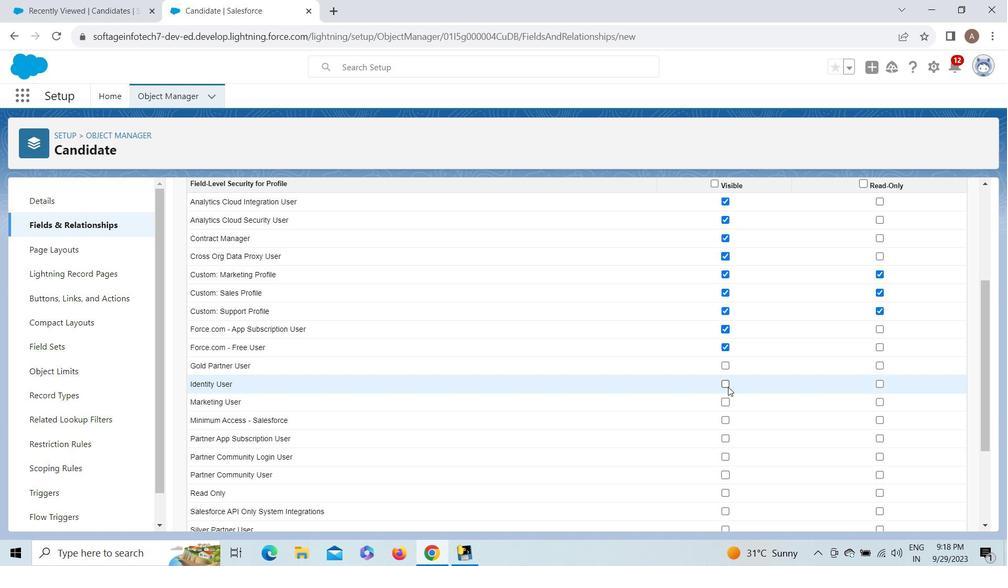 
Action: Mouse pressed left at (728, 388)
Screenshot: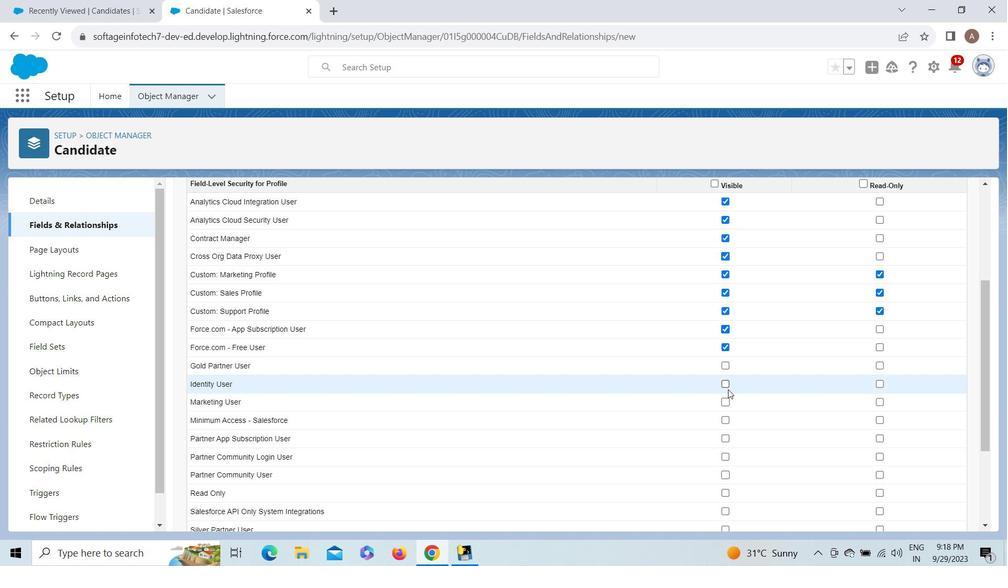 
Action: Mouse moved to (728, 408)
Screenshot: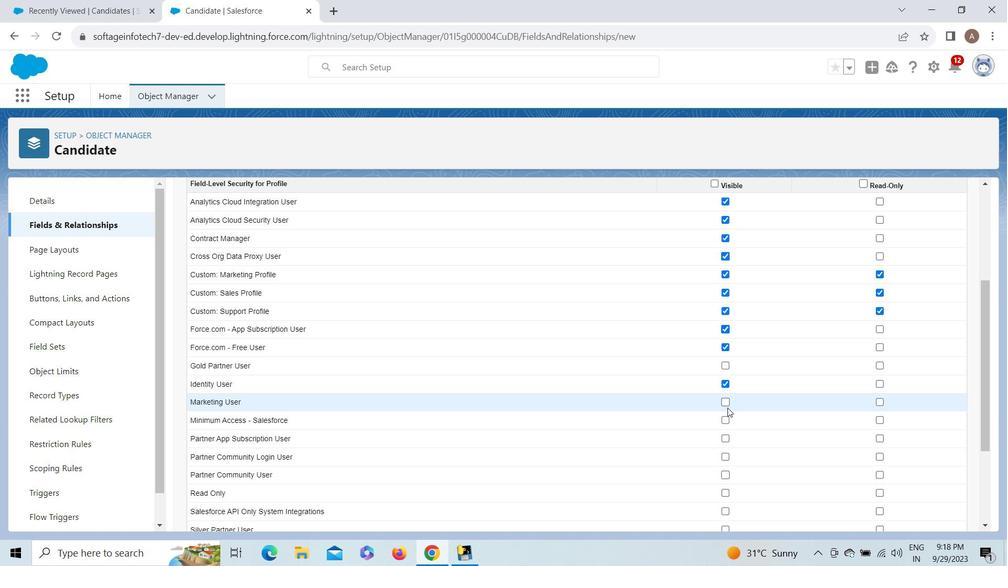 
Action: Mouse pressed left at (728, 408)
Screenshot: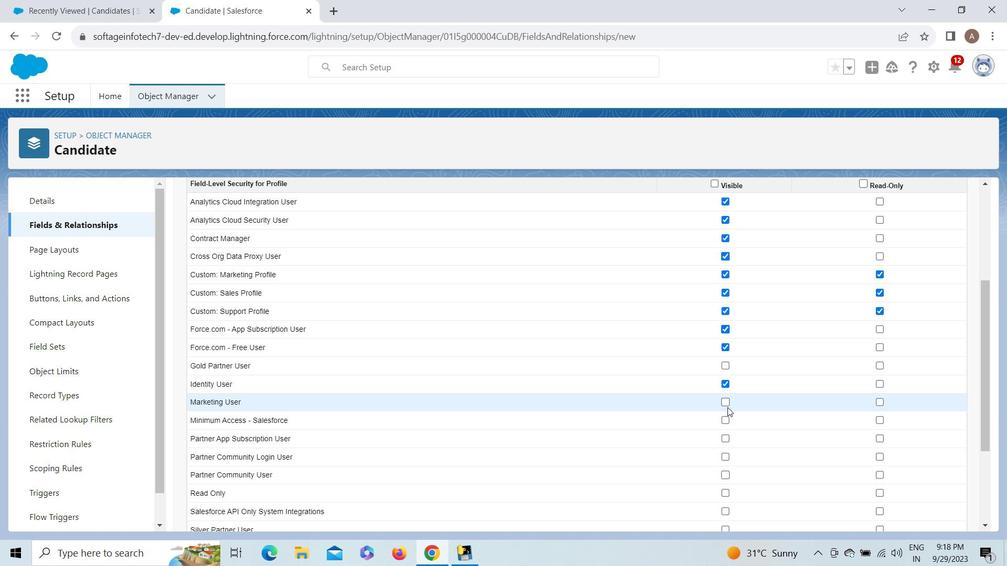 
Action: Mouse moved to (725, 419)
Screenshot: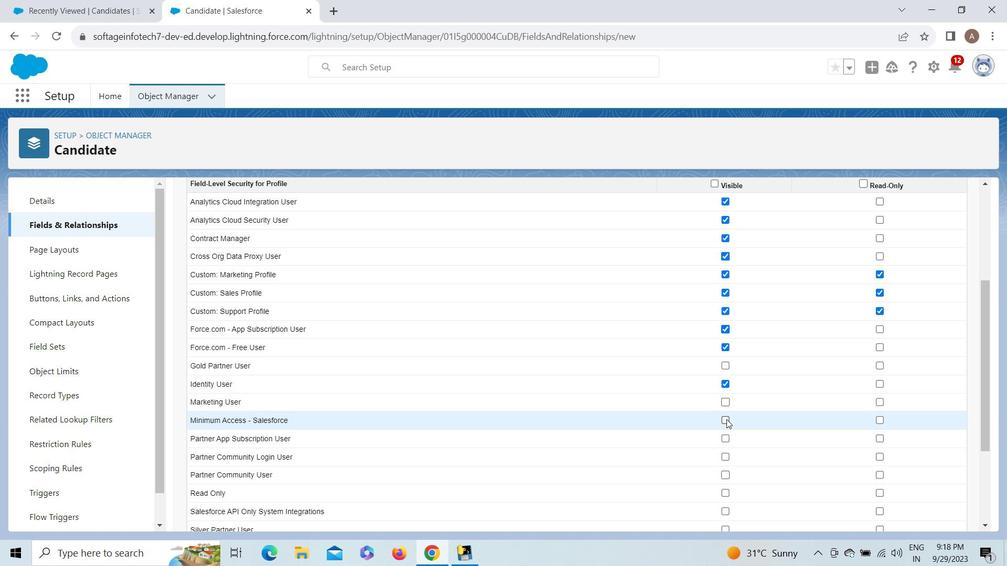 
Action: Mouse pressed left at (725, 419)
